 Task: For heading Use Italics Merriweather with brown colour & bold.  font size for heading24,  'Change the font style of data to'Nunito and font size to 16,  Change the alignment of both headline & data to Align center.  In the sheet  BudgetTrack templates
Action: Mouse moved to (268, 332)
Screenshot: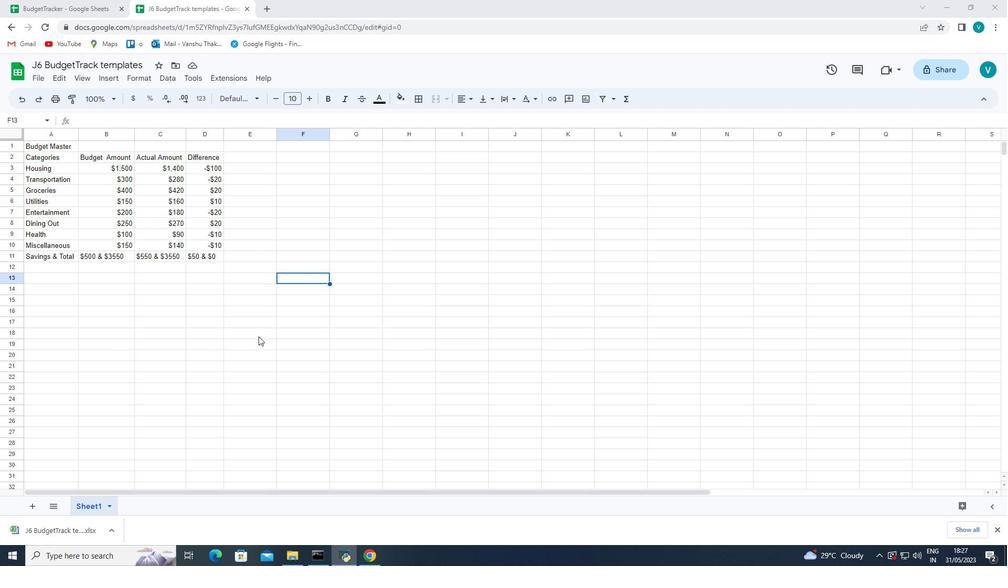 
Action: Mouse pressed left at (268, 332)
Screenshot: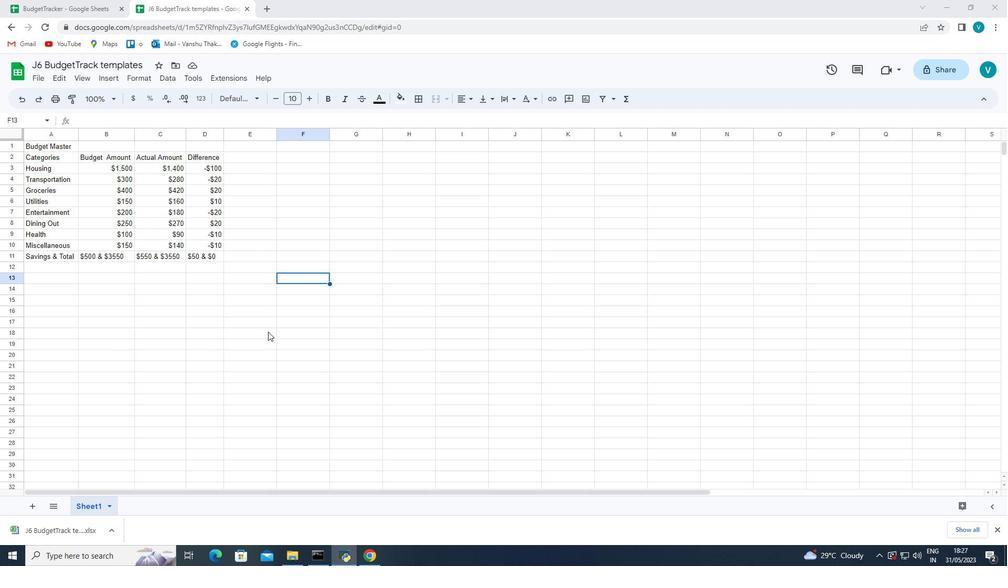 
Action: Mouse moved to (58, 146)
Screenshot: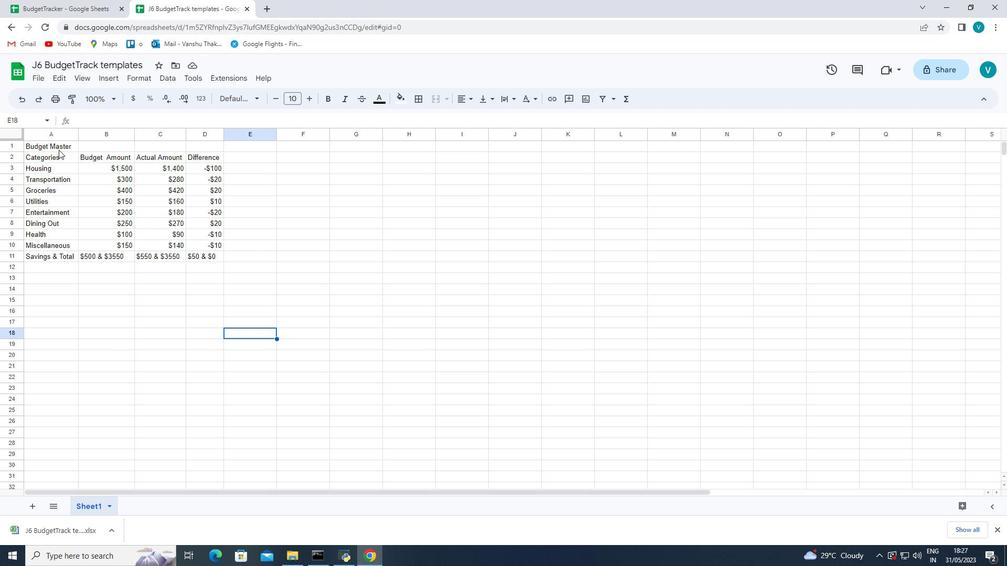 
Action: Mouse pressed left at (58, 146)
Screenshot: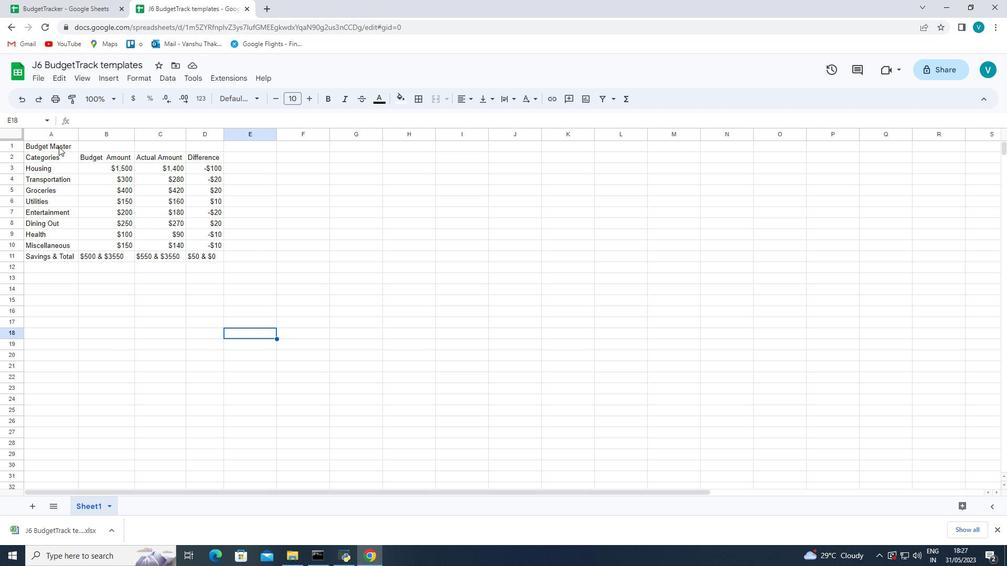 
Action: Mouse moved to (244, 100)
Screenshot: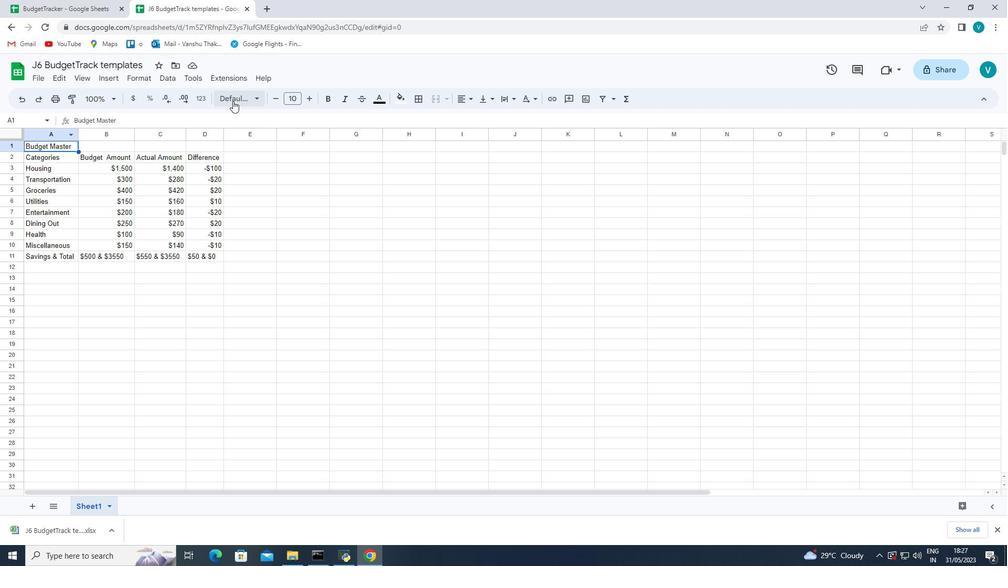 
Action: Mouse pressed left at (244, 100)
Screenshot: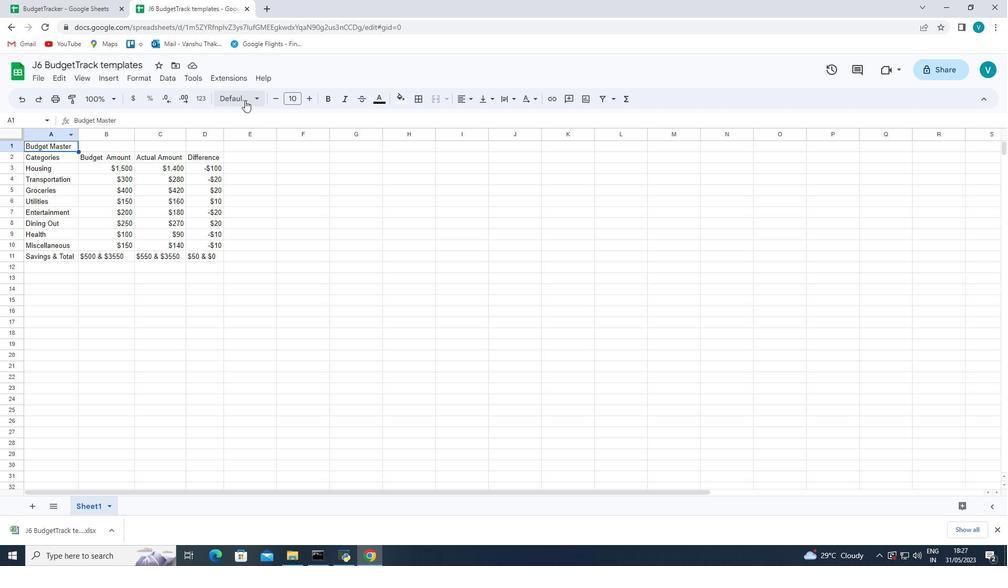 
Action: Mouse moved to (279, 221)
Screenshot: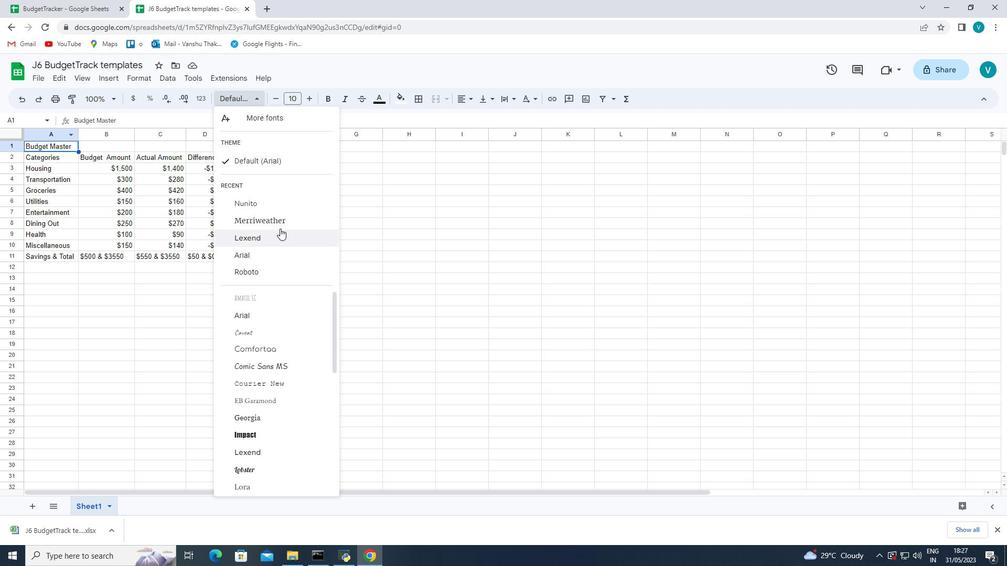 
Action: Mouse pressed left at (279, 221)
Screenshot: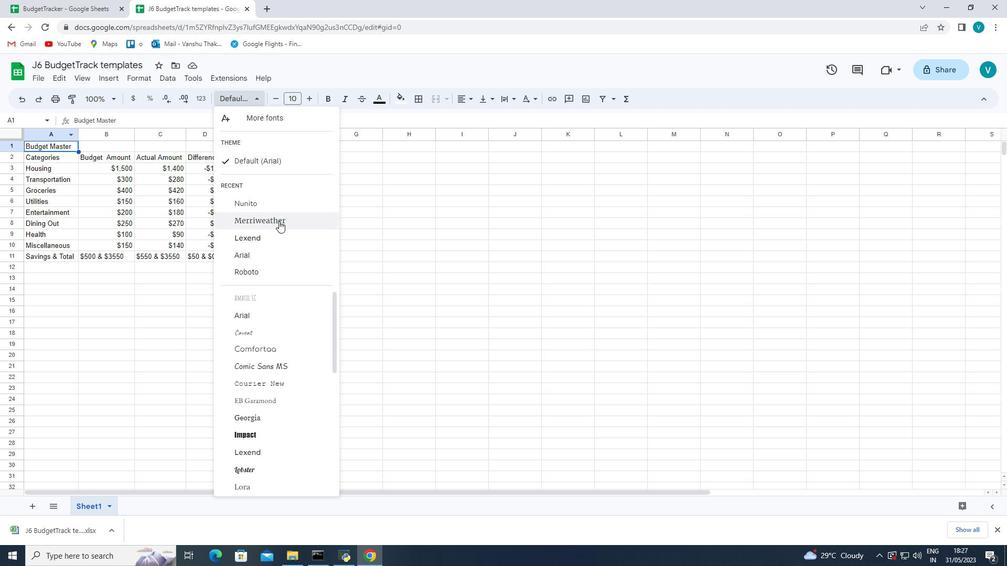 
Action: Mouse moved to (325, 98)
Screenshot: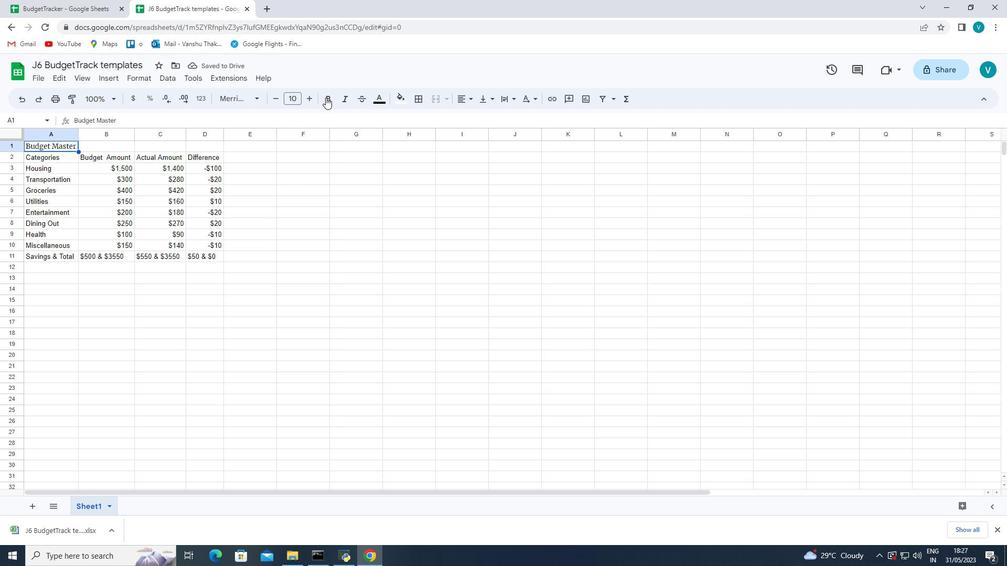 
Action: Mouse pressed left at (325, 98)
Screenshot: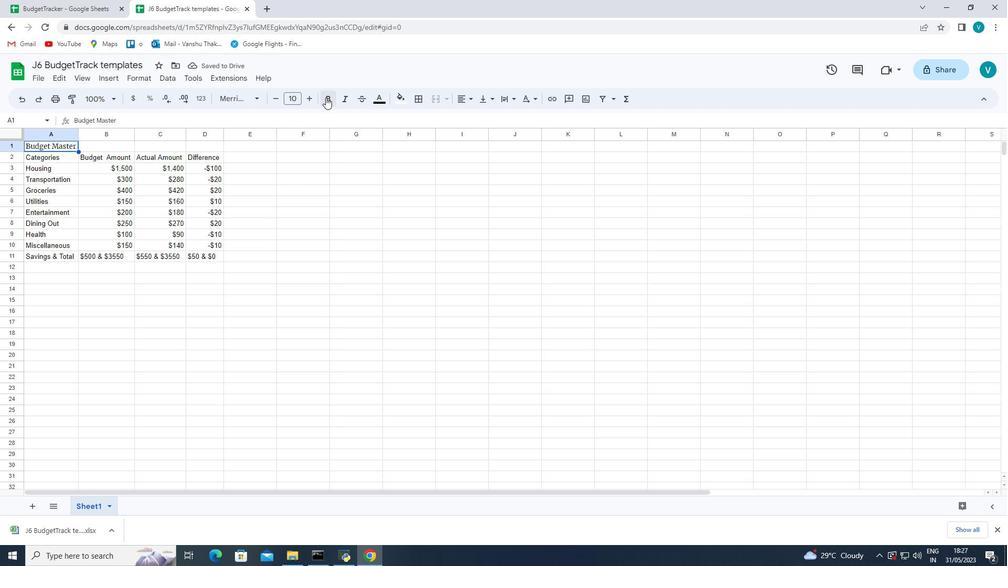 
Action: Mouse moved to (385, 102)
Screenshot: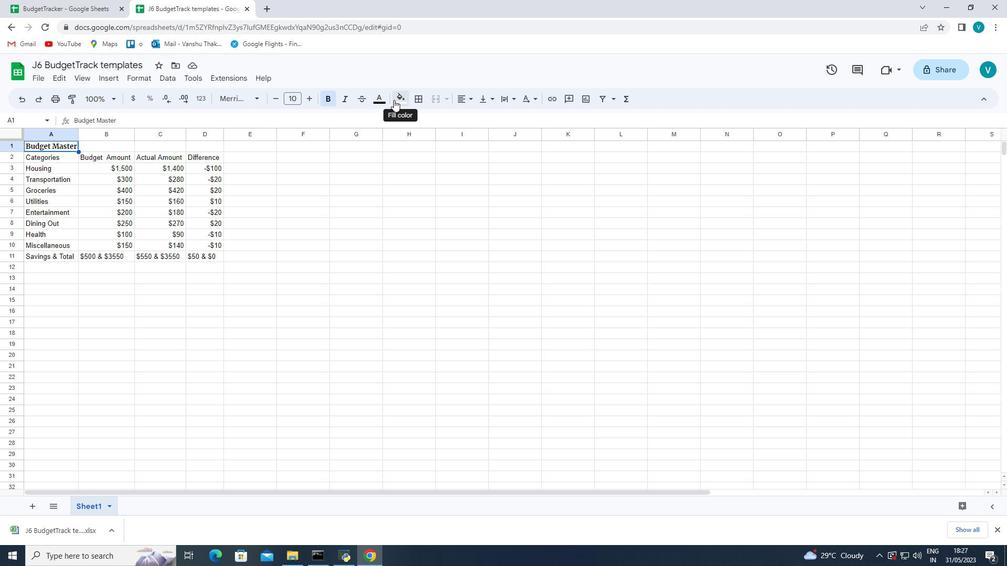 
Action: Mouse pressed left at (385, 102)
Screenshot: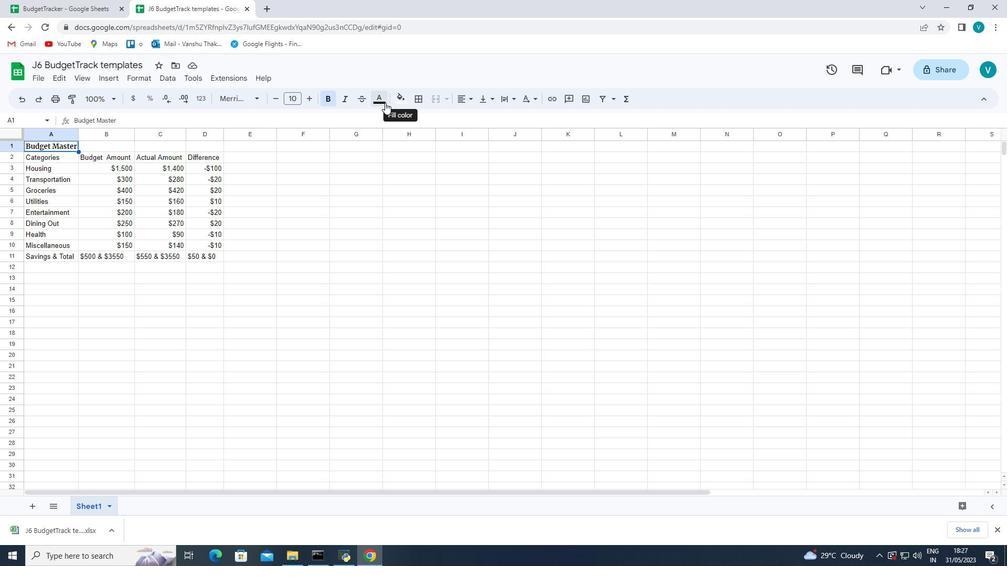 
Action: Mouse moved to (417, 224)
Screenshot: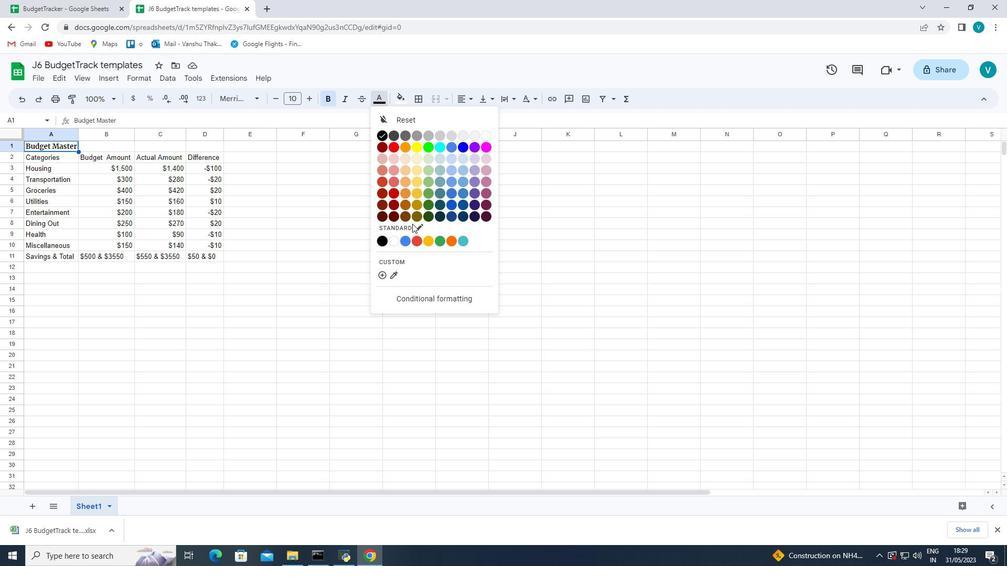
Action: Mouse pressed left at (417, 224)
Screenshot: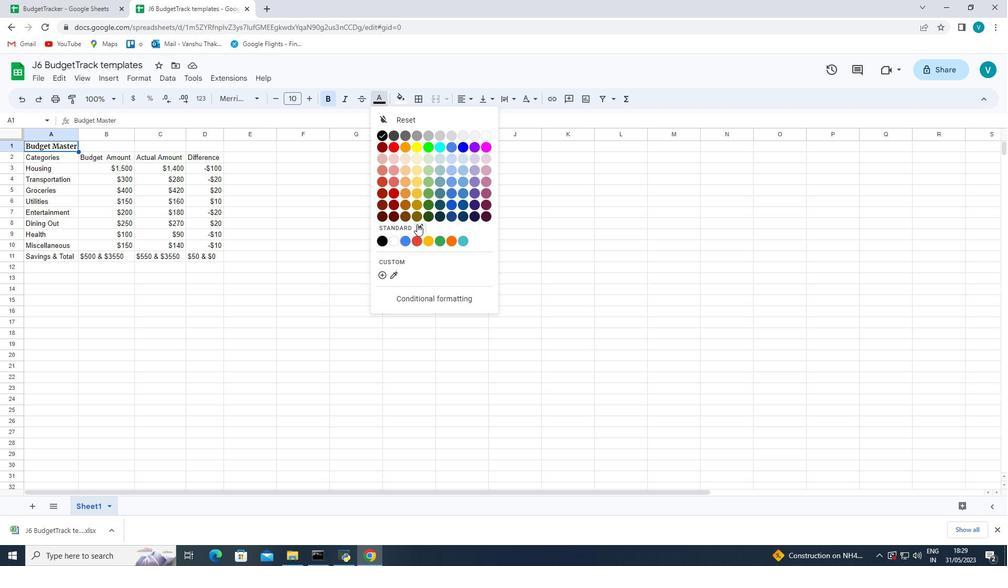 
Action: Mouse moved to (925, 322)
Screenshot: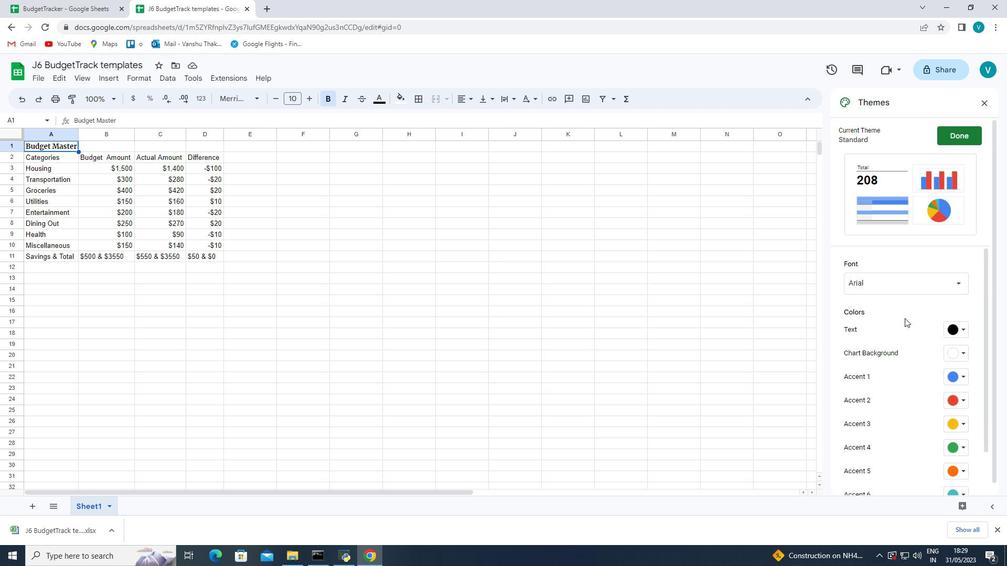 
Action: Mouse scrolled (925, 322) with delta (0, 0)
Screenshot: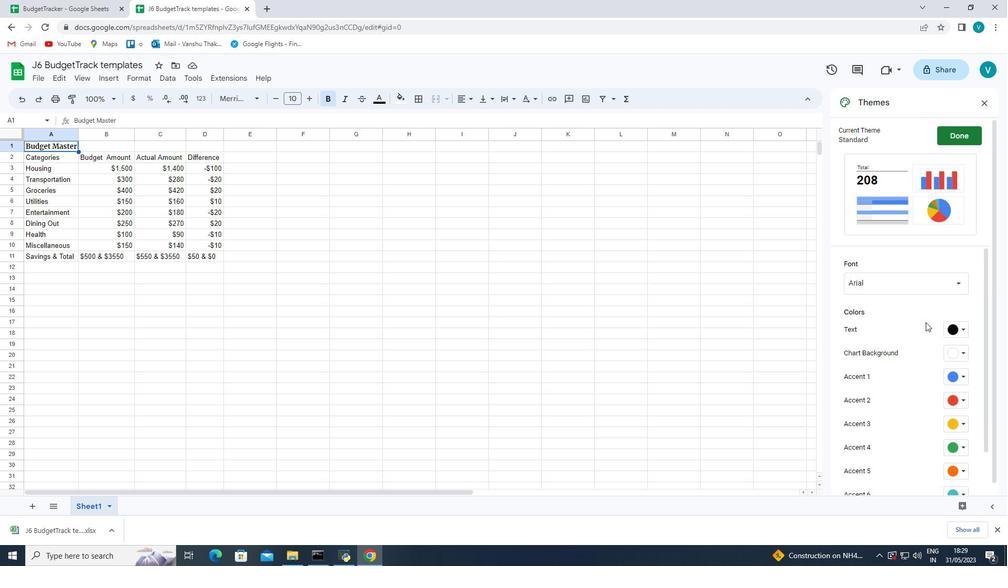 
Action: Mouse moved to (921, 354)
Screenshot: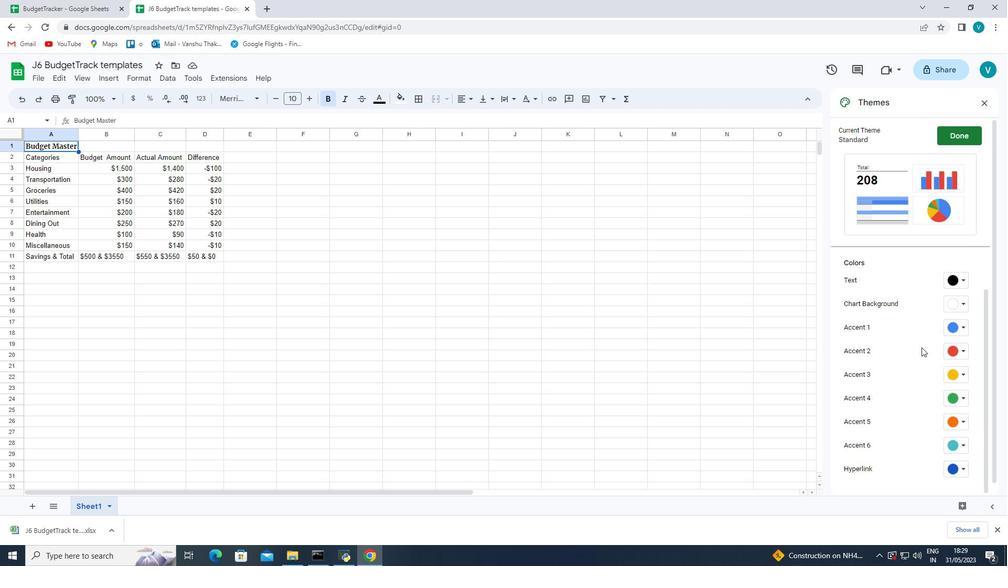 
Action: Mouse scrolled (921, 354) with delta (0, 0)
Screenshot: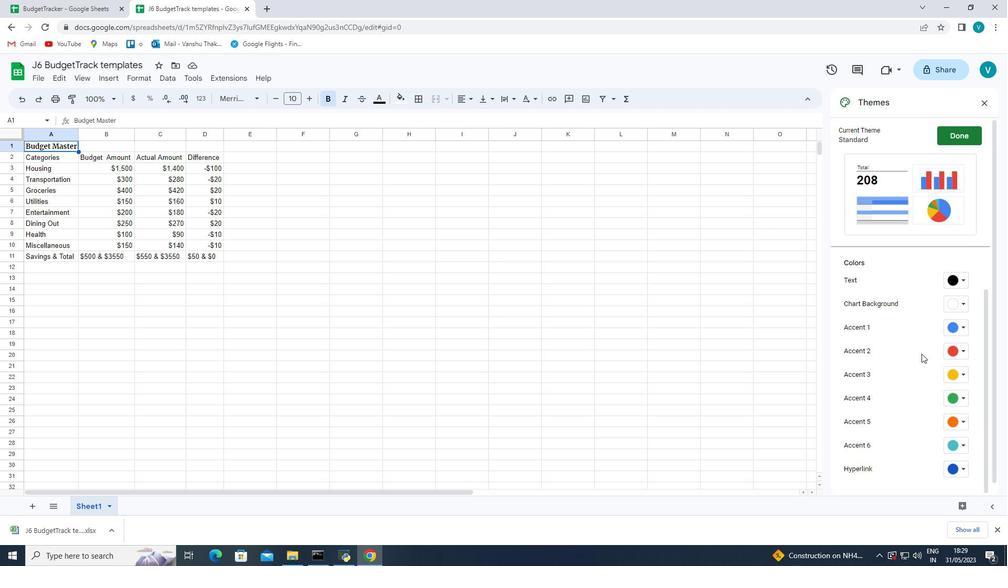 
Action: Mouse scrolled (921, 354) with delta (0, 0)
Screenshot: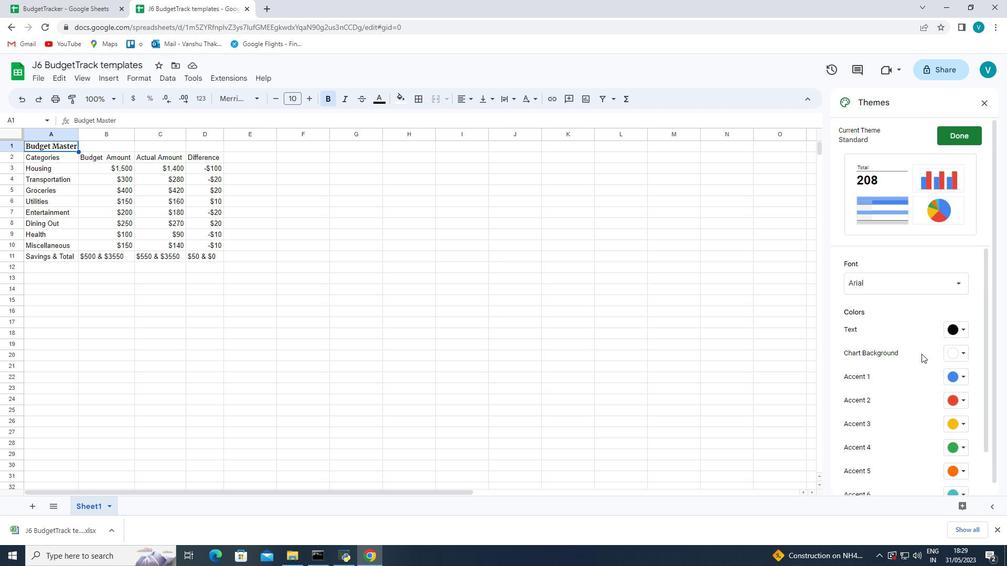 
Action: Mouse scrolled (921, 353) with delta (0, 0)
Screenshot: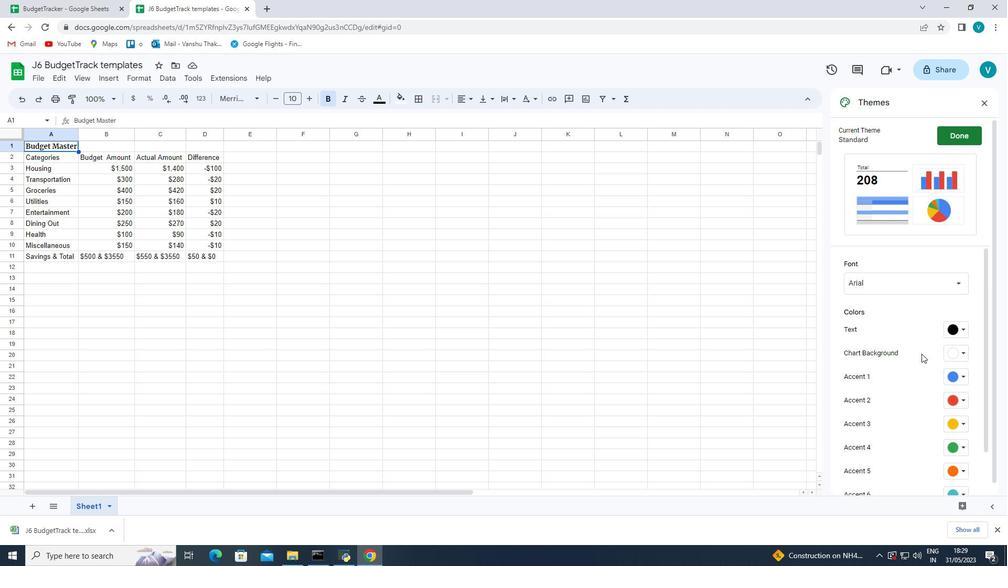 
Action: Mouse scrolled (921, 353) with delta (0, 0)
Screenshot: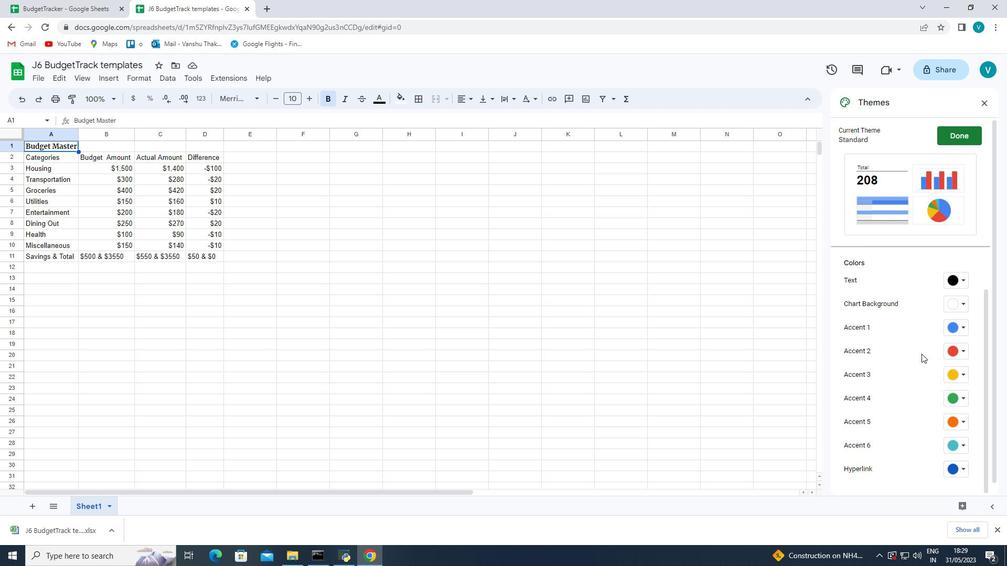 
Action: Mouse scrolled (921, 353) with delta (0, 0)
Screenshot: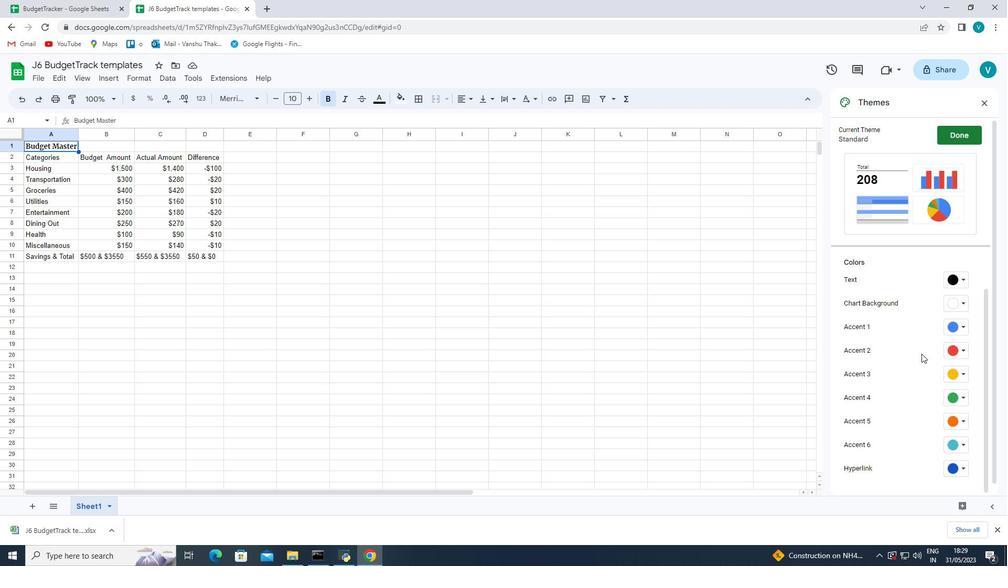 
Action: Mouse scrolled (921, 353) with delta (0, 0)
Screenshot: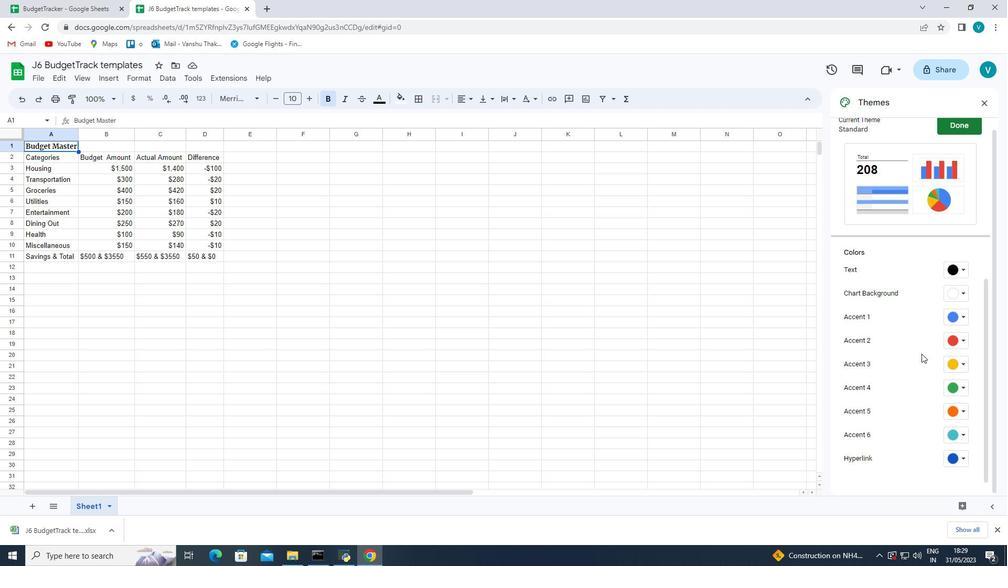
Action: Mouse moved to (902, 344)
Screenshot: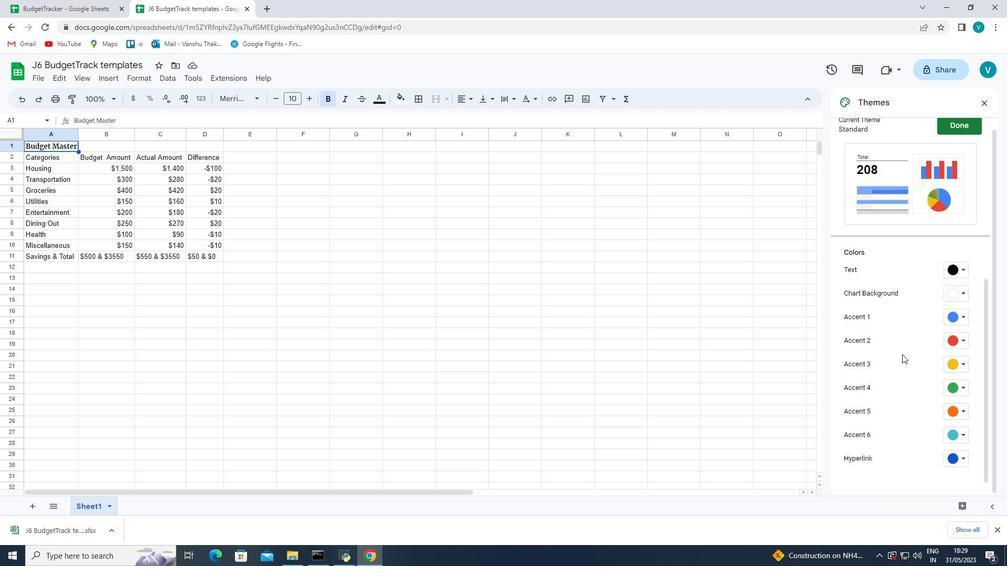 
Action: Mouse scrolled (902, 344) with delta (0, 0)
Screenshot: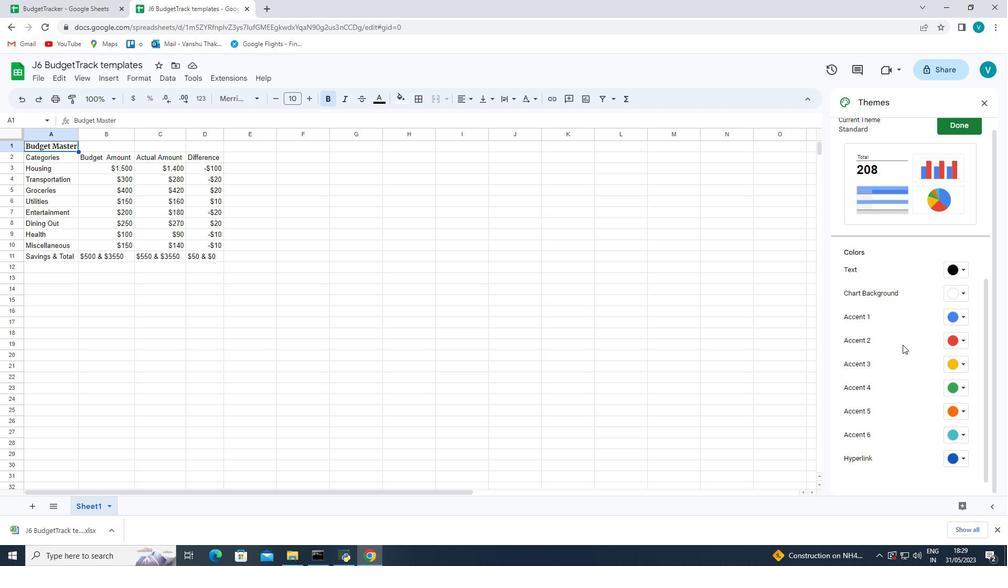 
Action: Mouse scrolled (902, 344) with delta (0, 0)
Screenshot: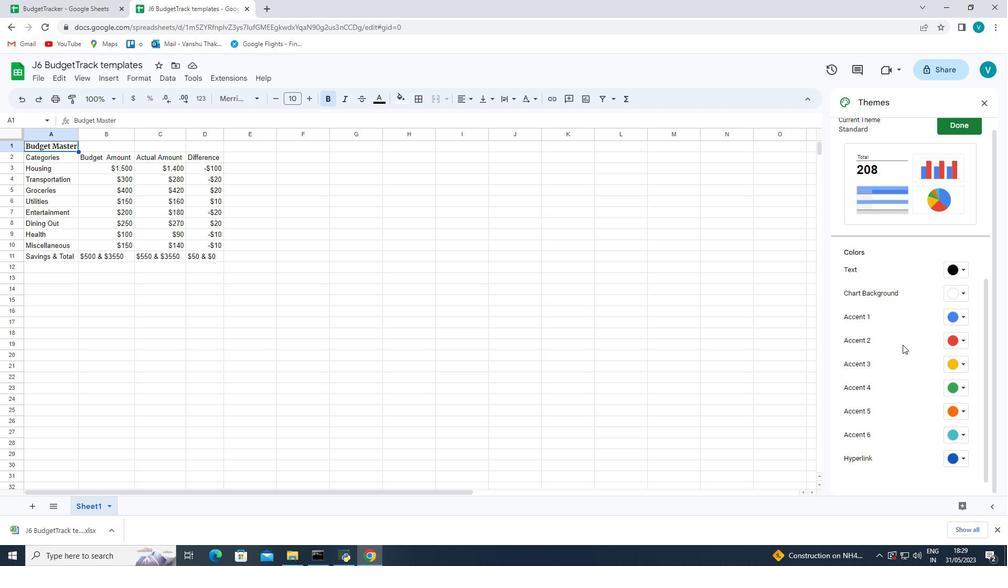 
Action: Mouse scrolled (902, 344) with delta (0, 0)
Screenshot: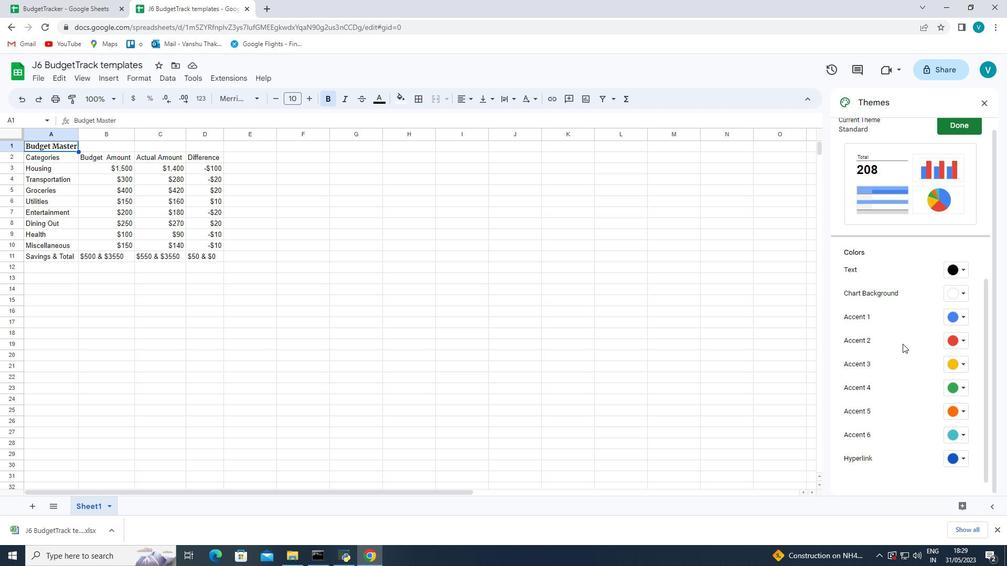 
Action: Mouse scrolled (902, 344) with delta (0, 0)
Screenshot: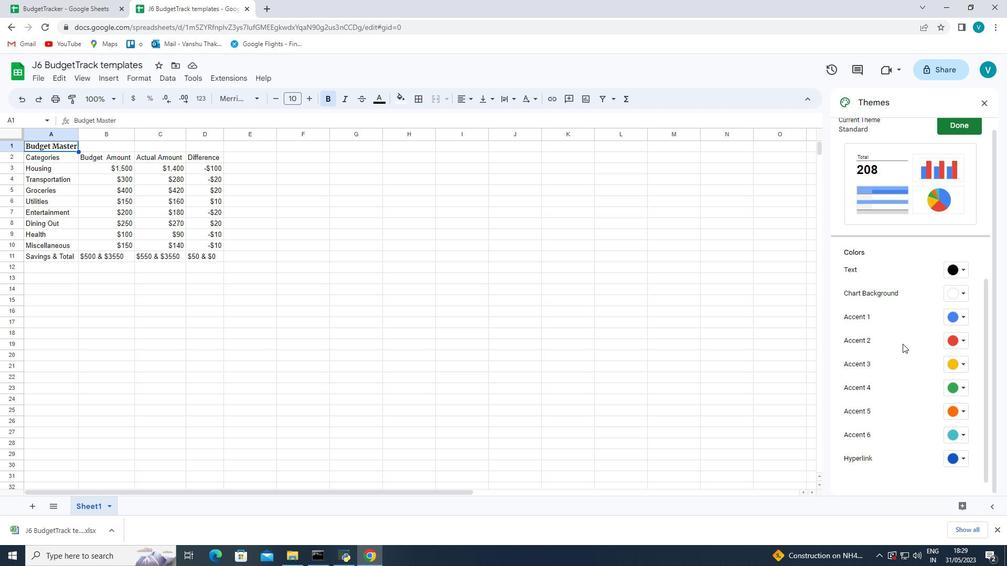 
Action: Mouse scrolled (902, 344) with delta (0, 0)
Screenshot: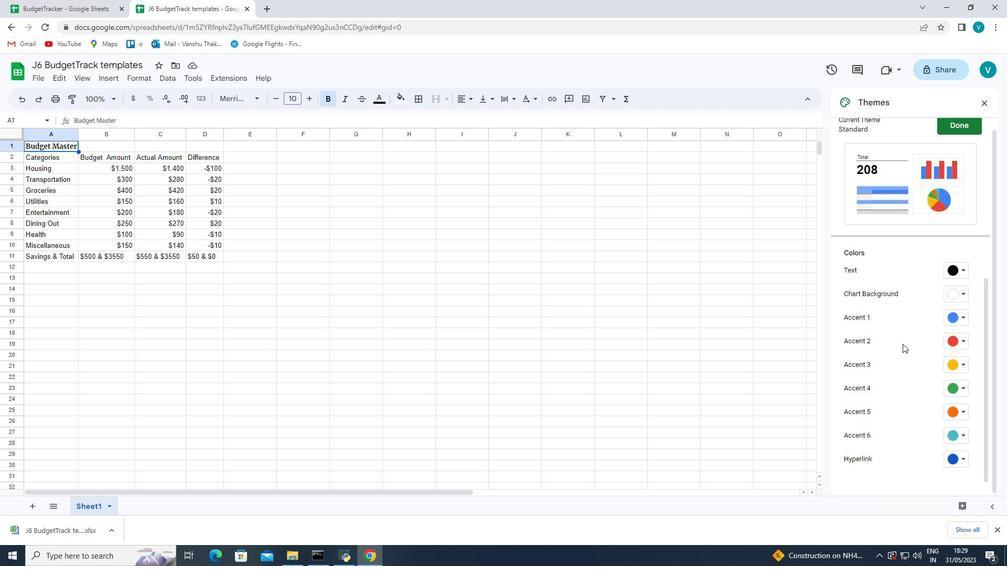 
Action: Mouse scrolled (902, 344) with delta (0, 0)
Screenshot: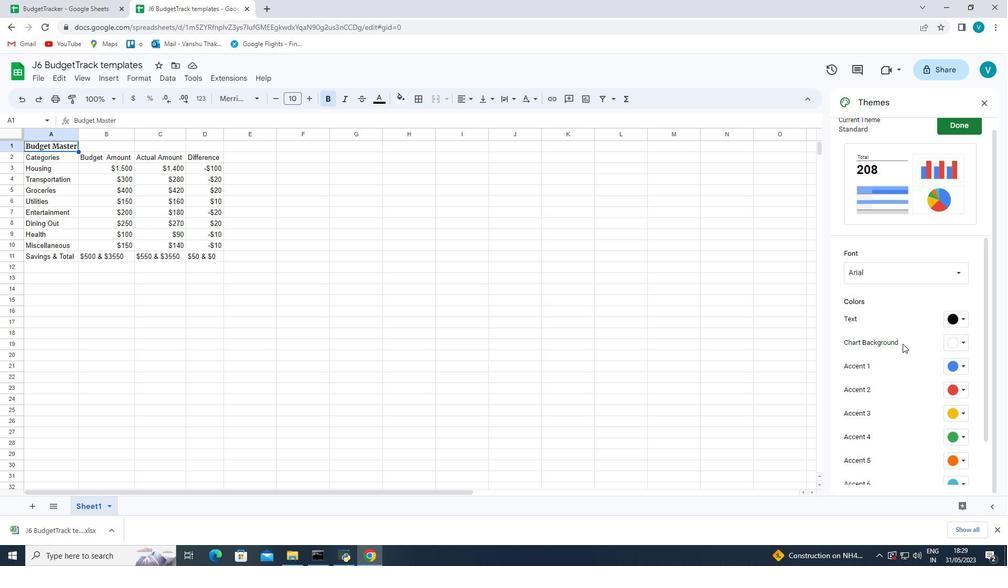 
Action: Mouse scrolled (902, 344) with delta (0, 0)
Screenshot: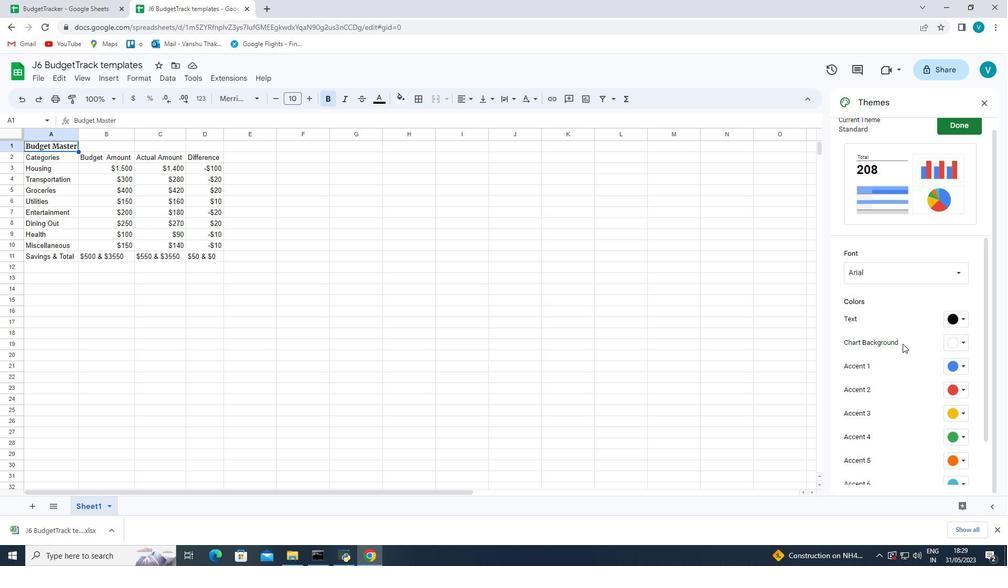 
Action: Mouse moved to (903, 342)
Screenshot: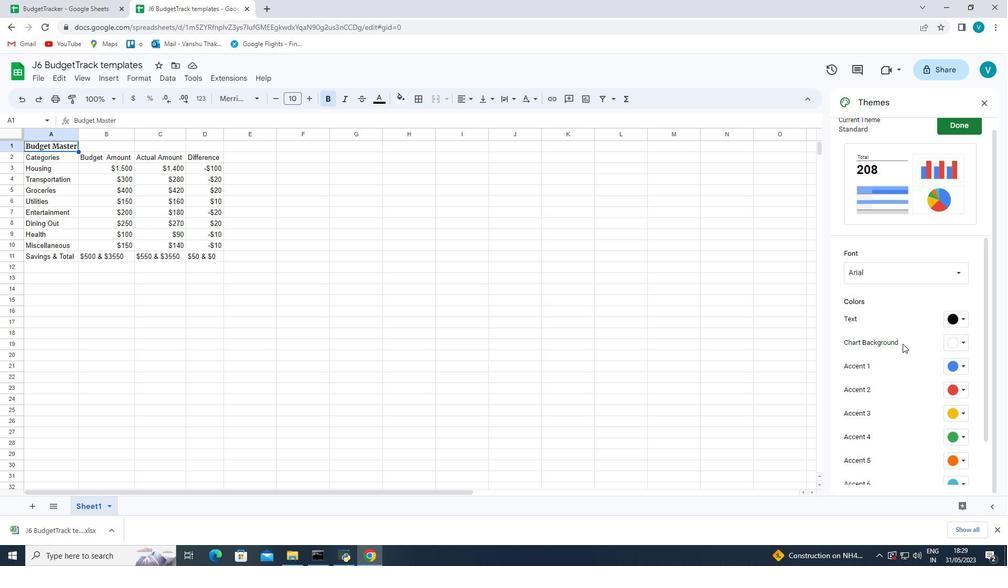 
Action: Mouse scrolled (903, 343) with delta (0, 0)
Screenshot: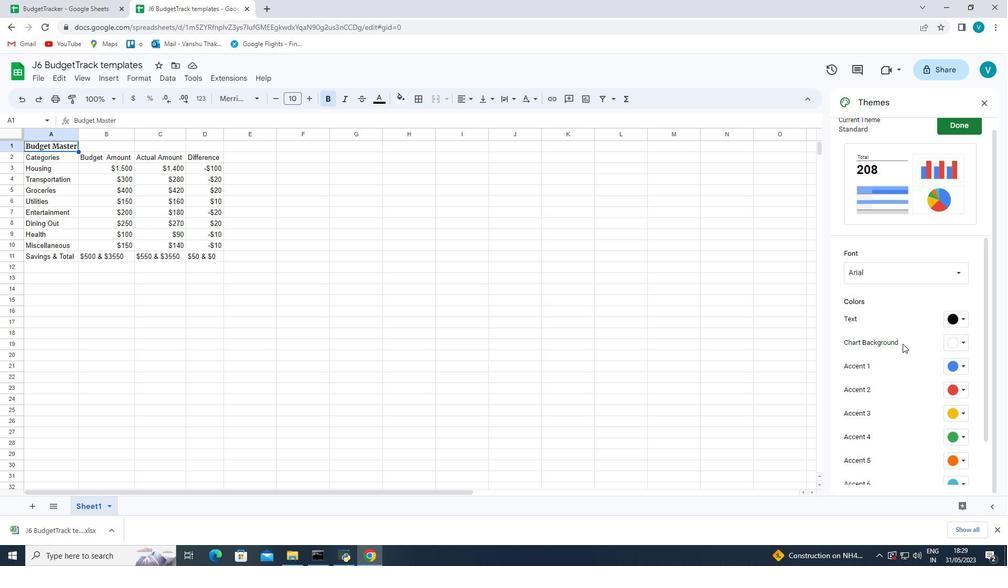 
Action: Mouse moved to (901, 89)
Screenshot: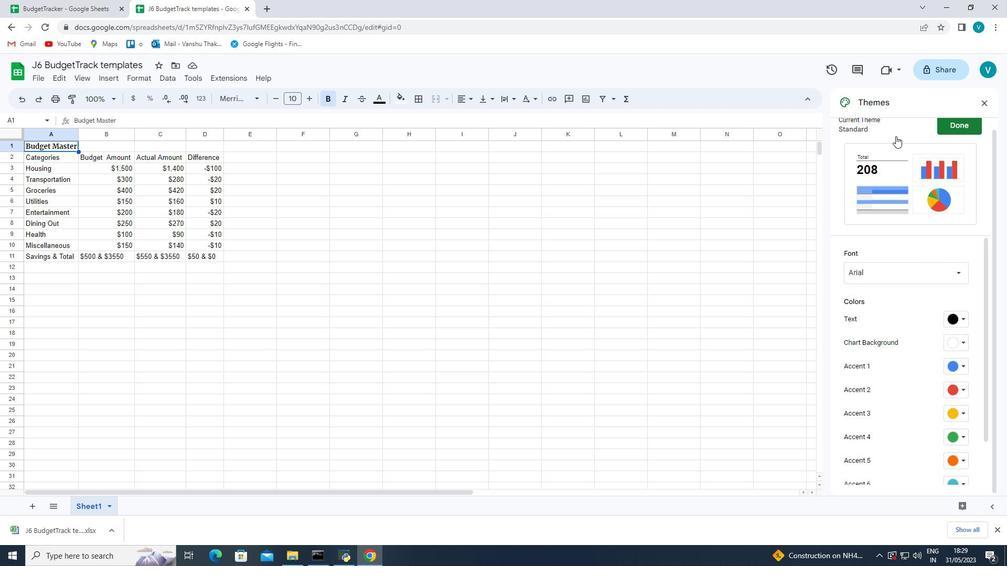 
Action: Mouse scrolled (895, 108) with delta (0, 0)
Screenshot: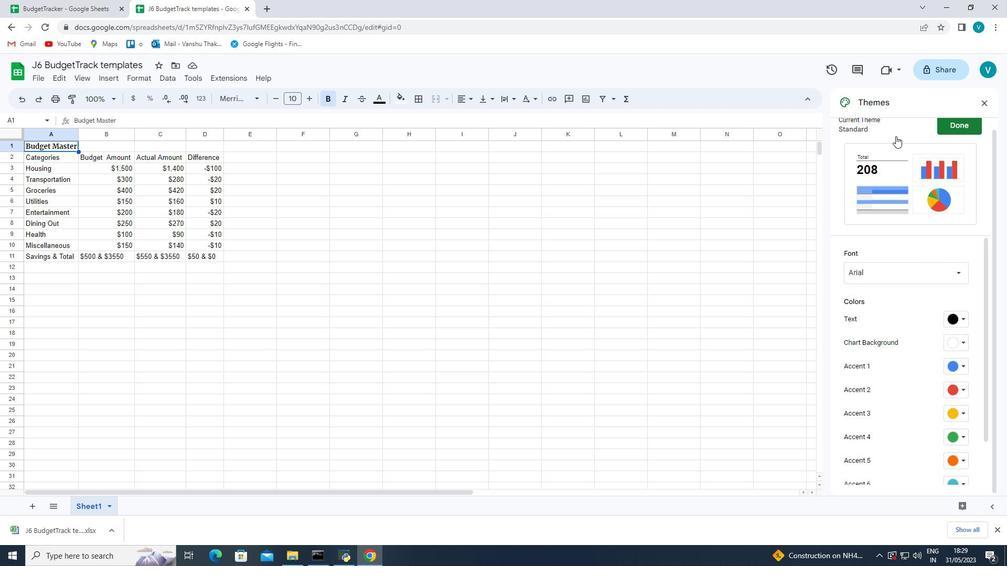 
Action: Mouse scrolled (900, 92) with delta (0, 0)
Screenshot: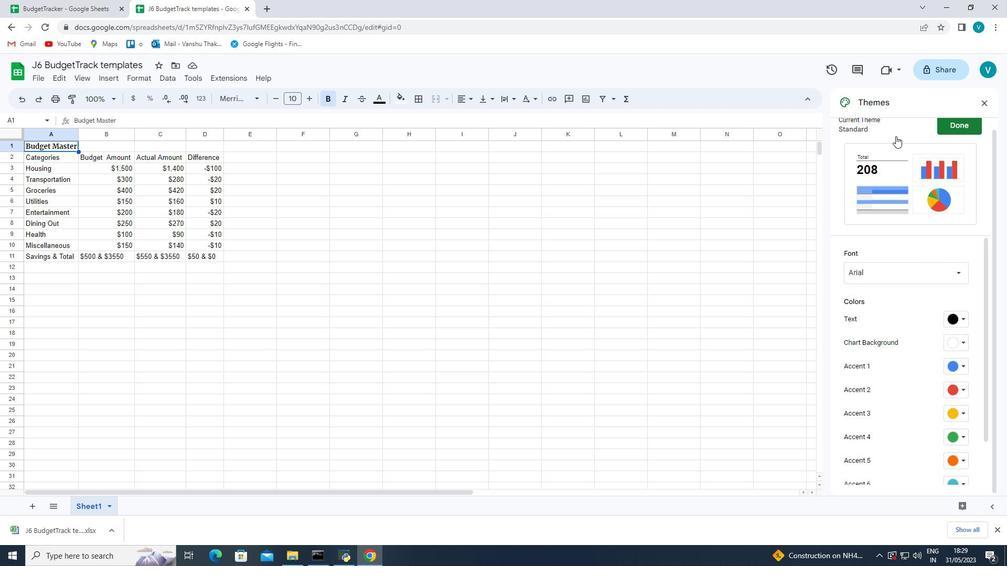 
Action: Mouse scrolled (901, 89) with delta (0, 0)
Screenshot: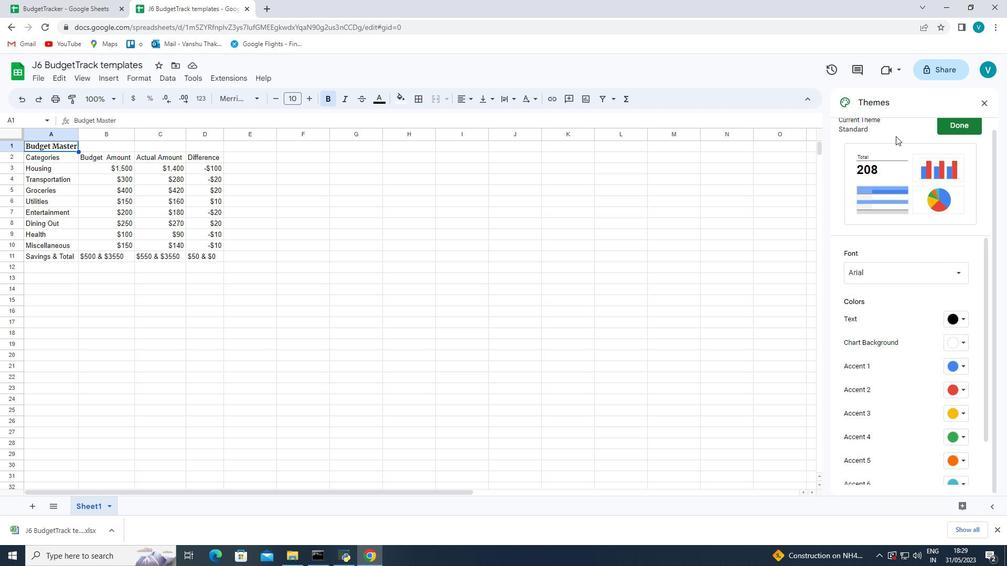 
Action: Mouse scrolled (901, 89) with delta (0, 0)
Screenshot: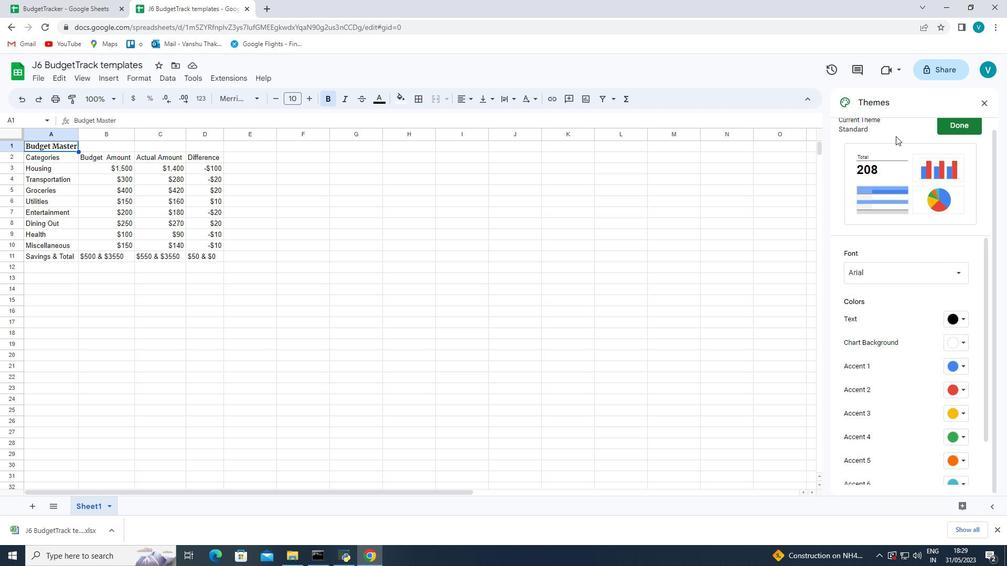 
Action: Mouse moved to (901, 89)
Screenshot: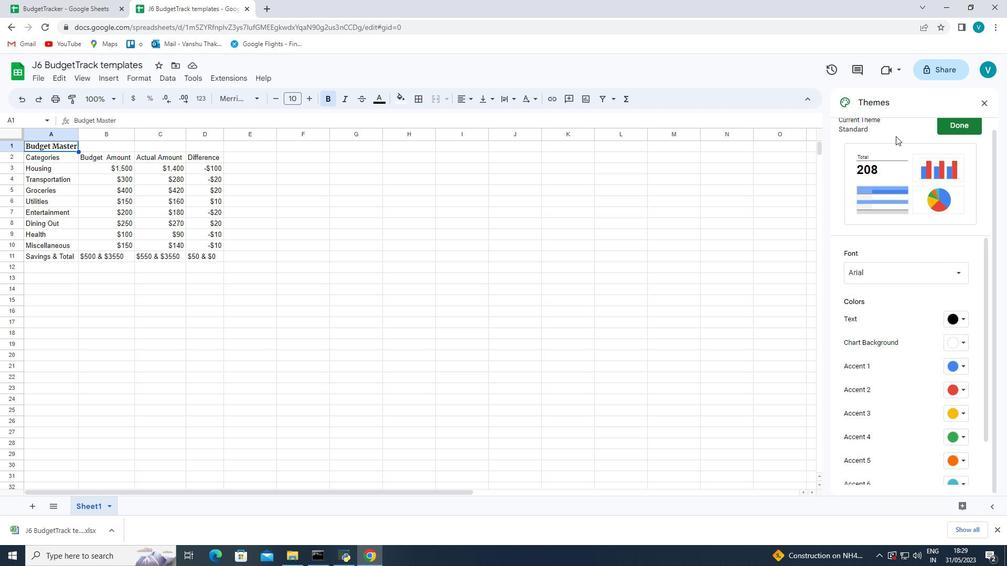 
Action: Mouse scrolled (901, 89) with delta (0, 0)
Screenshot: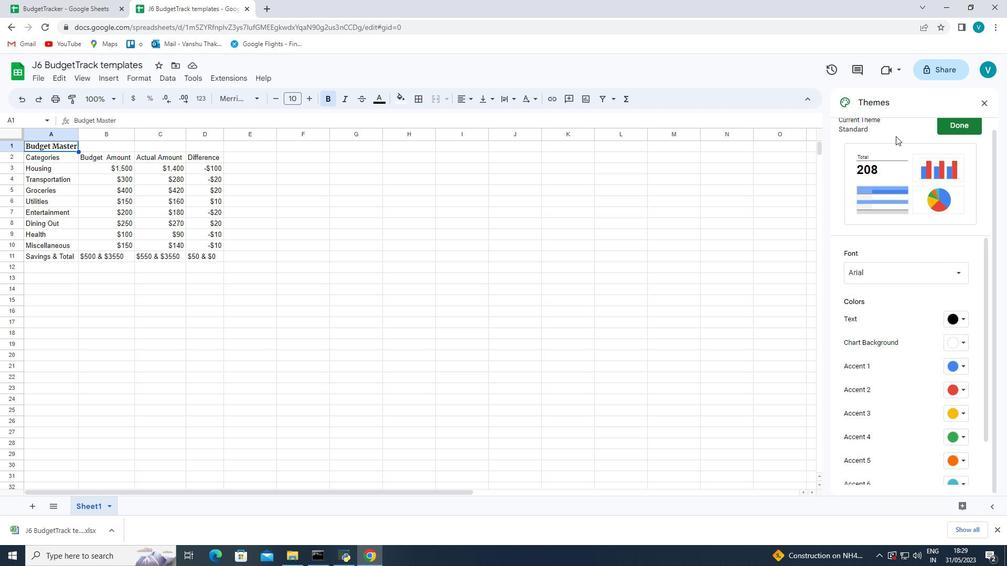
Action: Mouse moved to (915, 133)
Screenshot: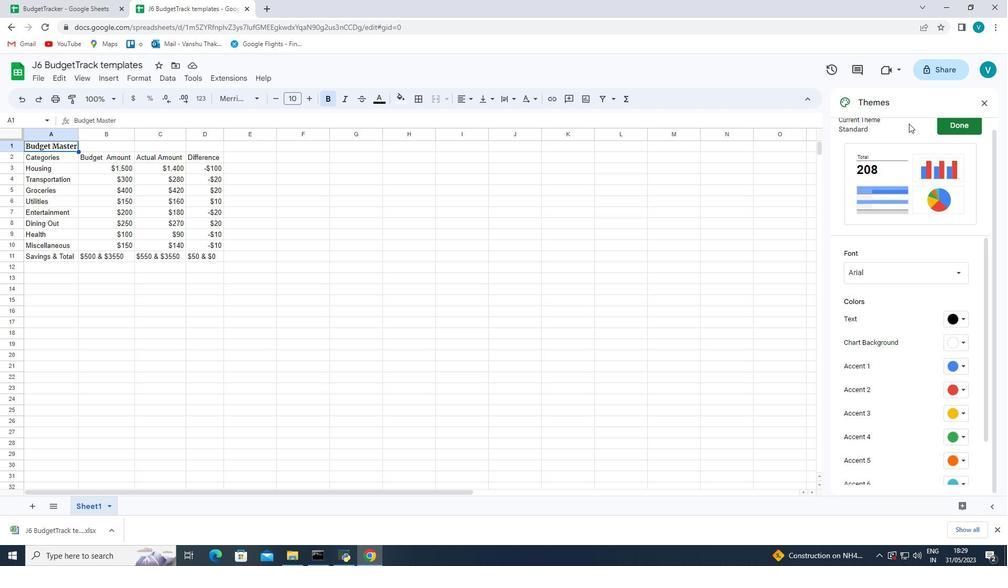 
Action: Mouse scrolled (915, 134) with delta (0, 0)
Screenshot: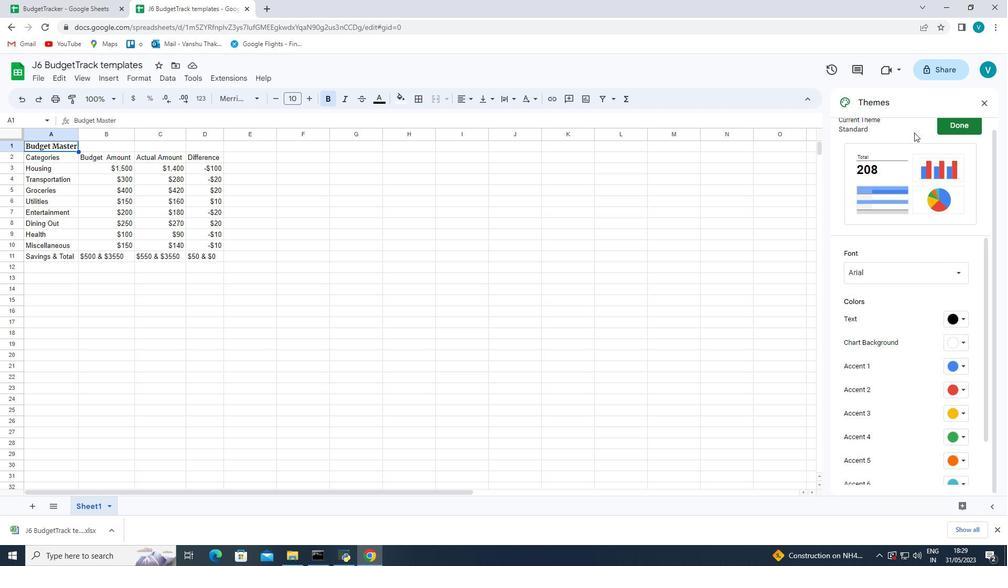 
Action: Mouse scrolled (915, 134) with delta (0, 0)
Screenshot: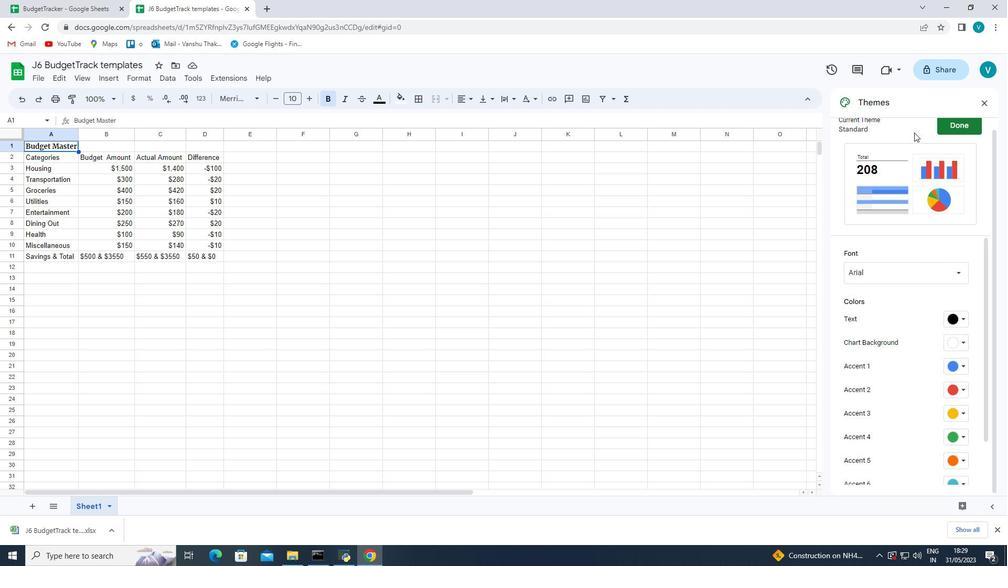 
Action: Mouse scrolled (915, 134) with delta (0, 0)
Screenshot: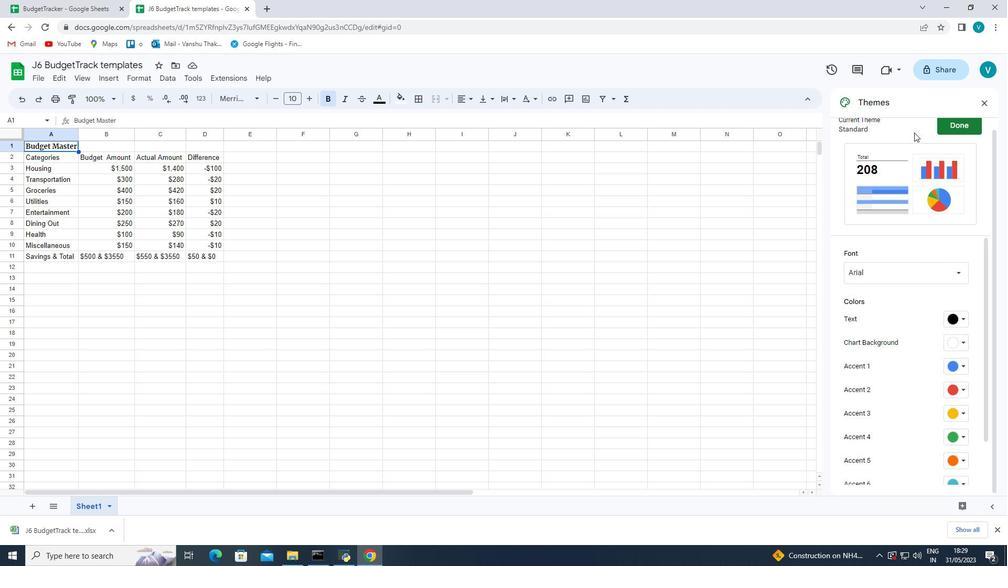 
Action: Mouse moved to (916, 134)
Screenshot: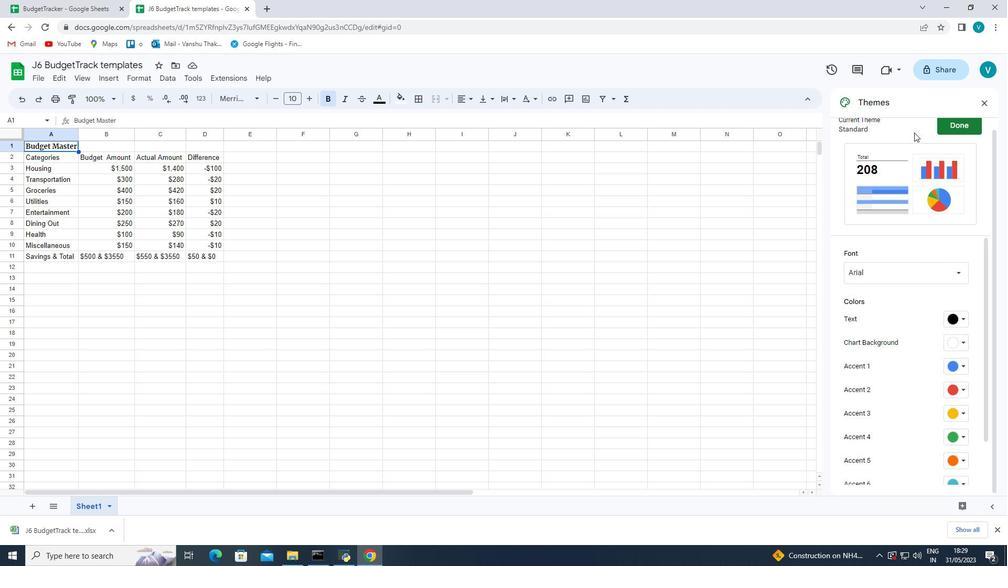 
Action: Mouse scrolled (916, 134) with delta (0, 0)
Screenshot: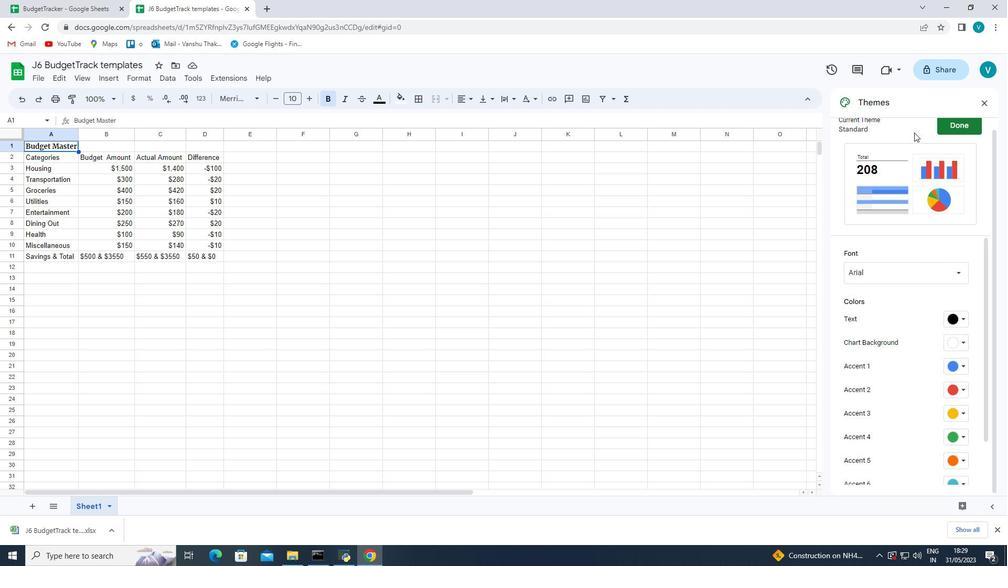 
Action: Mouse moved to (917, 134)
Screenshot: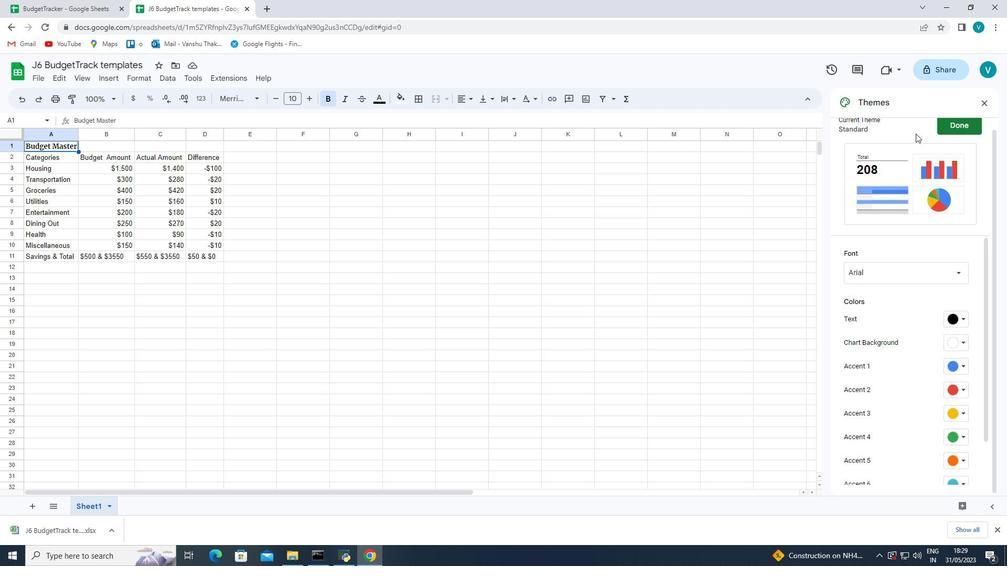 
Action: Mouse scrolled (917, 135) with delta (0, 0)
Screenshot: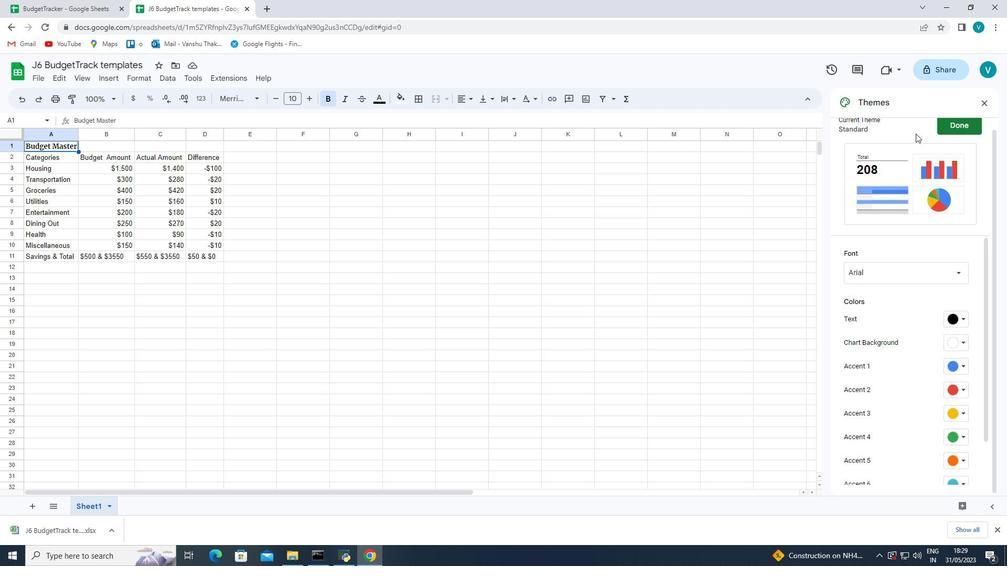 
Action: Mouse moved to (937, 164)
Screenshot: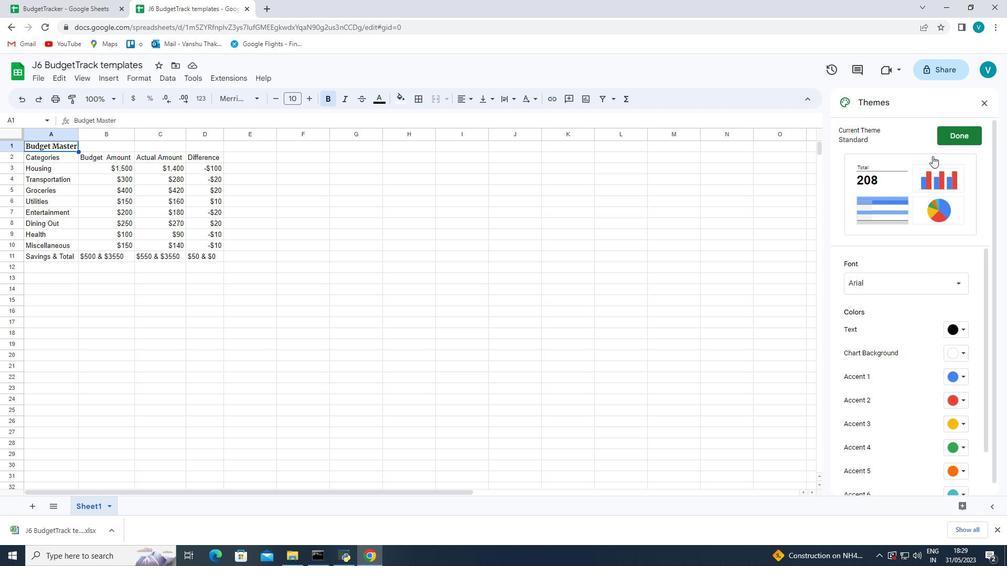 
Action: Mouse scrolled (937, 165) with delta (0, 0)
Screenshot: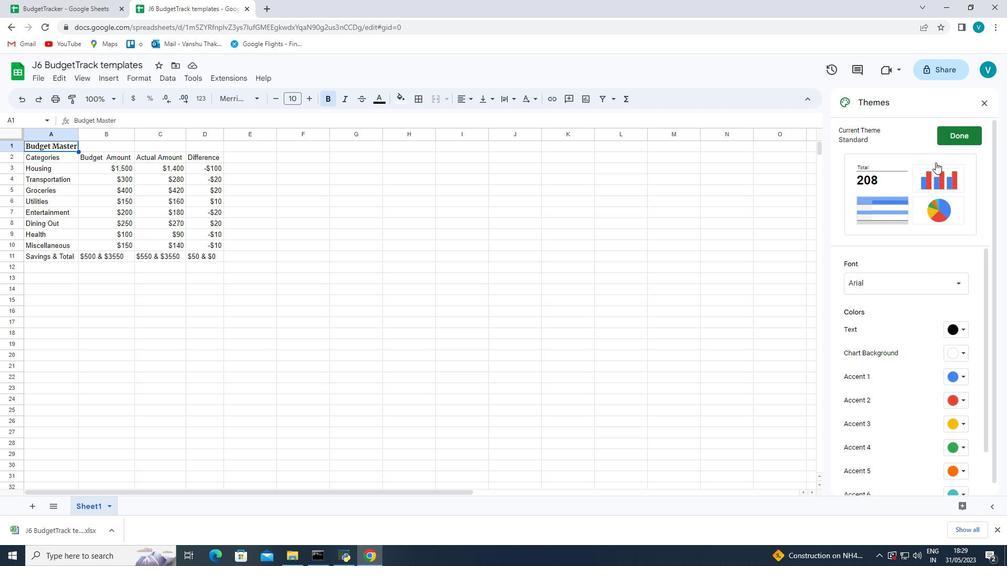
Action: Mouse scrolled (937, 165) with delta (0, 0)
Screenshot: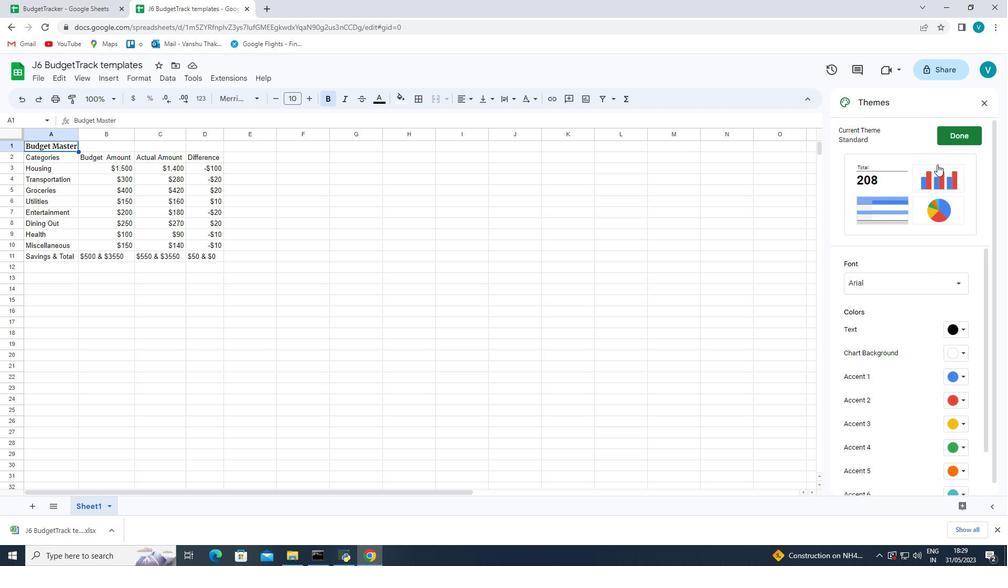 
Action: Mouse scrolled (937, 165) with delta (0, 0)
Screenshot: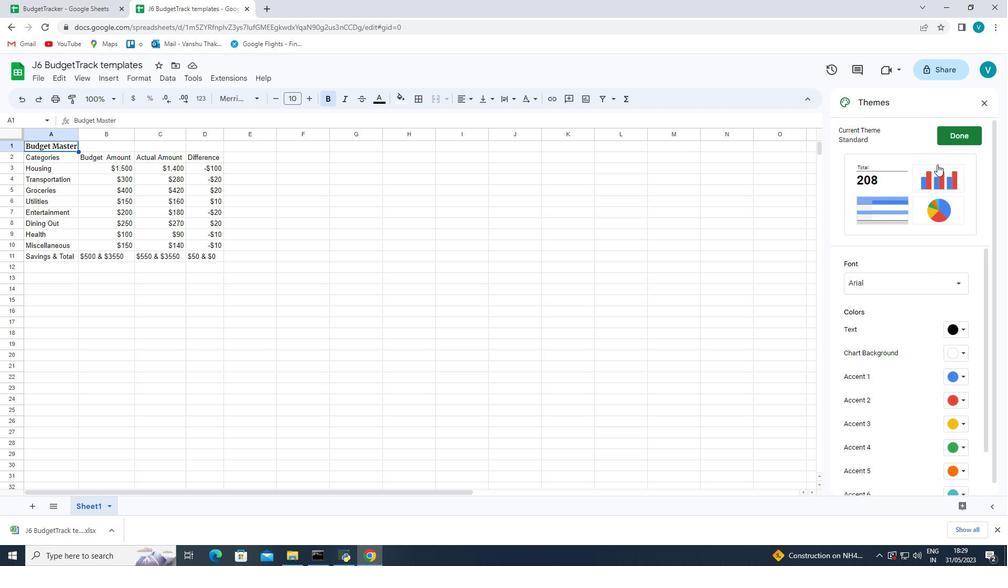 
Action: Mouse scrolled (937, 165) with delta (0, 0)
Screenshot: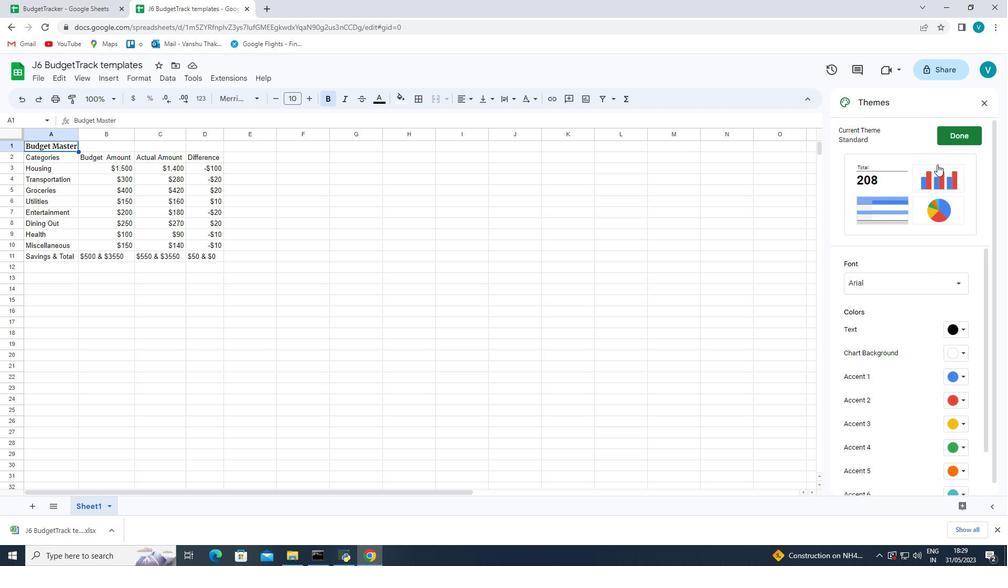 
Action: Mouse scrolled (937, 165) with delta (0, 0)
Screenshot: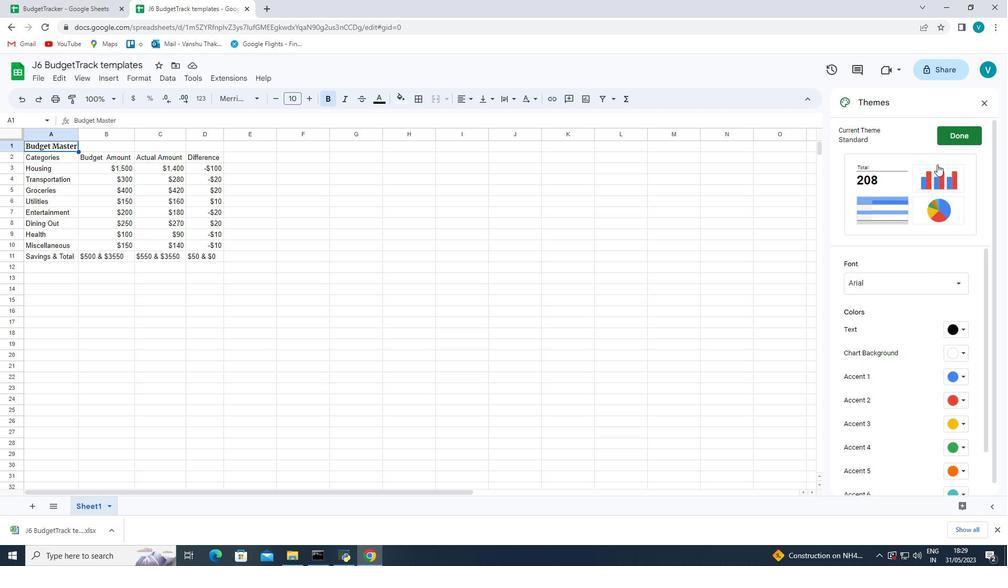 
Action: Mouse scrolled (937, 165) with delta (0, 0)
Screenshot: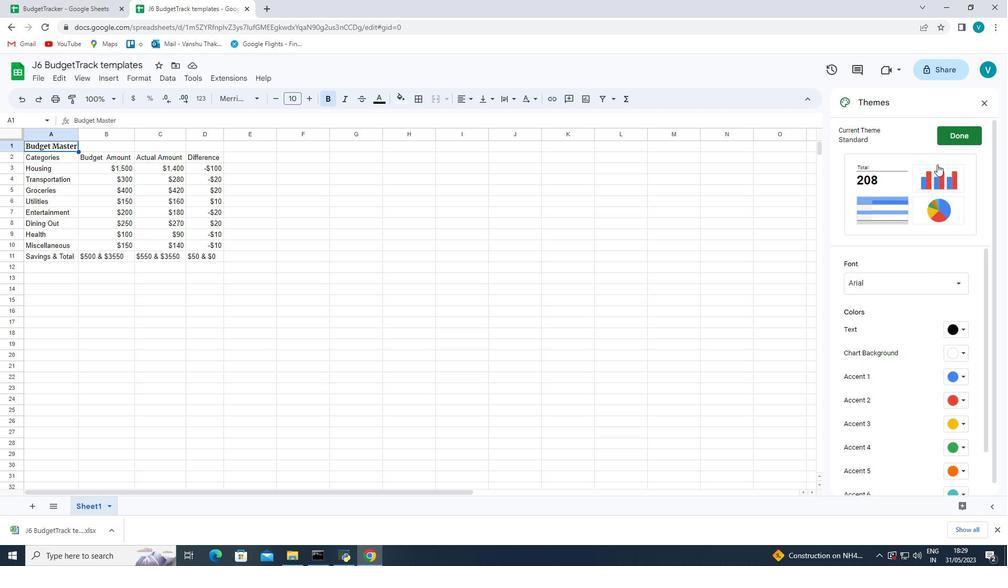
Action: Mouse moved to (381, 101)
Screenshot: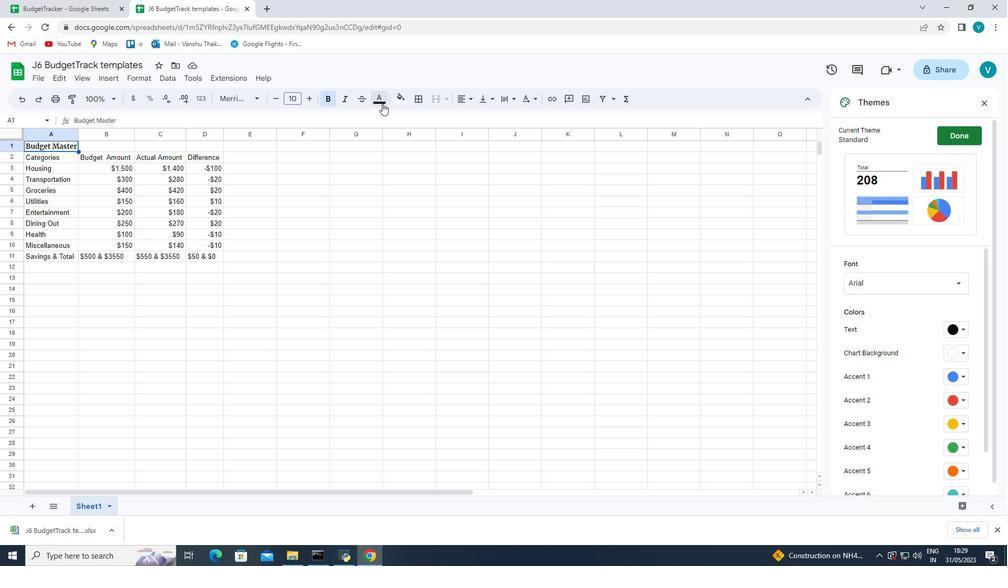 
Action: Mouse pressed left at (381, 101)
Screenshot: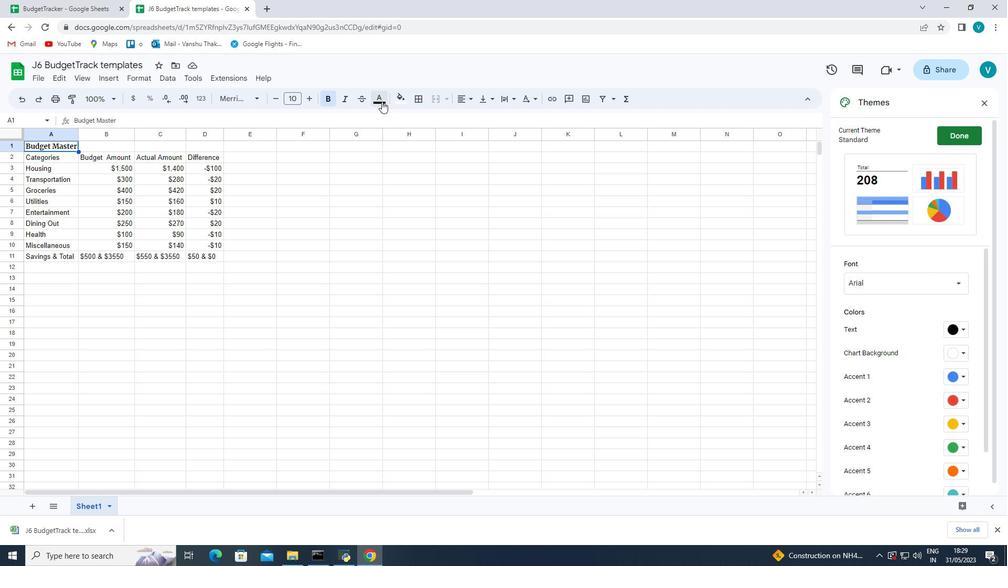 
Action: Mouse moved to (387, 258)
Screenshot: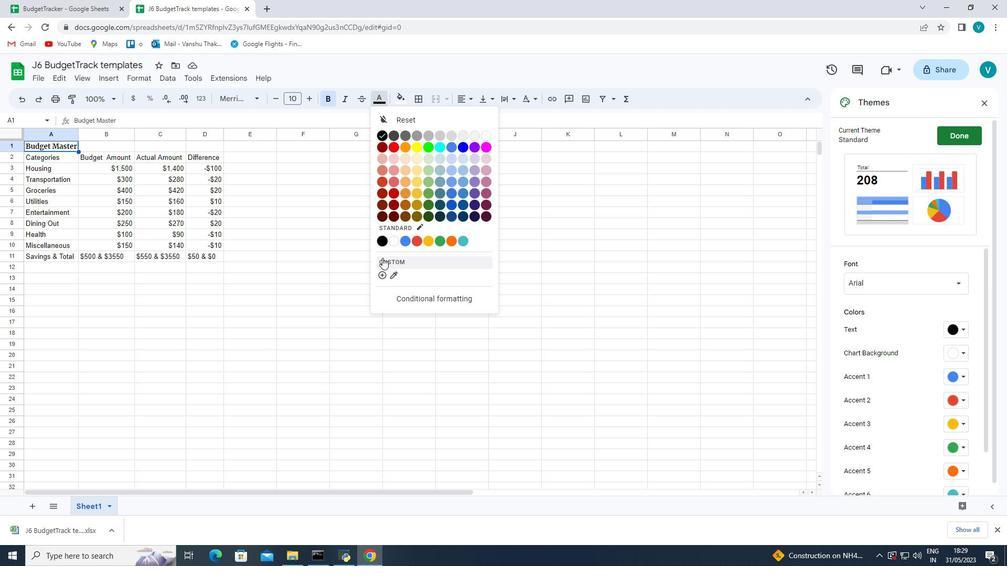 
Action: Mouse pressed left at (387, 258)
Screenshot: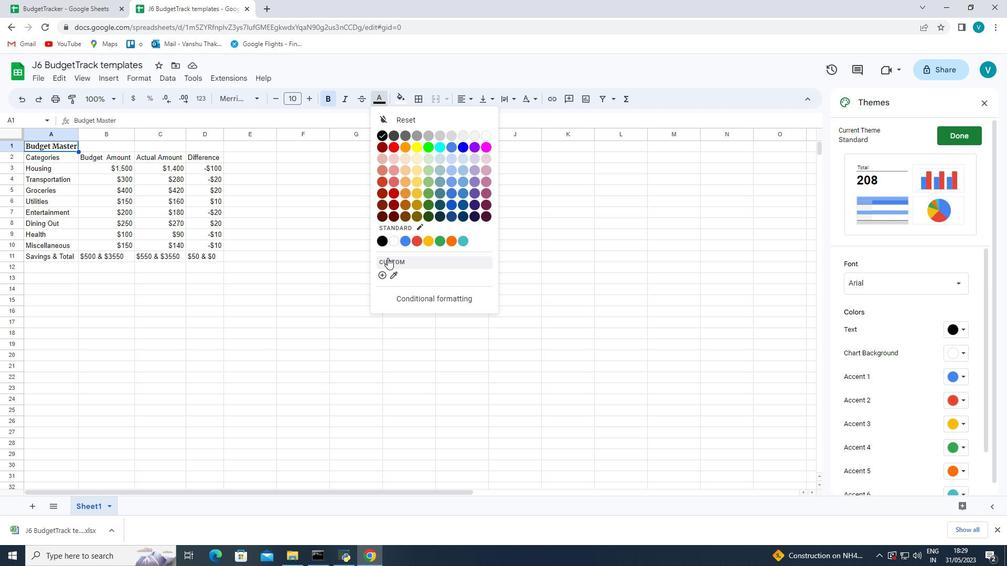 
Action: Mouse moved to (435, 295)
Screenshot: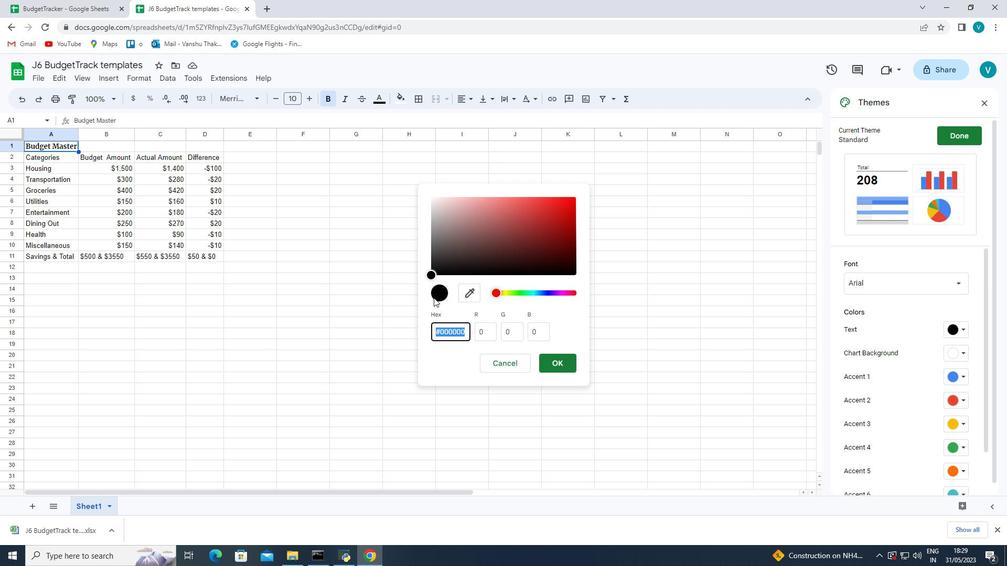 
Action: Mouse pressed left at (435, 295)
Screenshot: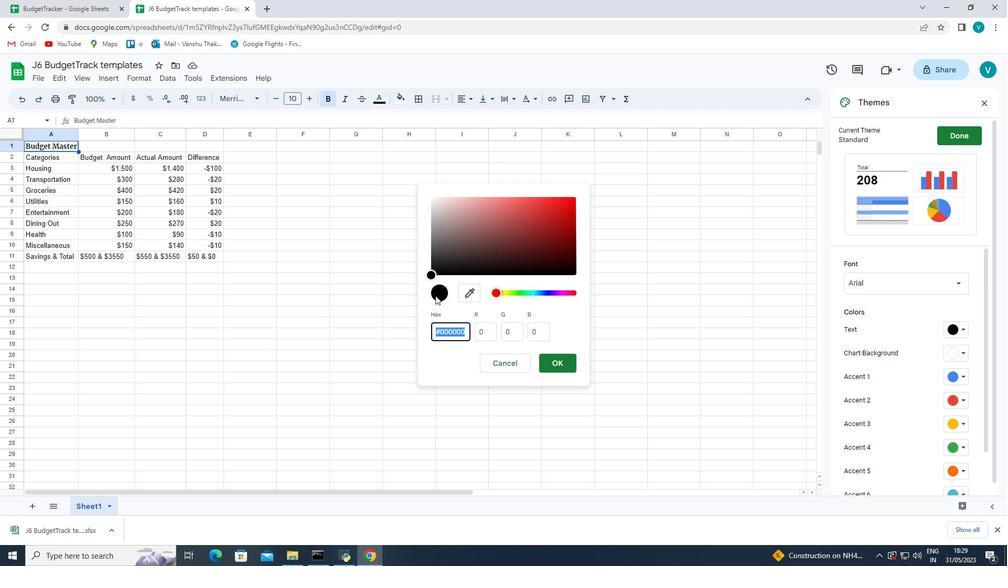 
Action: Mouse moved to (436, 295)
Screenshot: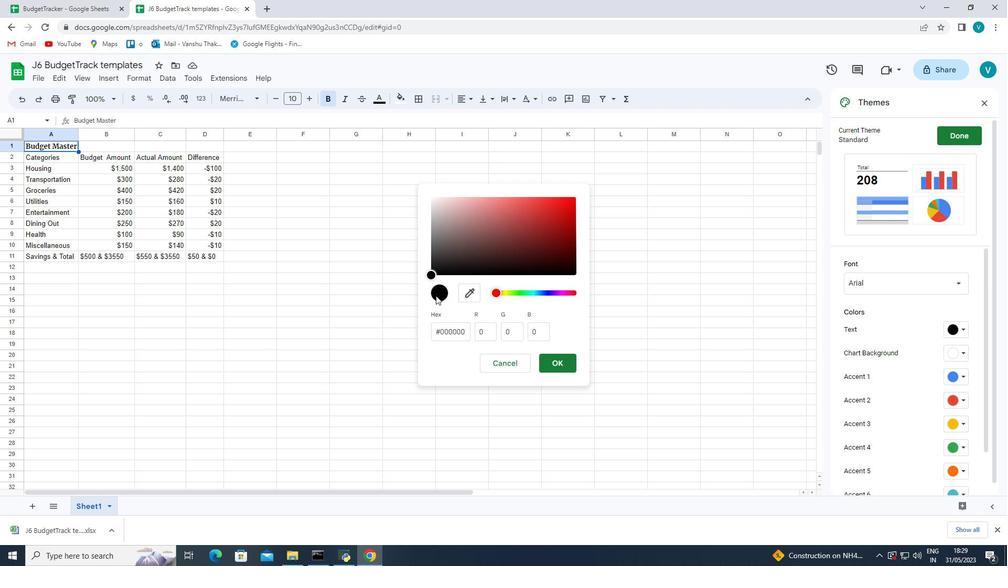 
Action: Mouse pressed left at (436, 295)
Screenshot: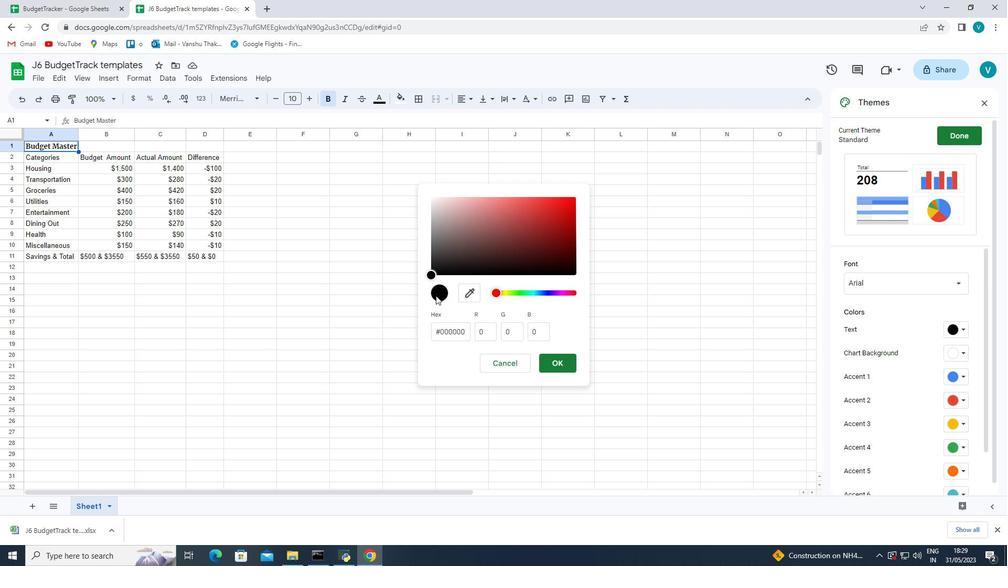
Action: Mouse moved to (484, 333)
Screenshot: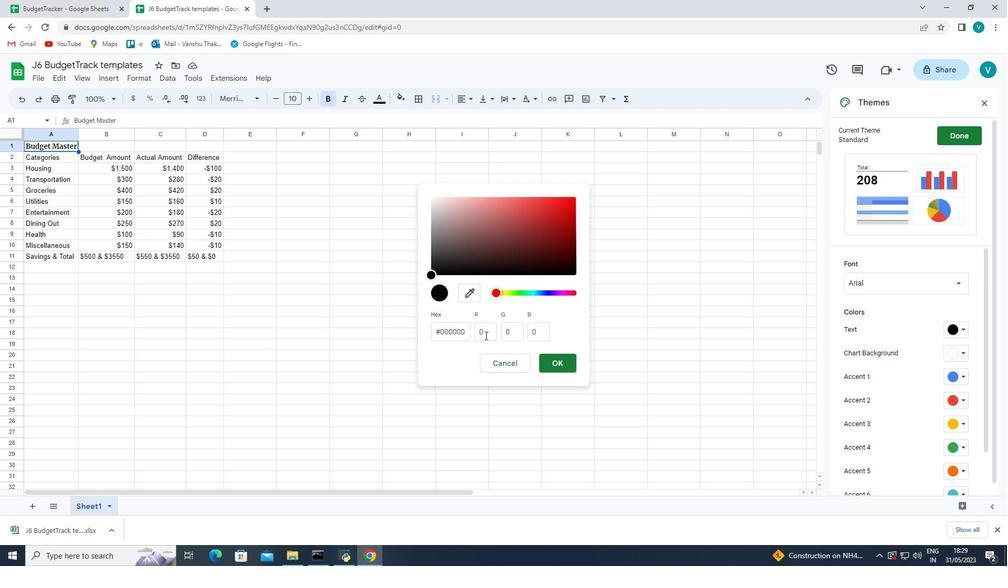 
Action: Mouse pressed left at (484, 333)
Screenshot: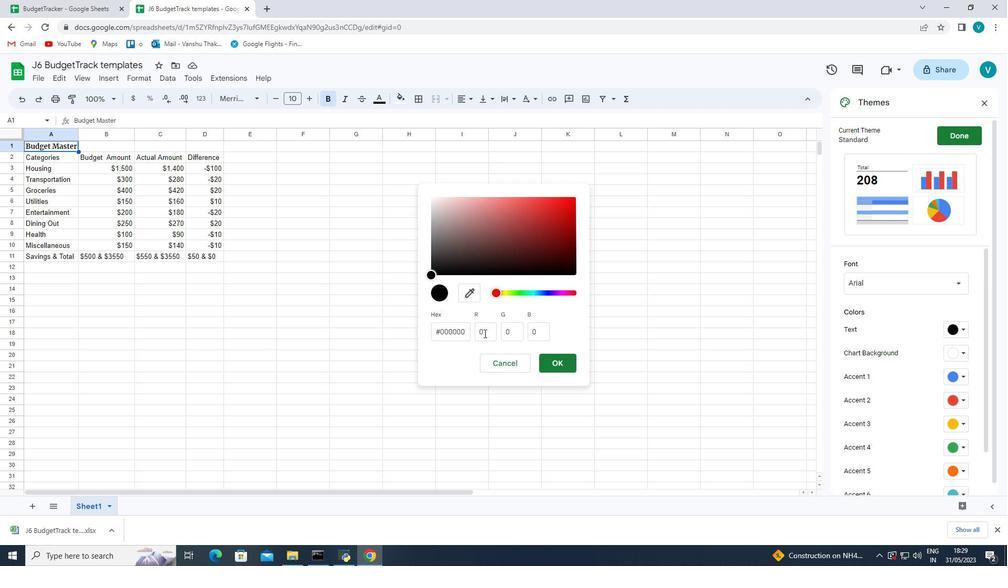 
Action: Mouse moved to (482, 333)
Screenshot: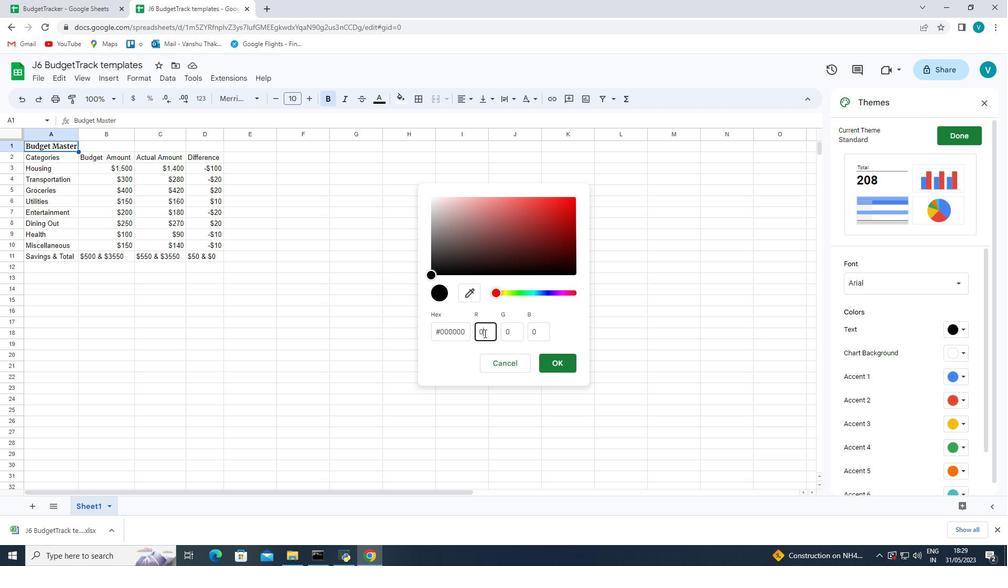 
Action: Mouse pressed left at (482, 333)
Screenshot: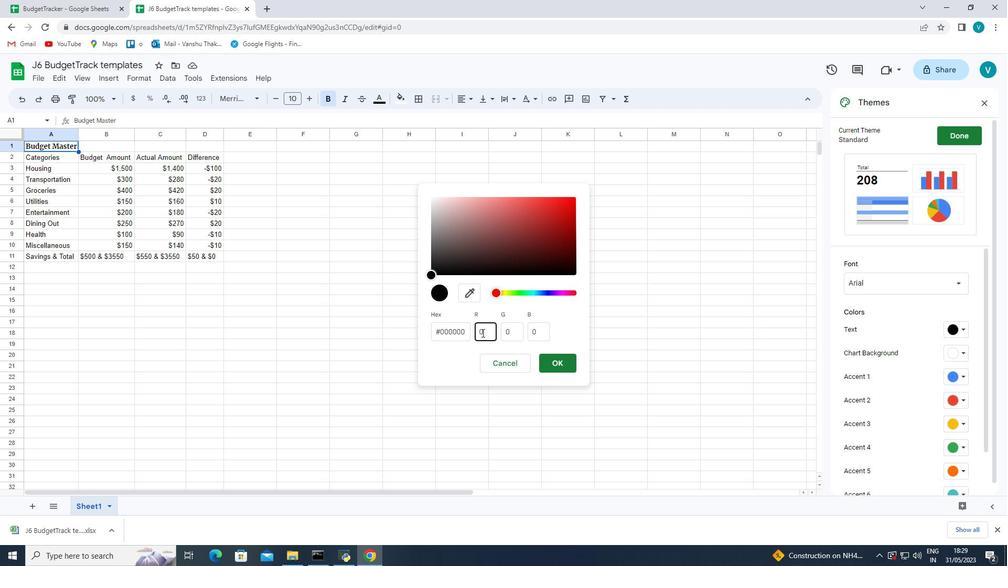 
Action: Mouse moved to (496, 293)
Screenshot: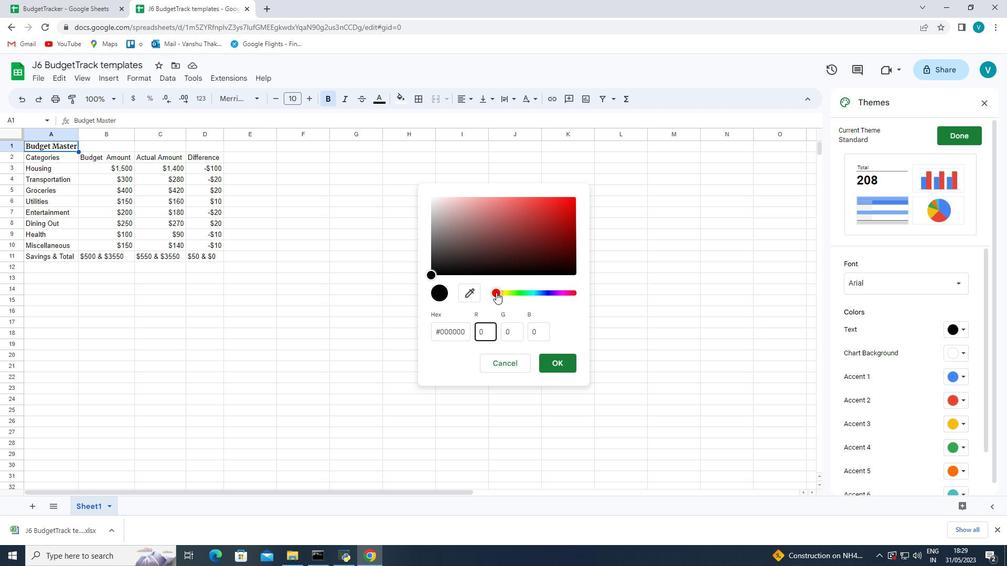 
Action: Mouse pressed left at (496, 293)
Screenshot: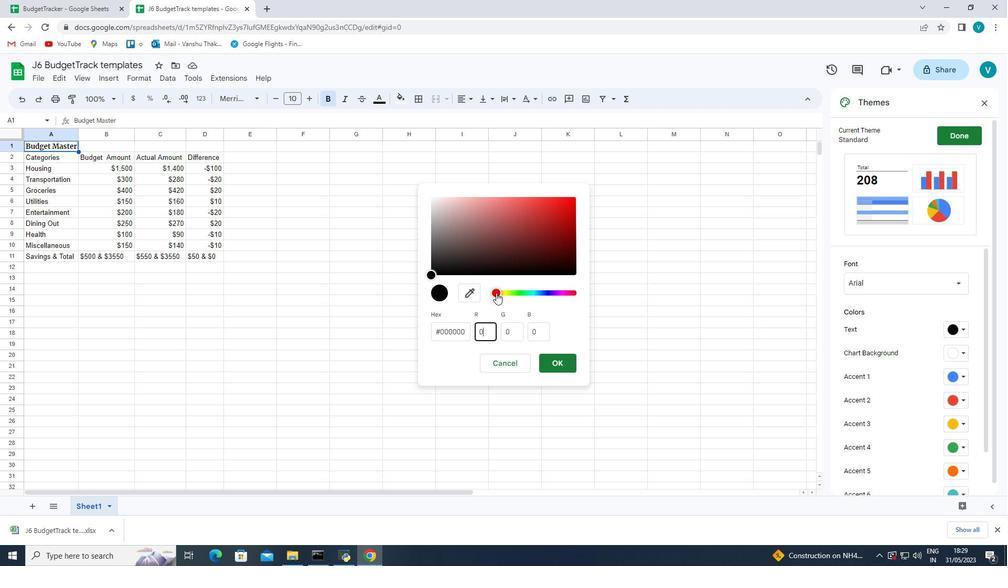 
Action: Mouse moved to (559, 368)
Screenshot: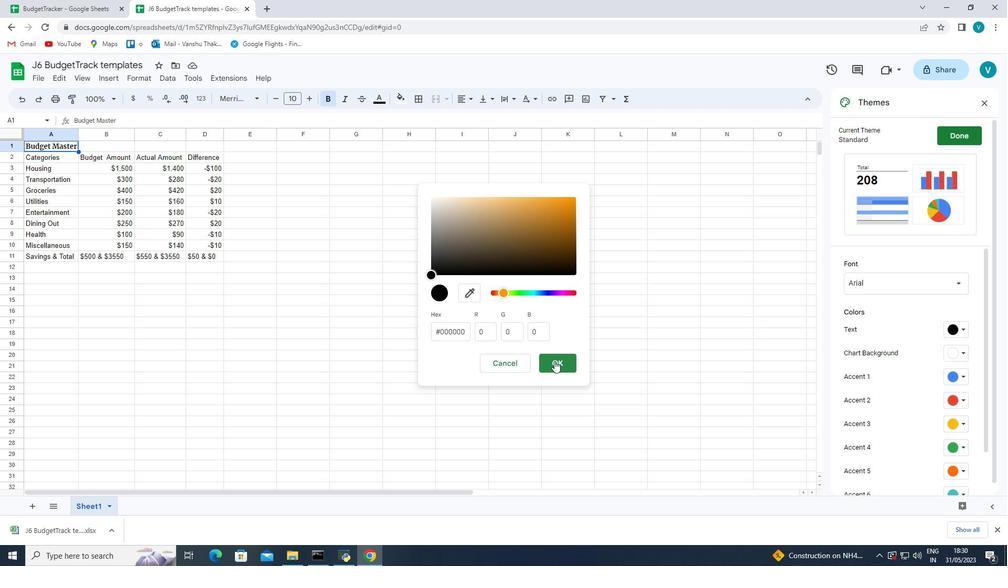 
Action: Mouse pressed left at (559, 368)
Screenshot: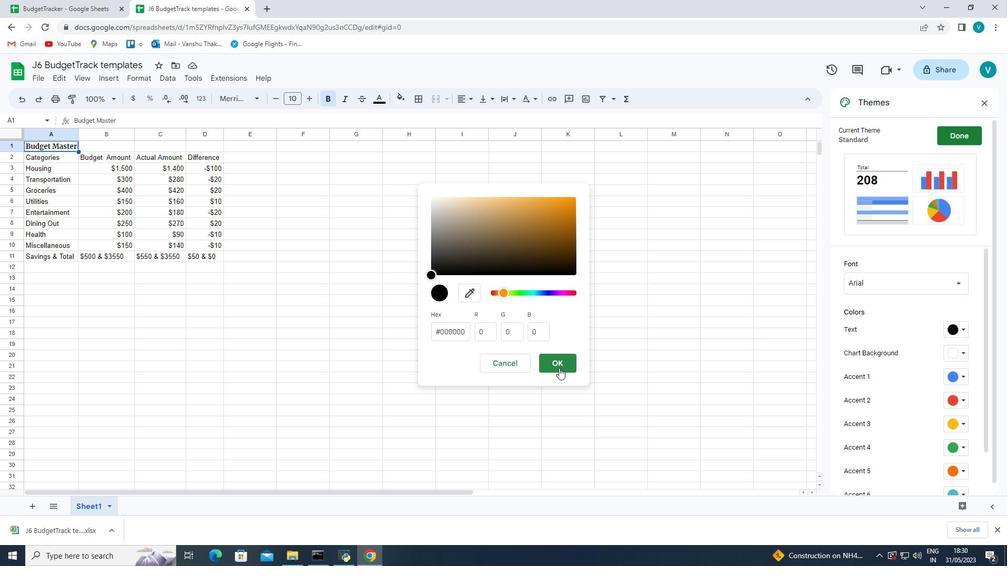 
Action: Mouse moved to (383, 103)
Screenshot: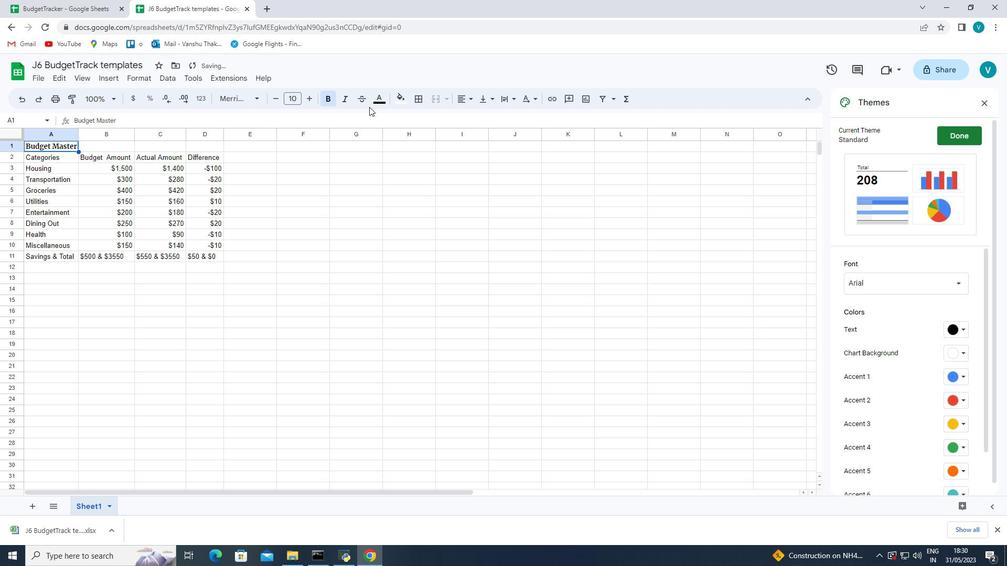 
Action: Mouse pressed left at (383, 103)
Screenshot: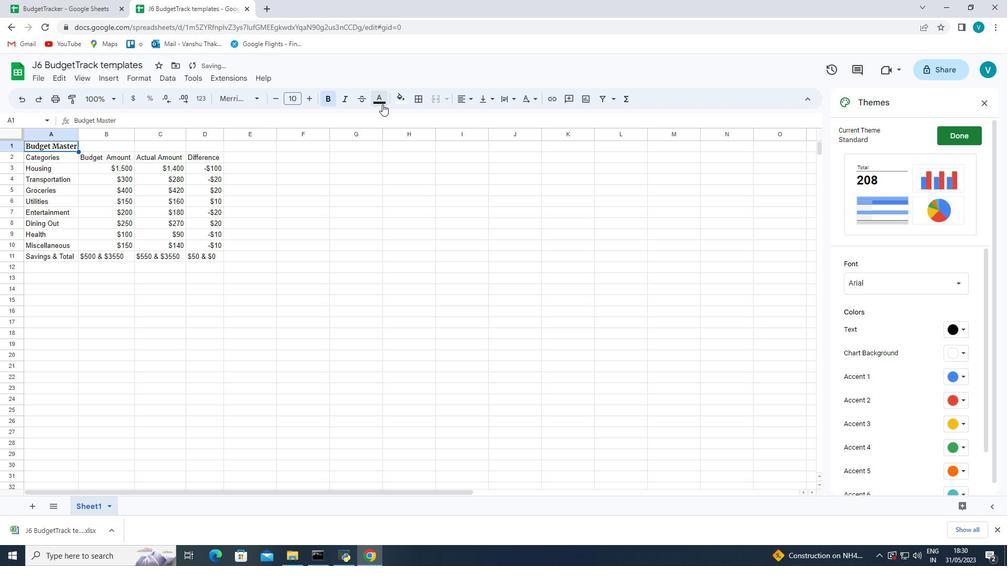 
Action: Mouse moved to (705, 287)
Screenshot: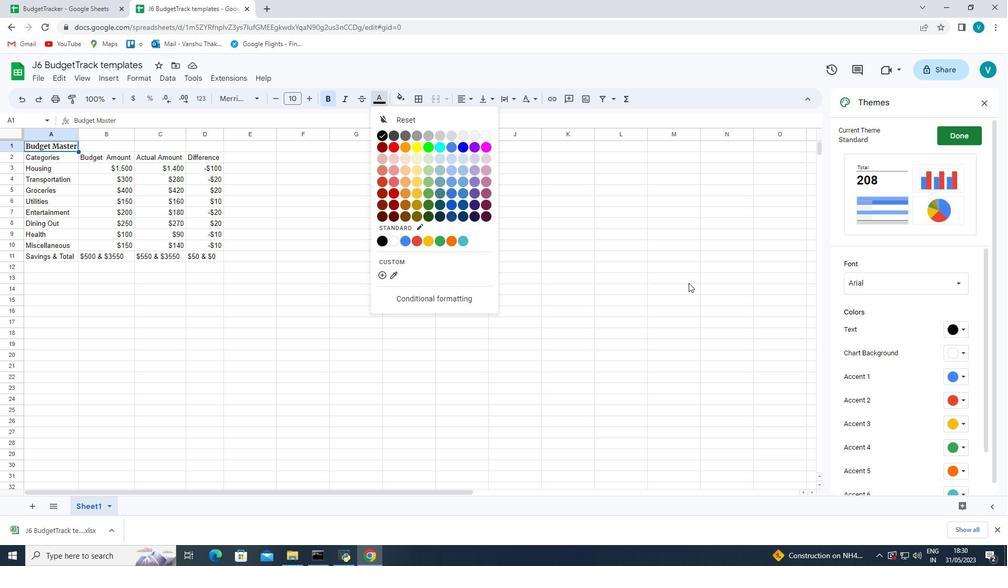 
Action: Mouse scrolled (705, 287) with delta (0, 0)
Screenshot: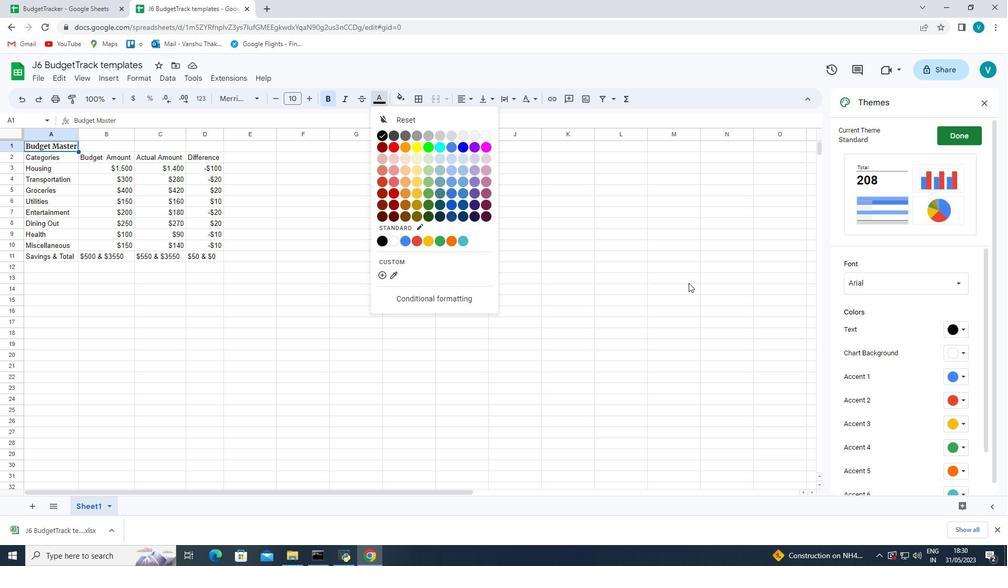 
Action: Mouse moved to (706, 287)
Screenshot: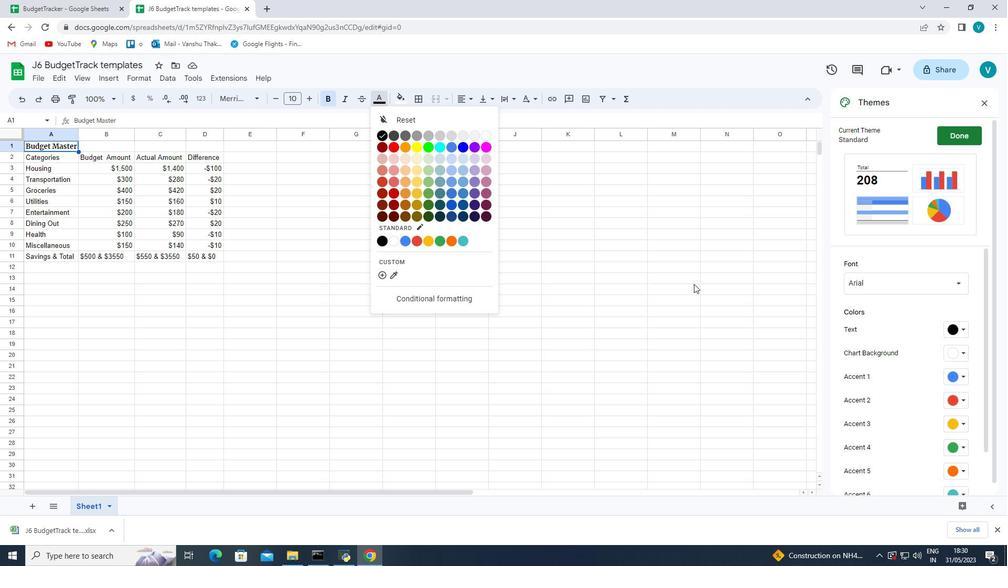 
Action: Mouse scrolled (706, 287) with delta (0, 0)
Screenshot: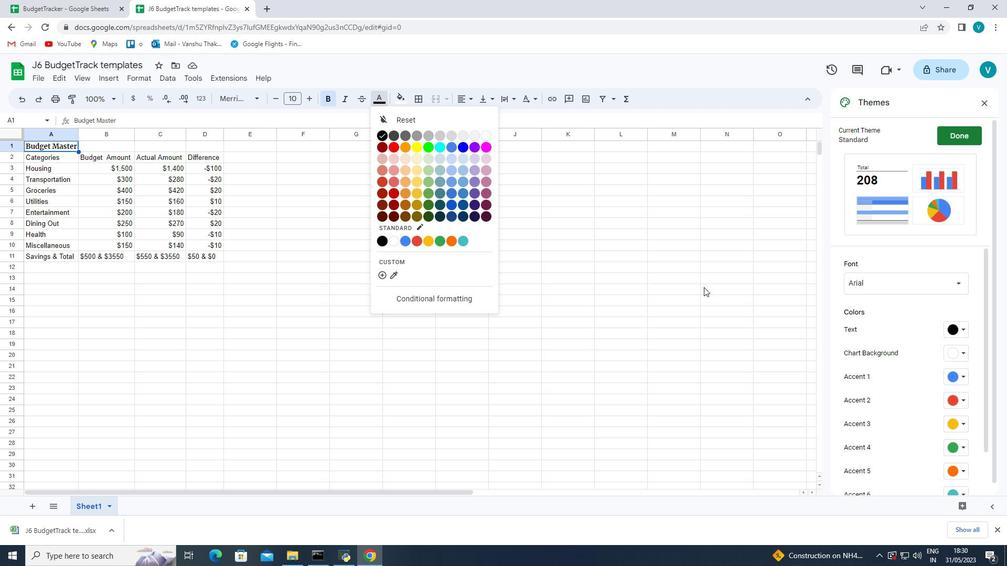 
Action: Mouse moved to (706, 287)
Screenshot: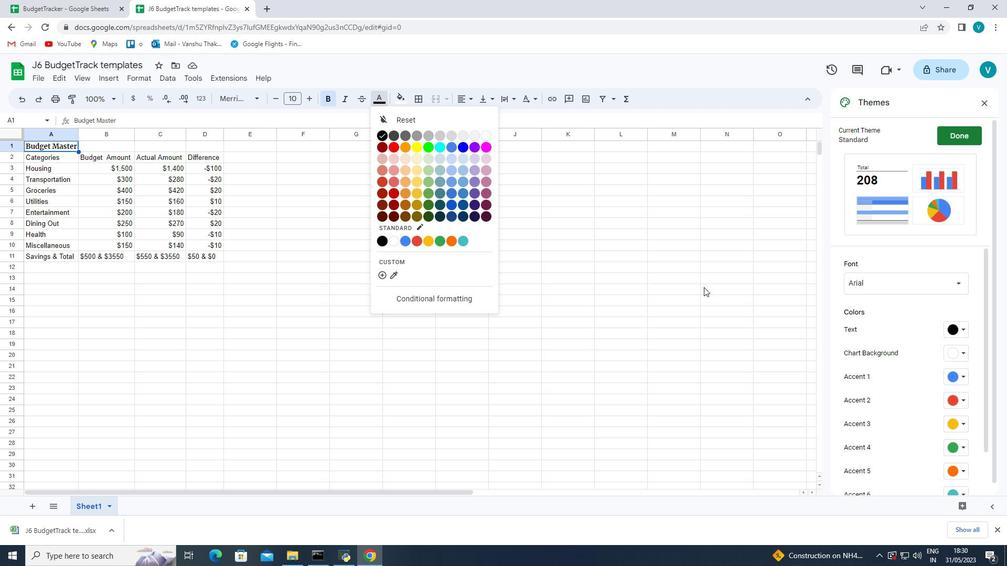 
Action: Mouse scrolled (706, 287) with delta (0, 0)
Screenshot: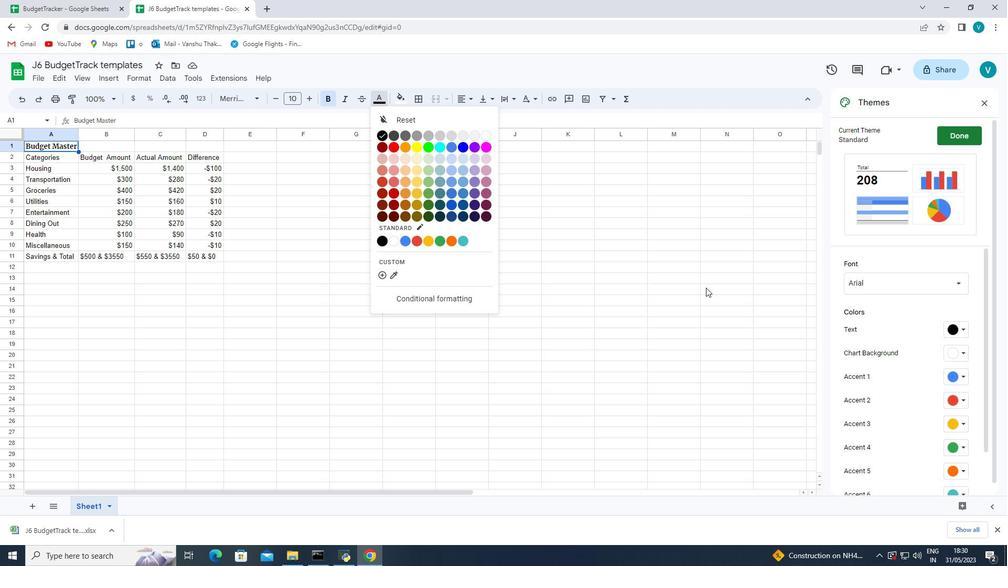 
Action: Mouse scrolled (706, 287) with delta (0, 0)
Screenshot: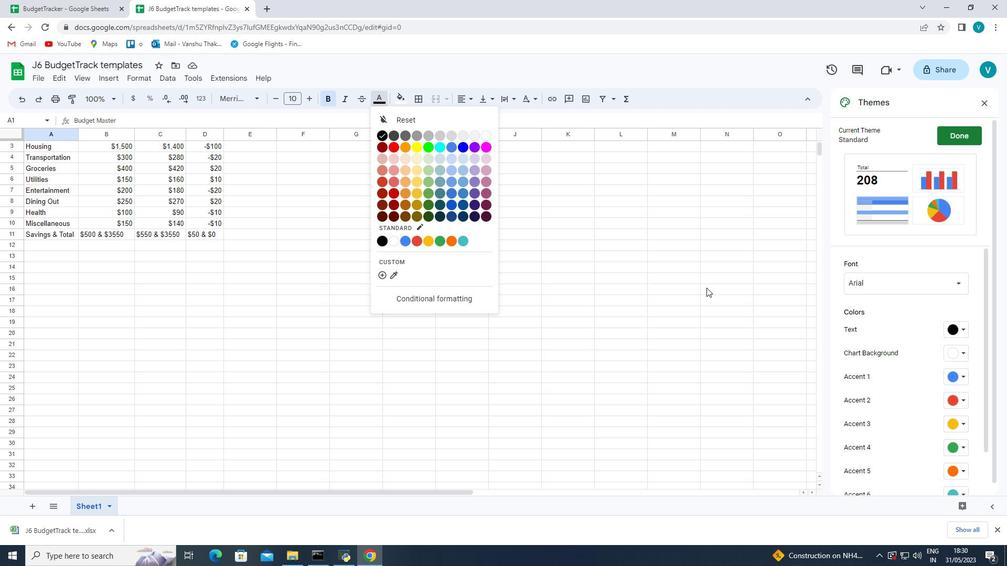 
Action: Mouse moved to (707, 288)
Screenshot: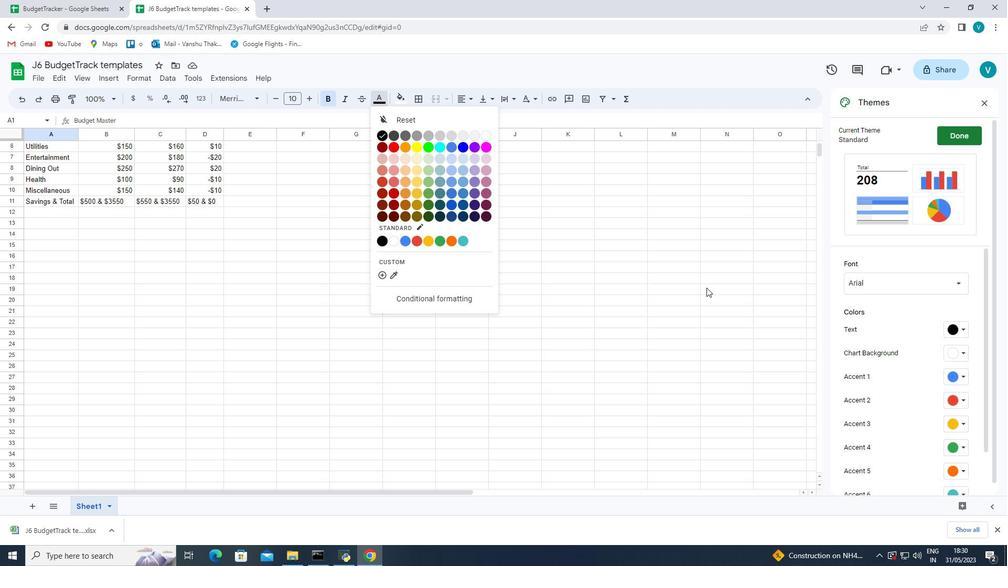 
Action: Mouse scrolled (707, 287) with delta (0, 0)
Screenshot: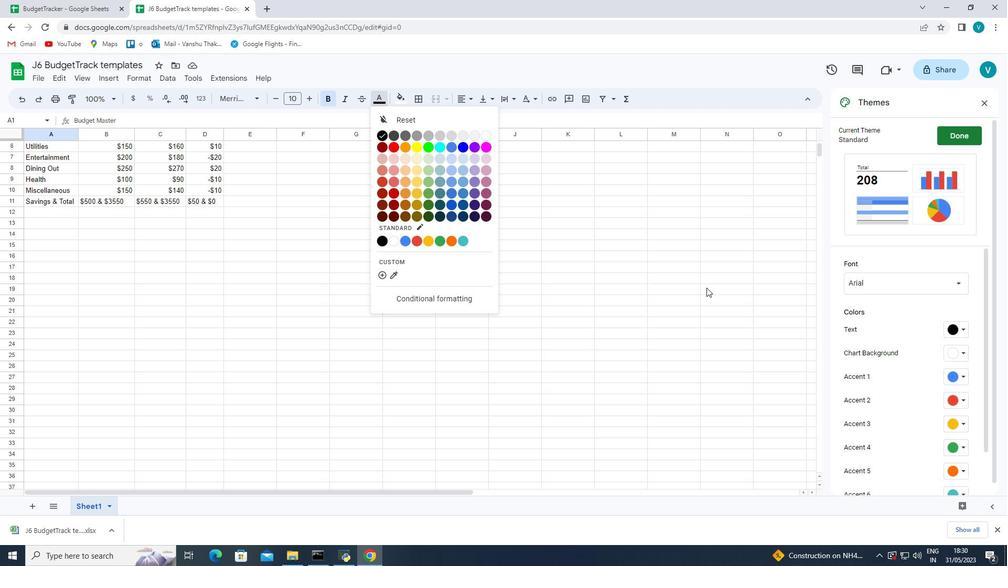 
Action: Mouse moved to (410, 217)
Screenshot: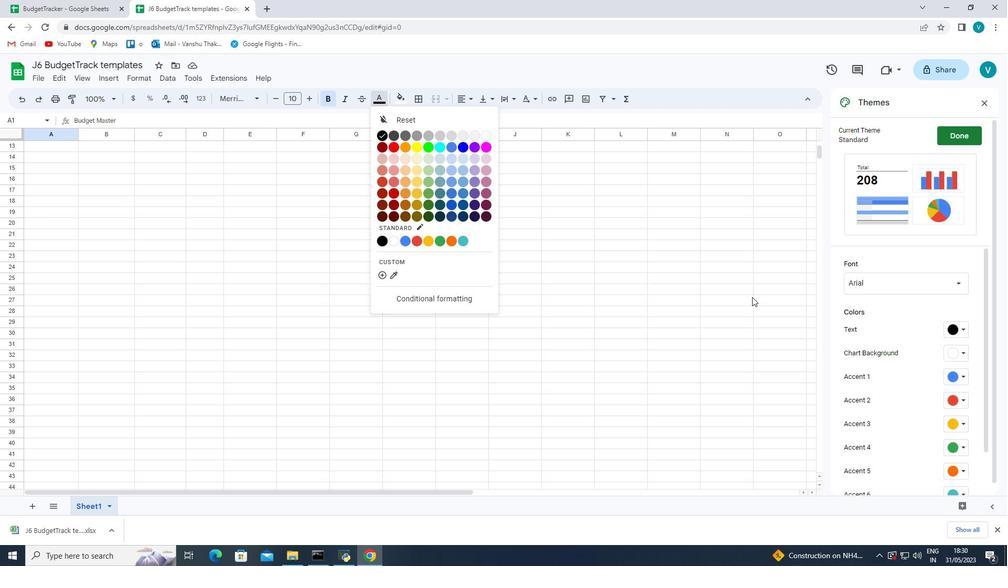 
Action: Mouse scrolled (410, 218) with delta (0, 0)
Screenshot: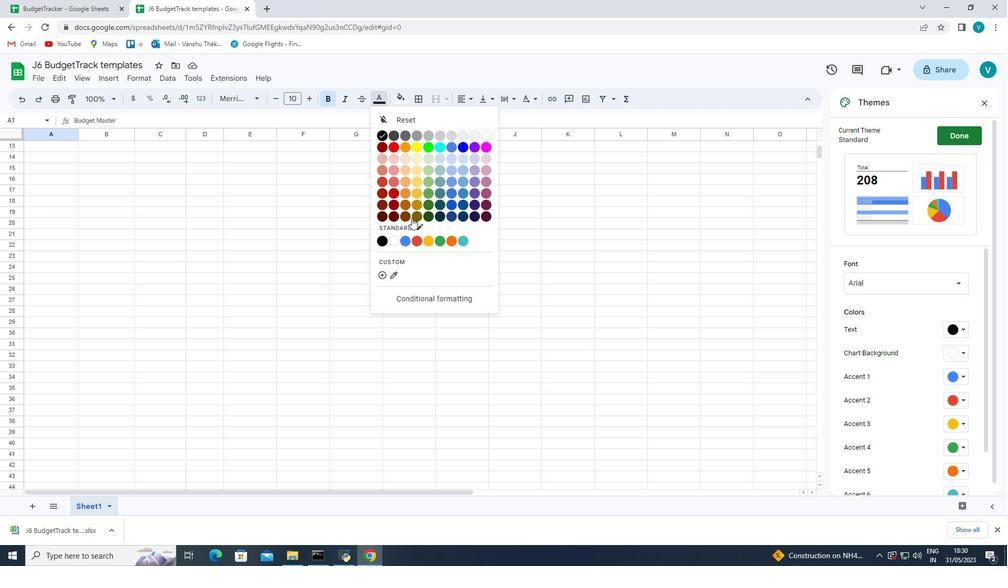 
Action: Mouse scrolled (410, 218) with delta (0, 0)
Screenshot: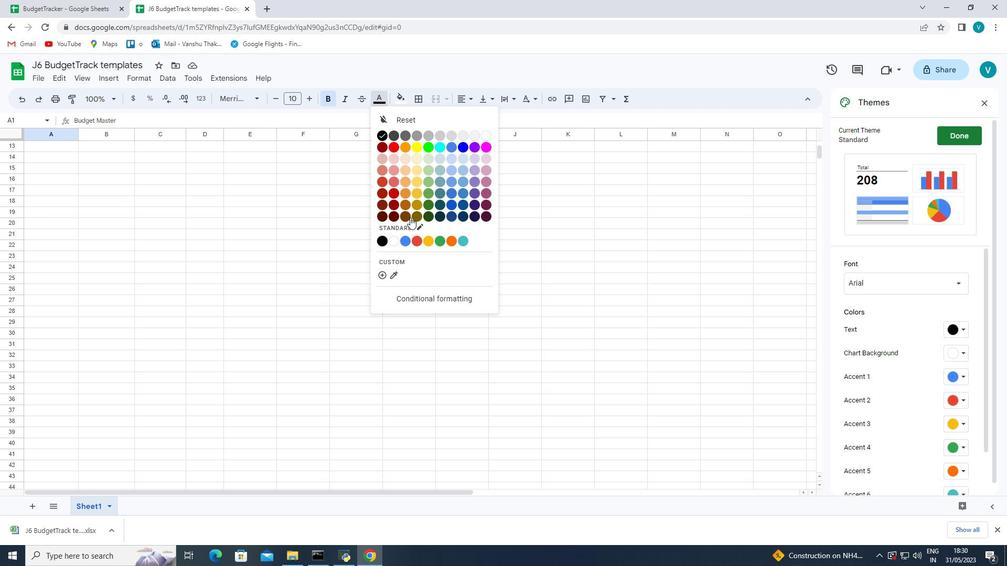 
Action: Mouse moved to (410, 217)
Screenshot: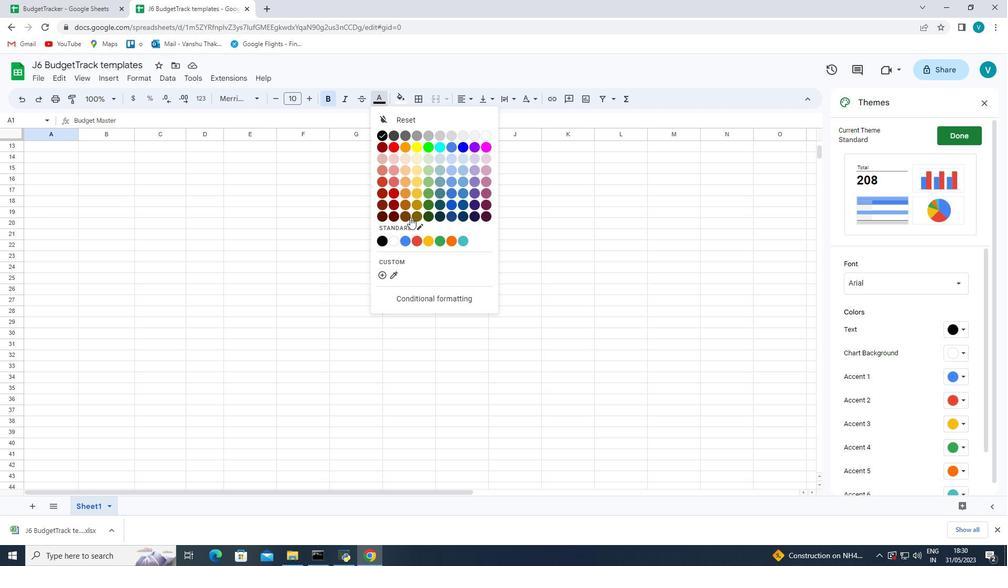 
Action: Mouse scrolled (410, 218) with delta (0, 0)
Screenshot: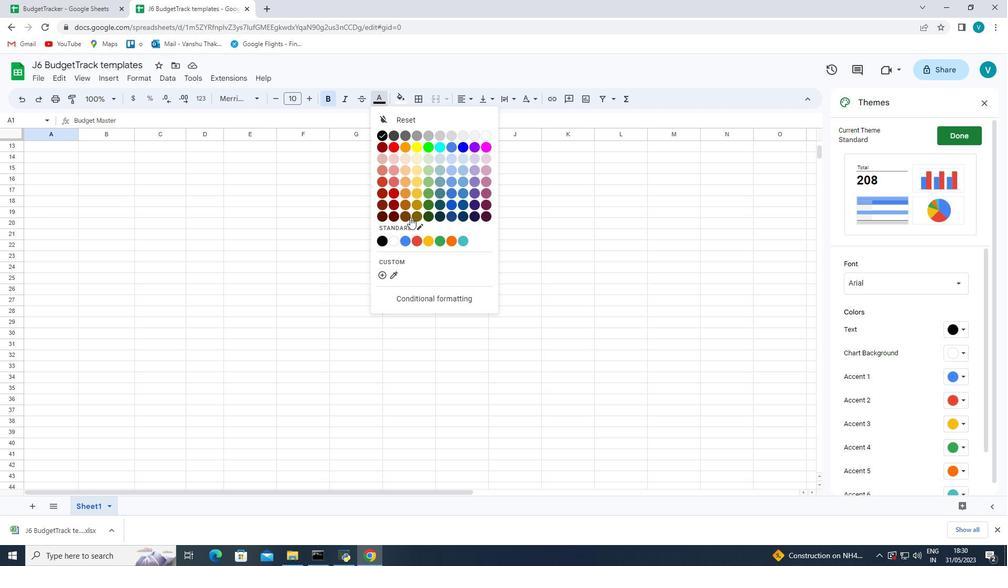 
Action: Mouse moved to (399, 216)
Screenshot: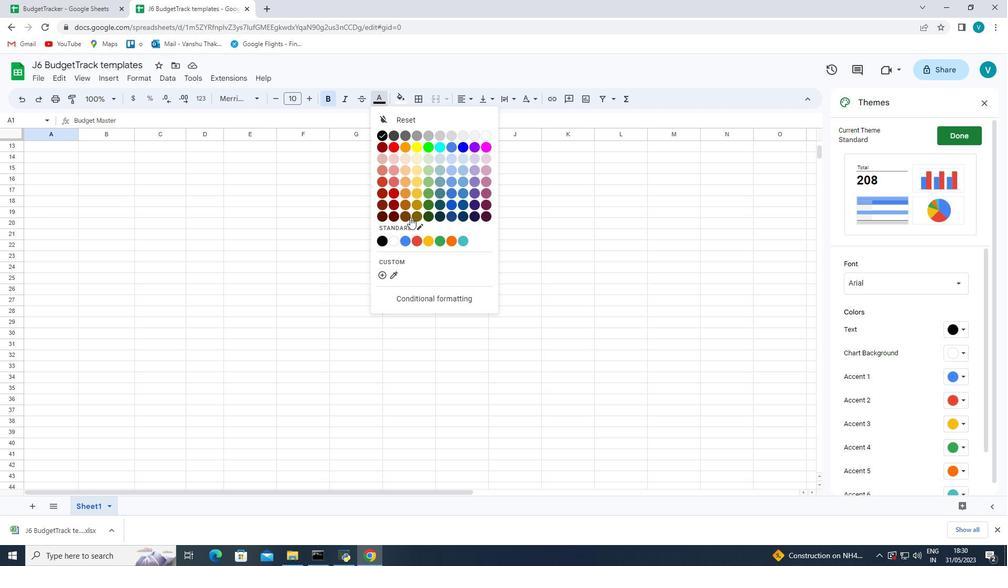 
Action: Mouse scrolled (399, 216) with delta (0, 0)
Screenshot: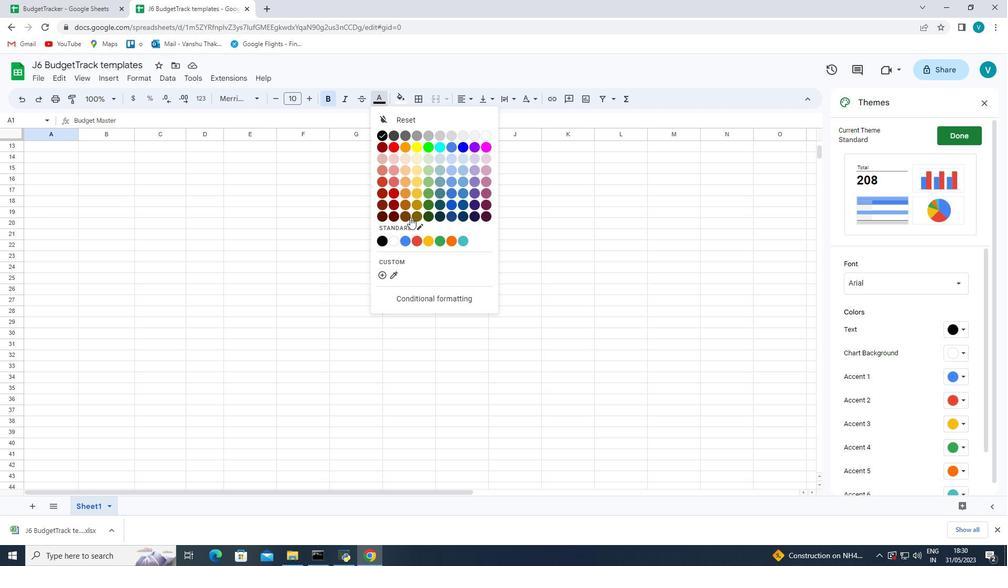 
Action: Mouse moved to (317, 203)
Screenshot: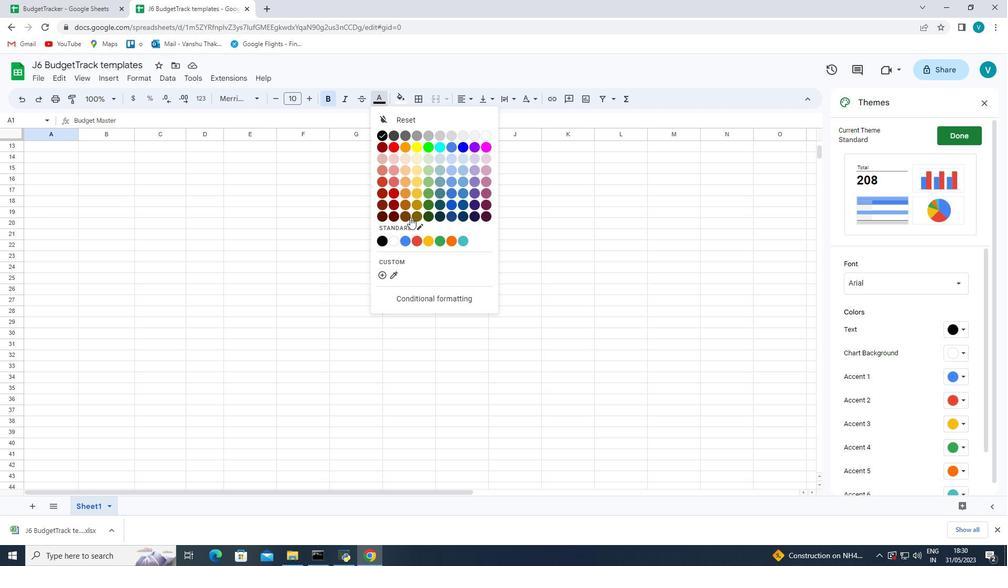 
Action: Mouse scrolled (317, 204) with delta (0, 0)
Screenshot: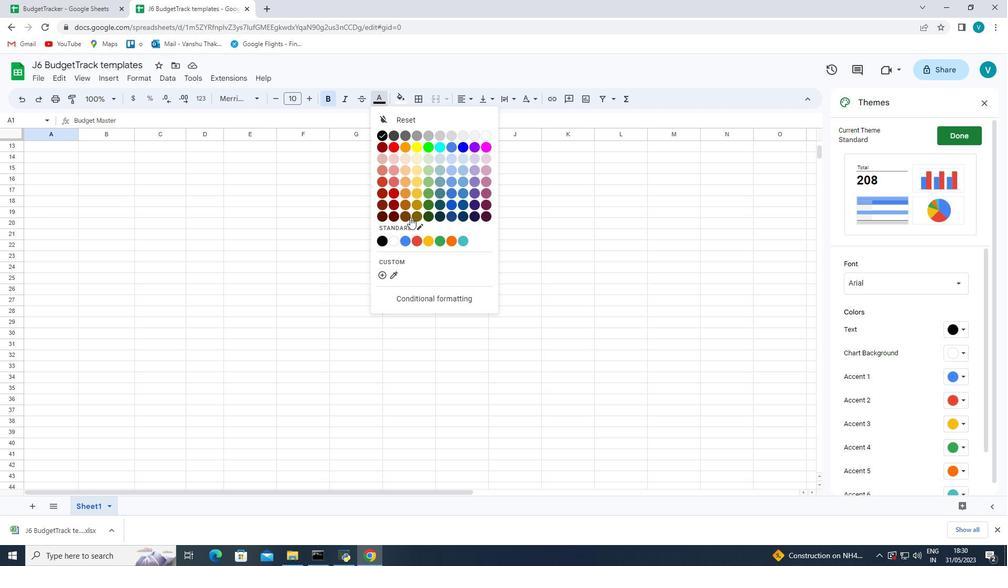 
Action: Mouse moved to (208, 201)
Screenshot: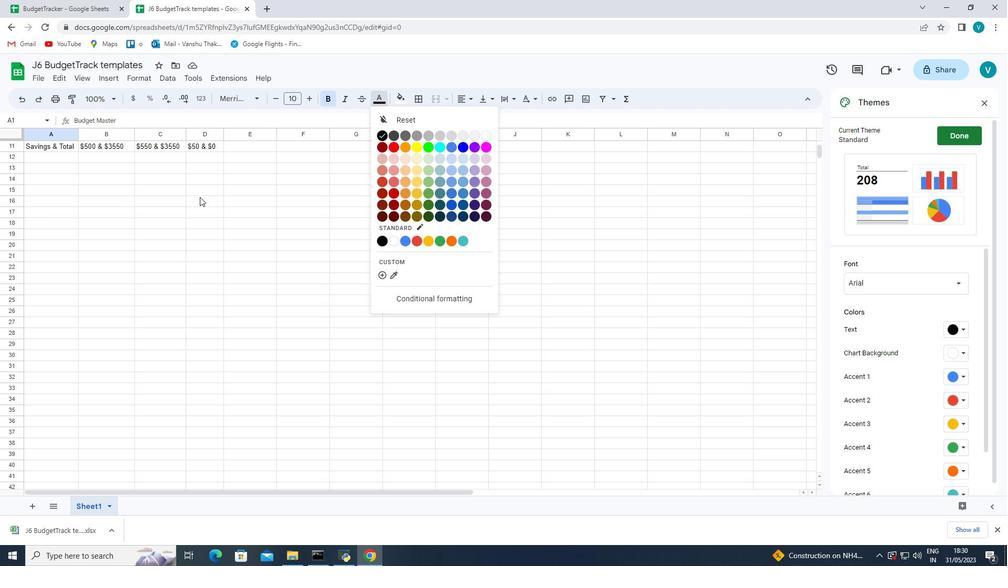 
Action: Mouse scrolled (208, 201) with delta (0, 0)
Screenshot: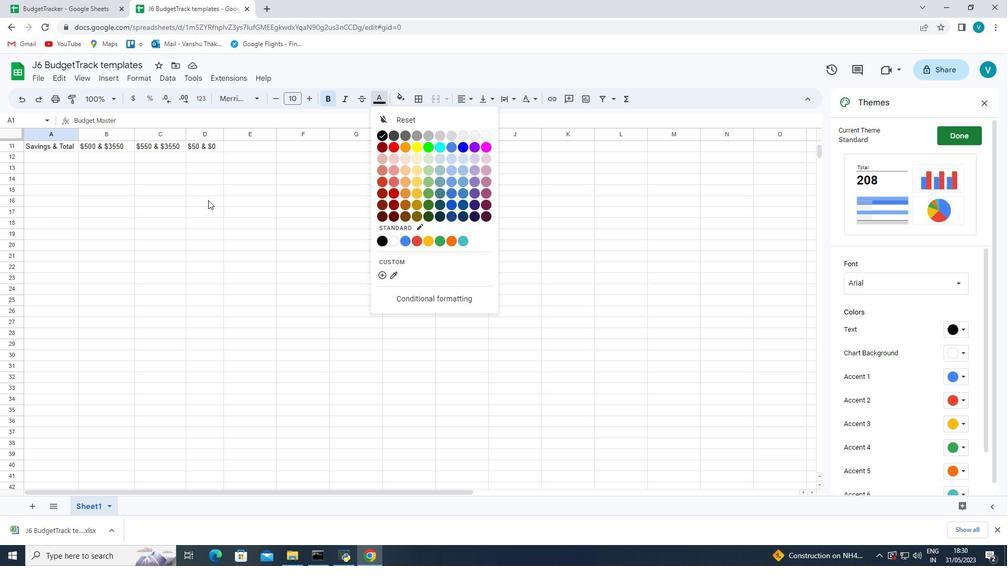 
Action: Mouse scrolled (208, 201) with delta (0, 0)
Screenshot: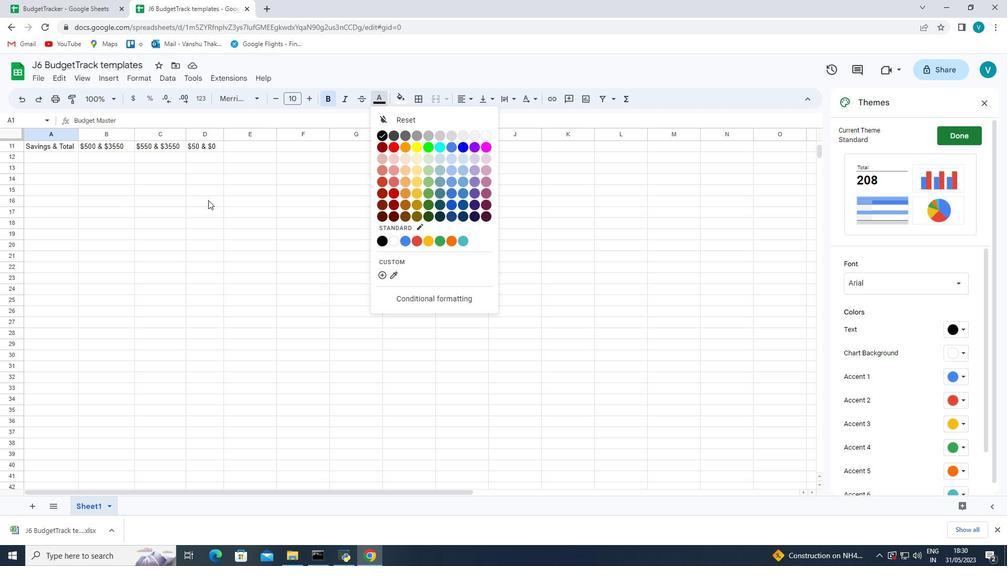 
Action: Mouse scrolled (208, 201) with delta (0, 0)
Screenshot: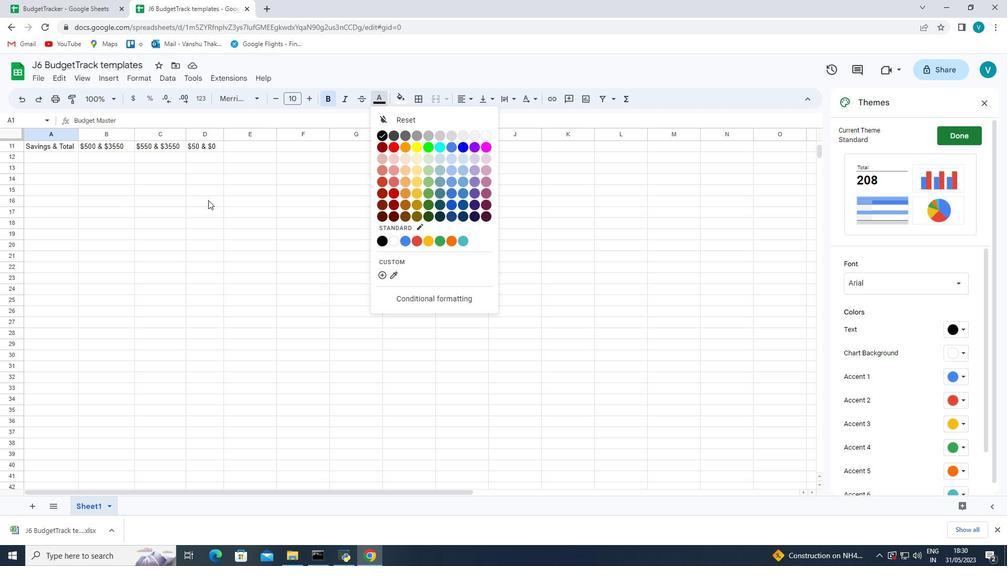 
Action: Mouse scrolled (208, 201) with delta (0, 0)
Screenshot: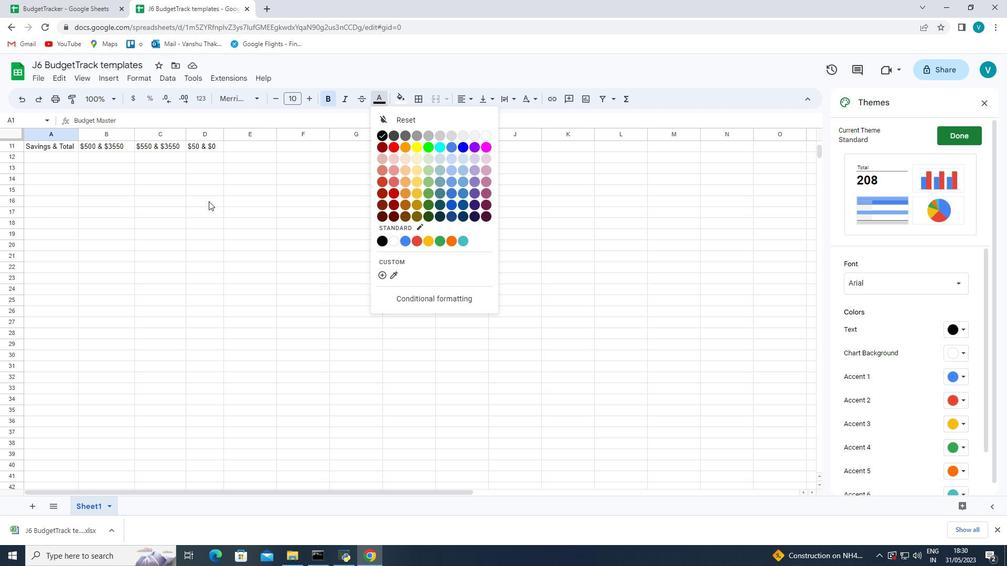
Action: Mouse scrolled (208, 201) with delta (0, 0)
Screenshot: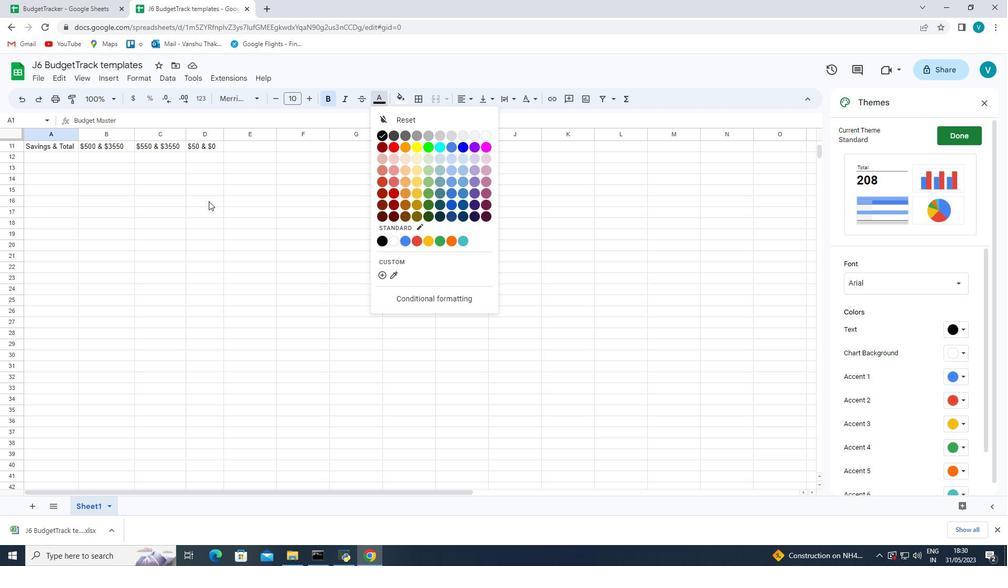 
Action: Mouse scrolled (208, 201) with delta (0, 0)
Screenshot: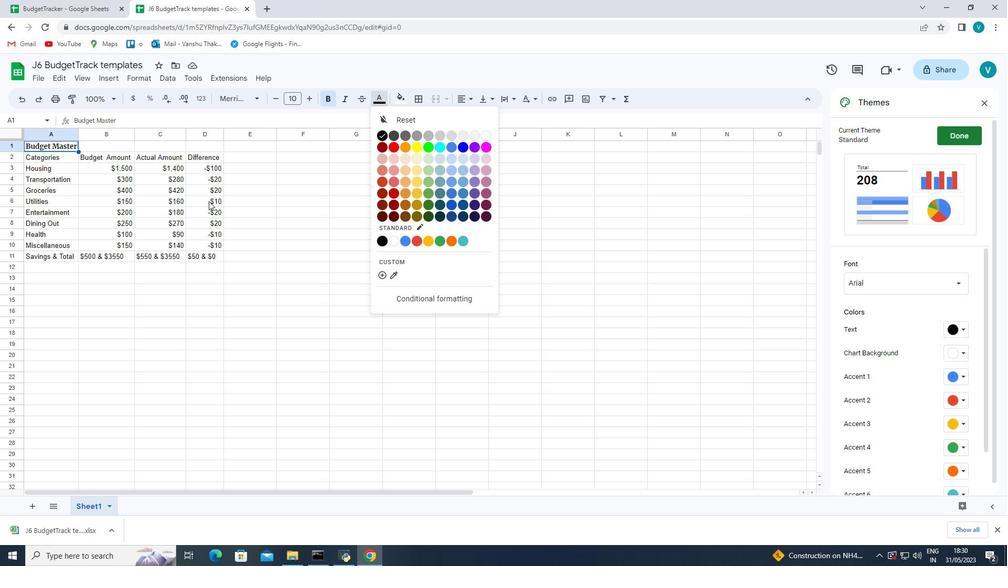 
Action: Mouse scrolled (208, 201) with delta (0, 0)
Screenshot: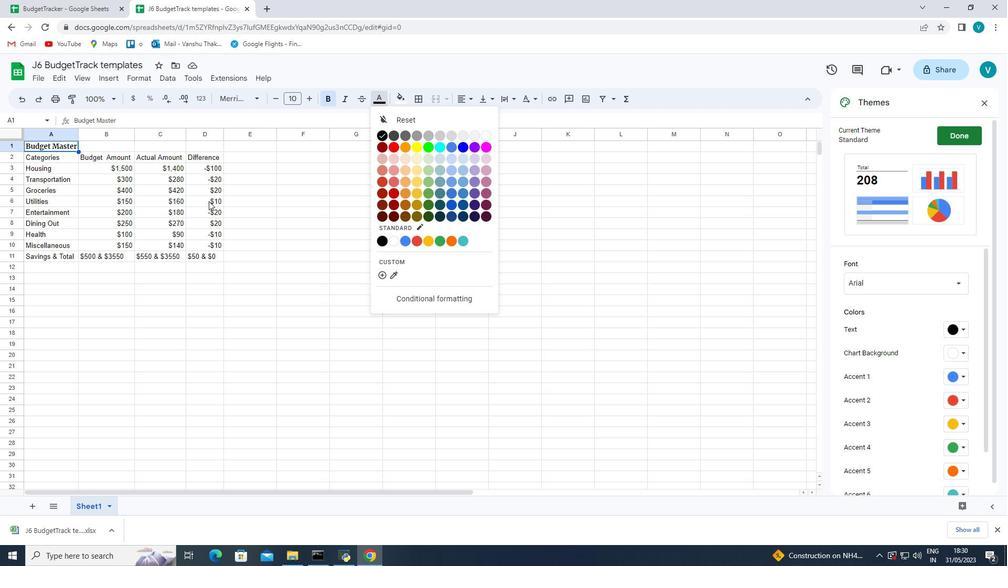 
Action: Mouse scrolled (208, 201) with delta (0, 0)
Screenshot: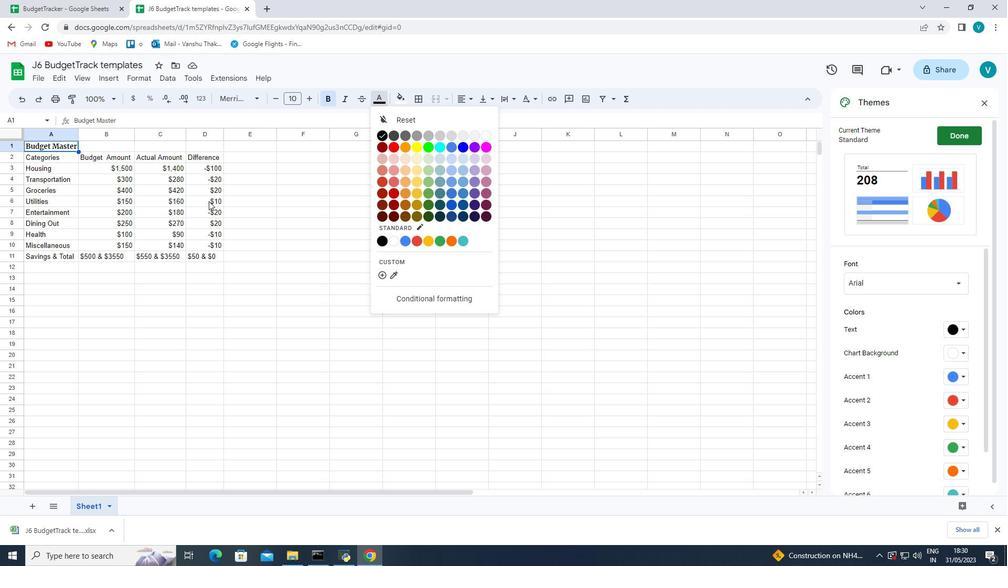 
Action: Mouse scrolled (208, 201) with delta (0, 0)
Screenshot: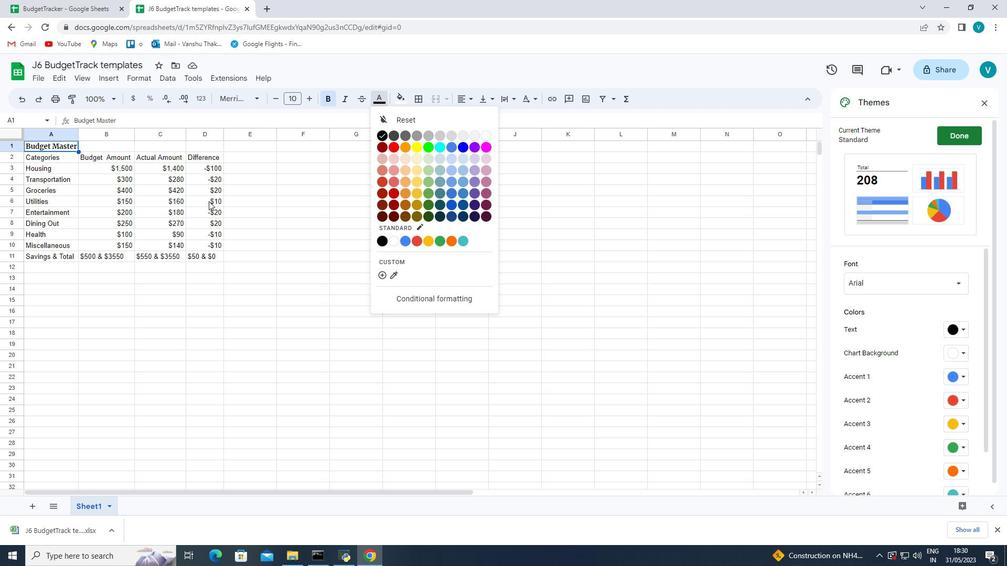 
Action: Mouse scrolled (208, 201) with delta (0, 0)
Screenshot: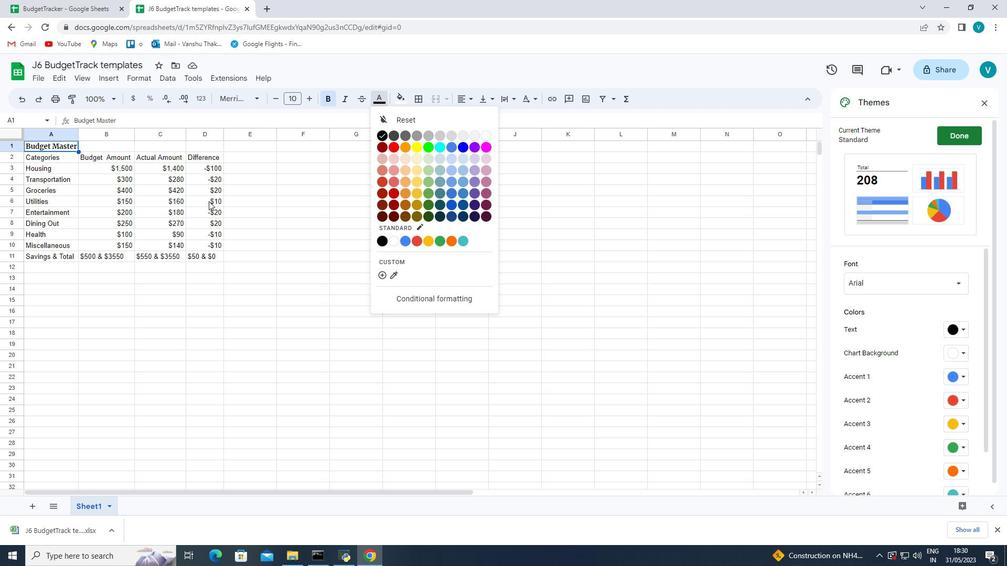 
Action: Mouse moved to (112, 167)
Screenshot: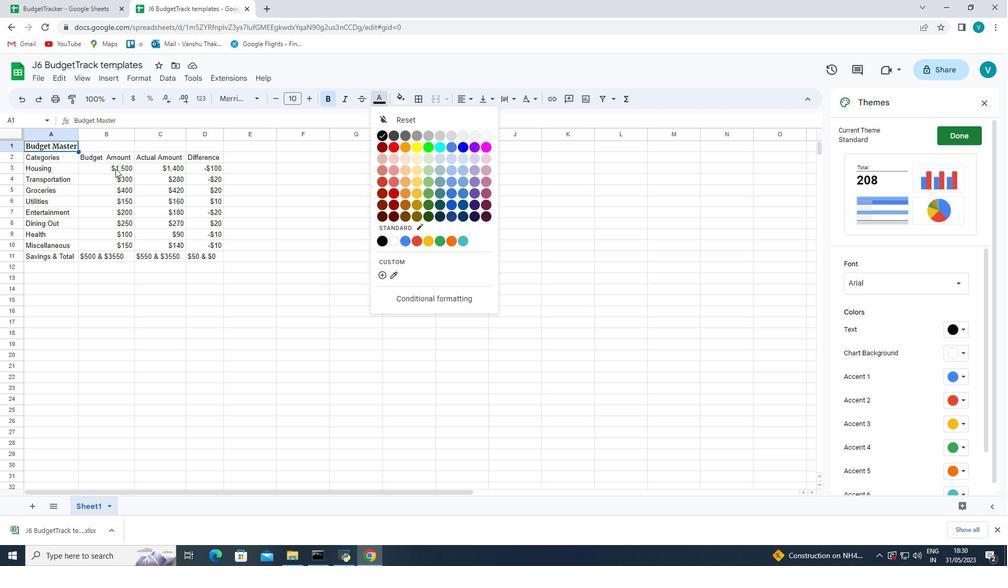 
Action: Mouse pressed left at (112, 167)
Screenshot: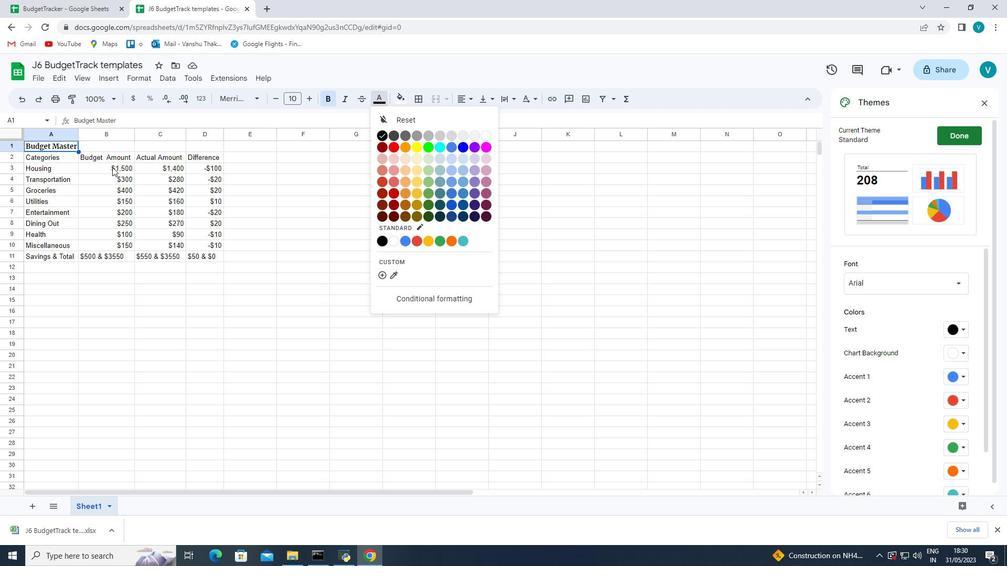 
Action: Mouse moved to (65, 146)
Screenshot: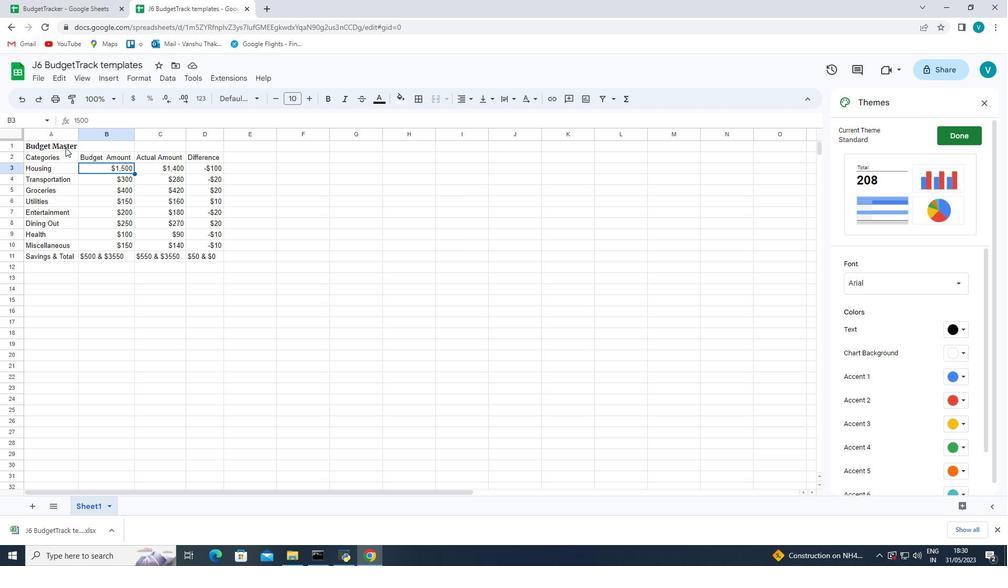 
Action: Mouse pressed left at (65, 146)
Screenshot: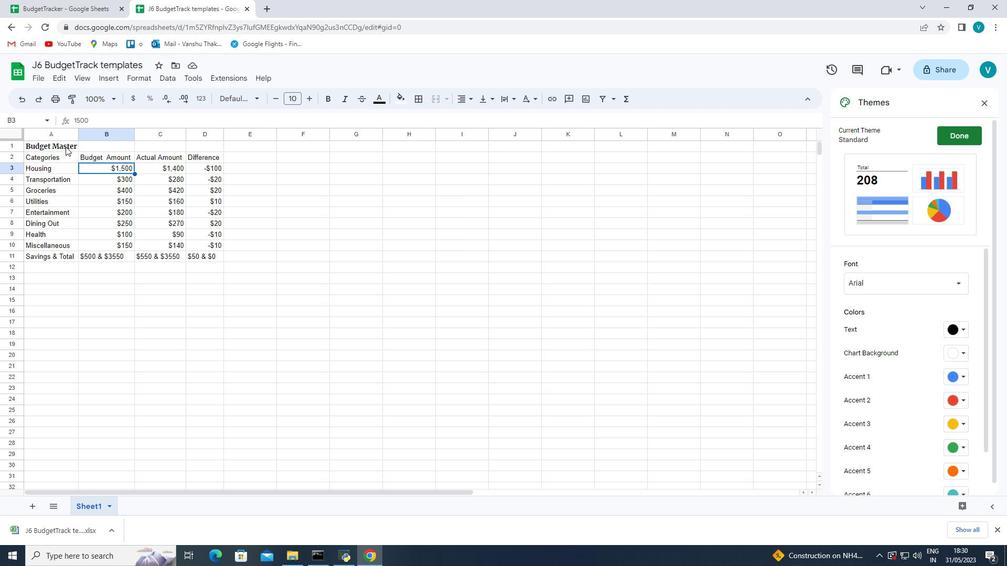 
Action: Mouse moved to (372, 99)
Screenshot: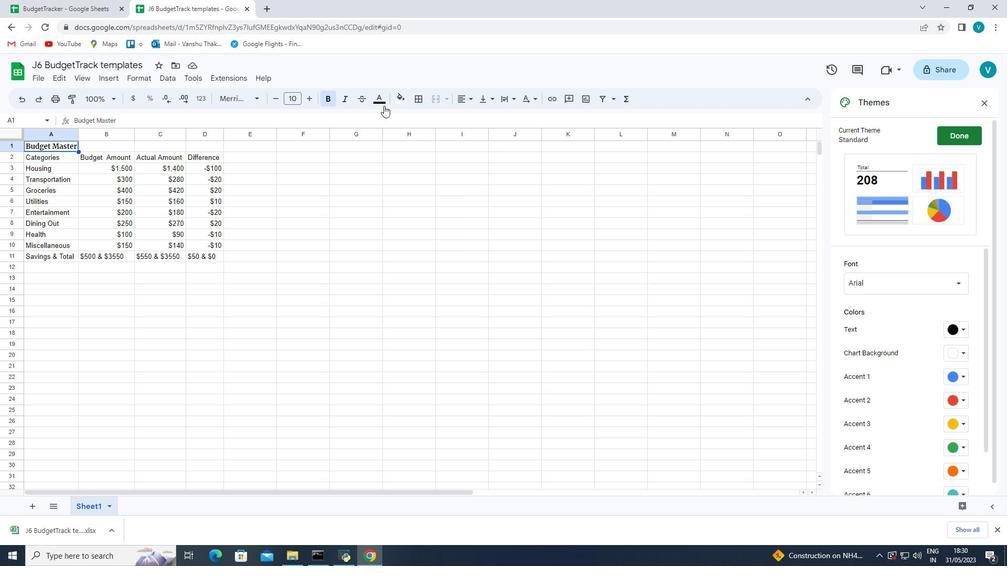 
Action: Mouse pressed left at (372, 99)
Screenshot: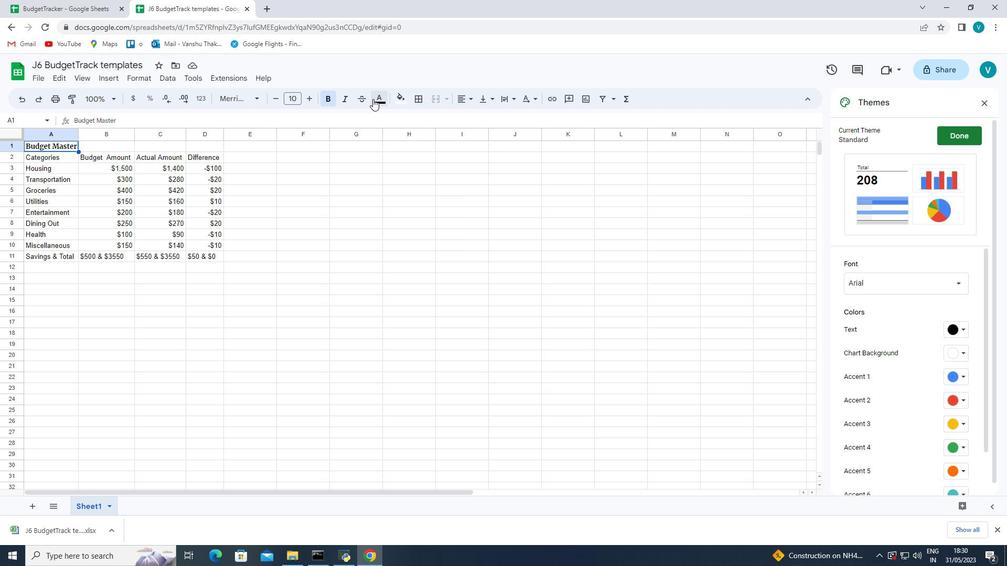 
Action: Mouse moved to (392, 273)
Screenshot: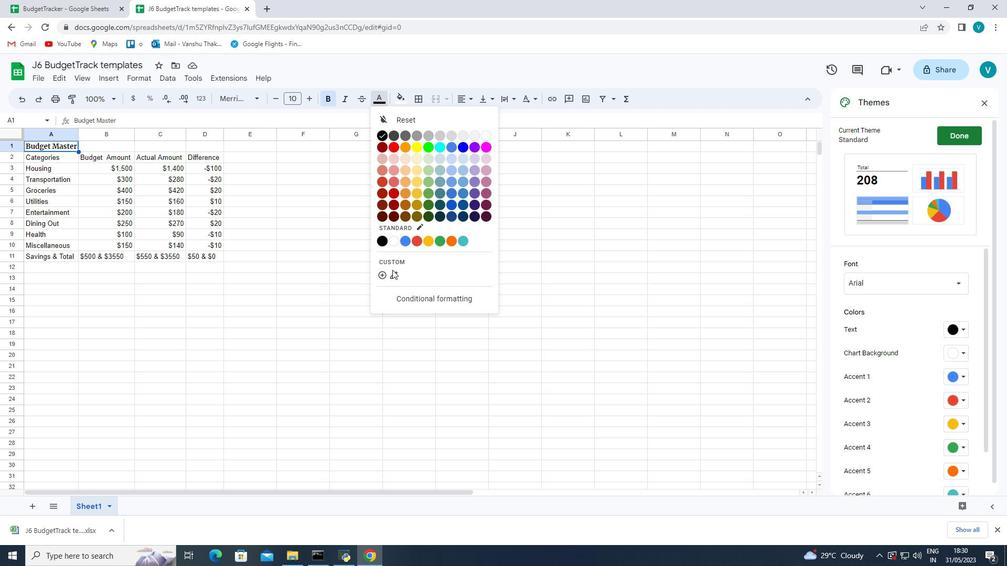 
Action: Mouse pressed left at (392, 273)
Screenshot: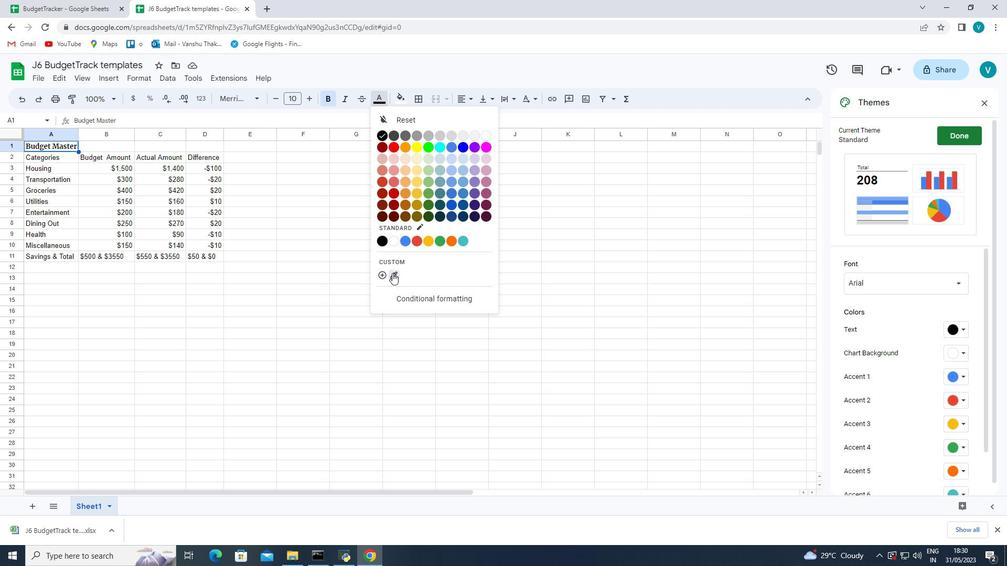 
Action: Mouse moved to (448, 195)
Screenshot: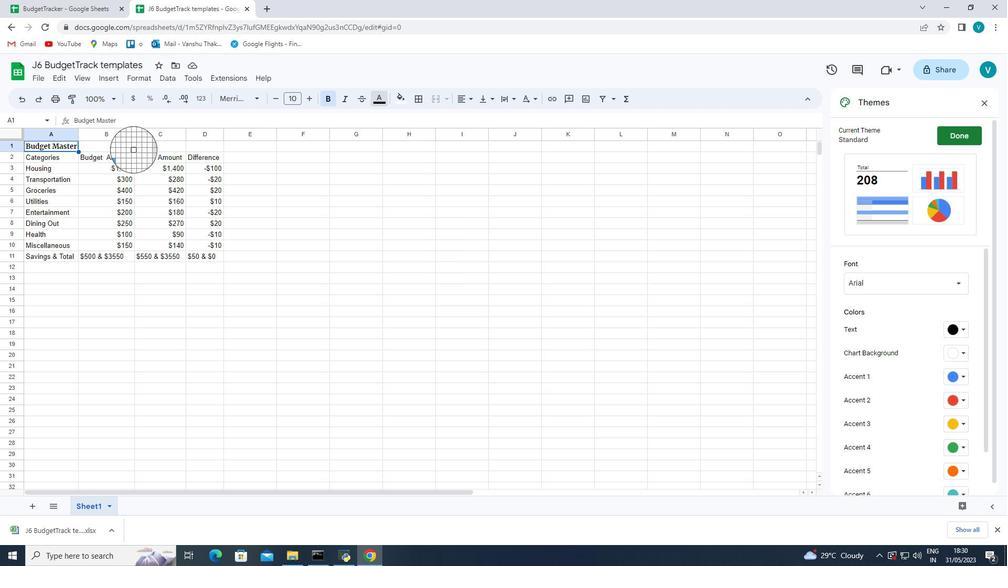
Action: Mouse pressed left at (448, 195)
Screenshot: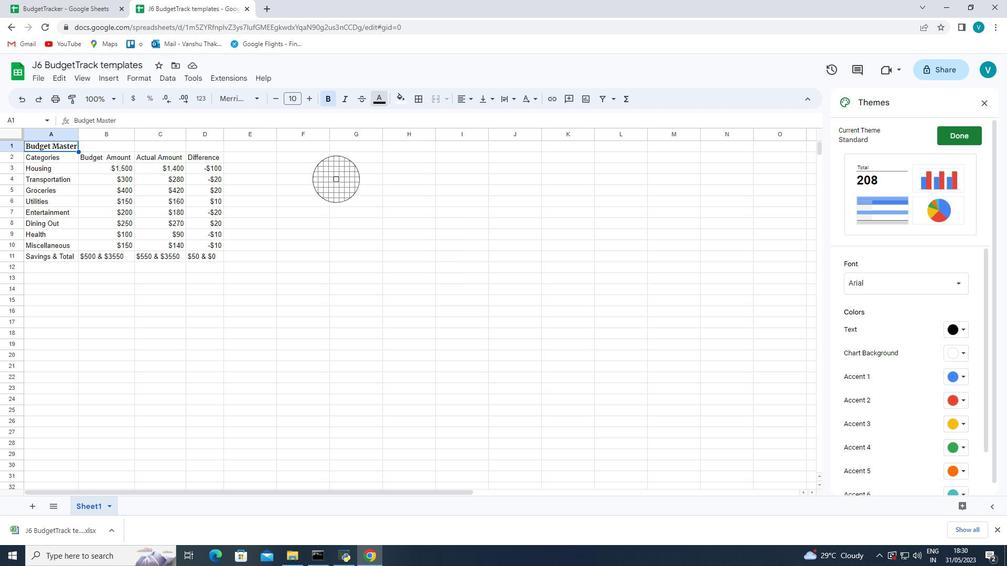 
Action: Mouse moved to (394, 446)
Screenshot: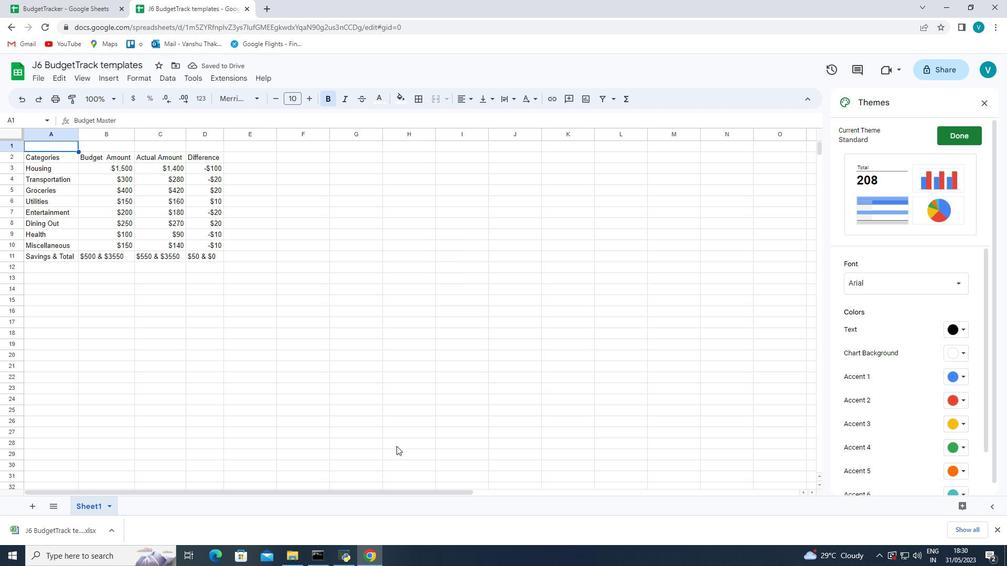 
Action: Key pressed ctrl+Z
Screenshot: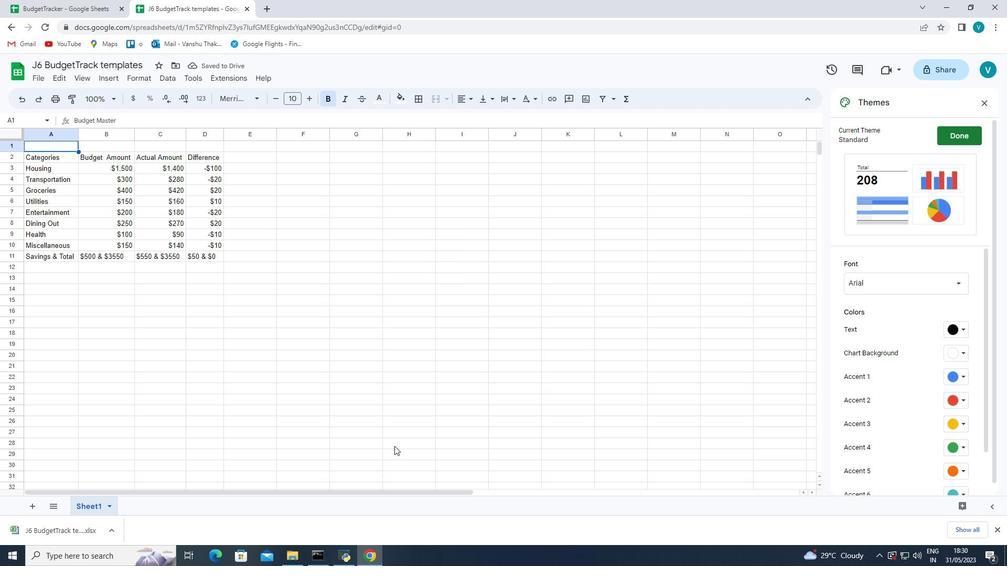 
Action: Mouse moved to (378, 101)
Screenshot: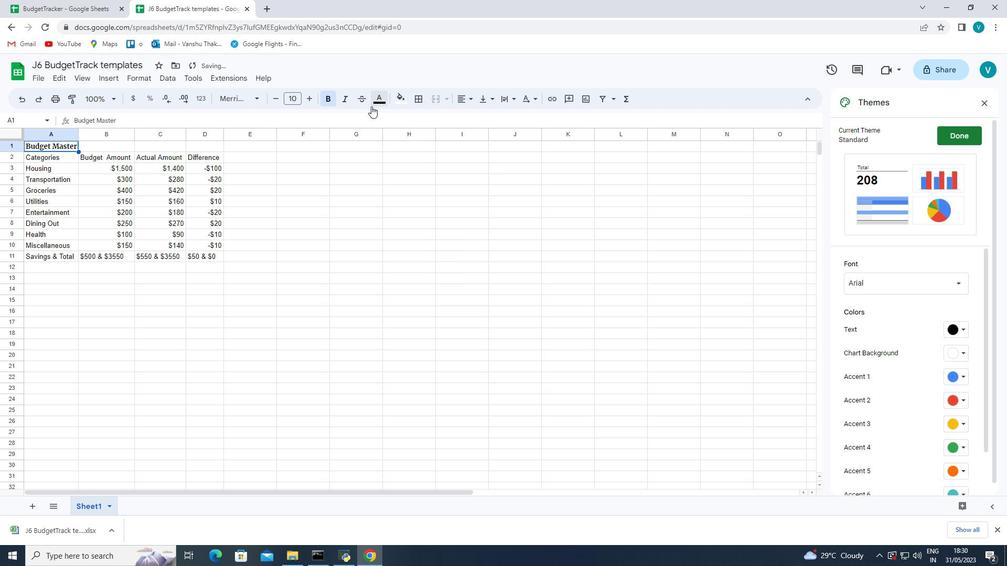 
Action: Mouse pressed left at (378, 101)
Screenshot: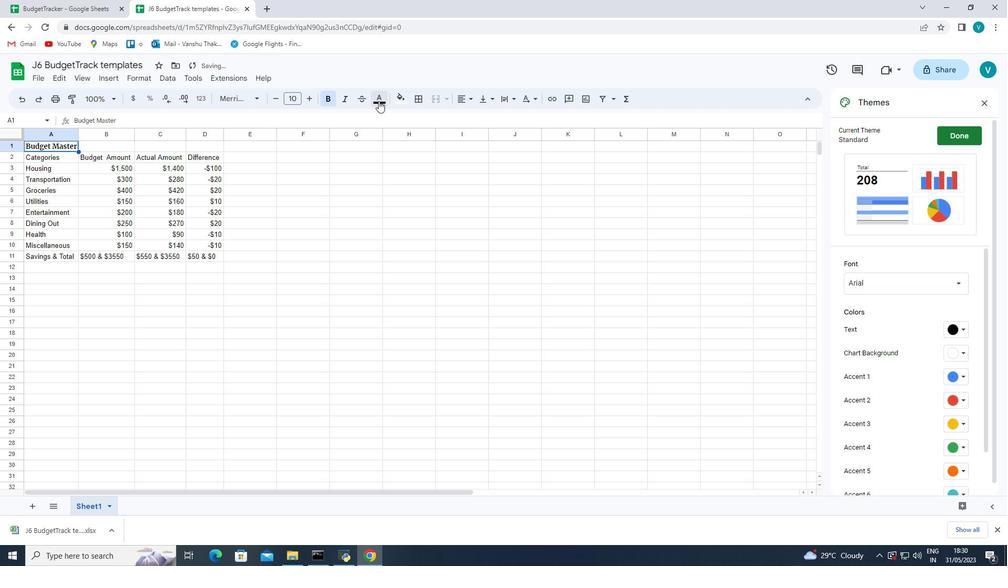 
Action: Mouse moved to (382, 180)
Screenshot: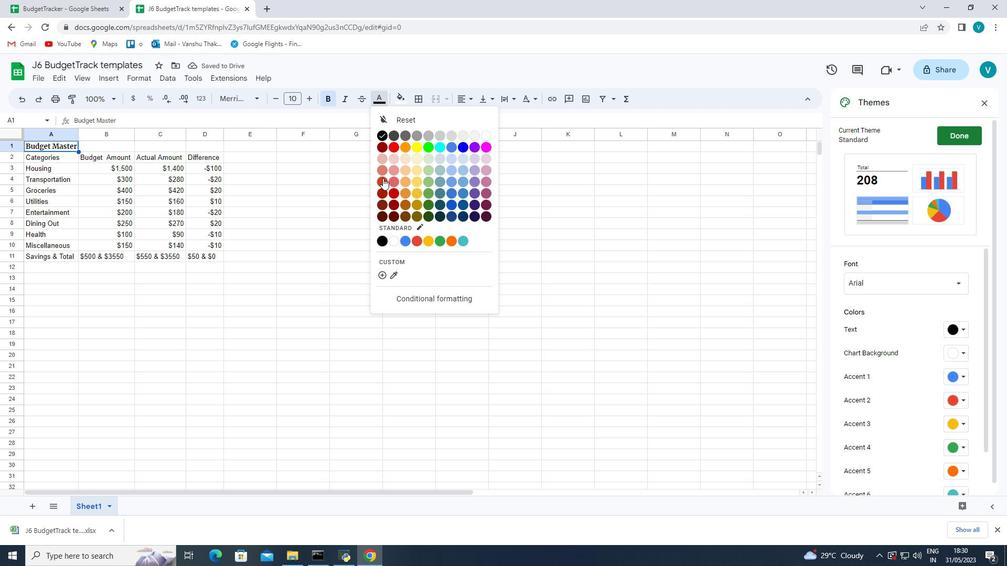 
Action: Mouse pressed left at (382, 180)
Screenshot: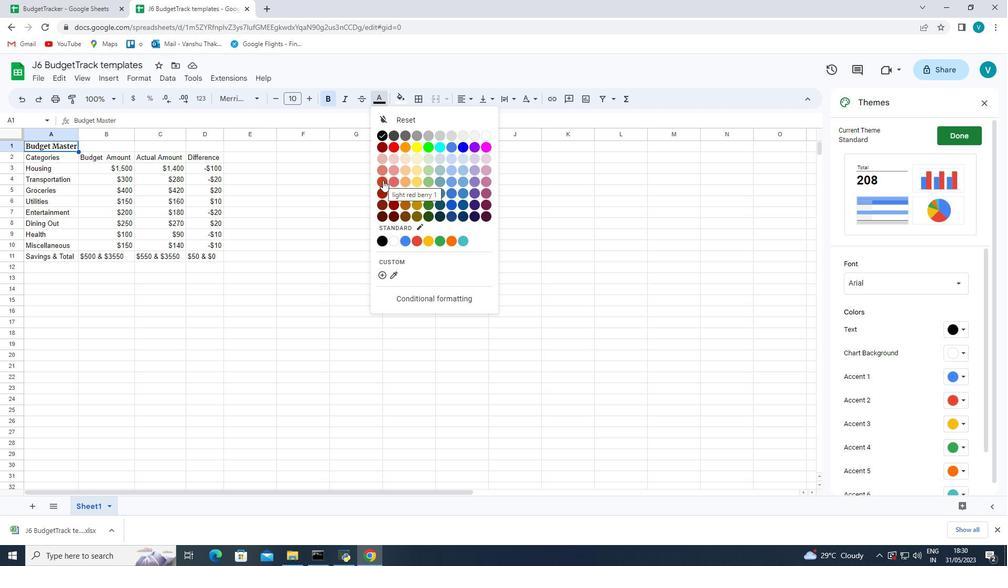 
Action: Mouse moved to (380, 182)
Screenshot: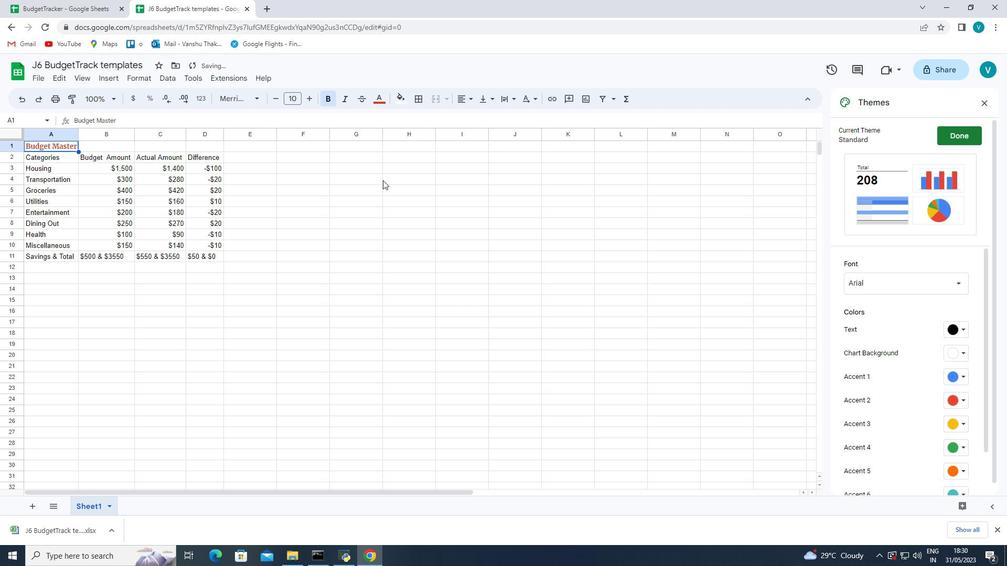 
Action: Mouse pressed left at (380, 182)
Screenshot: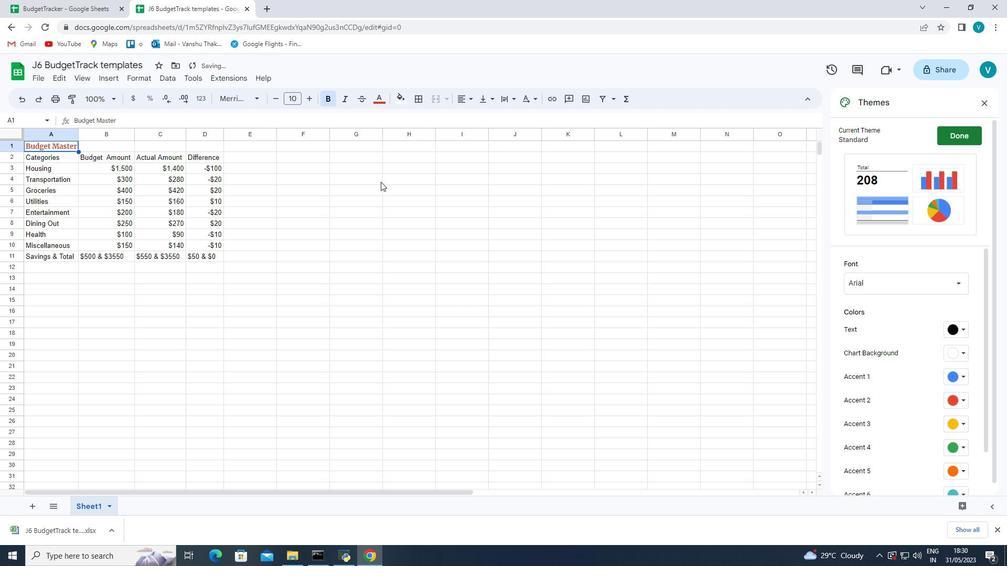 
Action: Mouse moved to (69, 142)
Screenshot: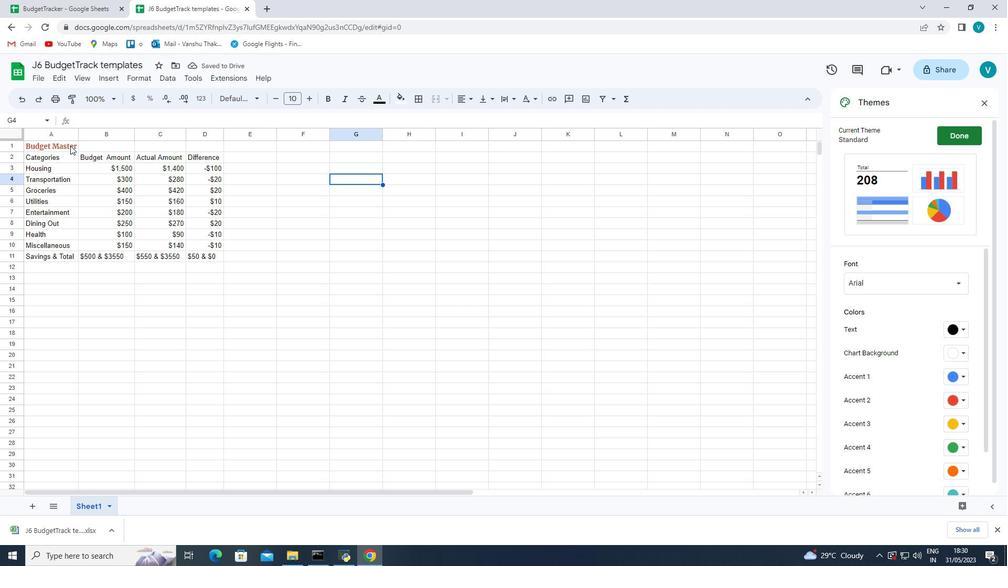 
Action: Mouse pressed left at (69, 142)
Screenshot: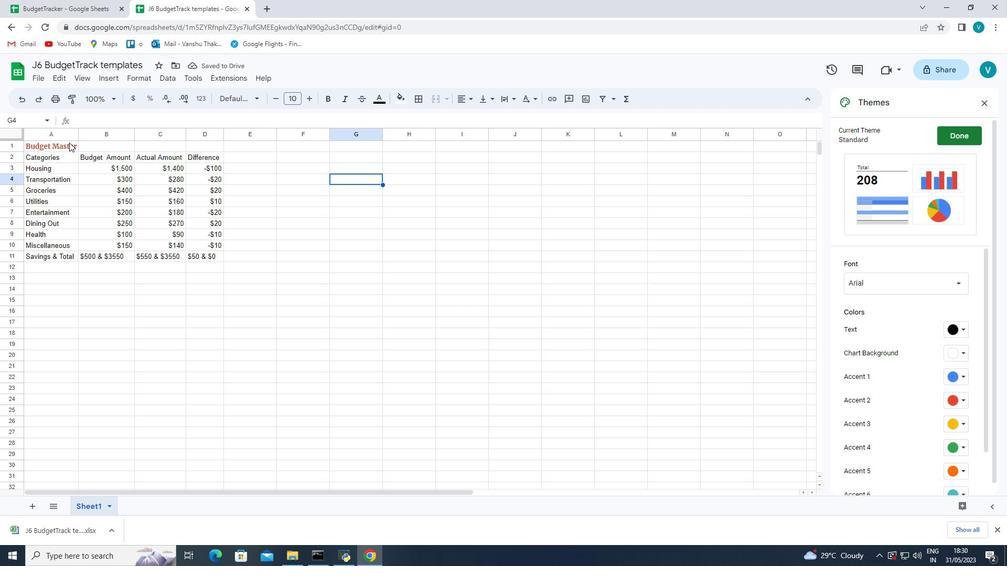 
Action: Mouse moved to (314, 100)
Screenshot: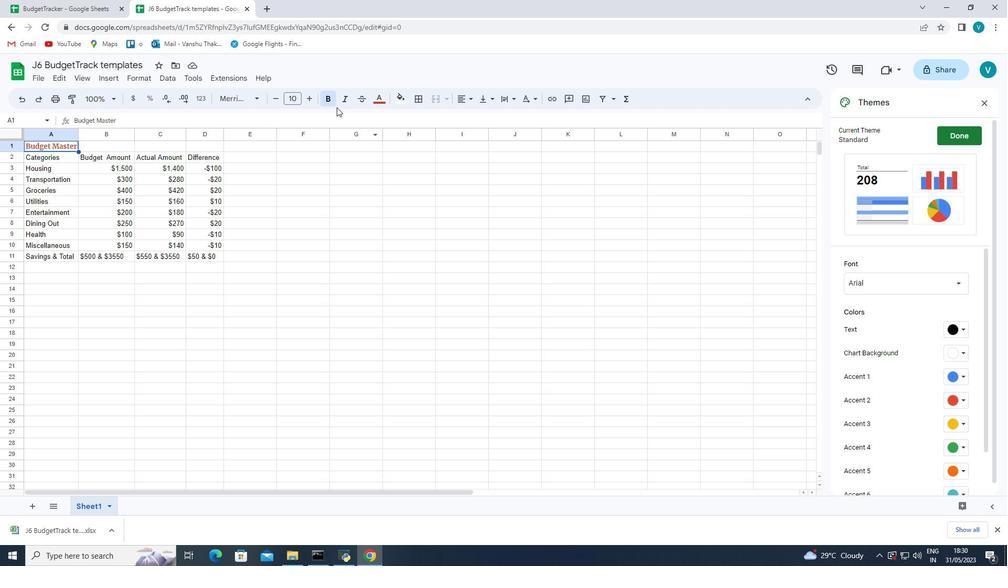 
Action: Mouse pressed left at (314, 100)
Screenshot: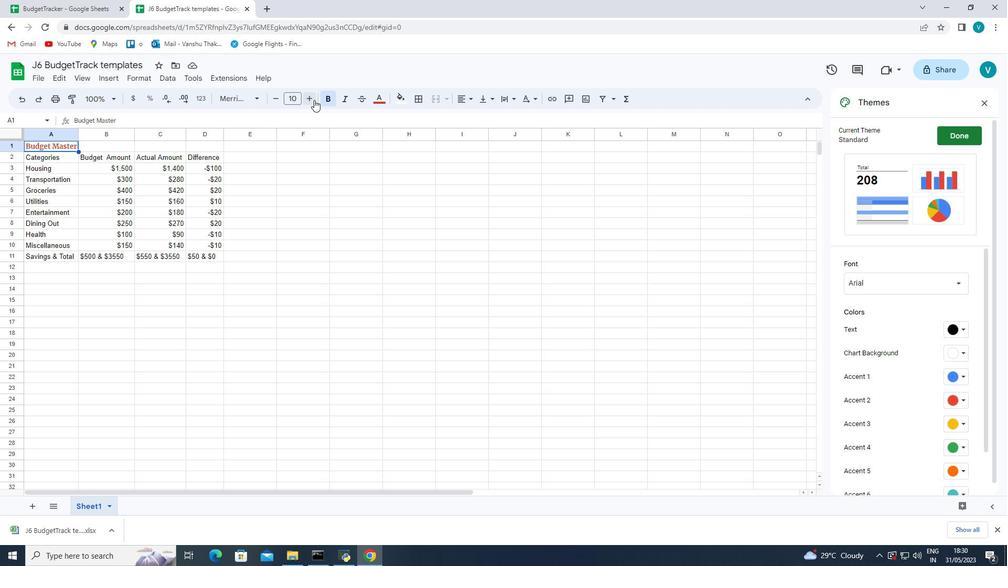 
Action: Mouse pressed left at (314, 100)
Screenshot: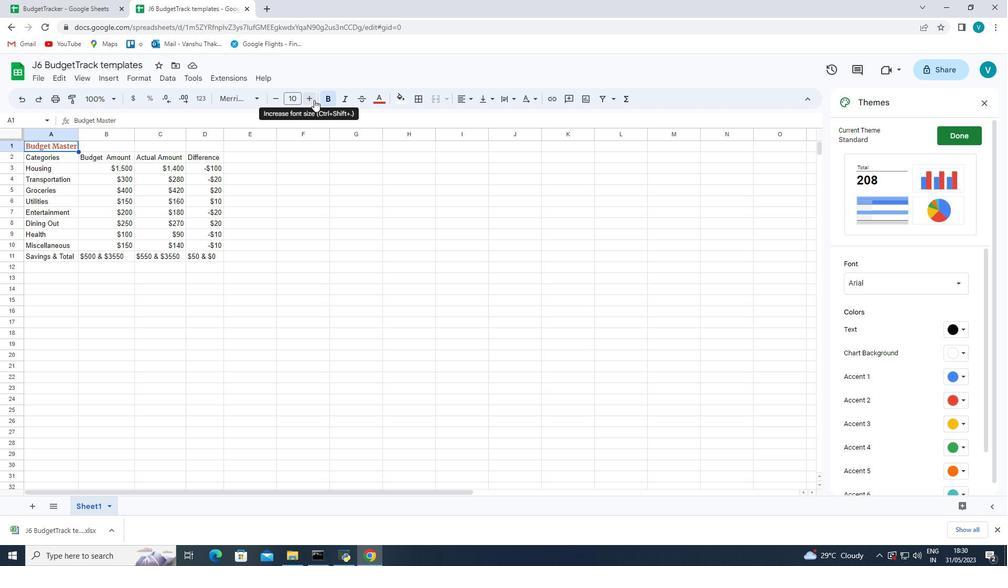 
Action: Mouse pressed left at (314, 100)
Screenshot: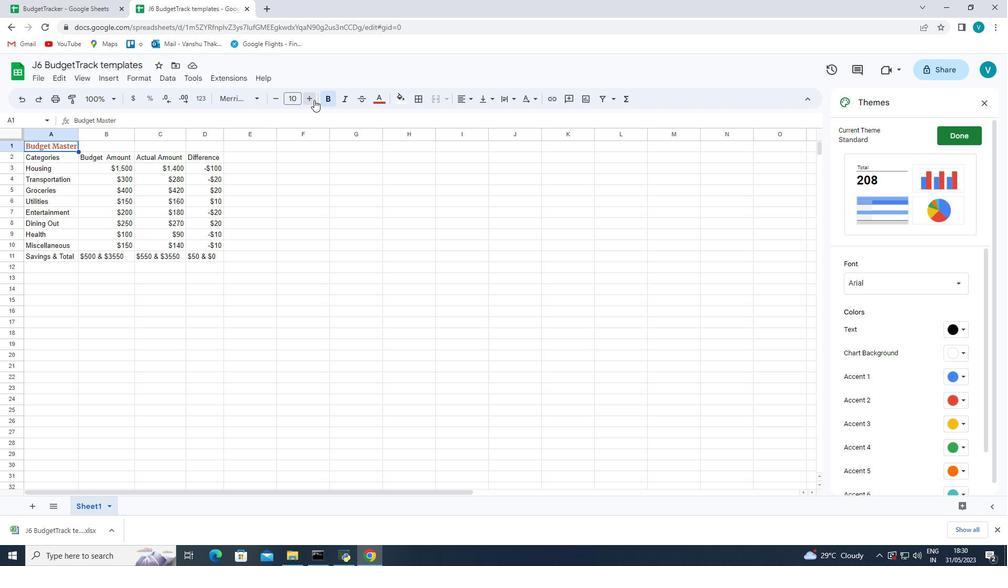 
Action: Mouse pressed left at (314, 100)
Screenshot: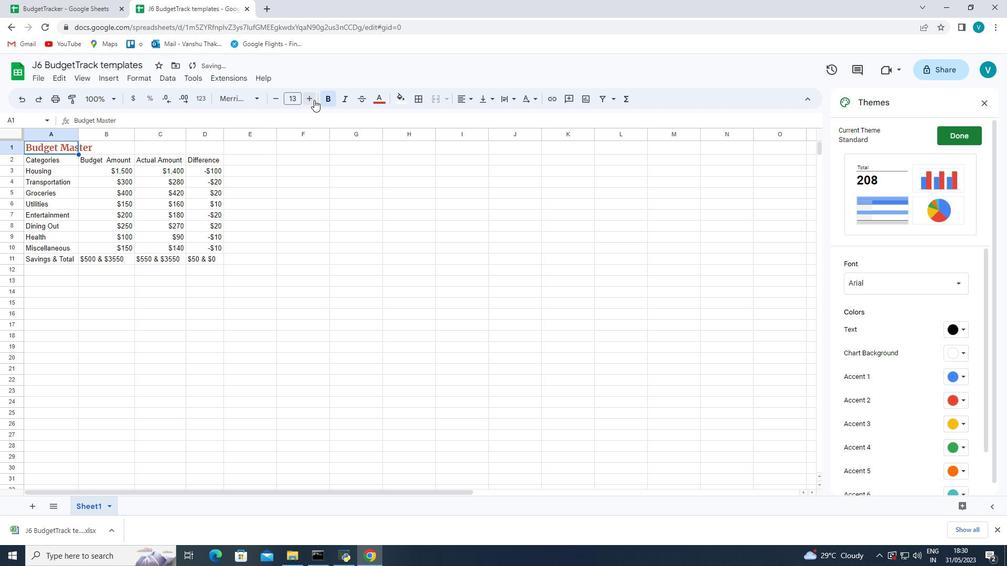 
Action: Mouse pressed left at (314, 100)
Screenshot: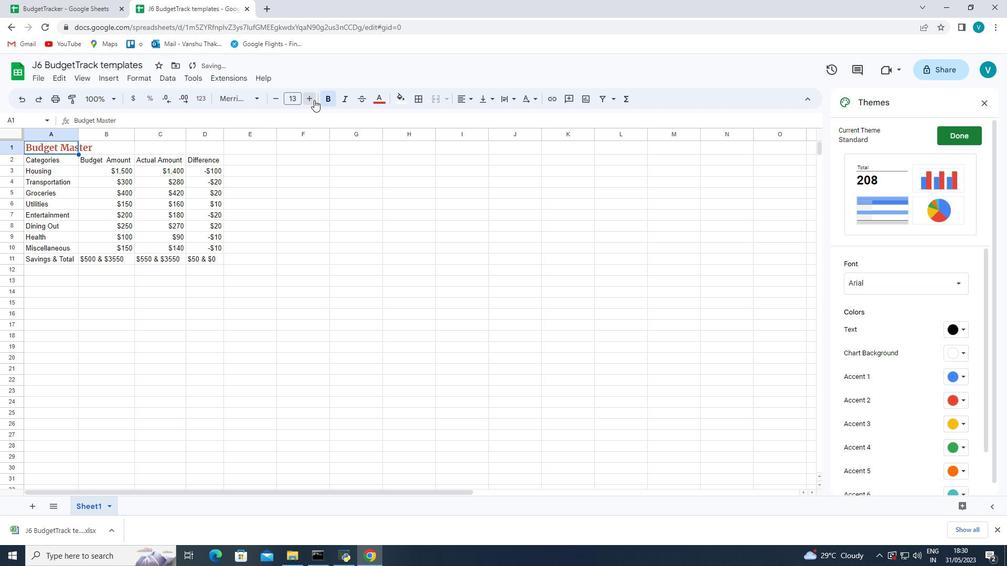 
Action: Mouse pressed left at (314, 100)
Screenshot: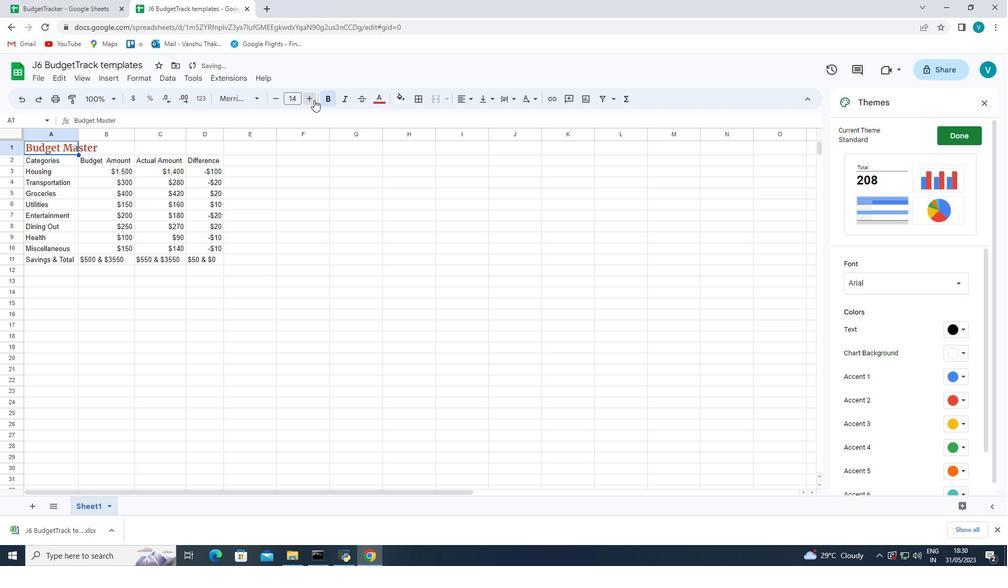 
Action: Mouse pressed left at (314, 100)
Screenshot: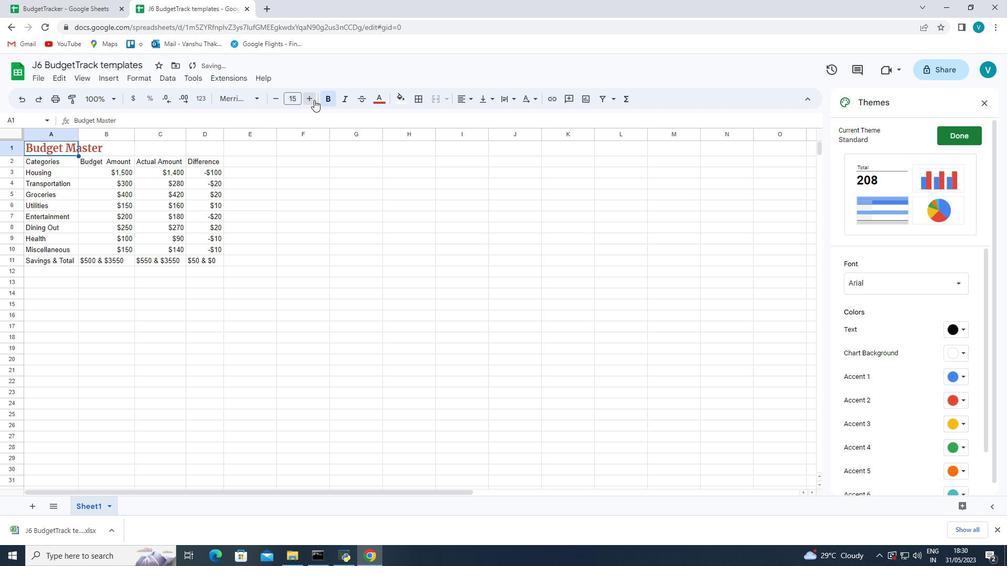 
Action: Mouse pressed left at (314, 100)
Screenshot: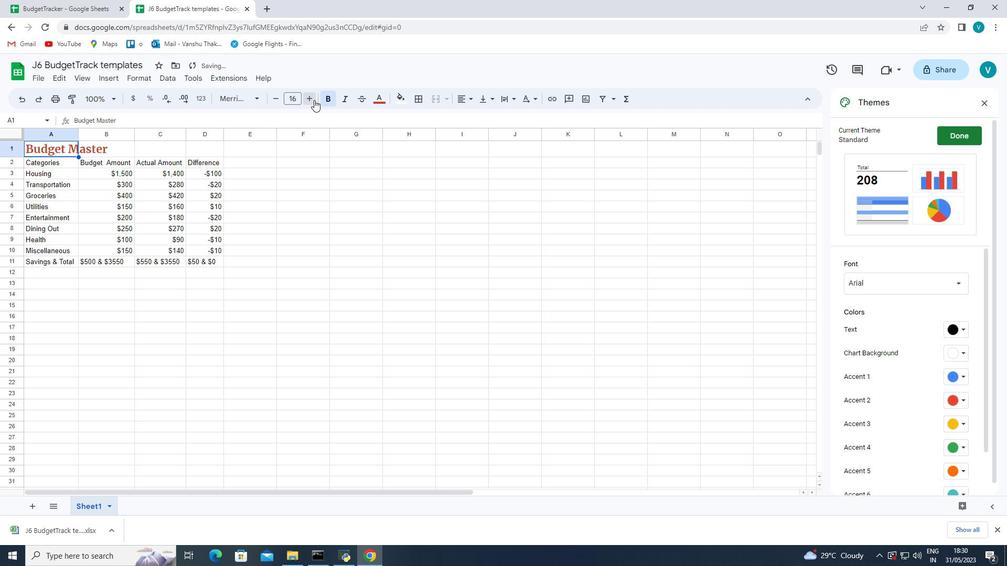 
Action: Mouse pressed left at (314, 100)
Screenshot: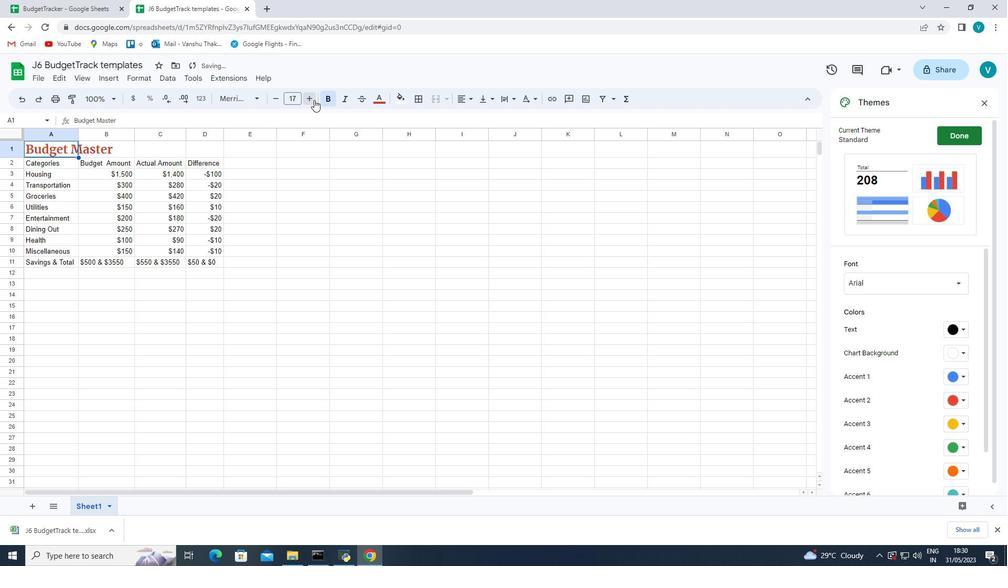 
Action: Mouse pressed left at (314, 100)
Screenshot: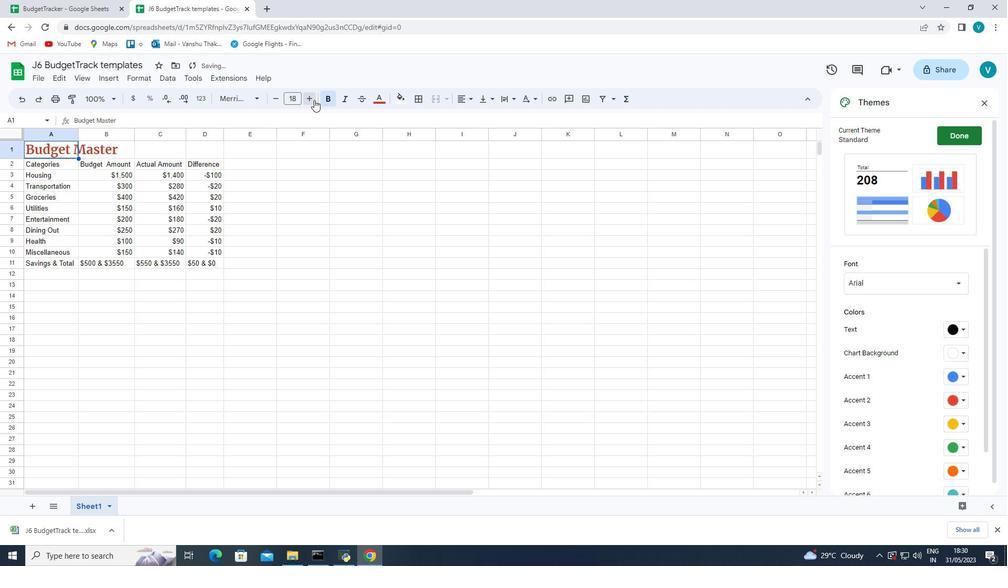 
Action: Mouse pressed left at (314, 100)
Screenshot: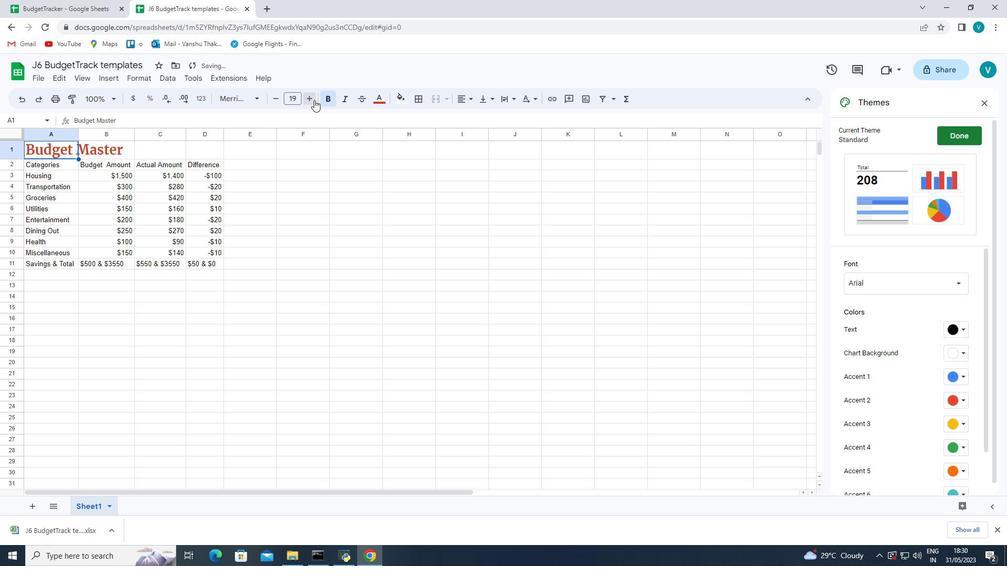 
Action: Mouse pressed left at (314, 100)
Screenshot: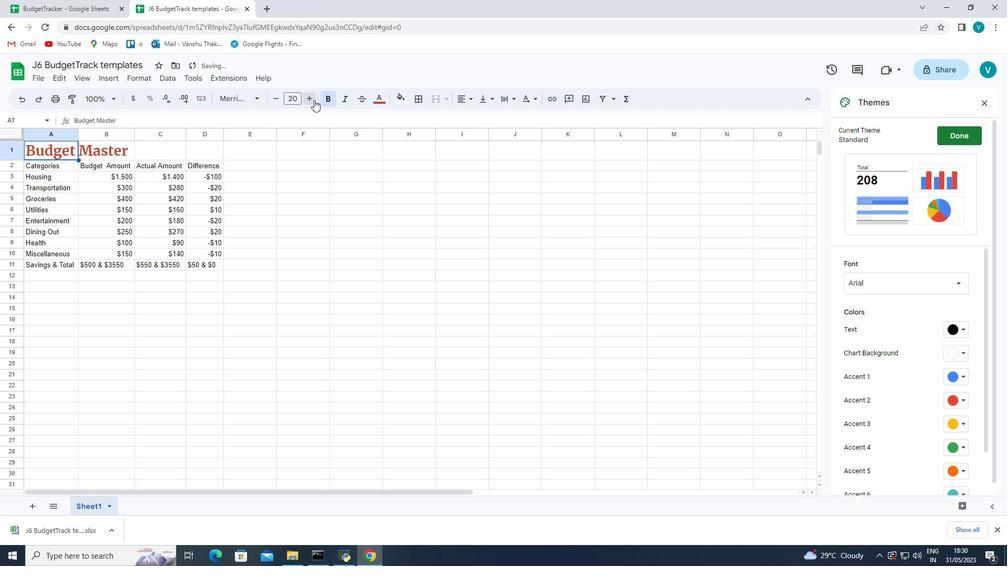
Action: Mouse pressed left at (314, 100)
Screenshot: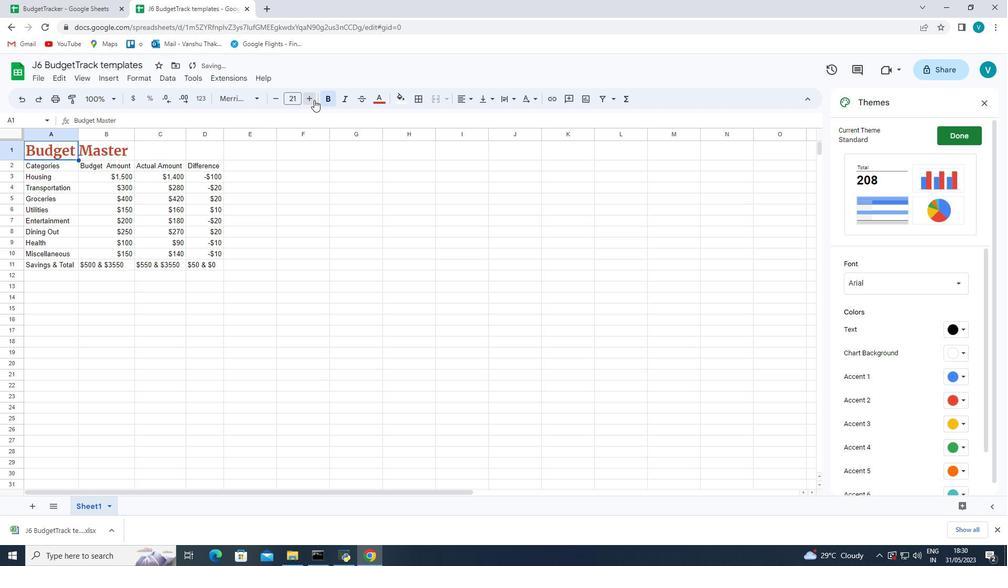 
Action: Mouse pressed left at (314, 100)
Screenshot: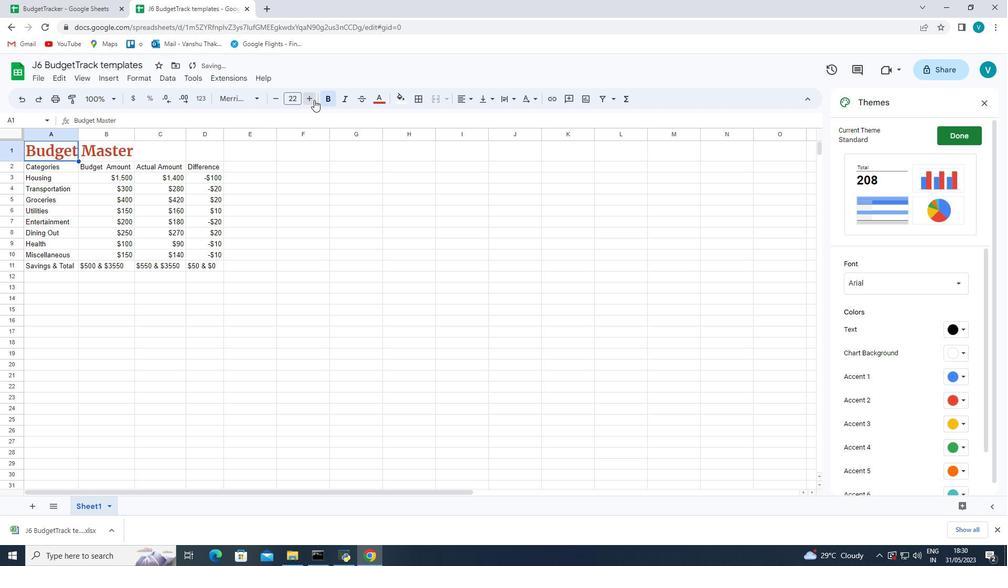 
Action: Mouse pressed left at (314, 100)
Screenshot: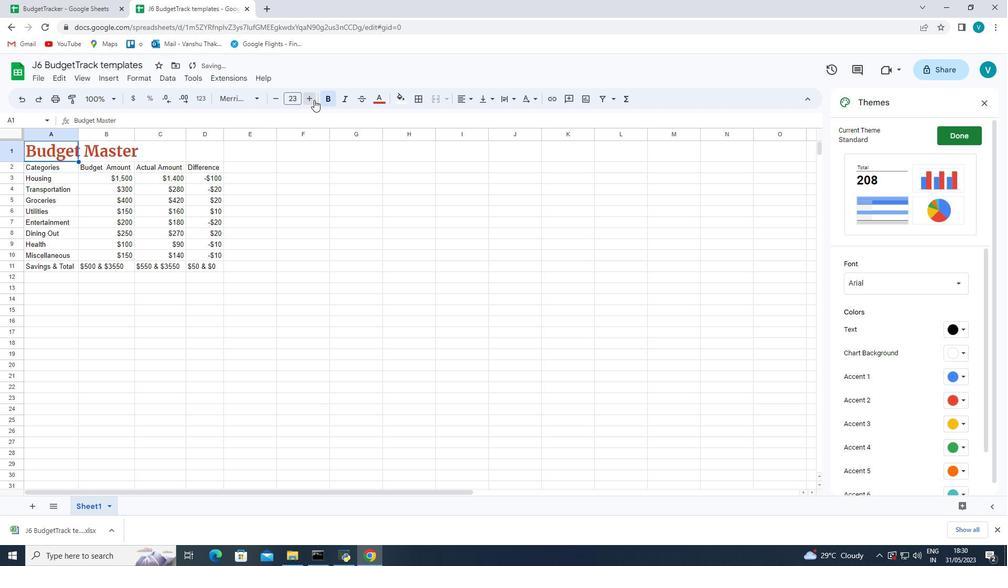 
Action: Mouse moved to (278, 99)
Screenshot: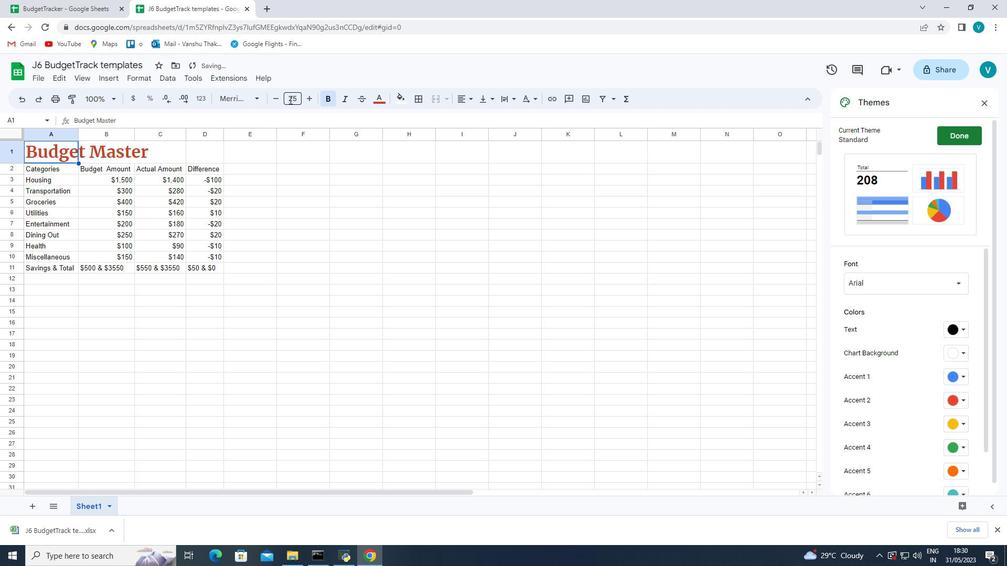 
Action: Mouse pressed left at (278, 99)
Screenshot: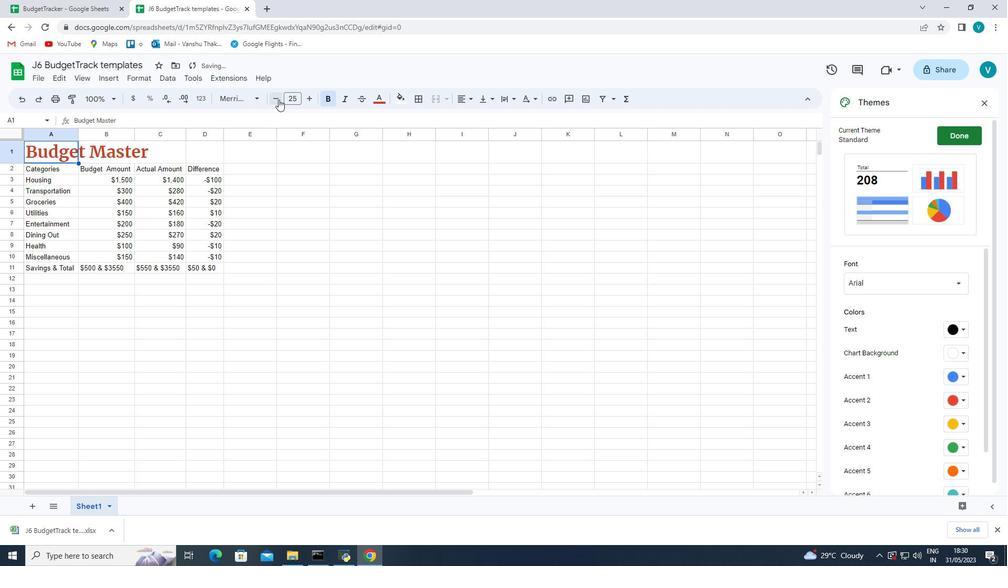 
Action: Mouse moved to (317, 161)
Screenshot: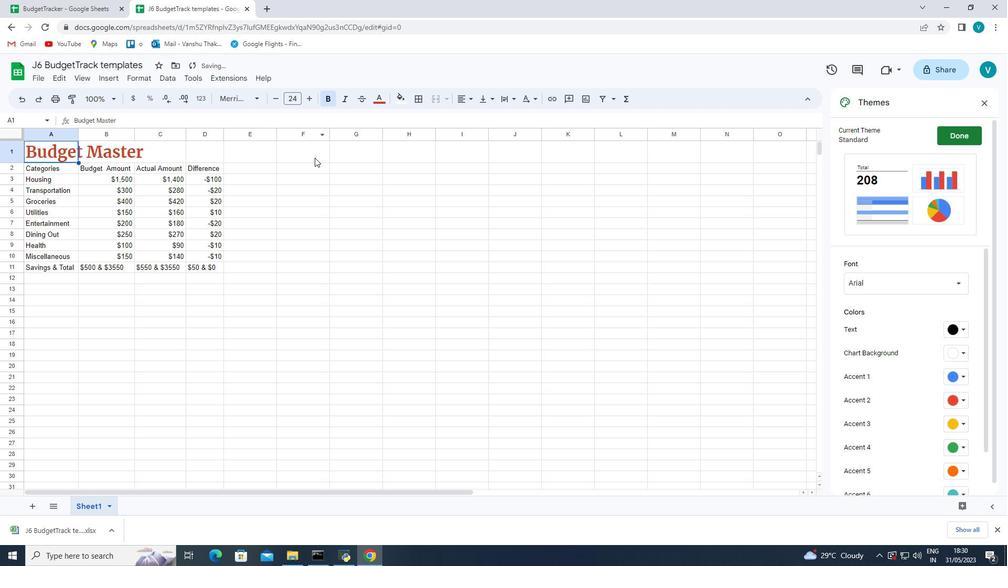 
Action: Mouse pressed left at (317, 161)
Screenshot: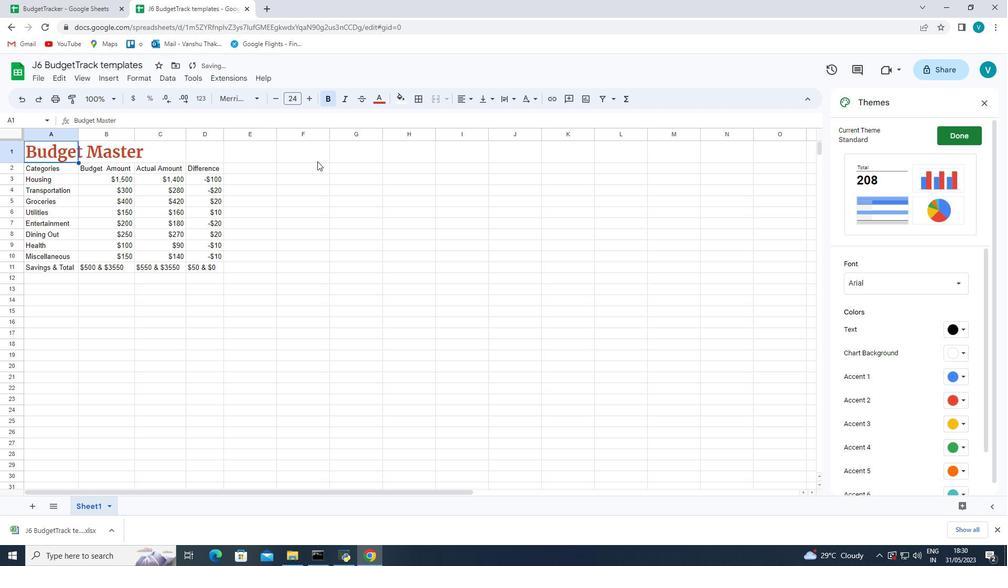 
Action: Mouse moved to (379, 100)
Screenshot: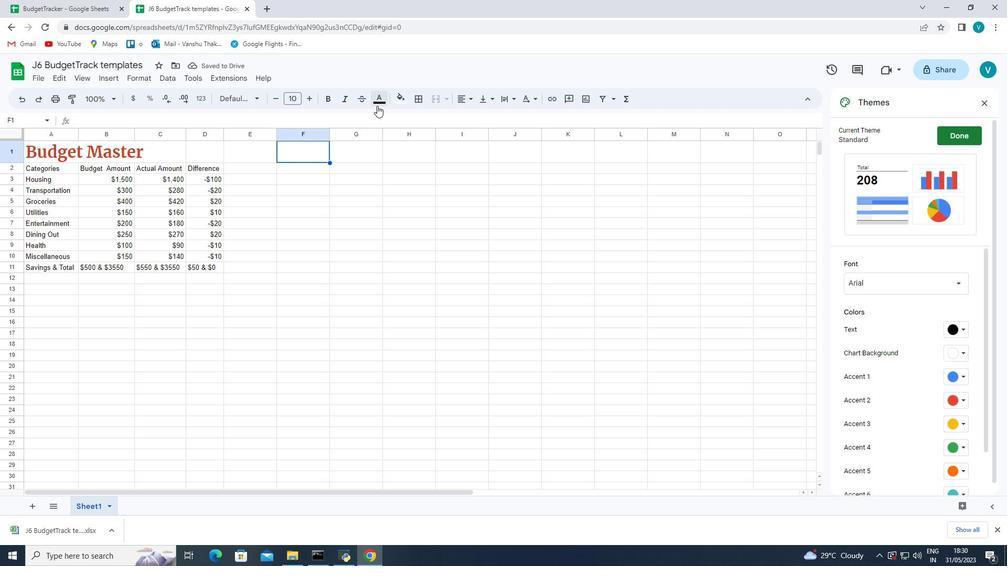
Action: Mouse pressed left at (379, 100)
Screenshot: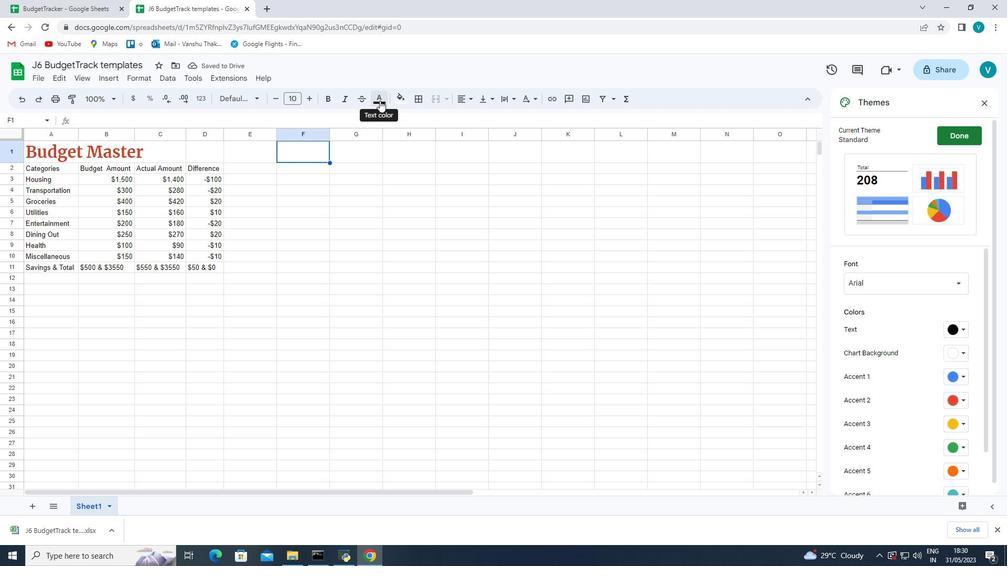 
Action: Mouse moved to (407, 301)
Screenshot: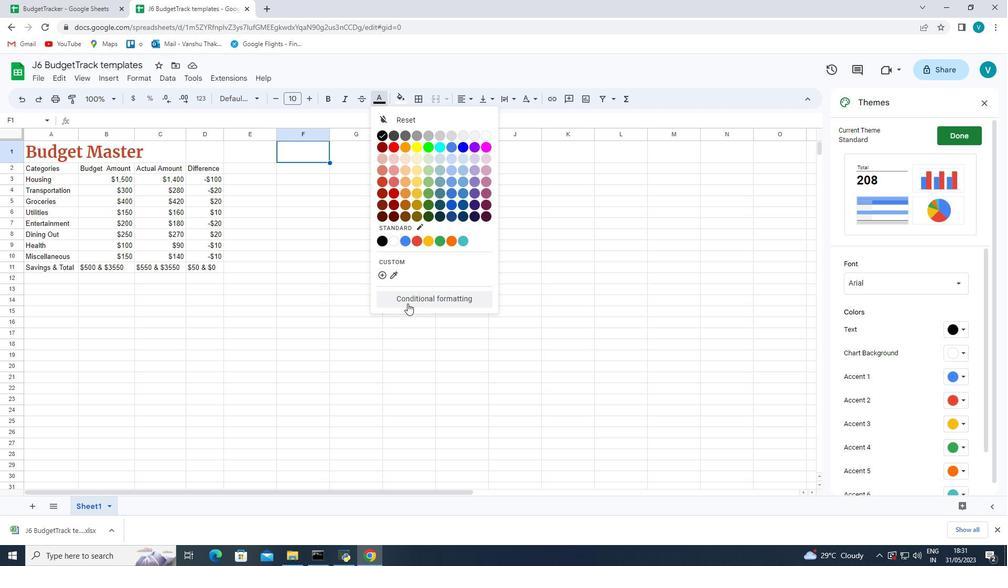 
Action: Mouse pressed left at (407, 301)
Screenshot: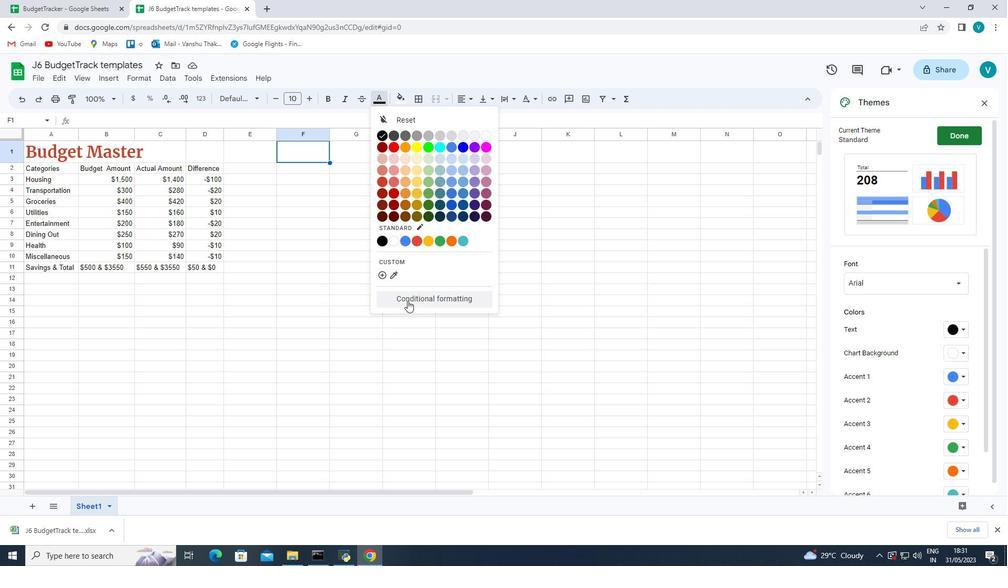 
Action: Mouse moved to (979, 291)
Screenshot: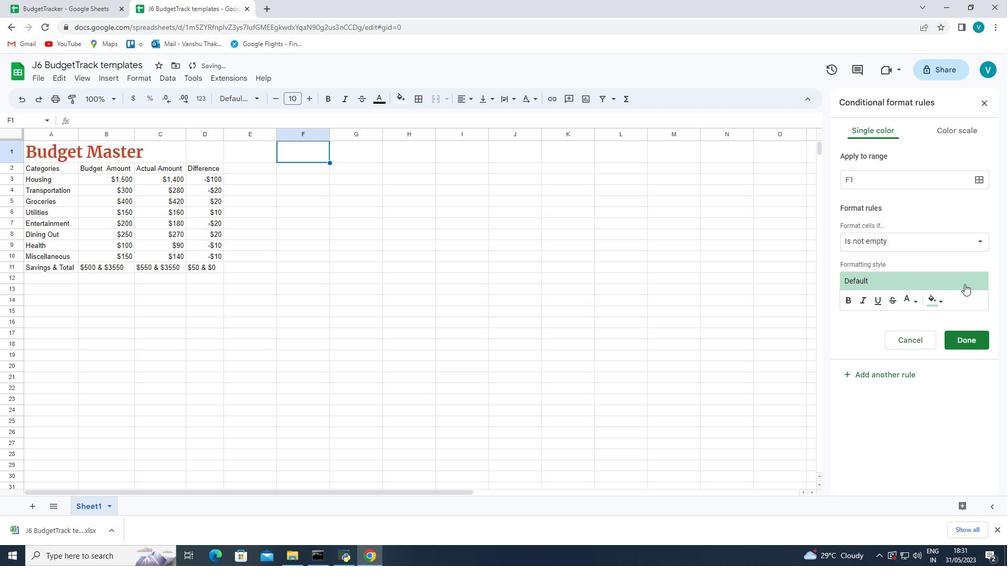 
Action: Mouse scrolled (979, 291) with delta (0, 0)
Screenshot: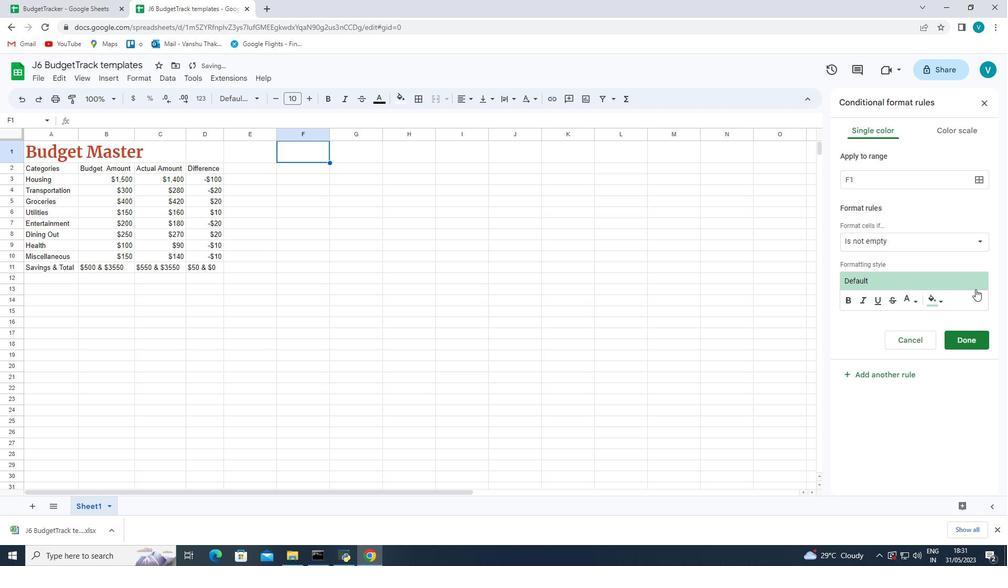 
Action: Mouse scrolled (979, 291) with delta (0, 0)
Screenshot: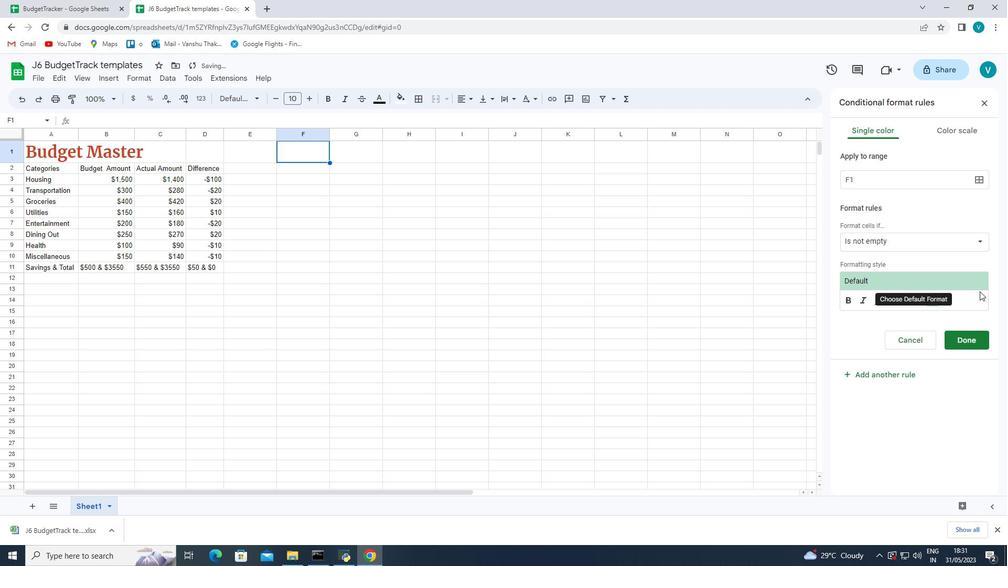 
Action: Mouse moved to (982, 291)
Screenshot: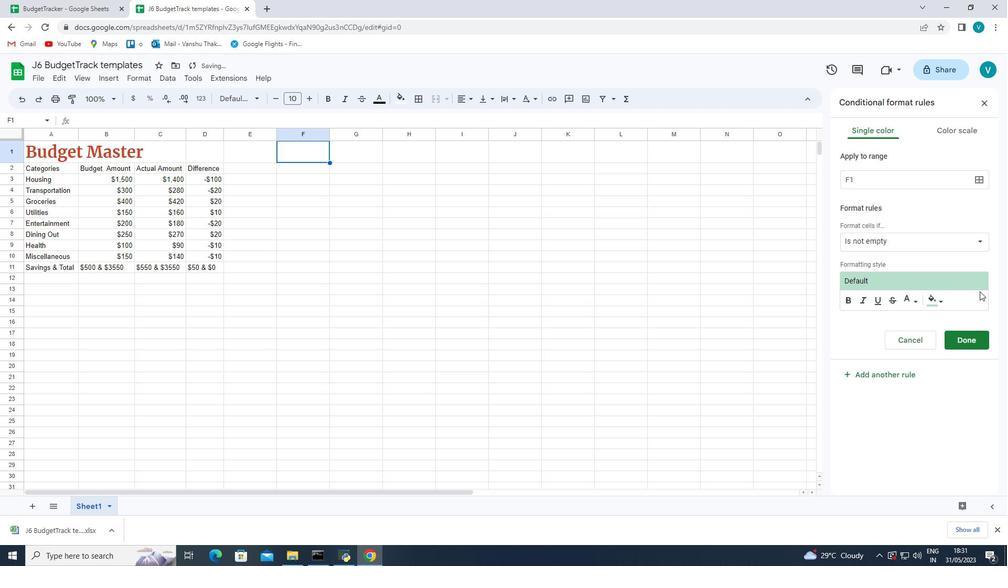 
Action: Mouse scrolled (982, 292) with delta (0, 0)
Screenshot: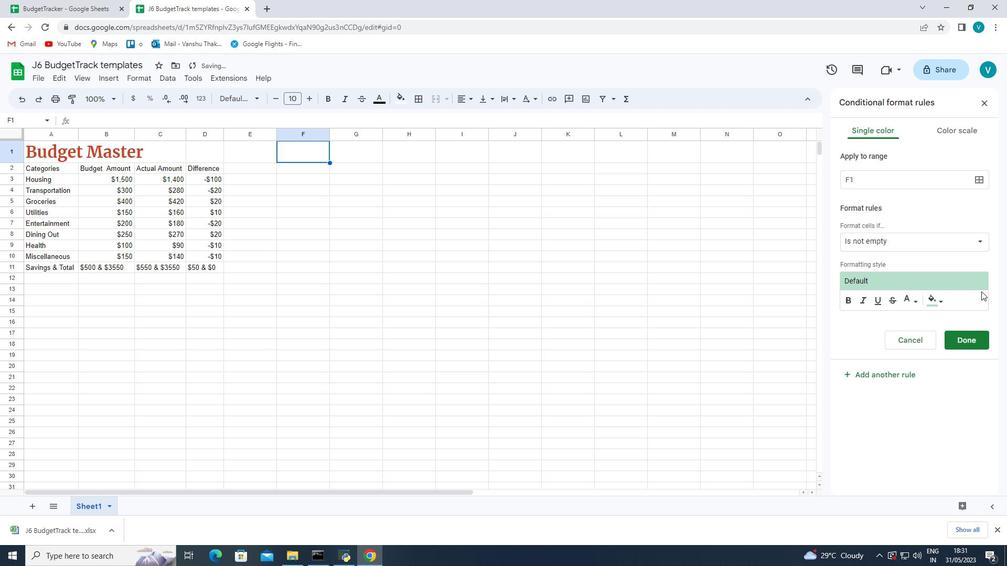 
Action: Mouse scrolled (982, 292) with delta (0, 0)
Screenshot: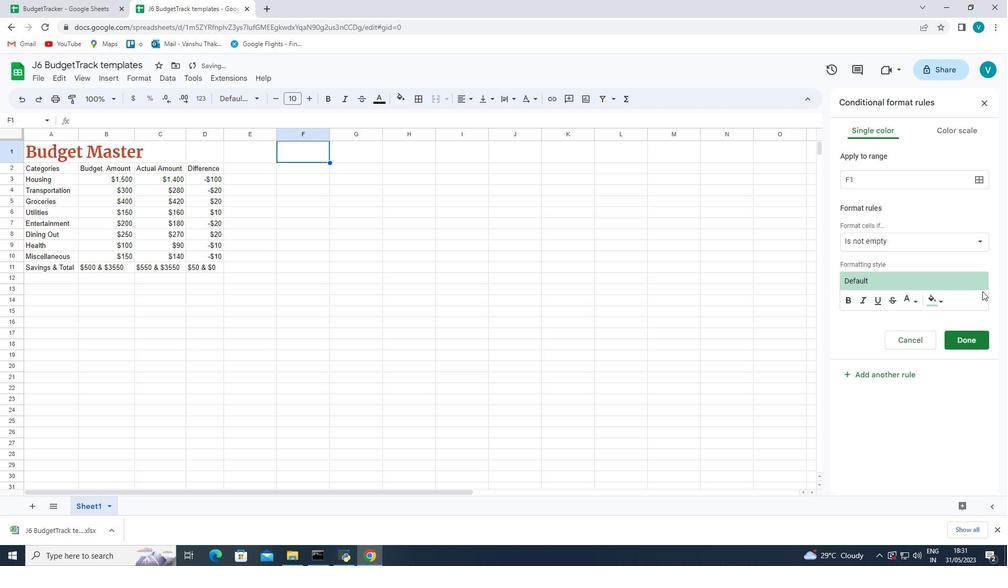 
Action: Mouse moved to (908, 304)
Screenshot: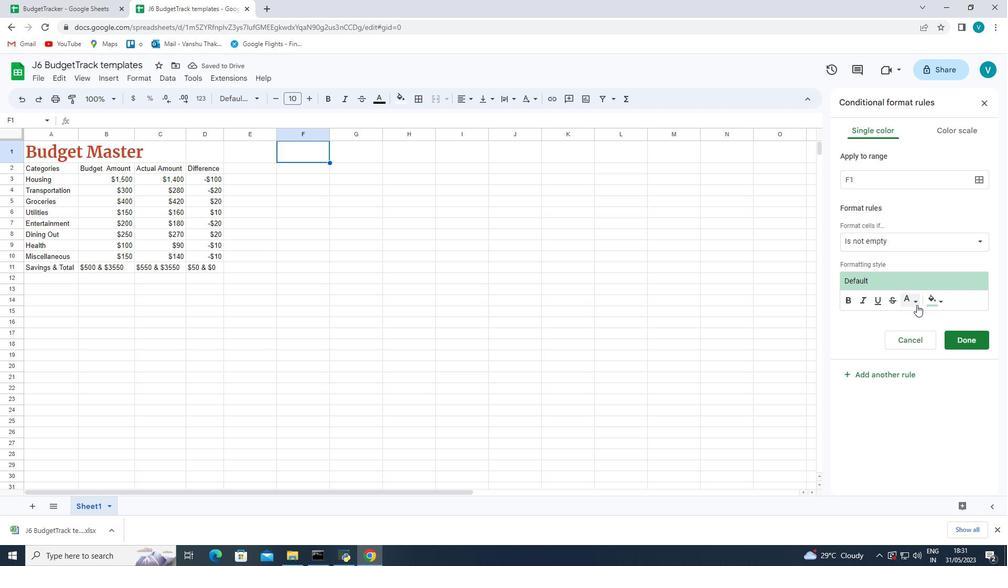 
Action: Mouse pressed left at (908, 304)
Screenshot: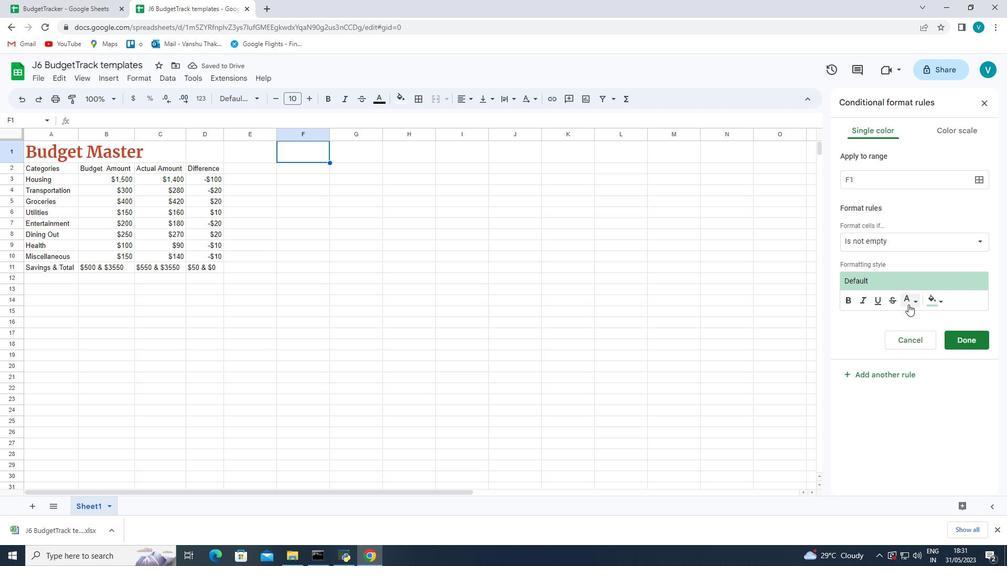 
Action: Mouse moved to (856, 439)
Screenshot: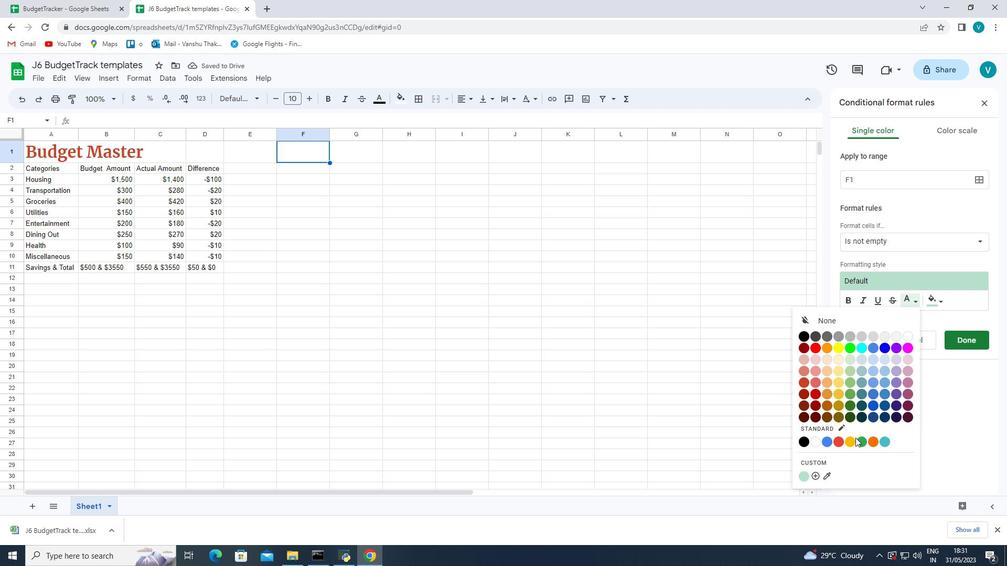 
Action: Mouse scrolled (856, 438) with delta (0, 0)
Screenshot: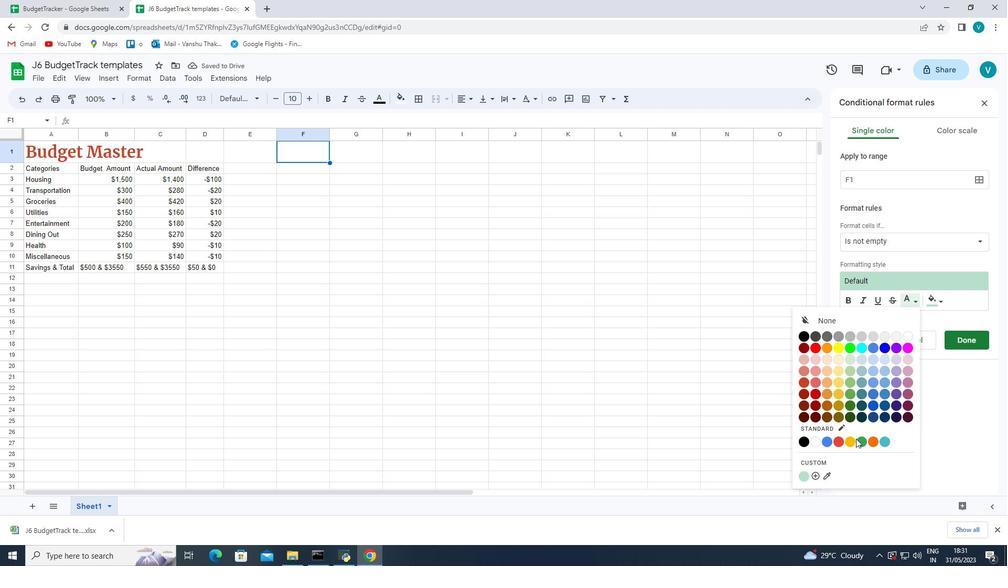 
Action: Mouse moved to (857, 442)
Screenshot: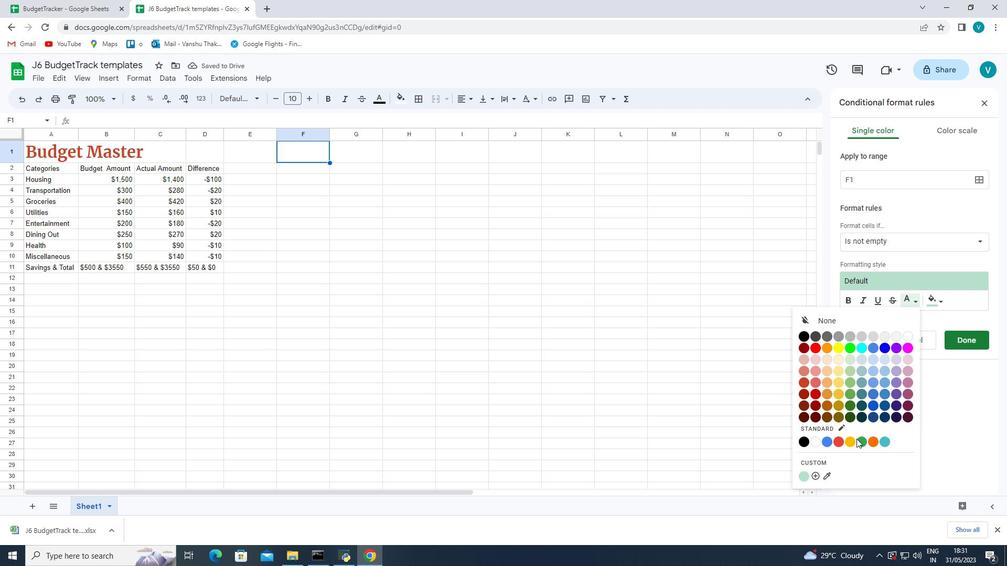 
Action: Mouse scrolled (857, 441) with delta (0, 0)
Screenshot: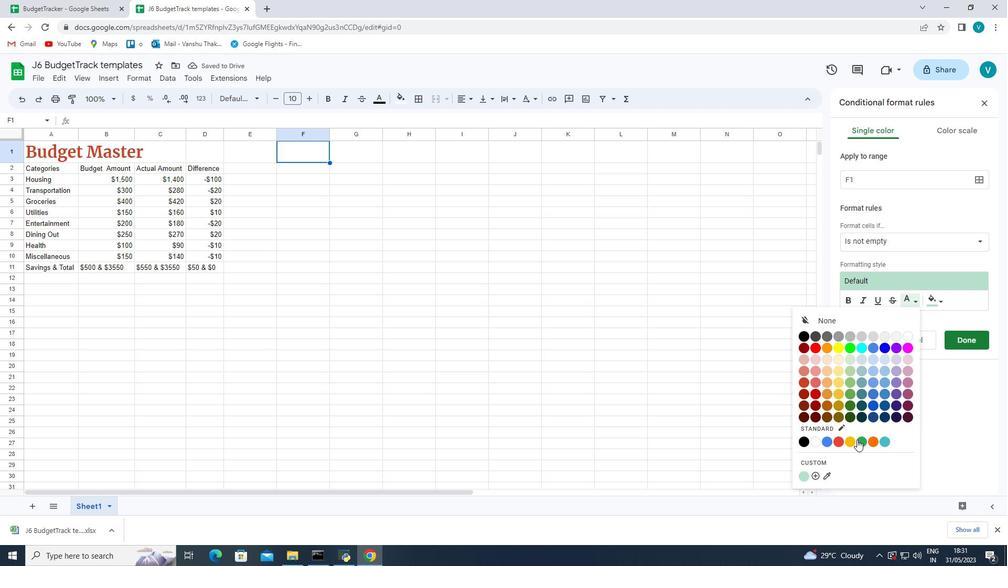 
Action: Mouse moved to (957, 407)
Screenshot: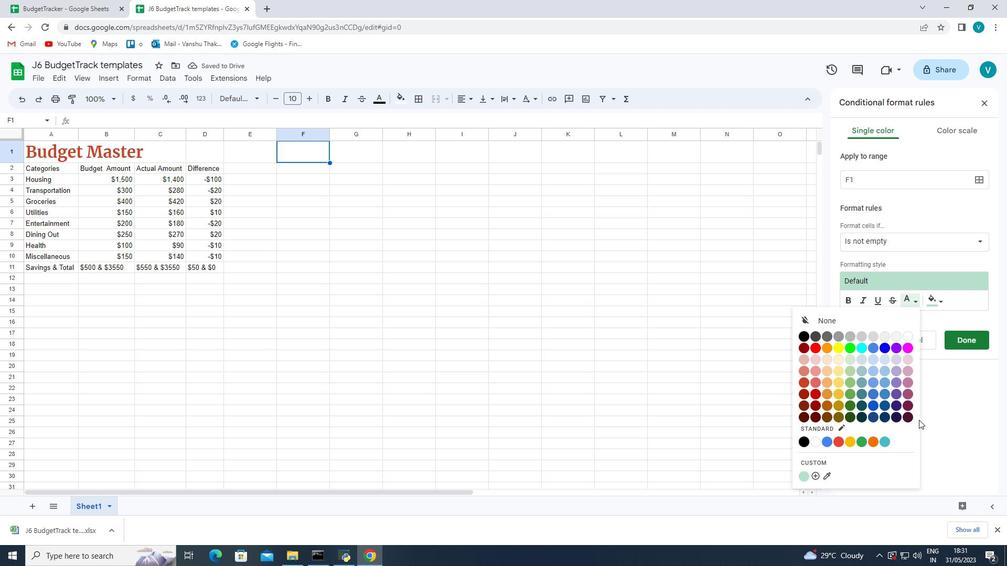 
Action: Mouse pressed left at (957, 407)
Screenshot: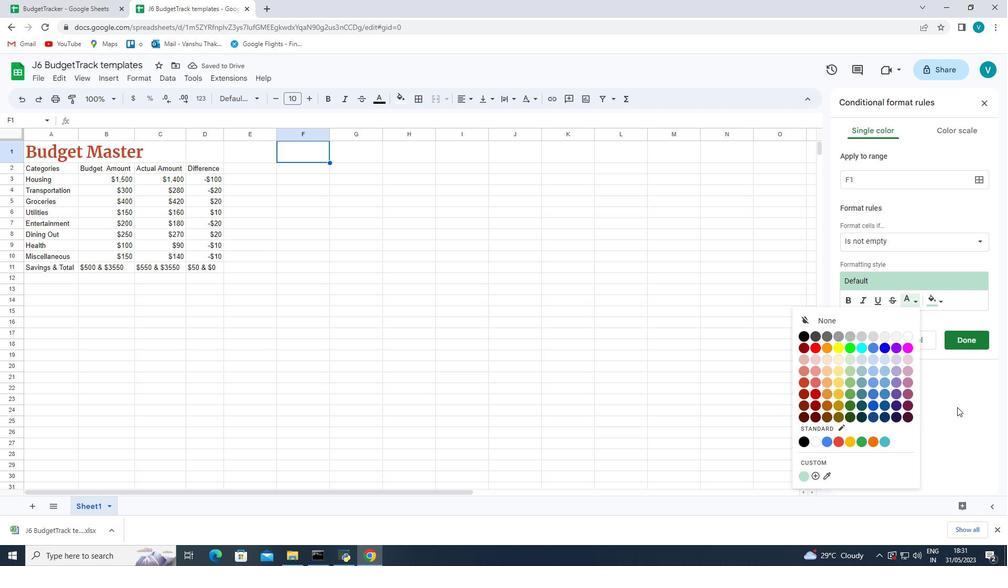 
Action: Mouse moved to (965, 130)
Screenshot: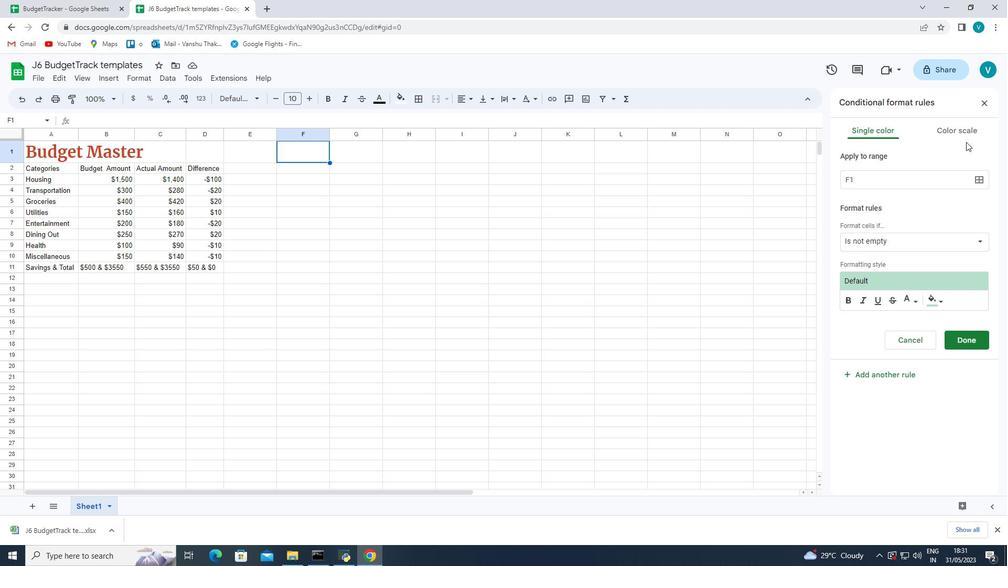 
Action: Mouse pressed left at (965, 130)
Screenshot: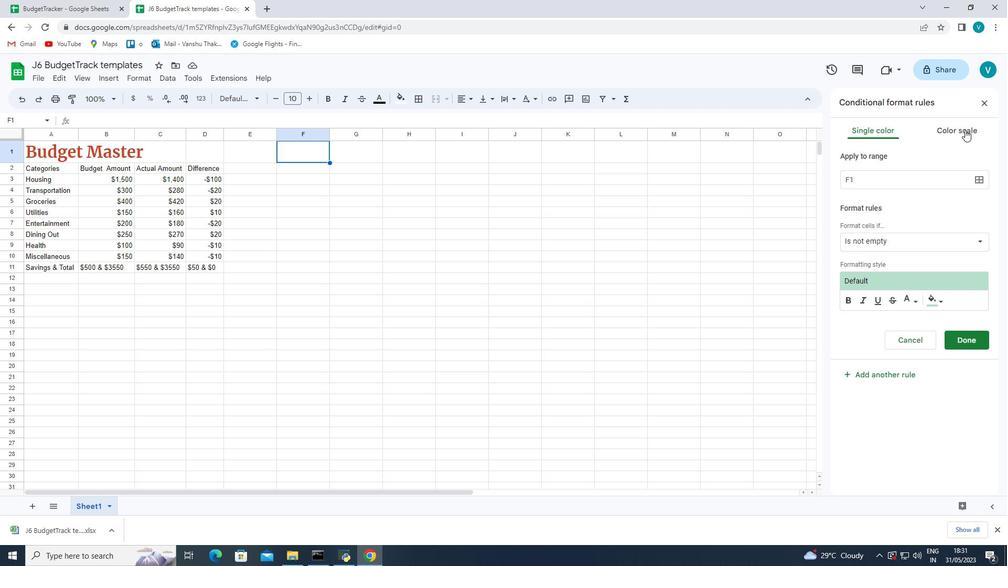 
Action: Mouse moved to (848, 313)
Screenshot: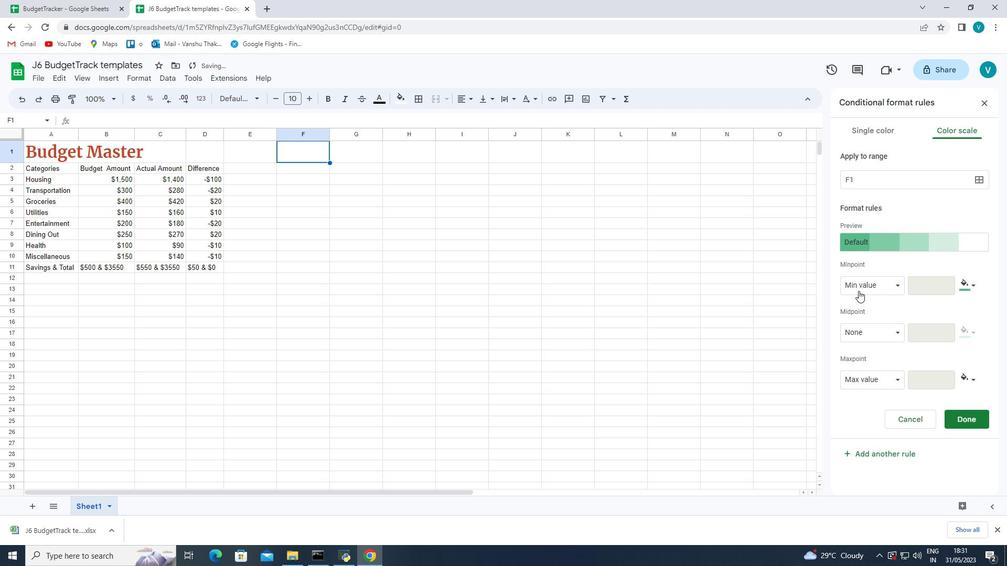
Action: Mouse scrolled (848, 313) with delta (0, 0)
Screenshot: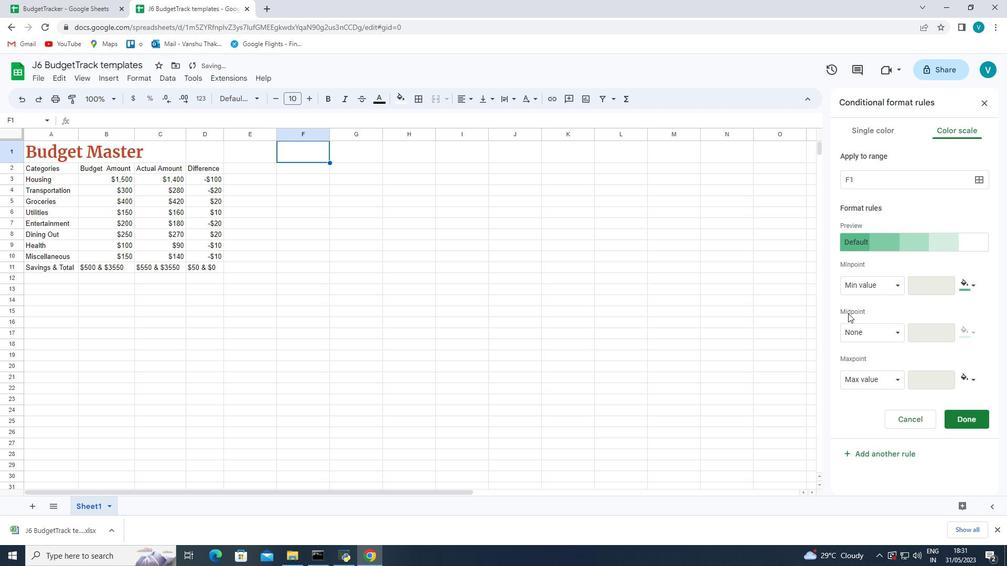 
Action: Mouse scrolled (848, 313) with delta (0, 0)
Screenshot: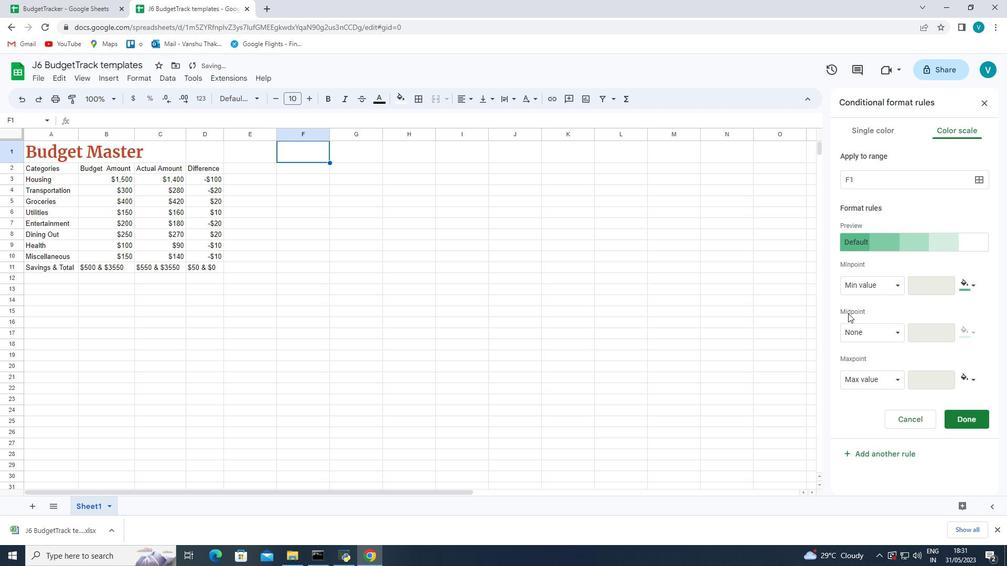 
Action: Mouse moved to (943, 287)
Screenshot: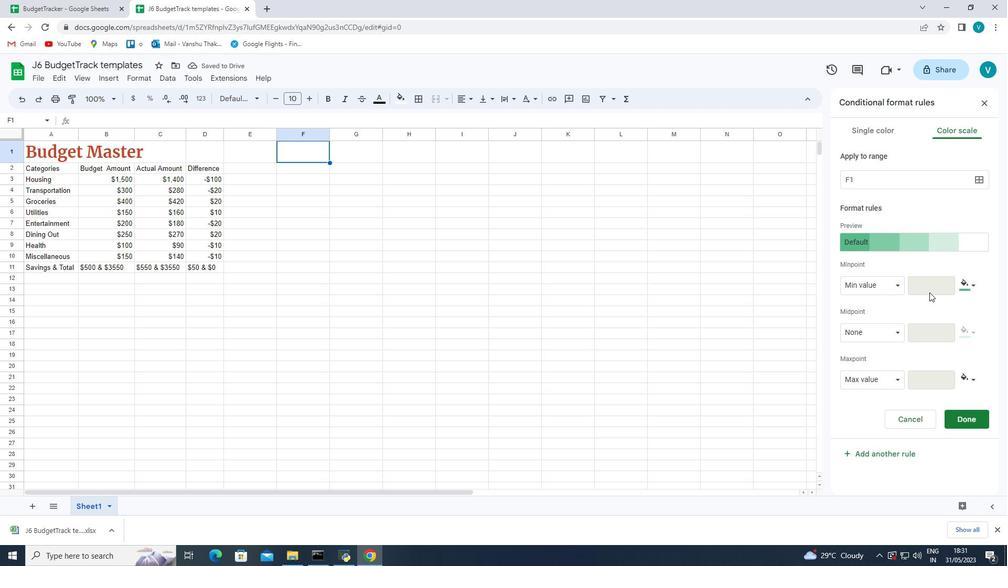 
Action: Mouse pressed left at (943, 287)
Screenshot: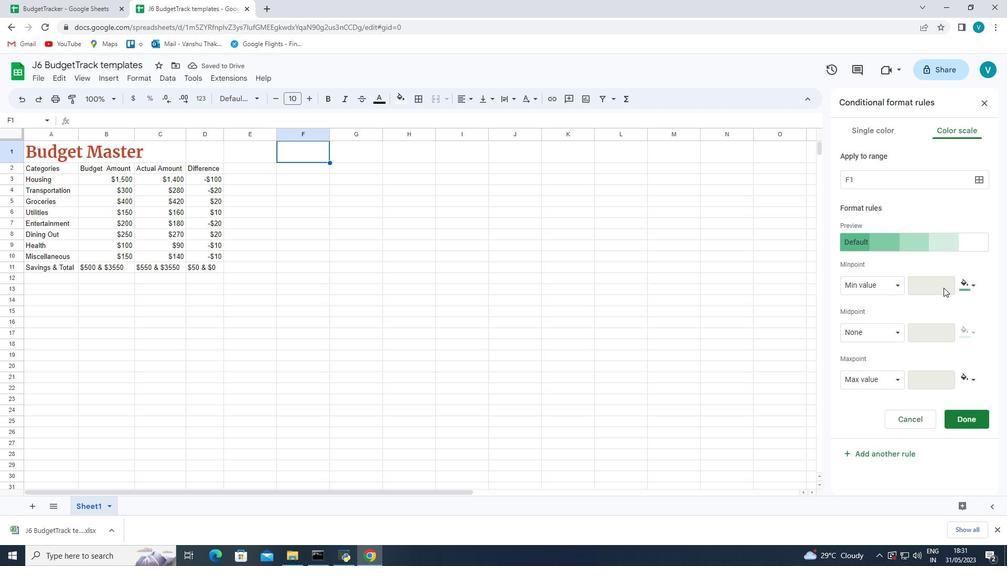 
Action: Mouse moved to (952, 328)
Screenshot: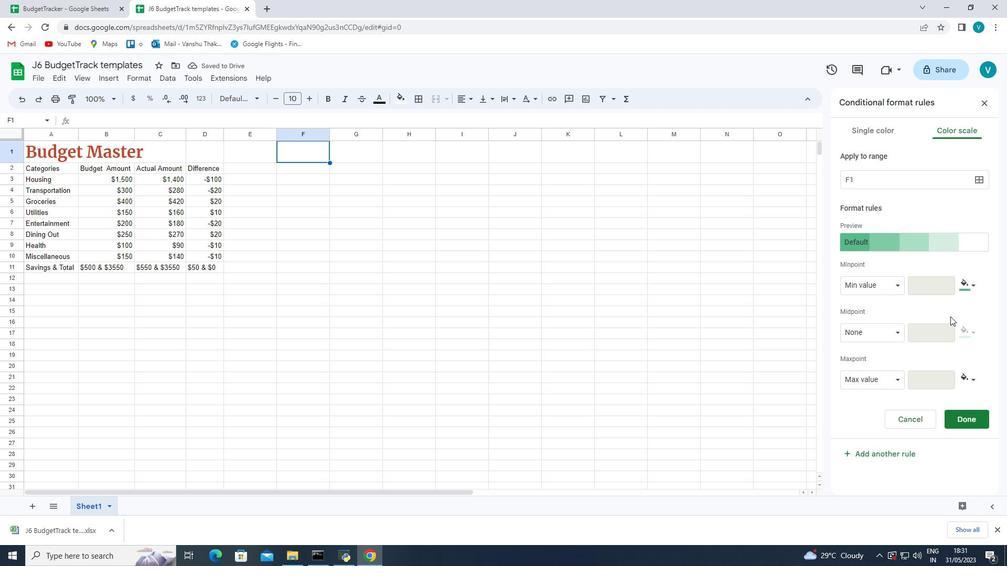 
Action: Mouse pressed left at (952, 328)
Screenshot: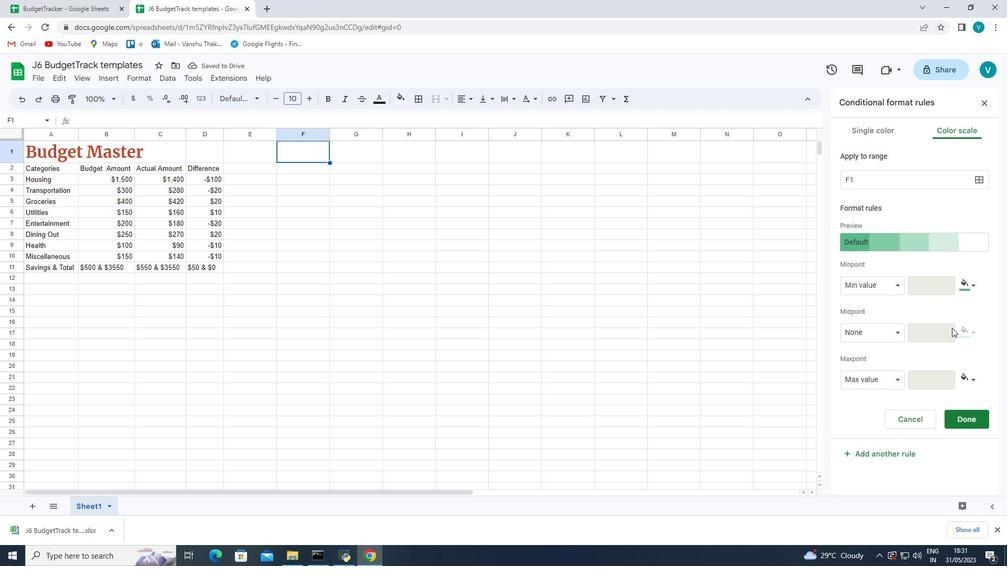 
Action: Mouse moved to (949, 365)
Screenshot: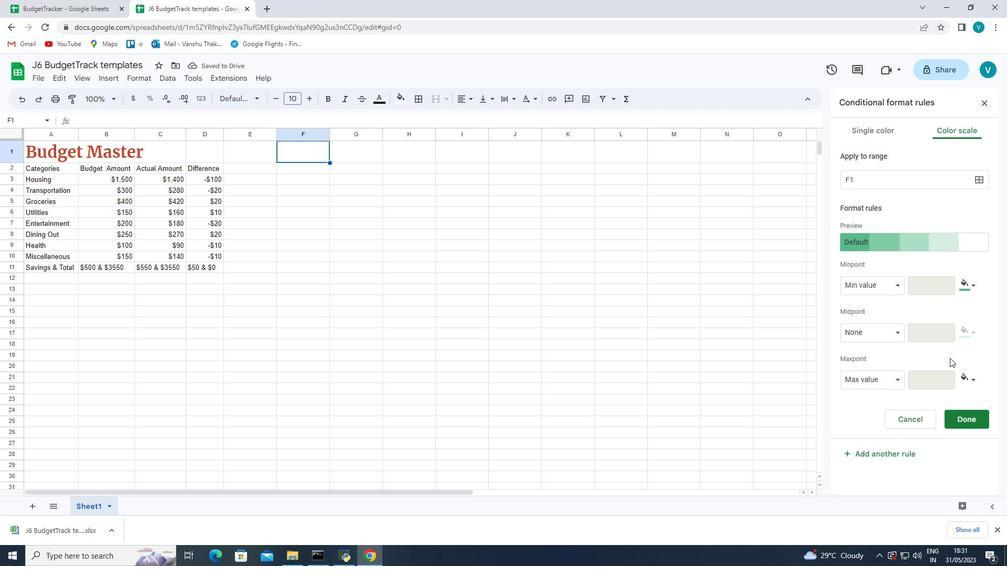 
Action: Mouse pressed left at (949, 365)
Screenshot: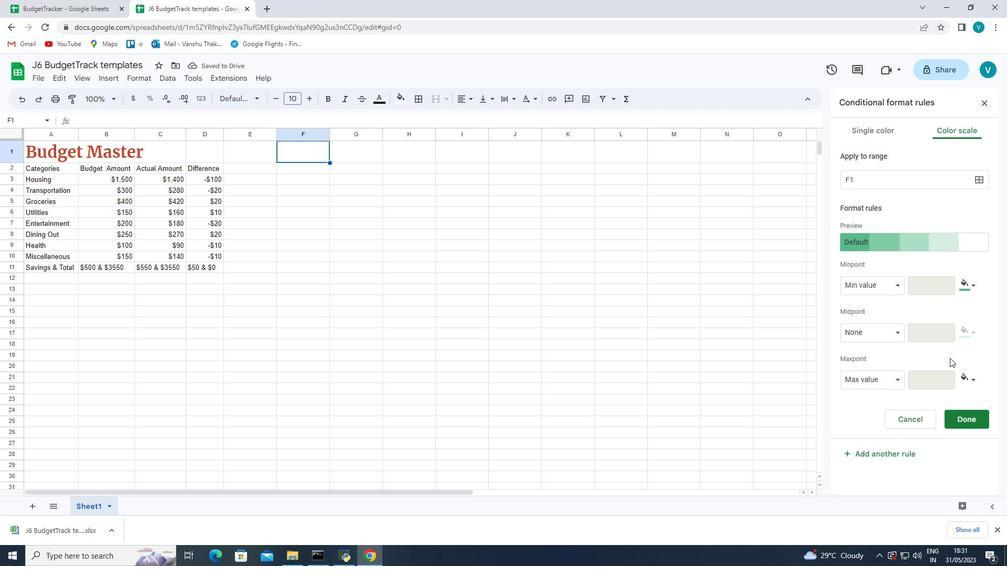 
Action: Mouse moved to (714, 345)
Screenshot: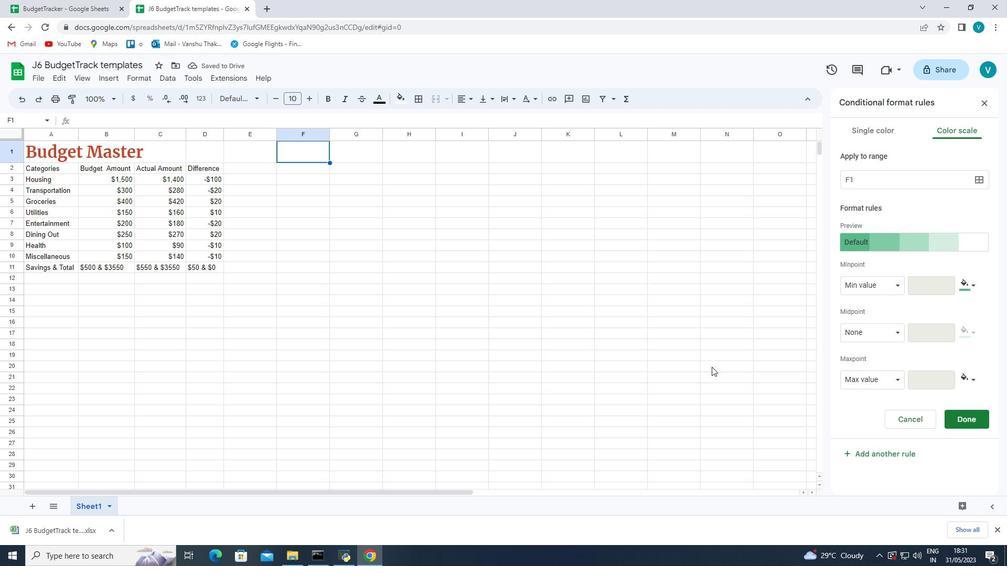 
Action: Mouse scrolled (714, 345) with delta (0, 0)
Screenshot: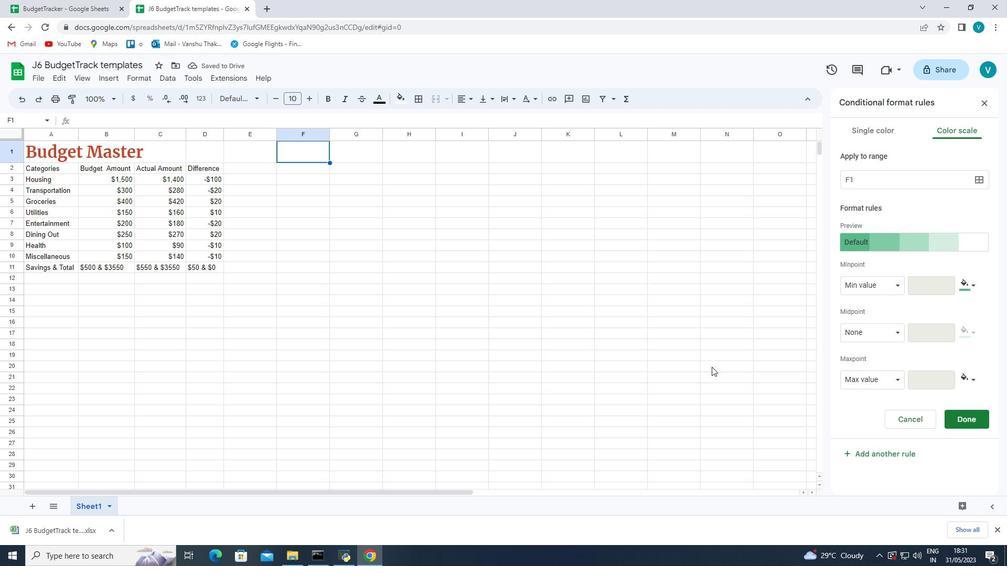 
Action: Mouse moved to (722, 311)
Screenshot: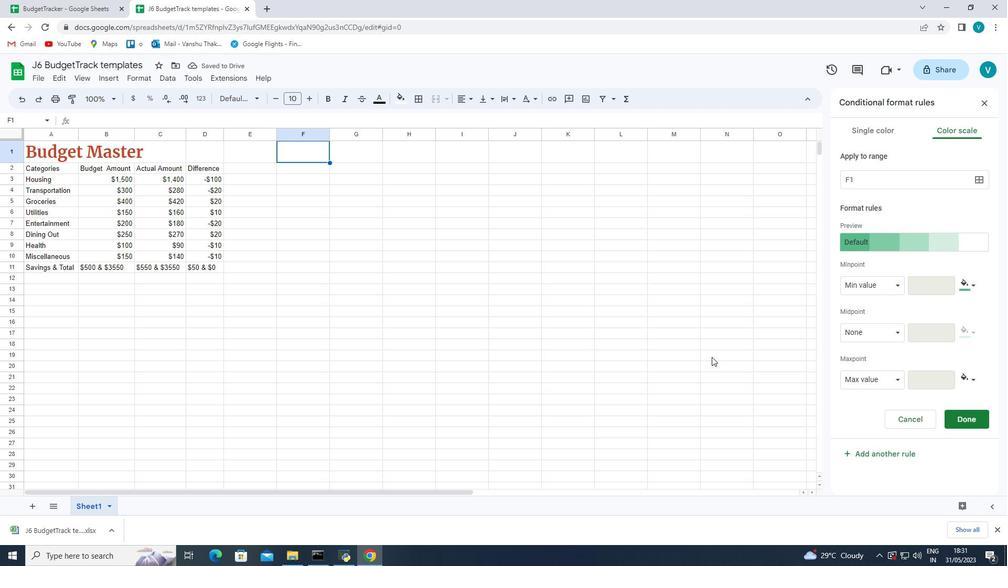 
Action: Mouse scrolled (722, 311) with delta (0, 0)
Screenshot: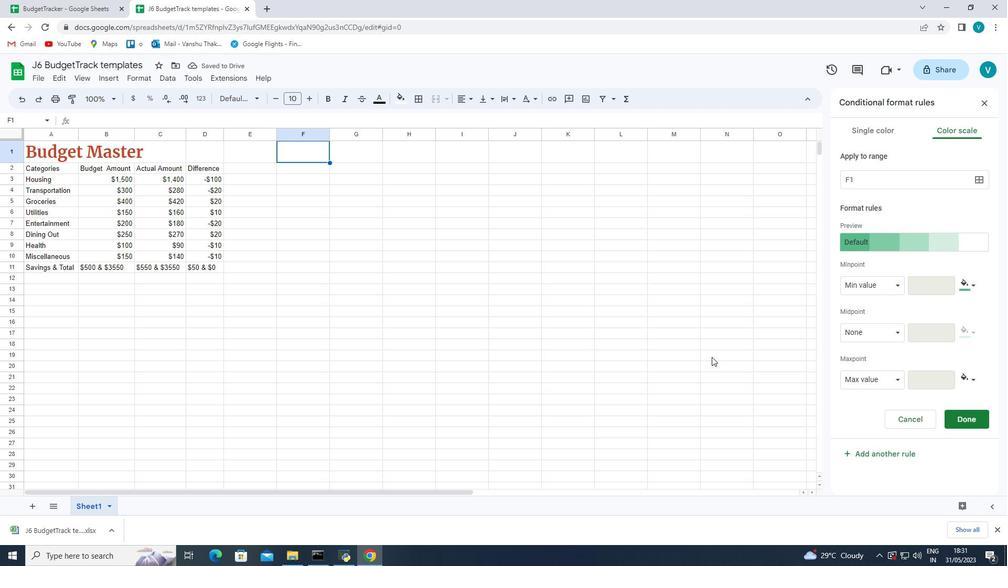 
Action: Mouse moved to (178, 209)
Screenshot: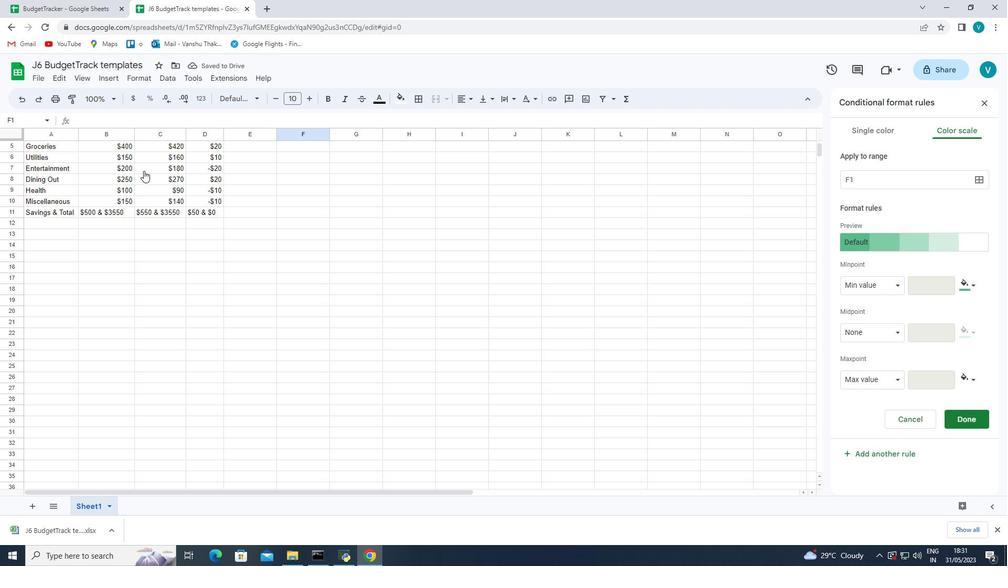 
Action: Mouse scrolled (178, 210) with delta (0, 0)
Screenshot: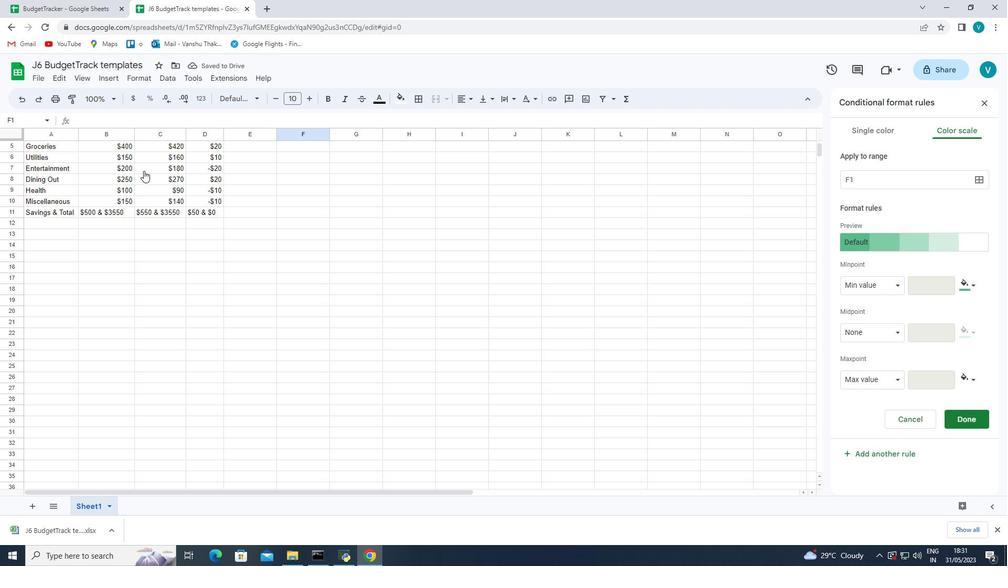 
Action: Mouse moved to (185, 209)
Screenshot: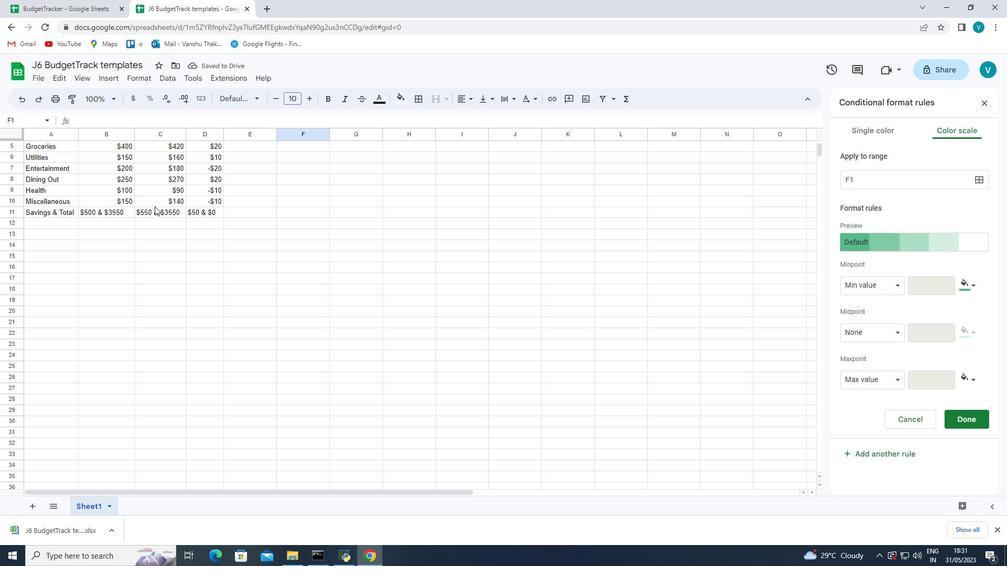 
Action: Mouse scrolled (185, 210) with delta (0, 0)
Screenshot: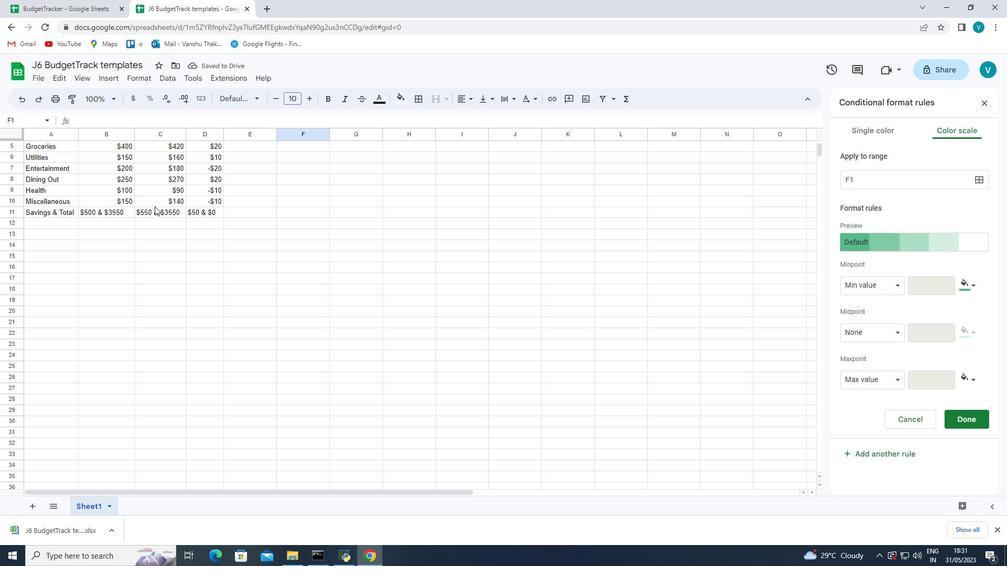 
Action: Mouse moved to (194, 209)
Screenshot: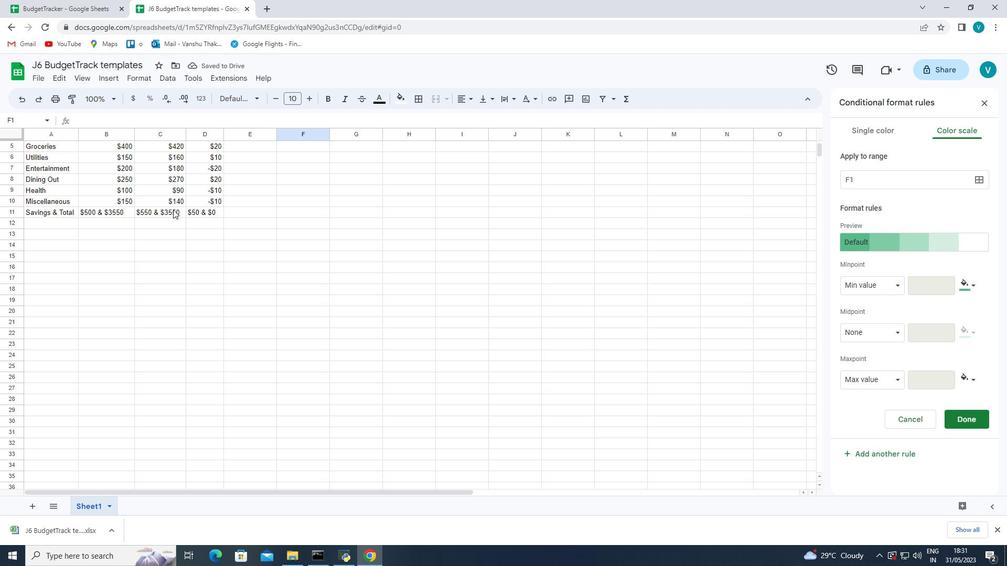 
Action: Mouse scrolled (194, 210) with delta (0, 0)
Screenshot: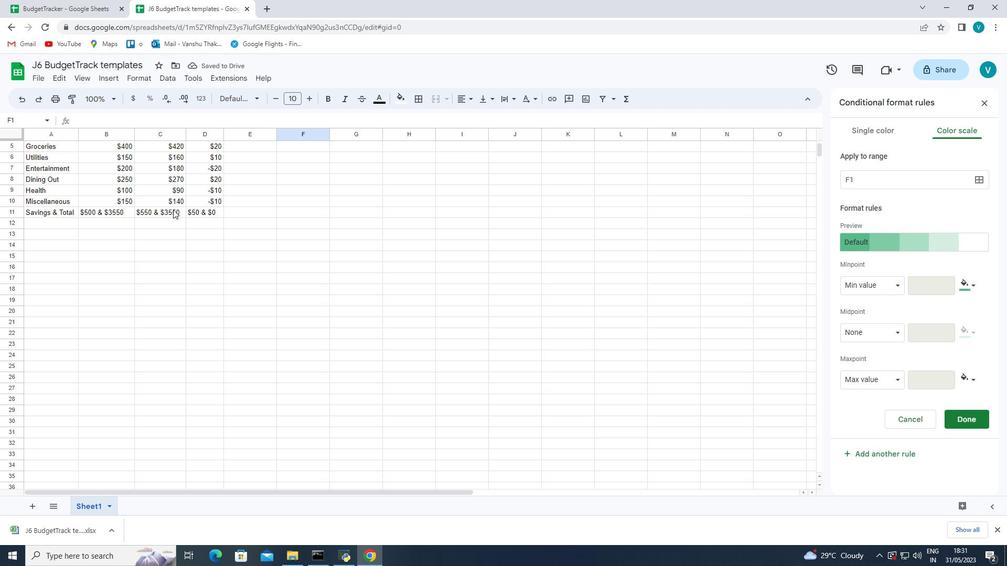 
Action: Mouse moved to (204, 210)
Screenshot: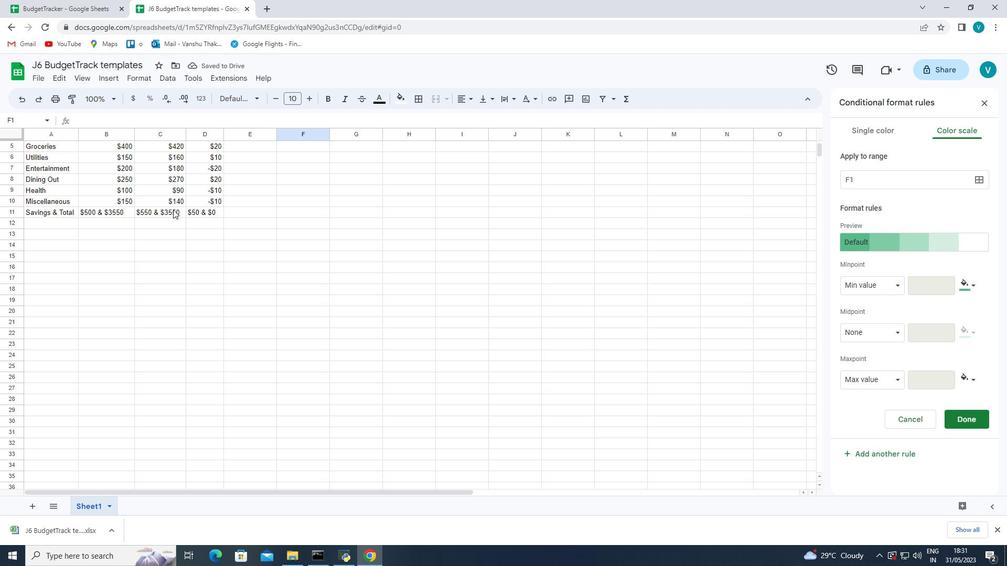 
Action: Mouse scrolled (204, 210) with delta (0, 0)
Screenshot: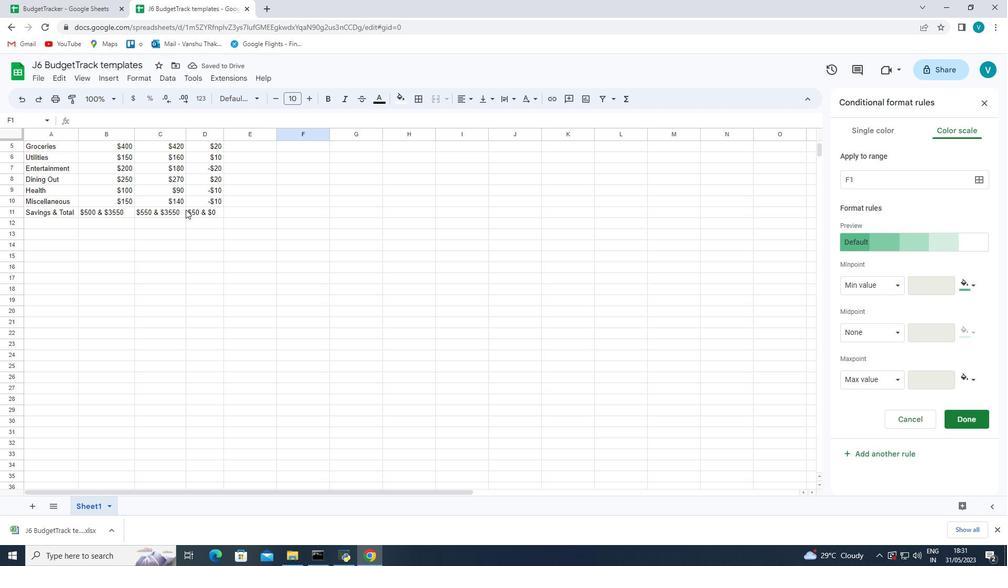 
Action: Mouse moved to (208, 211)
Screenshot: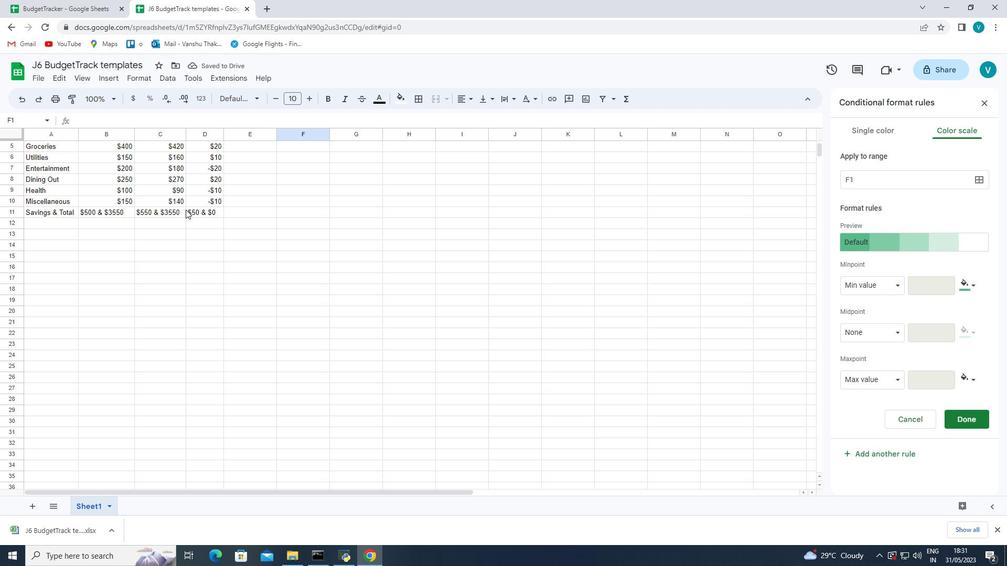 
Action: Mouse scrolled (208, 211) with delta (0, 0)
Screenshot: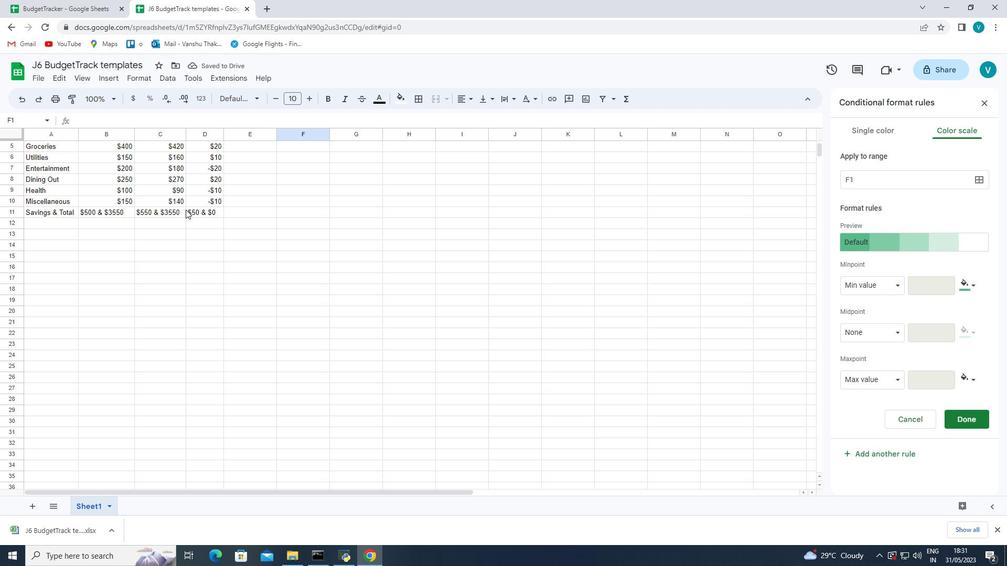 
Action: Mouse moved to (209, 211)
Screenshot: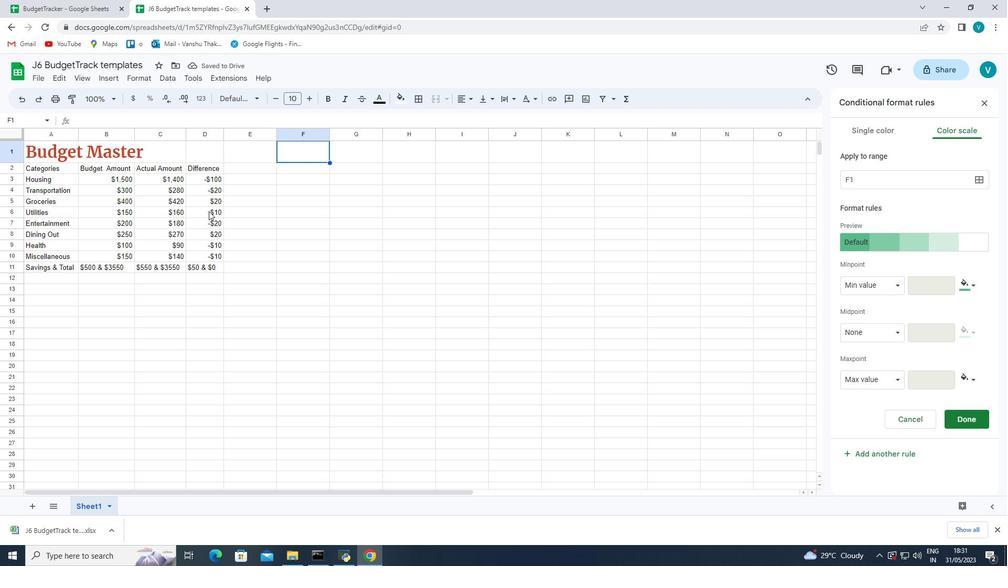 
Action: Mouse scrolled (209, 212) with delta (0, 0)
Screenshot: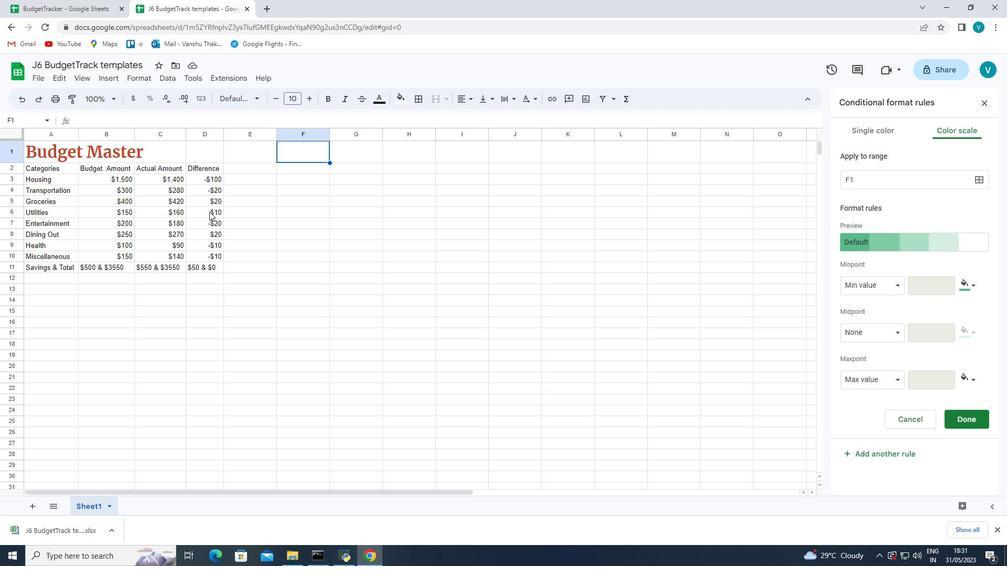 
Action: Mouse scrolled (209, 212) with delta (0, 0)
Screenshot: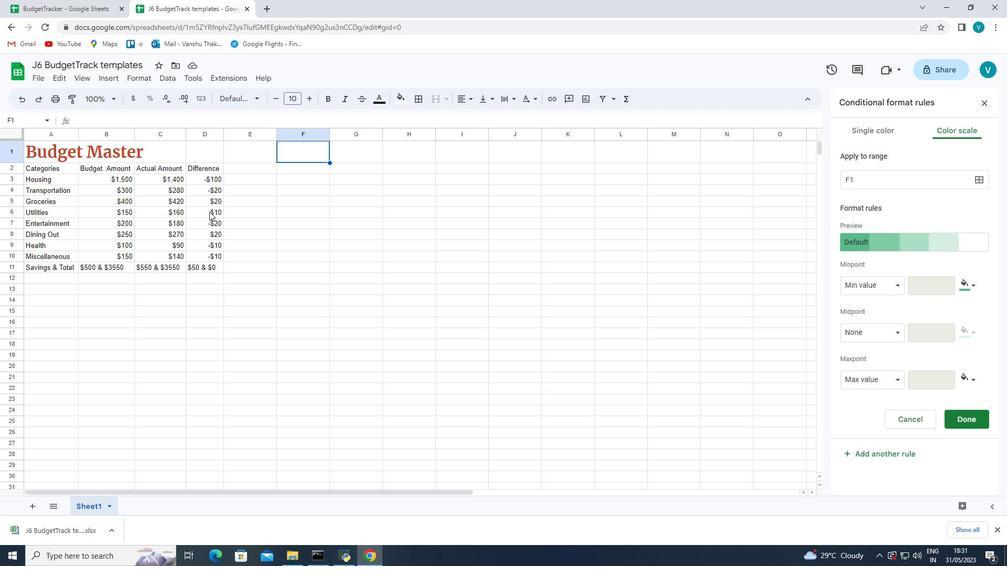 
Action: Mouse scrolled (209, 212) with delta (0, 0)
Screenshot: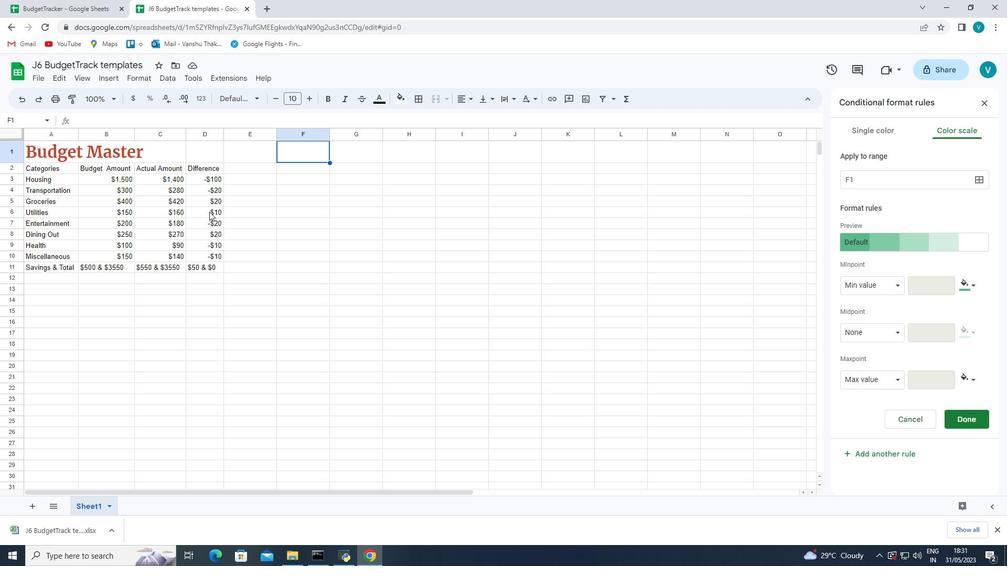 
Action: Mouse moved to (209, 211)
Screenshot: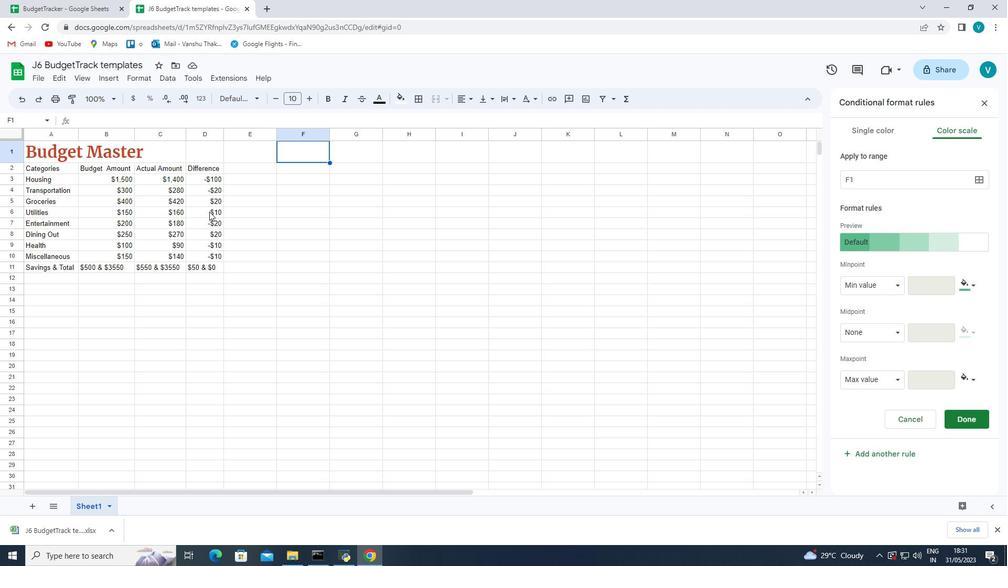 
Action: Mouse scrolled (209, 212) with delta (0, 0)
Screenshot: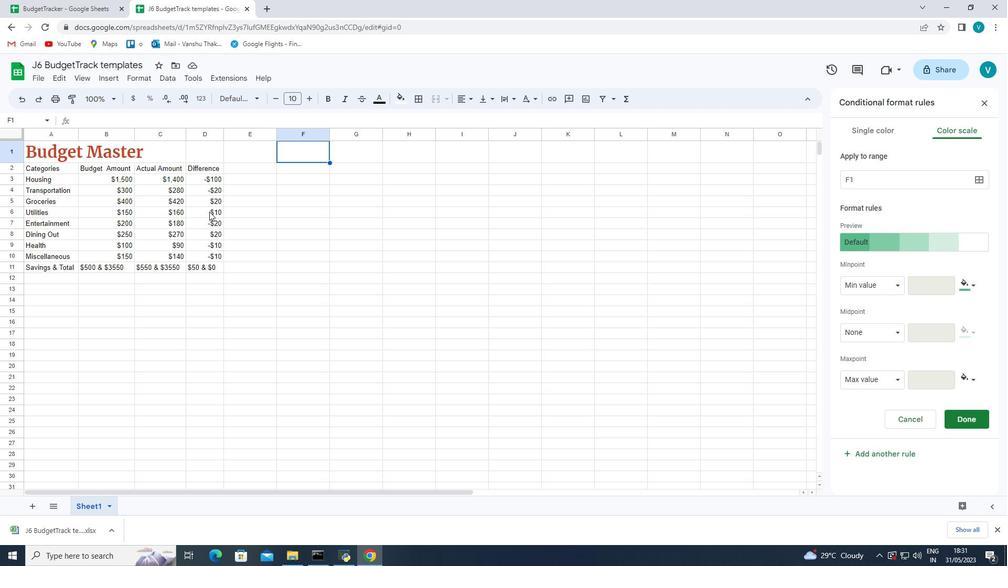 
Action: Mouse moved to (216, 211)
Screenshot: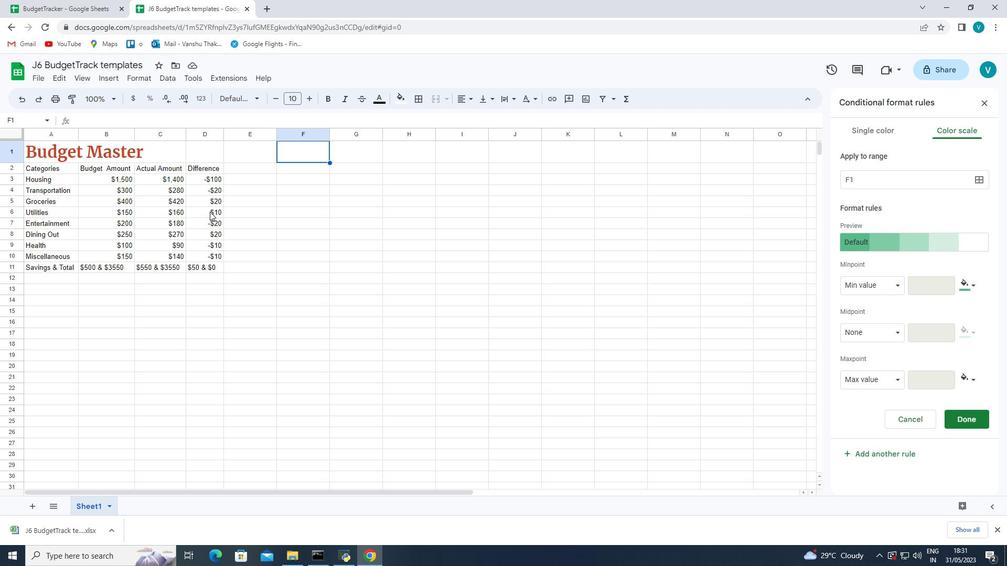 
Action: Mouse scrolled (216, 212) with delta (0, 0)
Screenshot: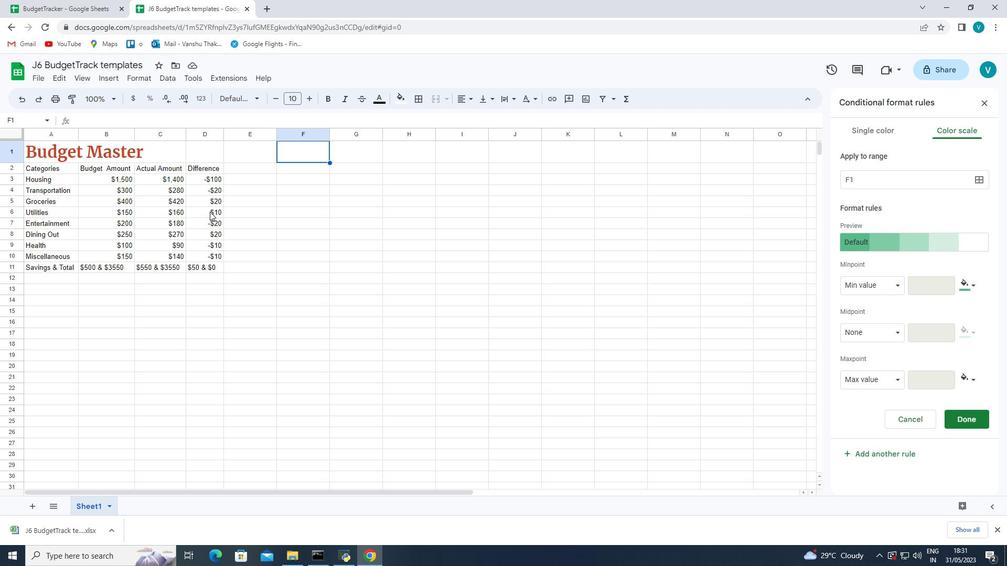 
Action: Mouse moved to (311, 214)
Screenshot: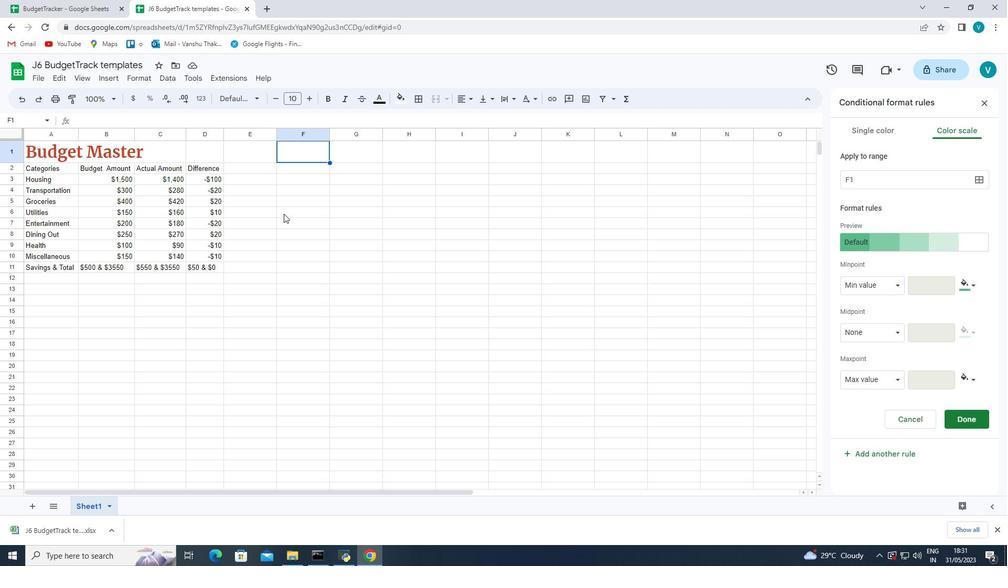 
Action: Mouse pressed left at (311, 214)
Screenshot: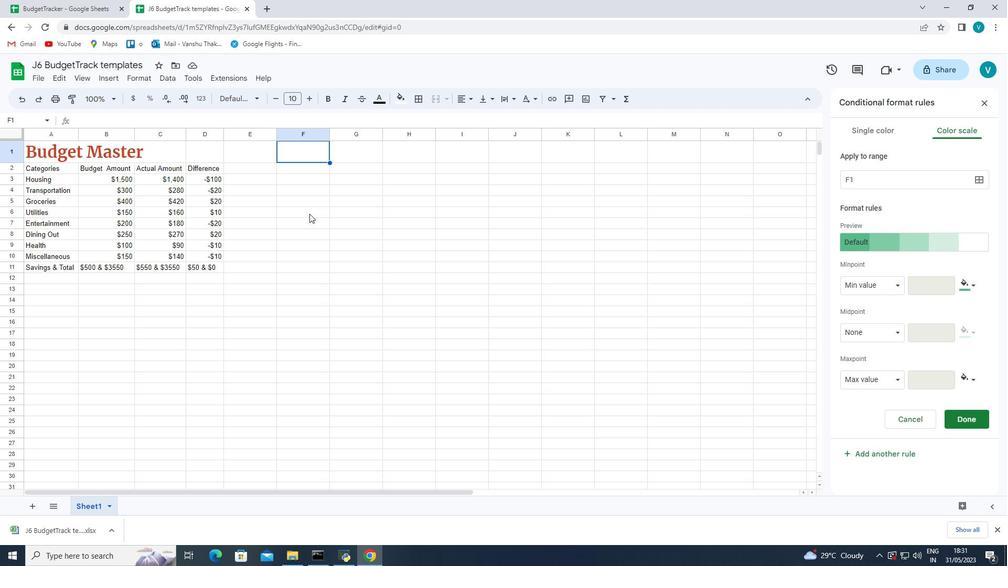 
Action: Mouse moved to (220, 232)
Screenshot: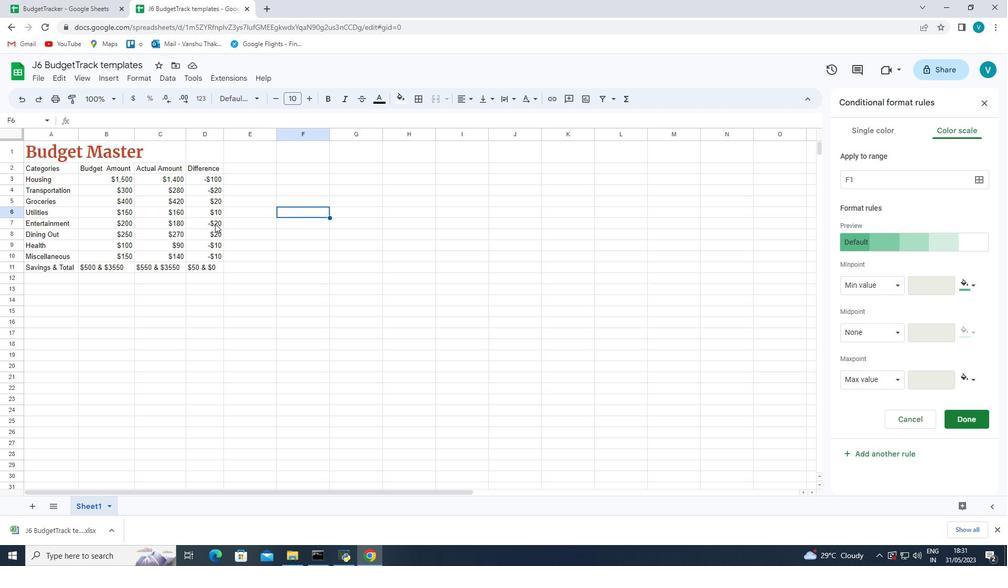 
Action: Mouse pressed left at (220, 232)
Screenshot: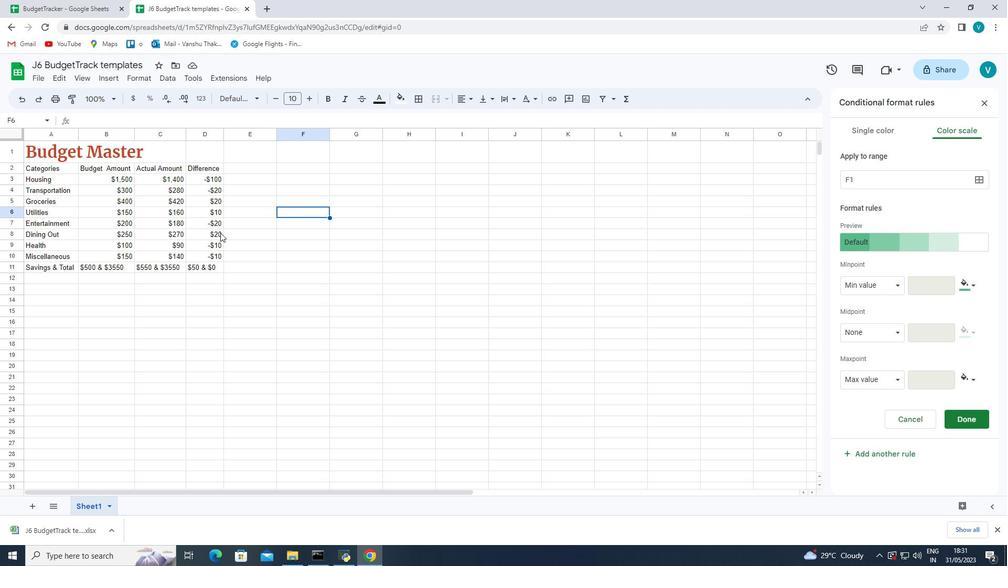 
Action: Mouse moved to (56, 167)
Screenshot: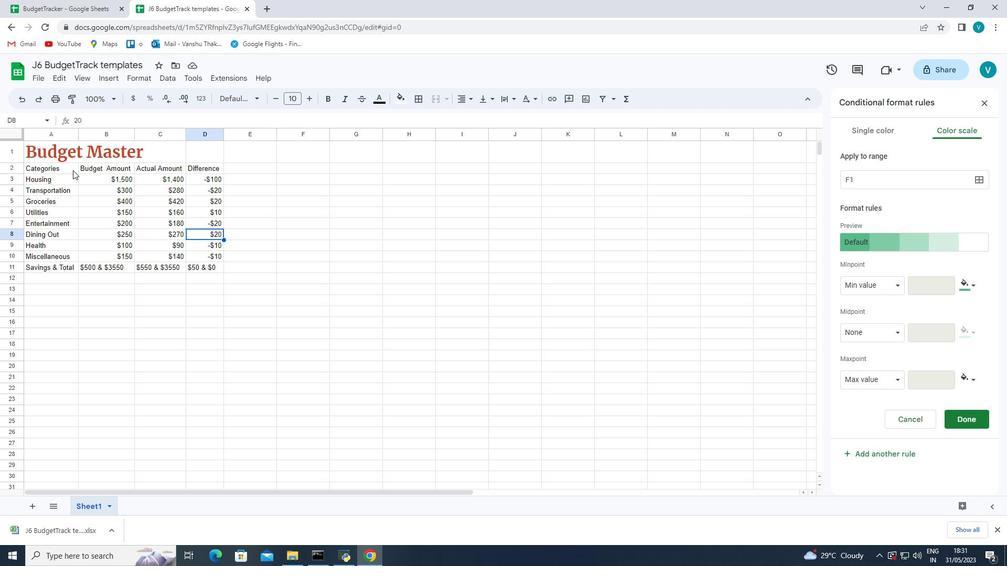
Action: Mouse pressed left at (56, 167)
Screenshot: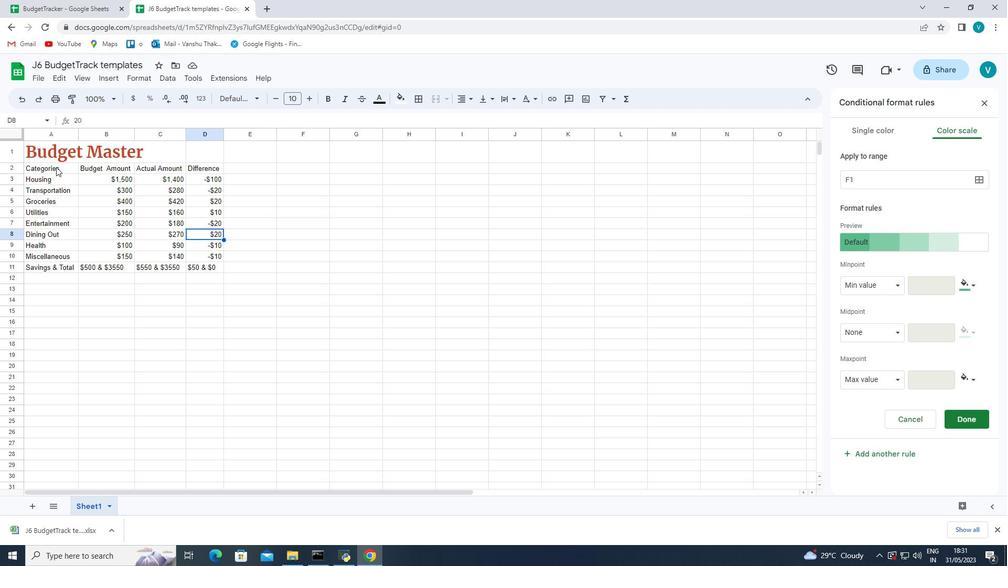 
Action: Mouse moved to (259, 98)
Screenshot: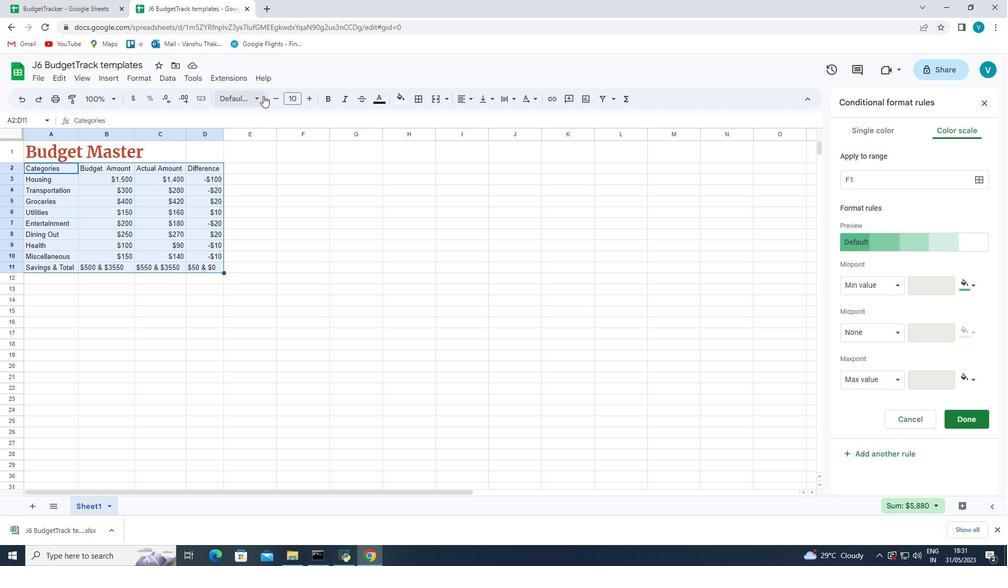 
Action: Mouse pressed left at (259, 98)
Screenshot: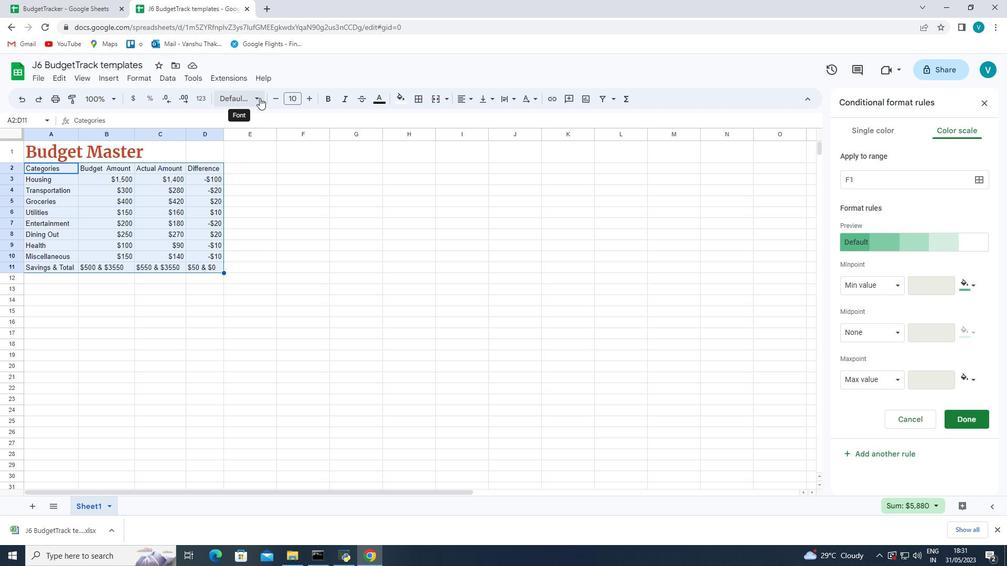 
Action: Mouse moved to (254, 353)
Screenshot: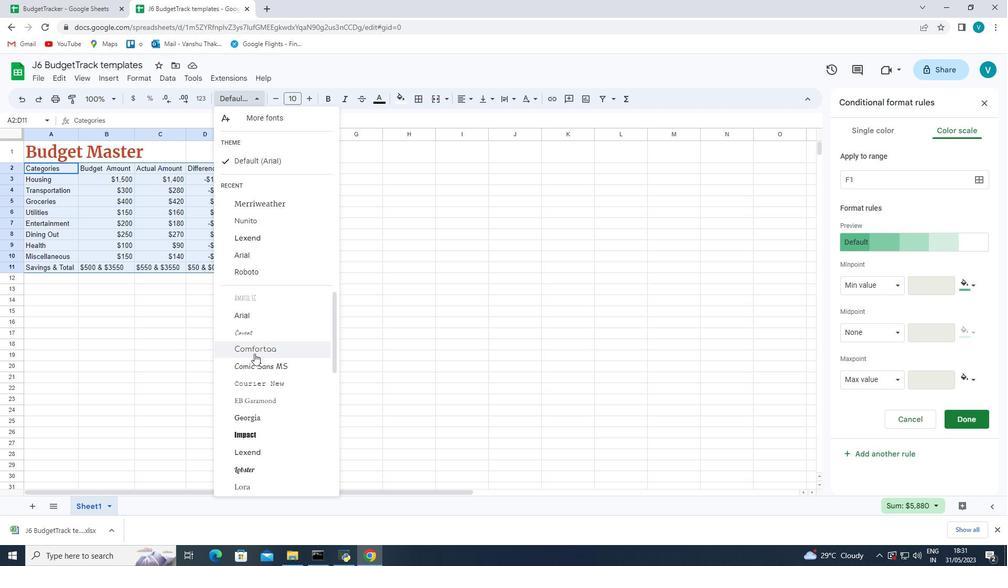 
Action: Mouse scrolled (254, 353) with delta (0, 0)
Screenshot: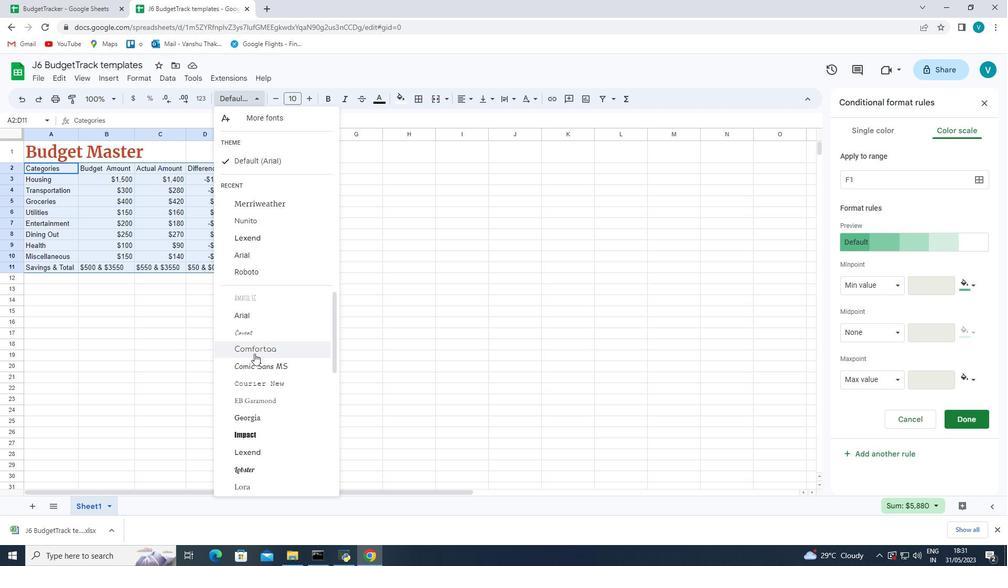 
Action: Mouse scrolled (254, 353) with delta (0, 0)
Screenshot: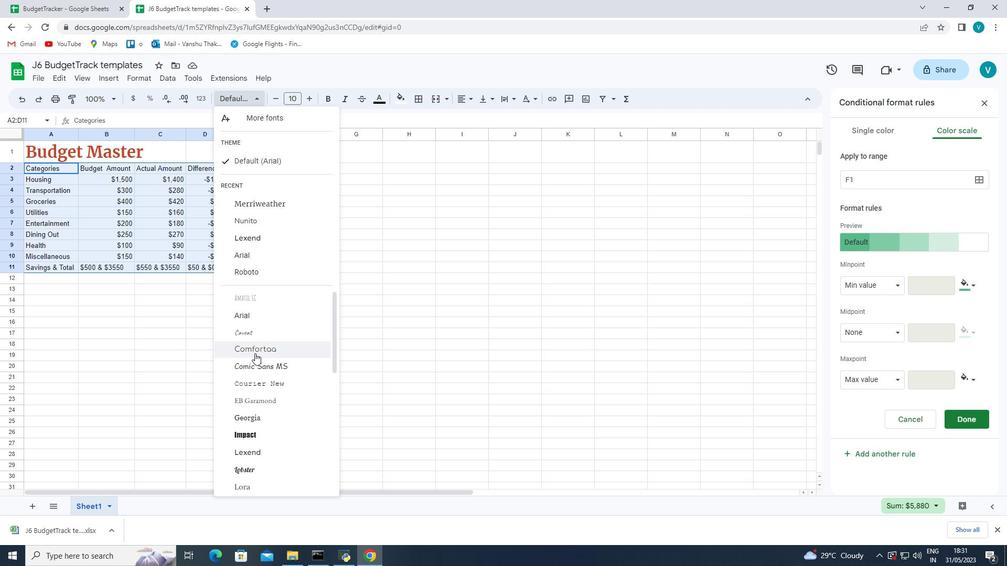 
Action: Mouse scrolled (254, 354) with delta (0, 0)
Screenshot: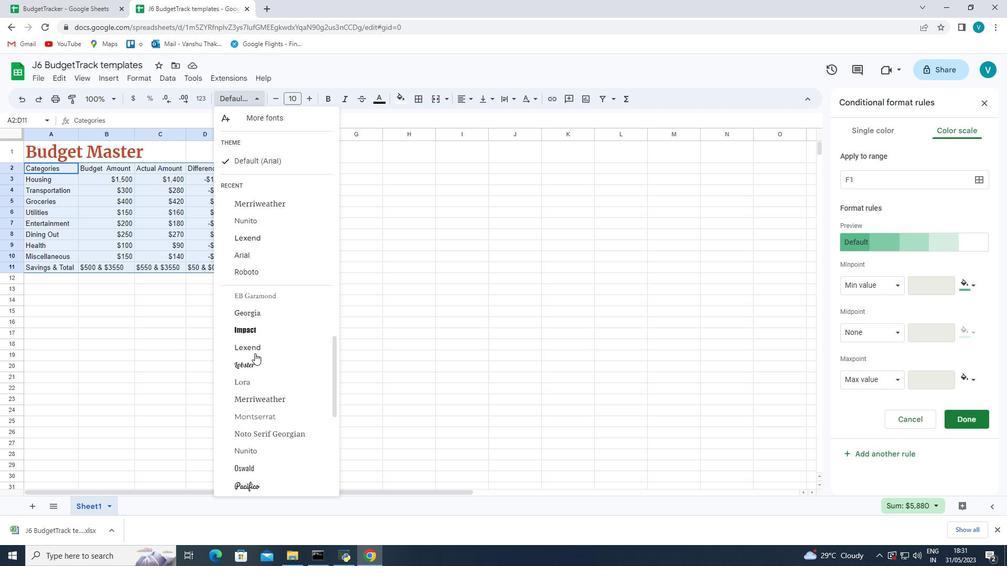 
Action: Mouse moved to (255, 353)
Screenshot: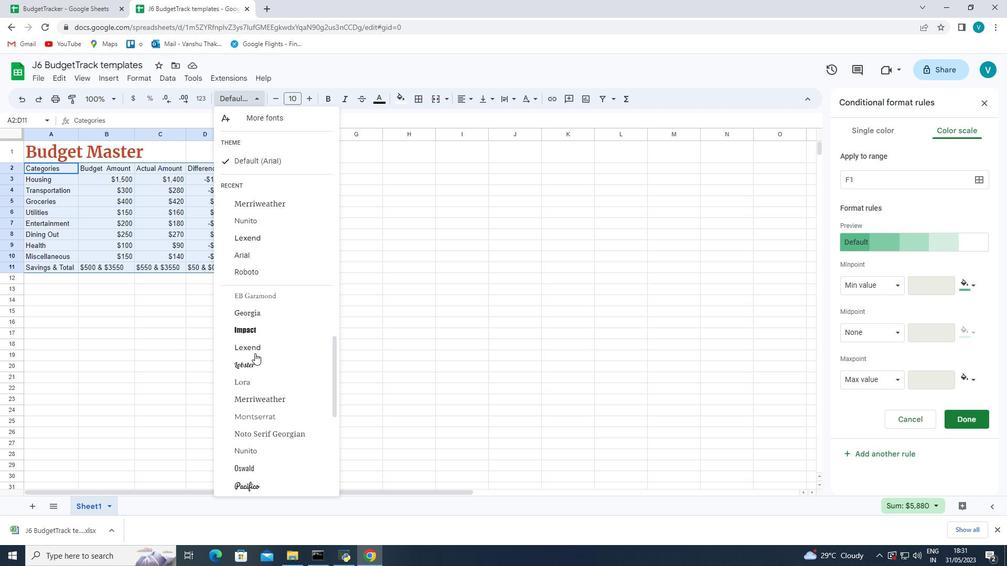 
Action: Mouse scrolled (255, 354) with delta (0, 0)
Screenshot: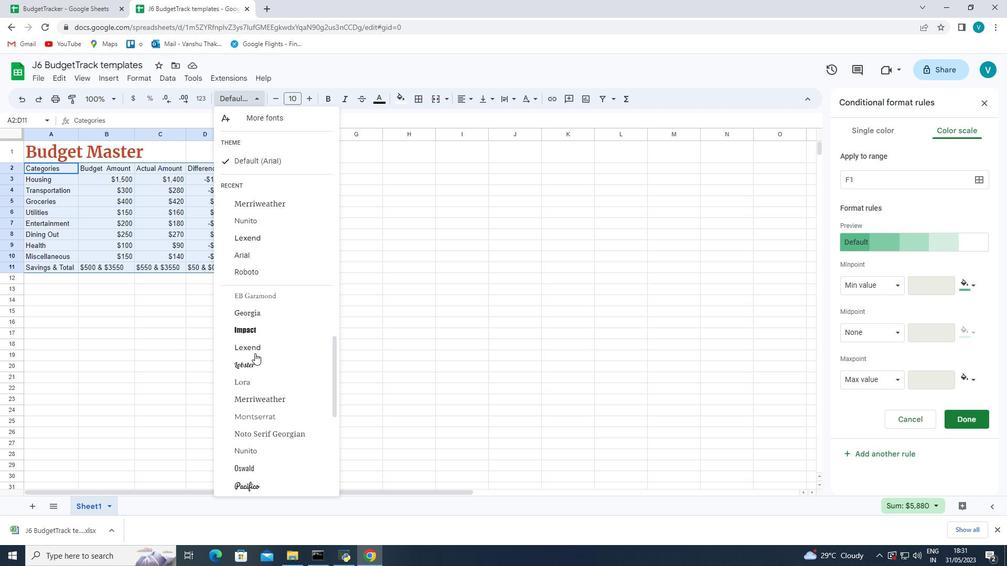 
Action: Mouse moved to (273, 398)
Screenshot: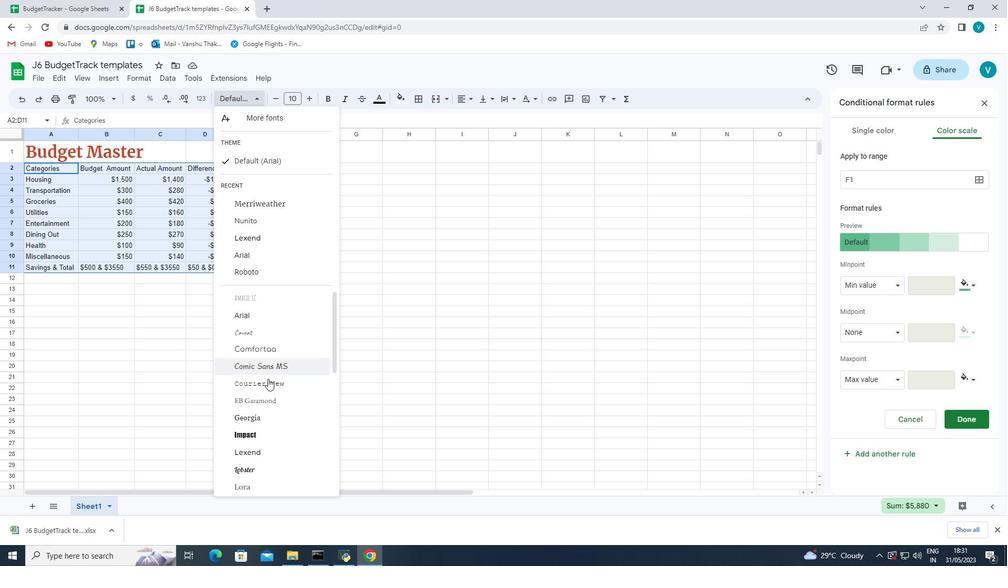 
Action: Mouse scrolled (273, 397) with delta (0, 0)
Screenshot: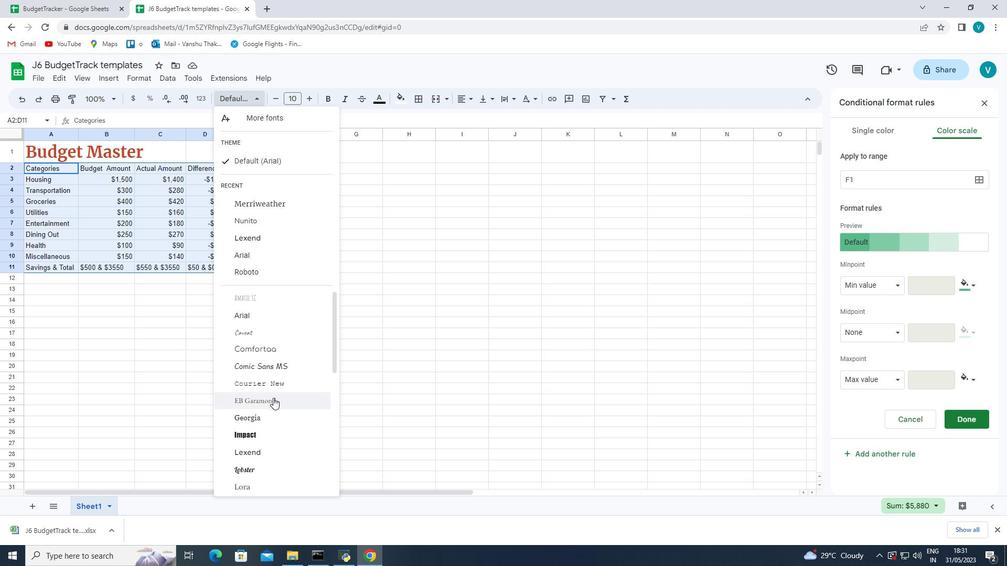 
Action: Mouse scrolled (273, 397) with delta (0, 0)
Screenshot: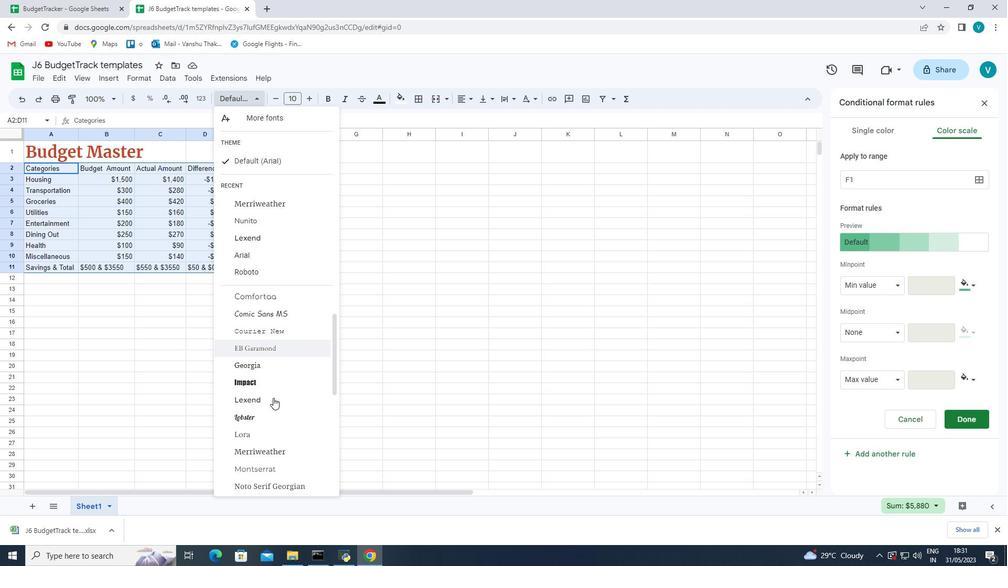 
Action: Mouse scrolled (273, 397) with delta (0, 0)
Screenshot: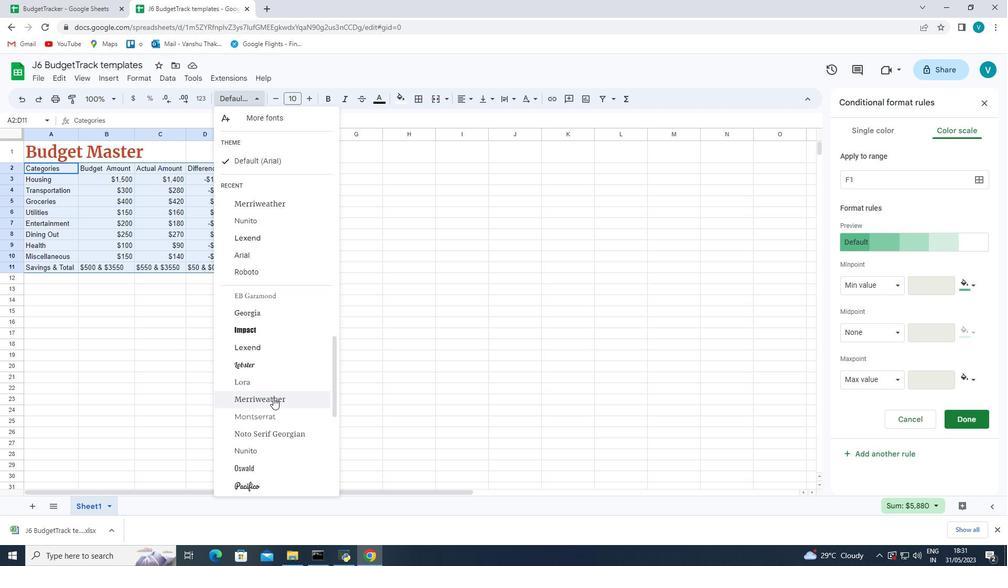 
Action: Mouse scrolled (273, 397) with delta (0, 0)
Screenshot: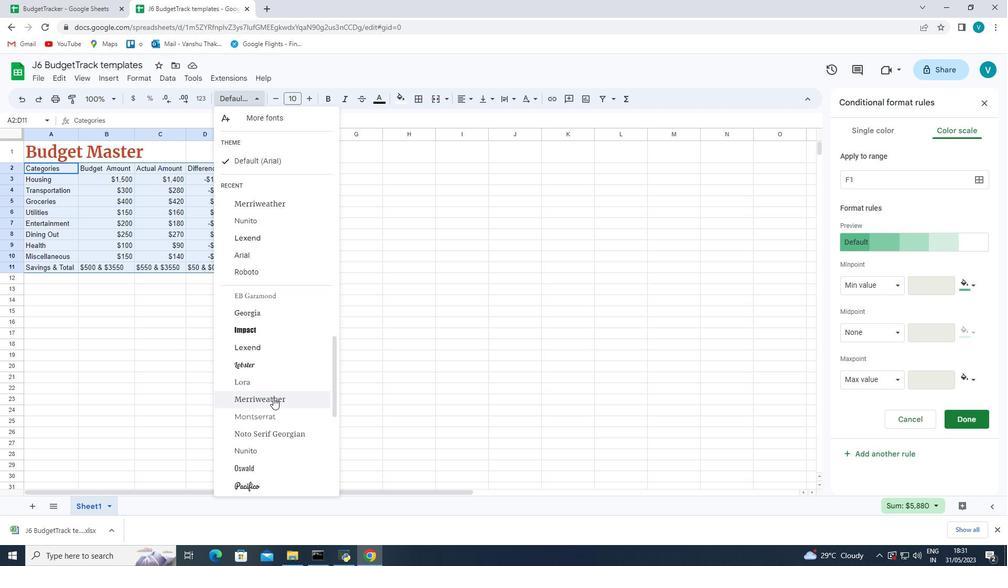 
Action: Mouse moved to (258, 349)
Screenshot: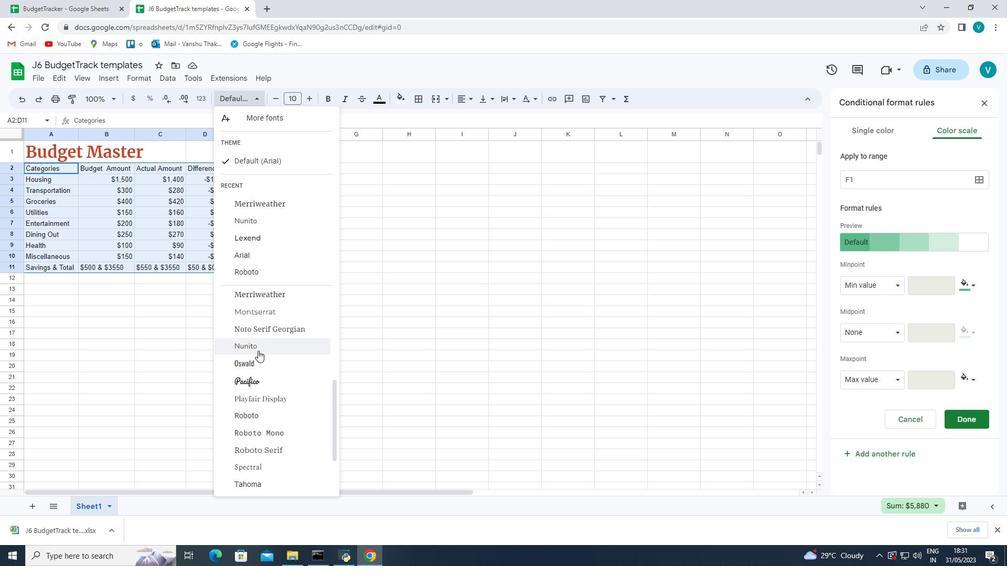 
Action: Mouse pressed left at (258, 349)
Screenshot: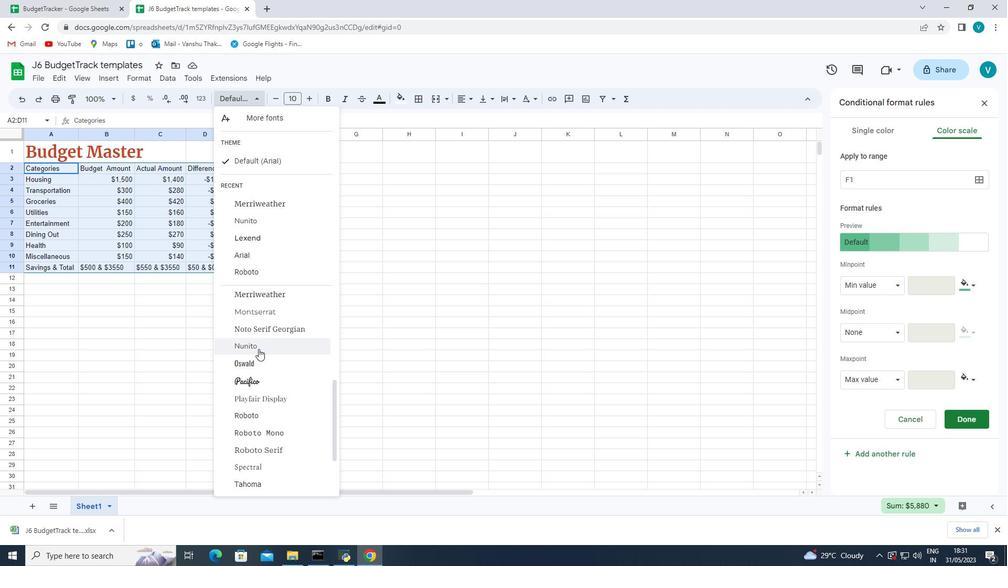 
Action: Mouse moved to (311, 98)
Screenshot: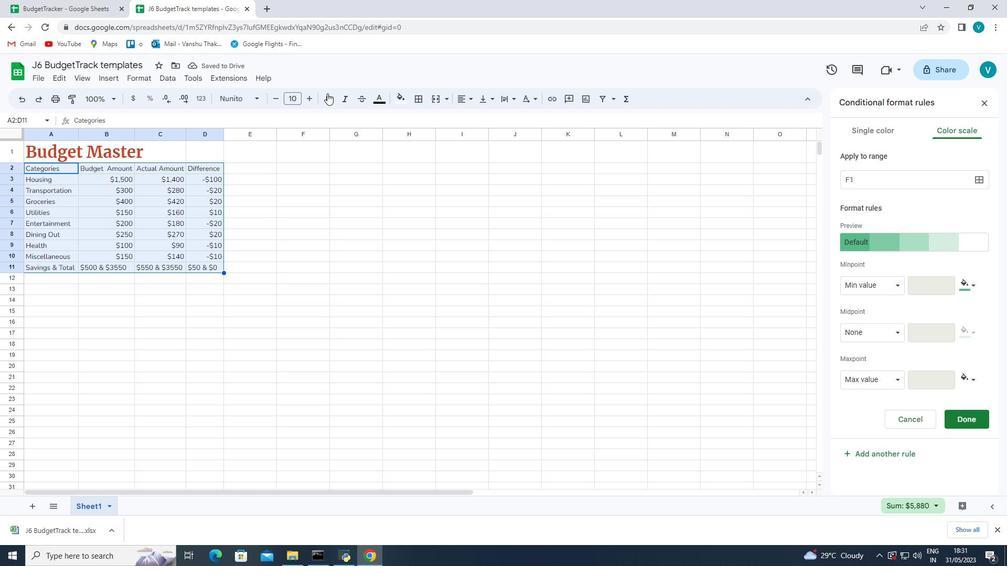 
Action: Mouse pressed left at (311, 98)
Screenshot: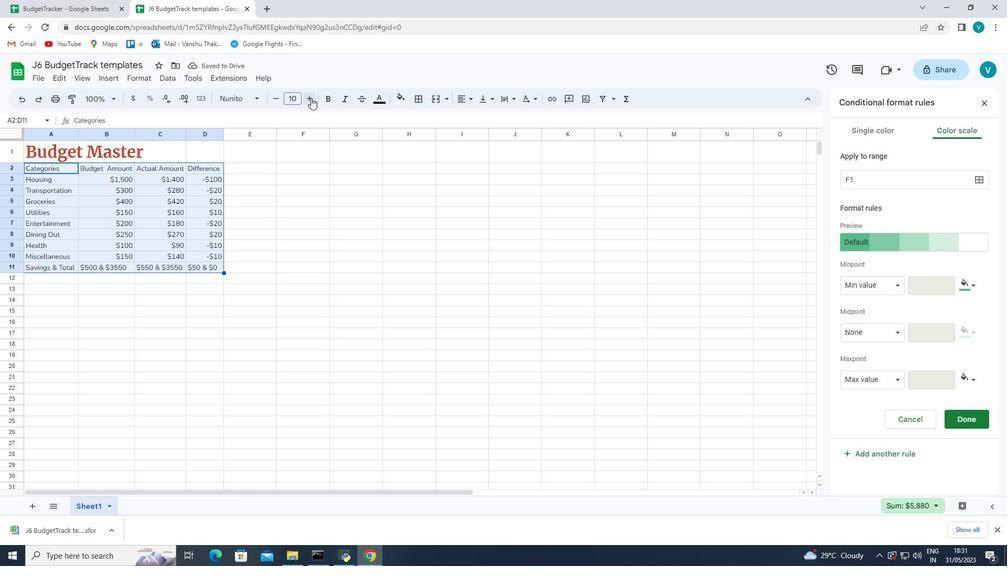 
Action: Mouse pressed left at (311, 98)
Screenshot: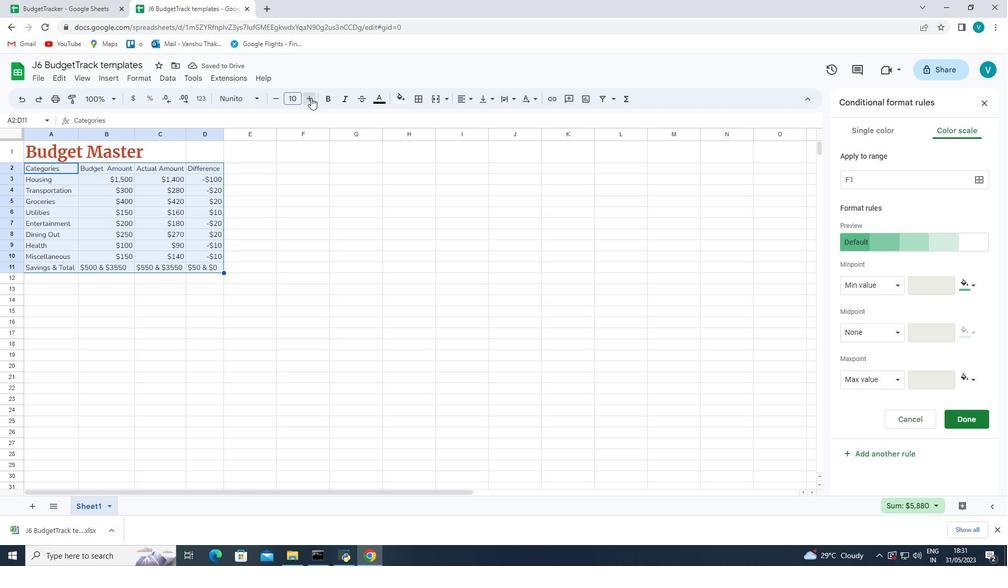 
Action: Mouse pressed left at (311, 98)
Screenshot: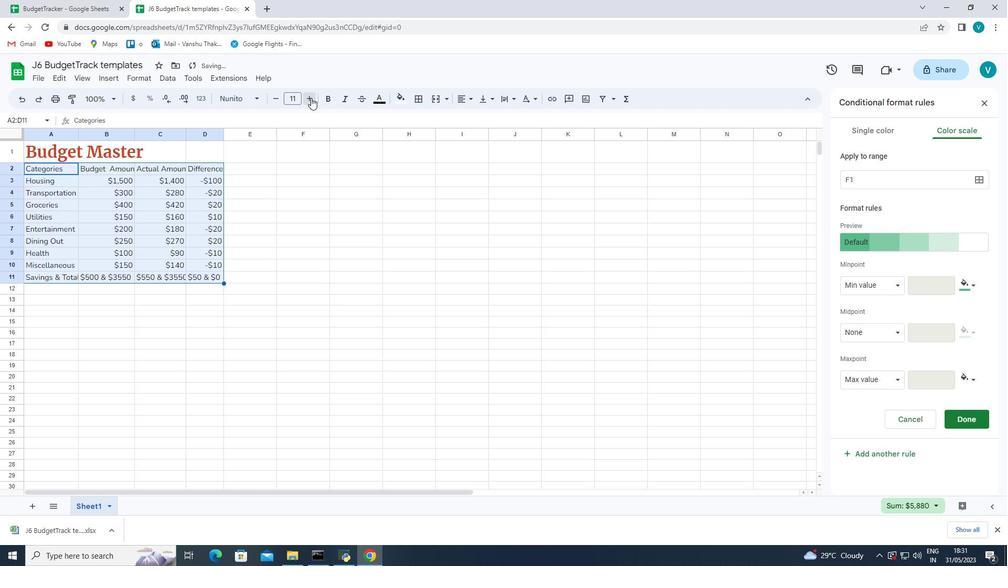 
Action: Mouse pressed left at (311, 98)
Screenshot: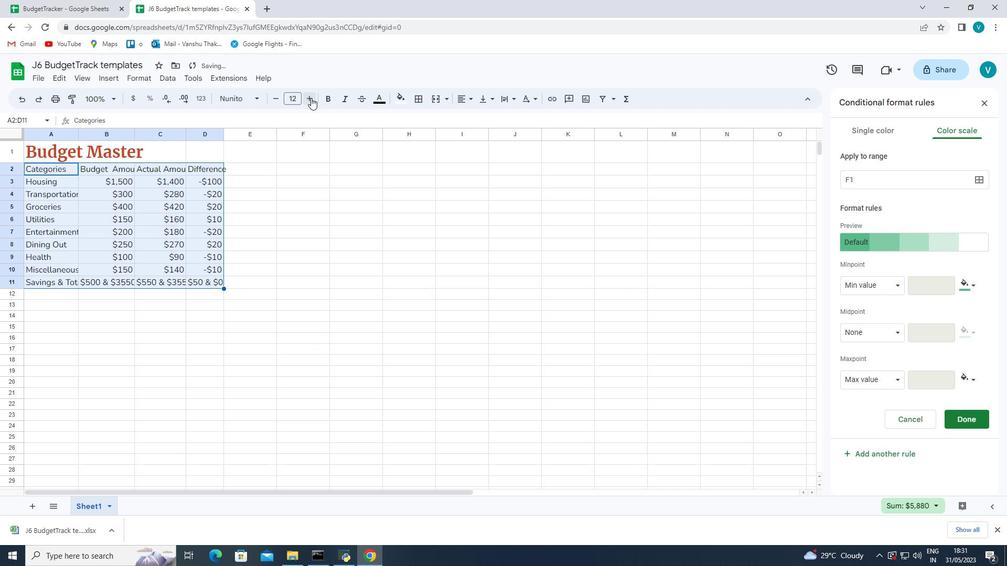 
Action: Mouse pressed left at (311, 98)
Screenshot: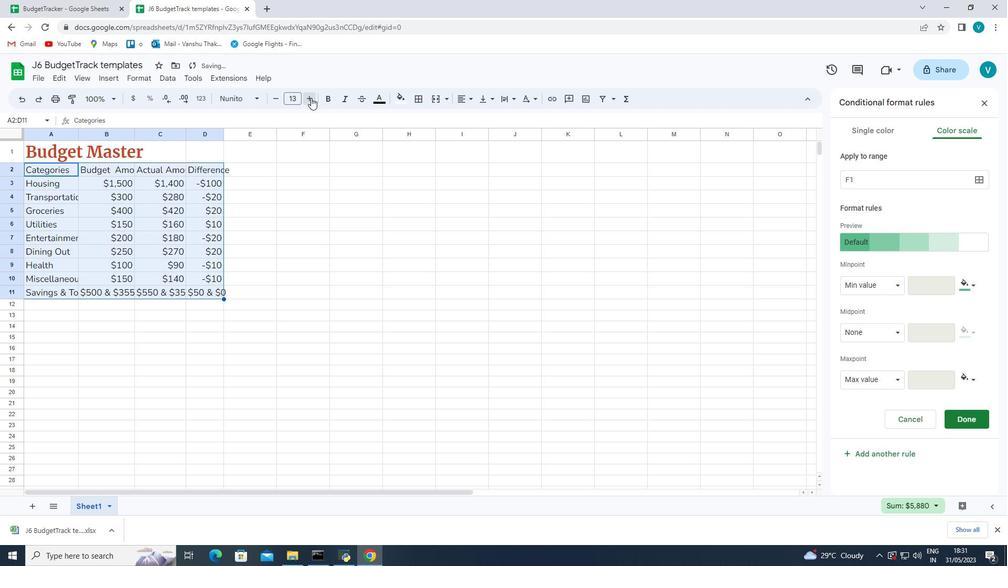 
Action: Mouse pressed left at (311, 98)
Screenshot: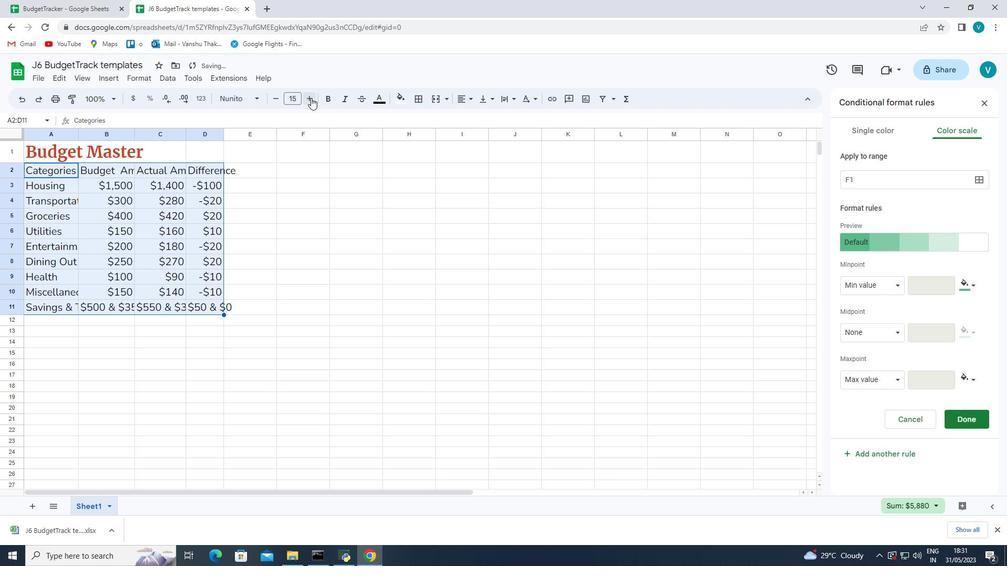 
Action: Mouse moved to (420, 180)
Screenshot: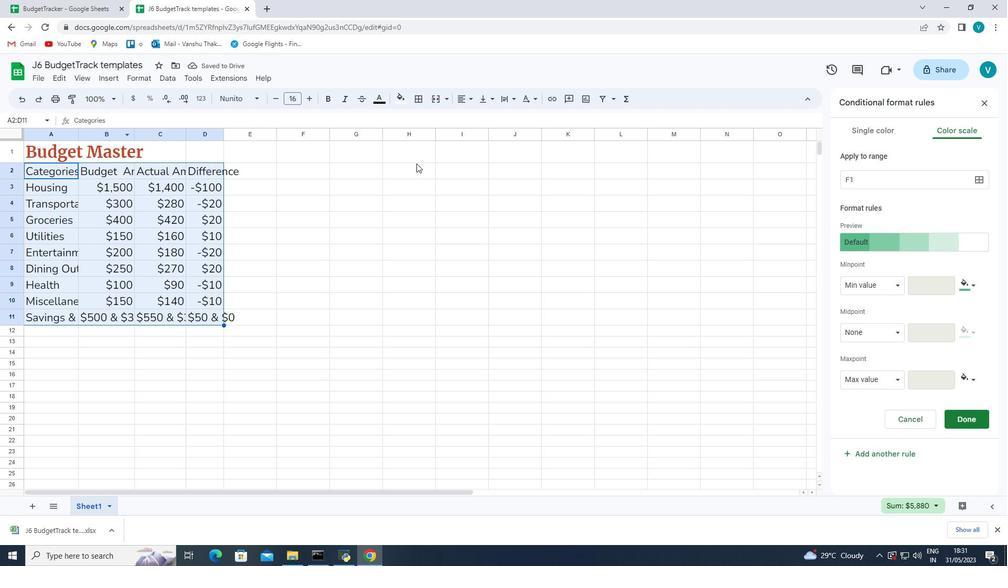 
Action: Mouse pressed left at (420, 180)
Screenshot: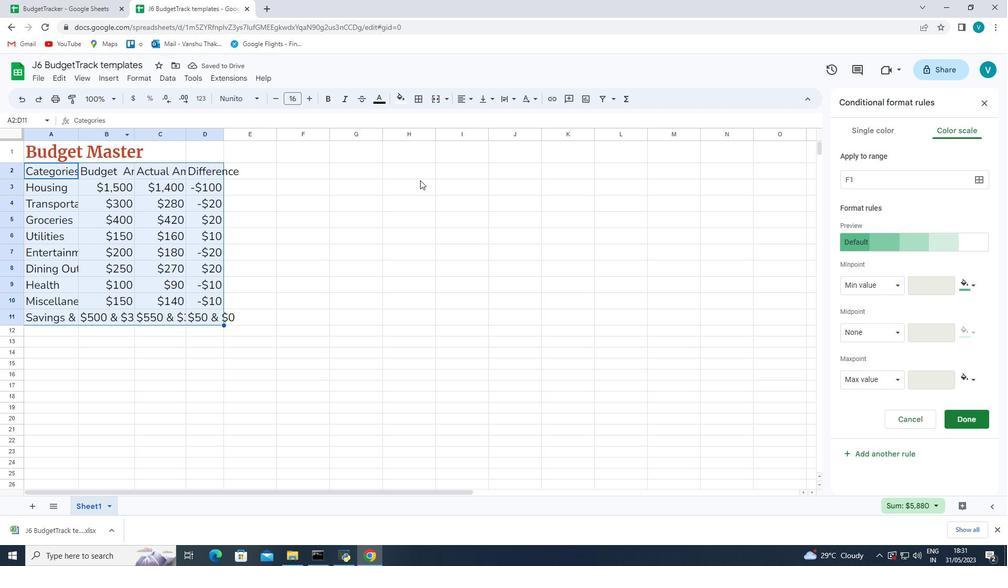 
Action: Mouse moved to (54, 150)
Screenshot: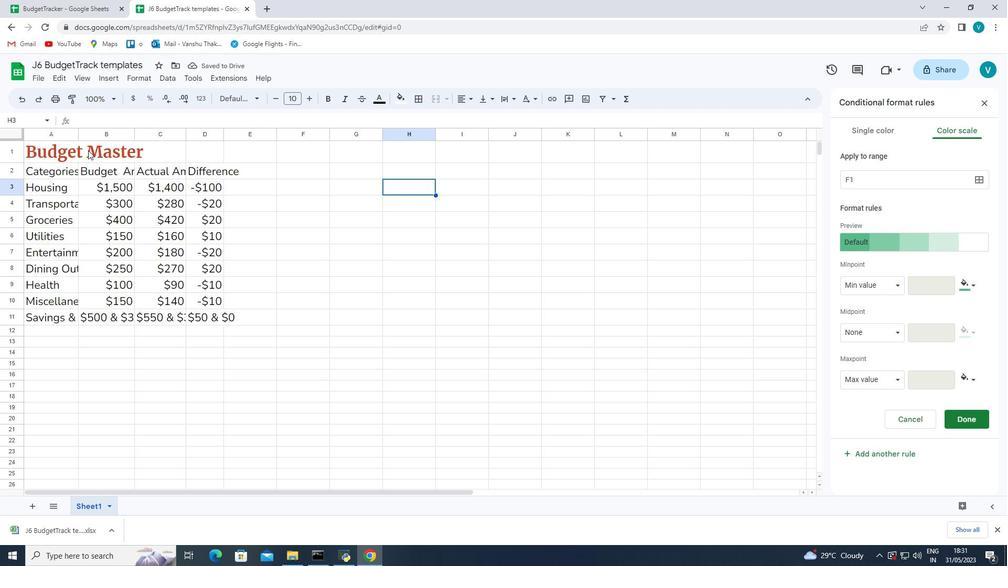 
Action: Mouse pressed left at (54, 150)
Screenshot: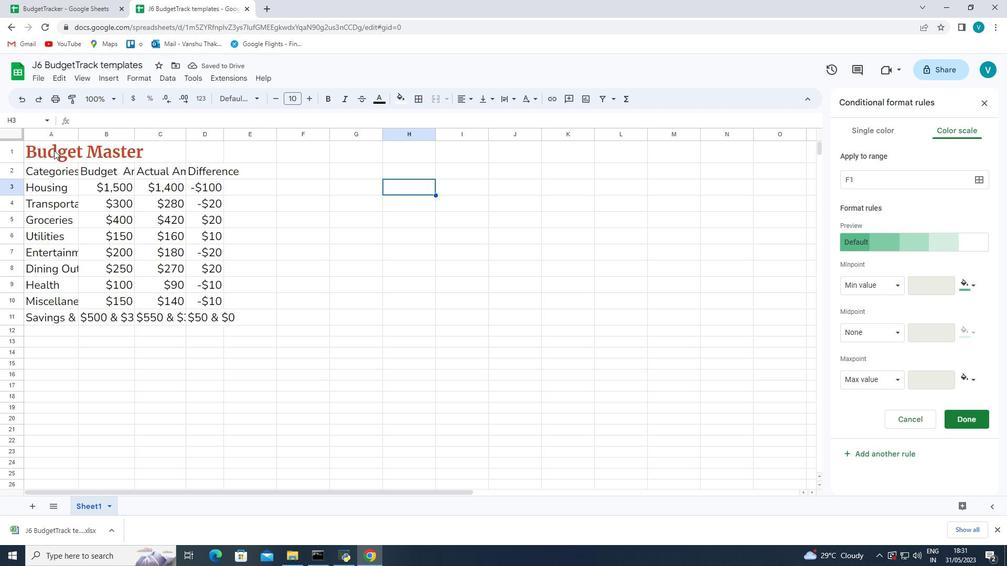 
Action: Mouse moved to (466, 100)
Screenshot: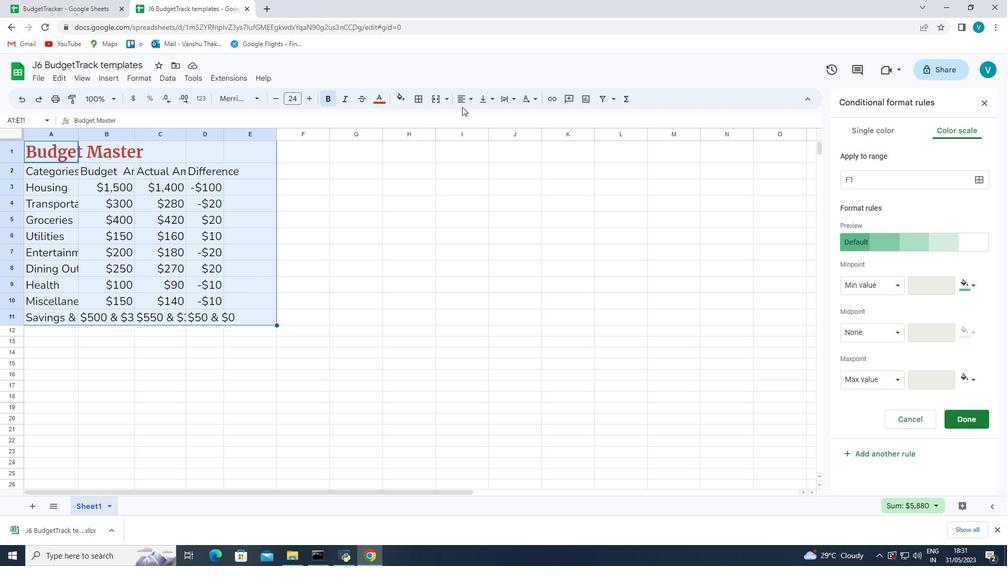 
Action: Mouse pressed left at (466, 100)
Screenshot: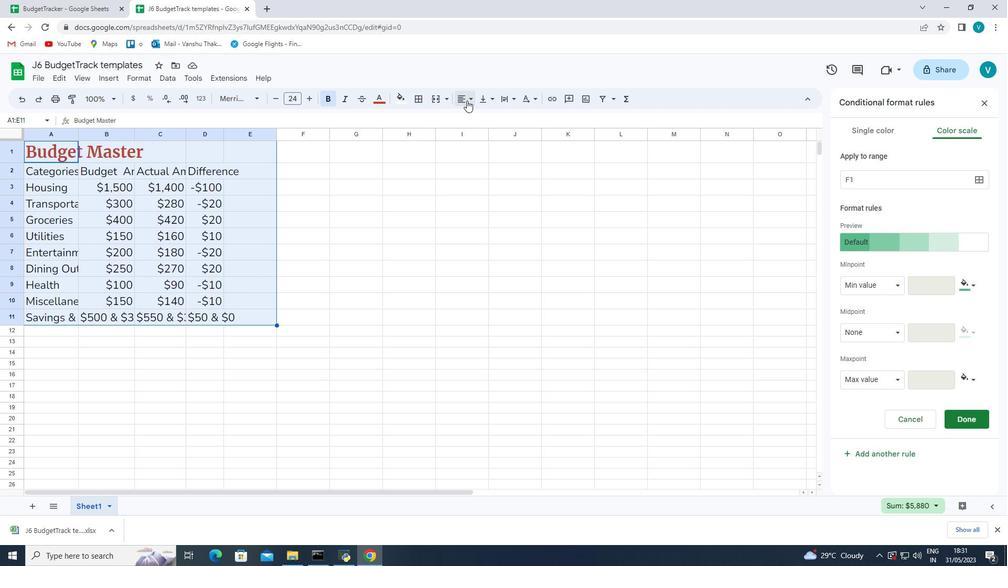 
Action: Mouse moved to (485, 117)
Screenshot: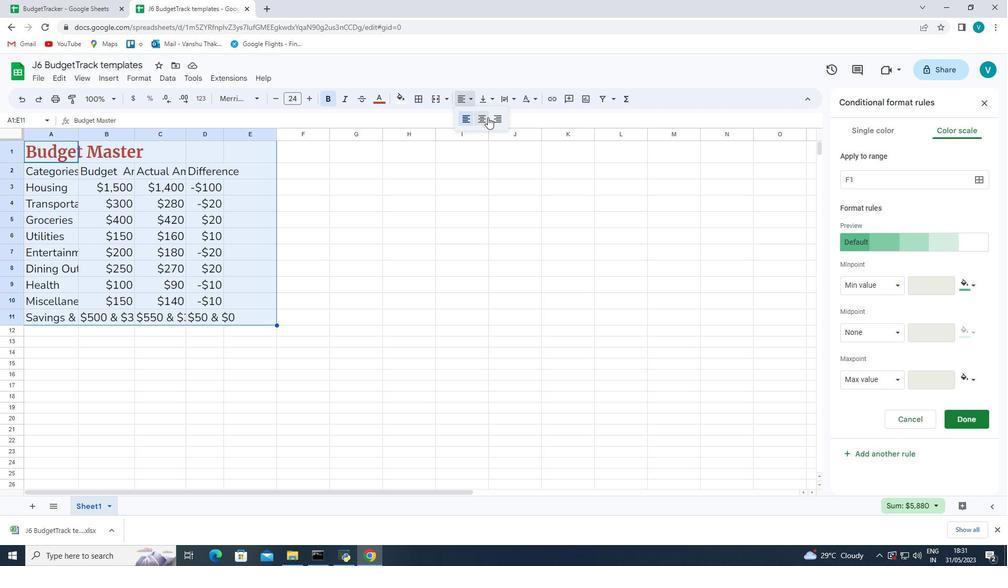 
Action: Mouse pressed left at (485, 117)
Screenshot: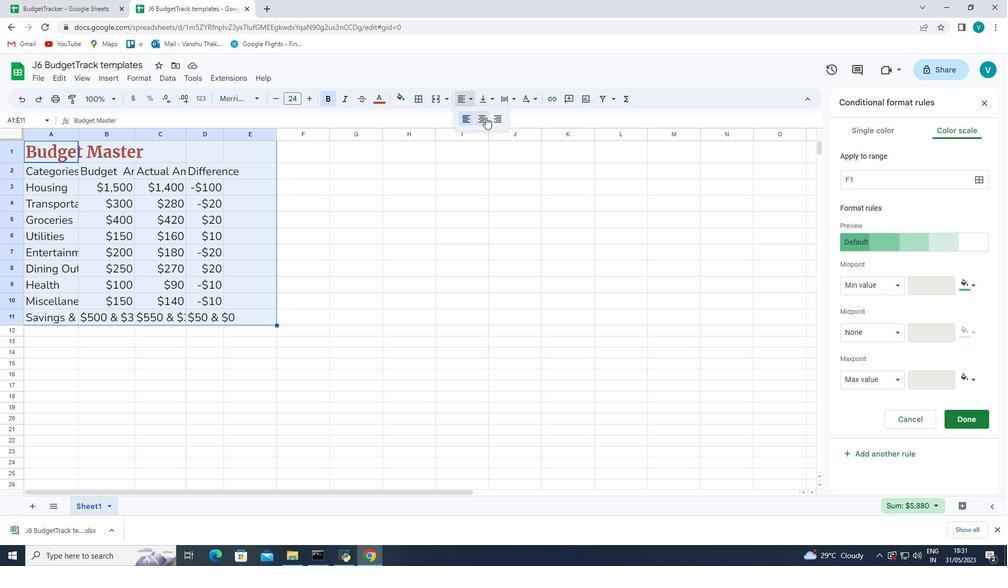 
Action: Mouse moved to (402, 262)
Screenshot: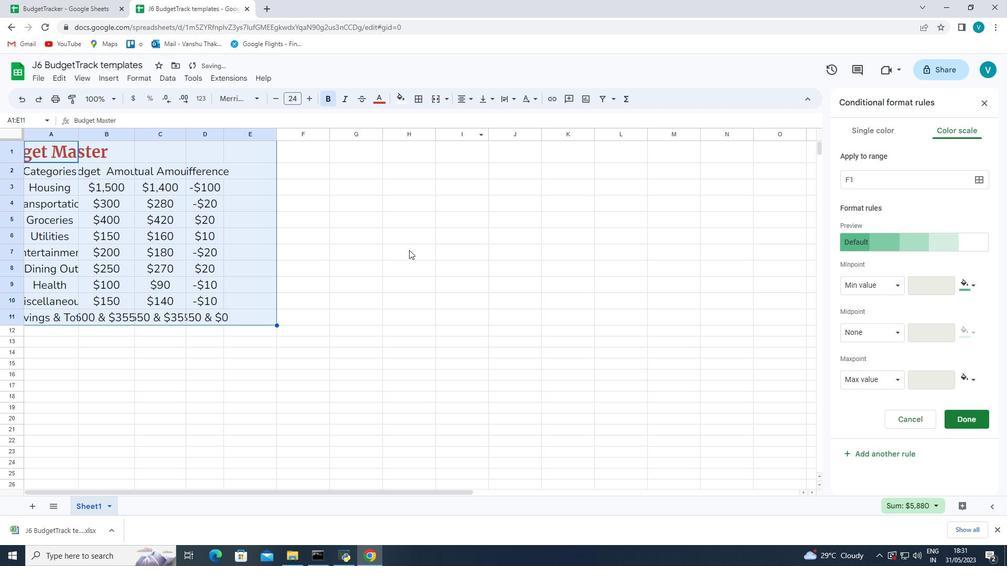 
Action: Mouse pressed left at (402, 262)
Screenshot: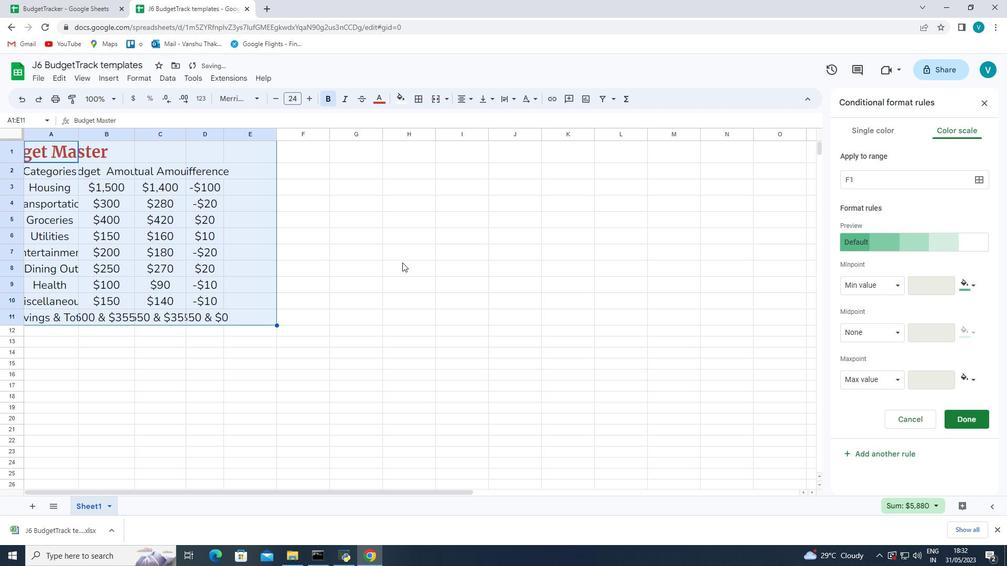 
Action: Mouse moved to (77, 131)
Screenshot: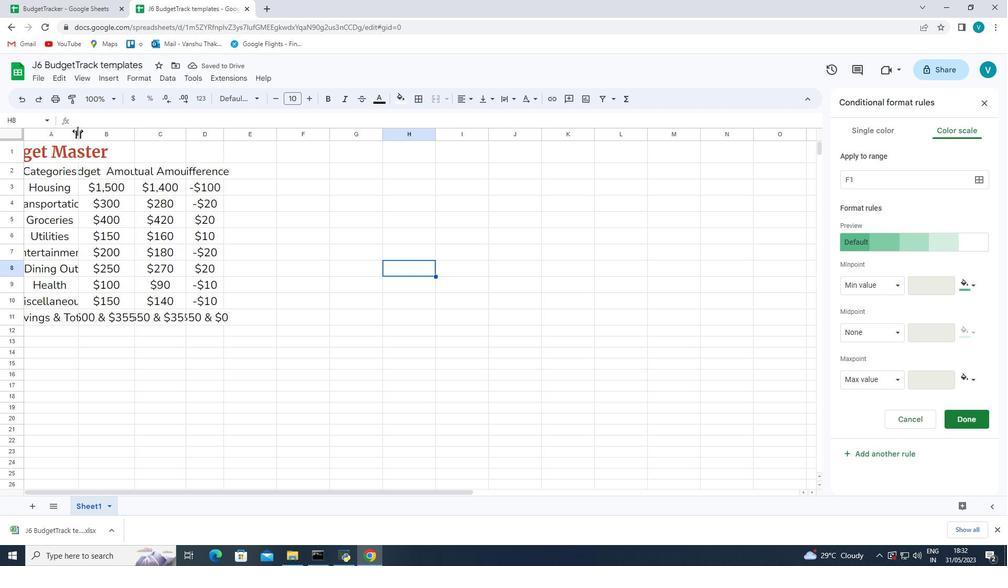 
Action: Mouse pressed left at (77, 131)
Screenshot: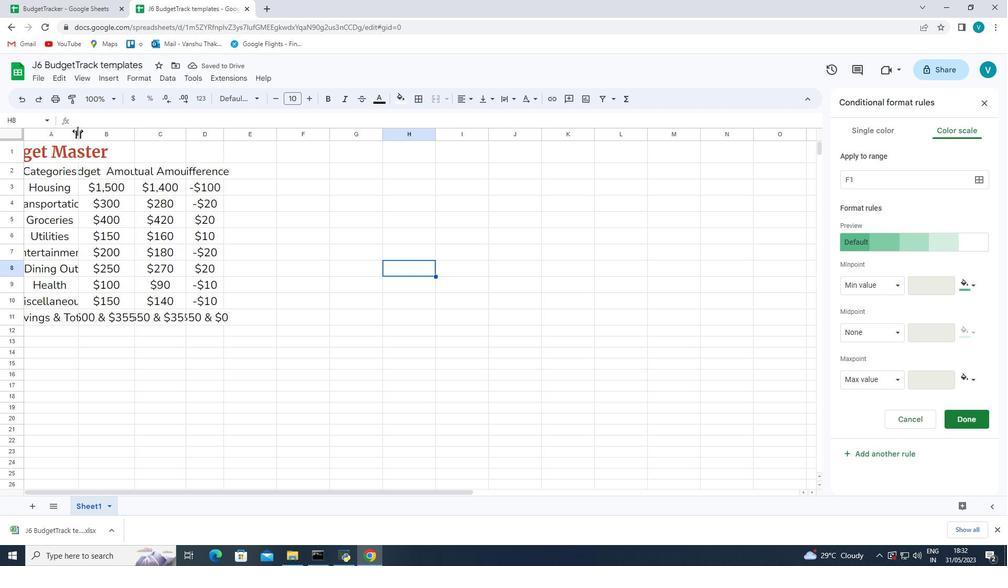 
Action: Mouse pressed left at (77, 131)
Screenshot: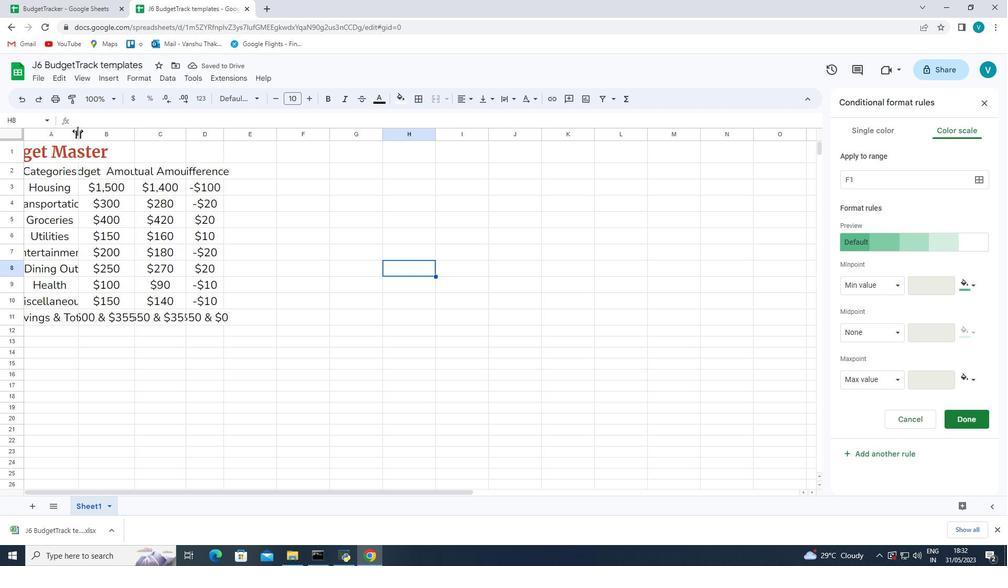 
Action: Mouse moved to (150, 131)
Screenshot: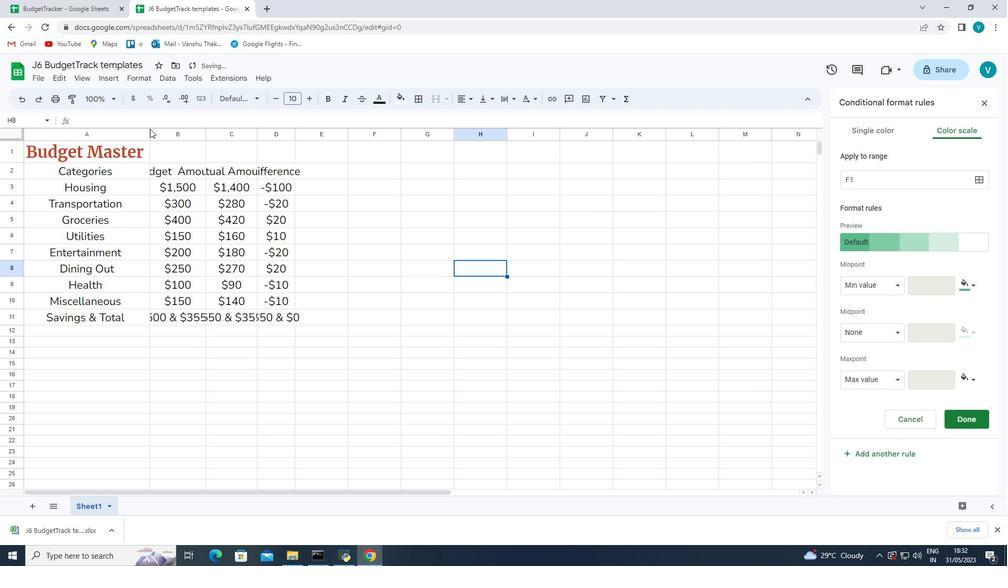 
Action: Mouse pressed left at (150, 131)
Screenshot: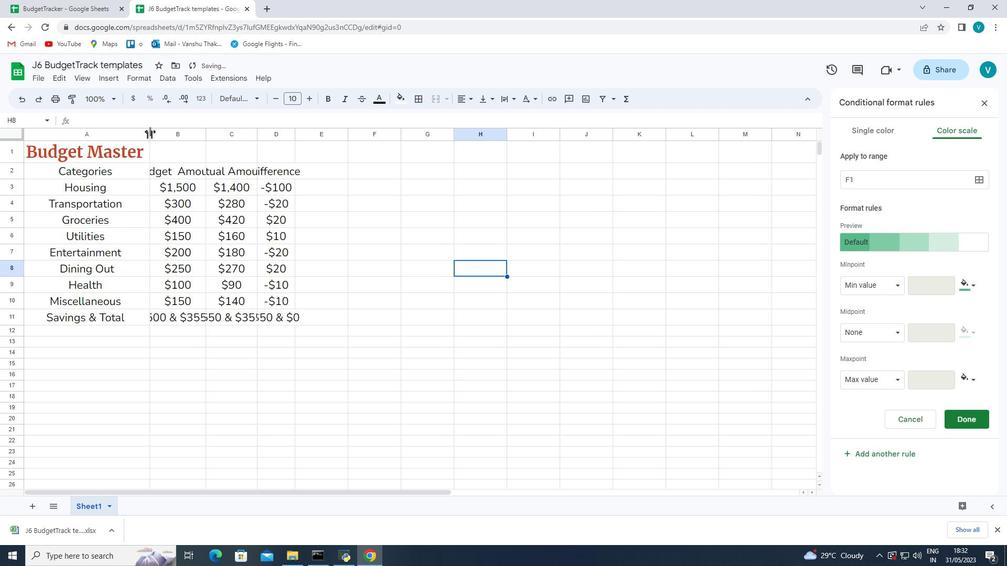 
Action: Mouse pressed left at (150, 131)
Screenshot: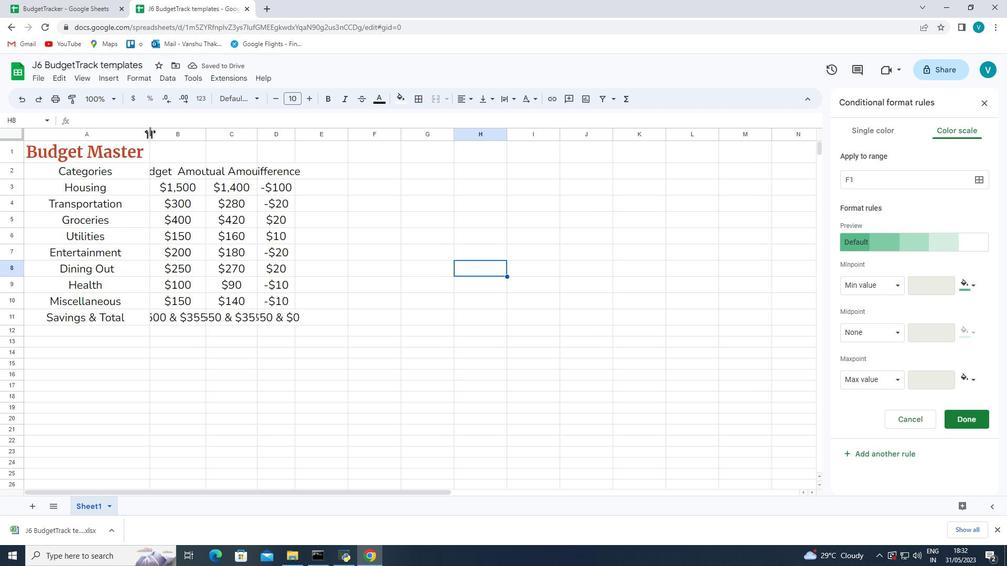 
Action: Mouse moved to (205, 133)
Screenshot: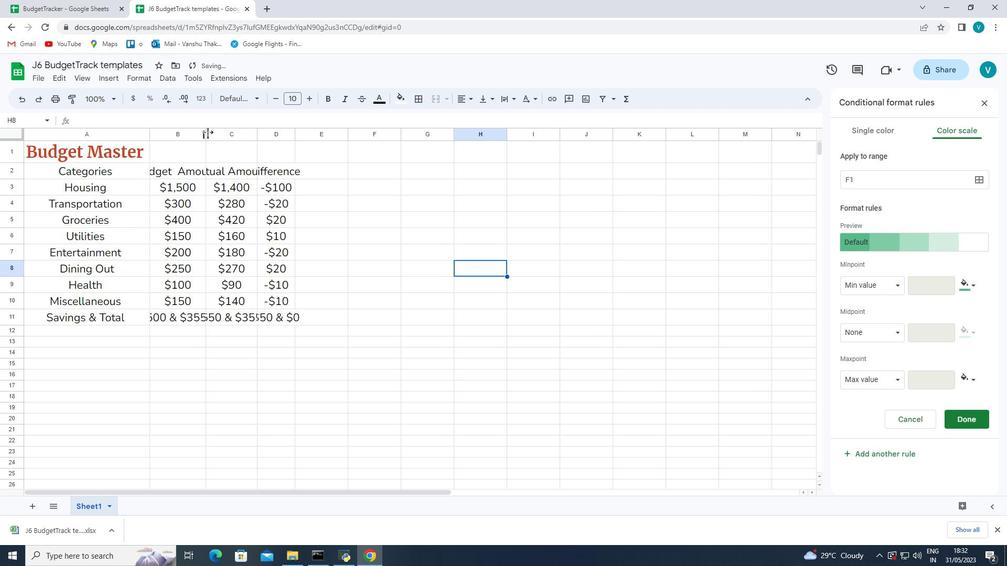 
Action: Mouse pressed left at (205, 133)
Screenshot: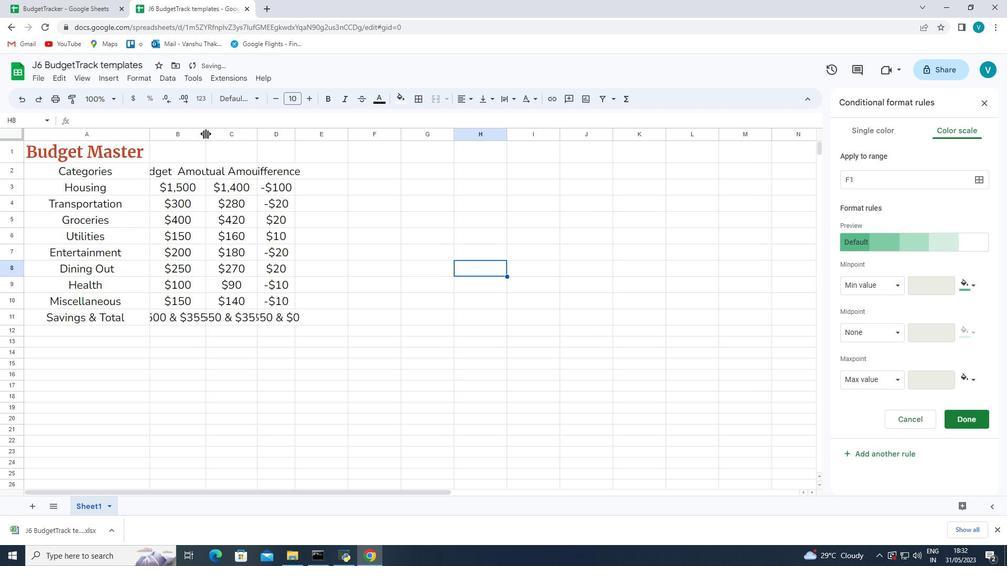 
Action: Mouse pressed left at (205, 133)
Screenshot: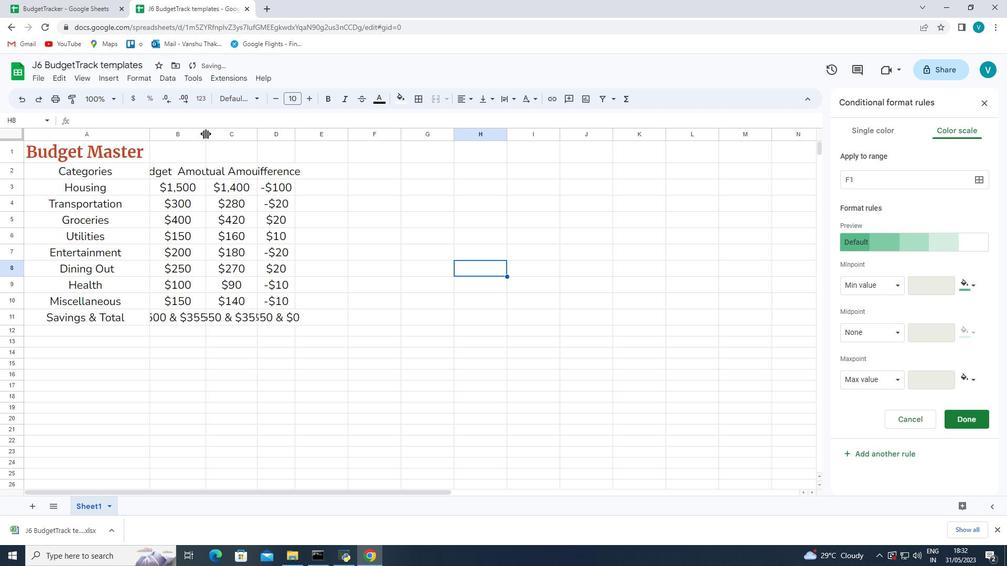 
Action: Mouse moved to (293, 132)
Screenshot: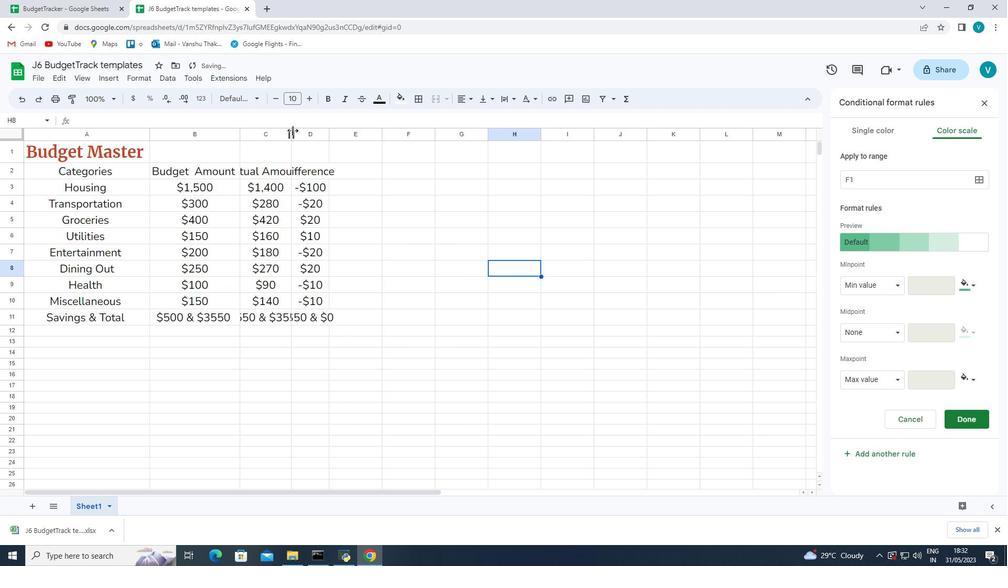 
Action: Mouse pressed left at (293, 132)
Screenshot: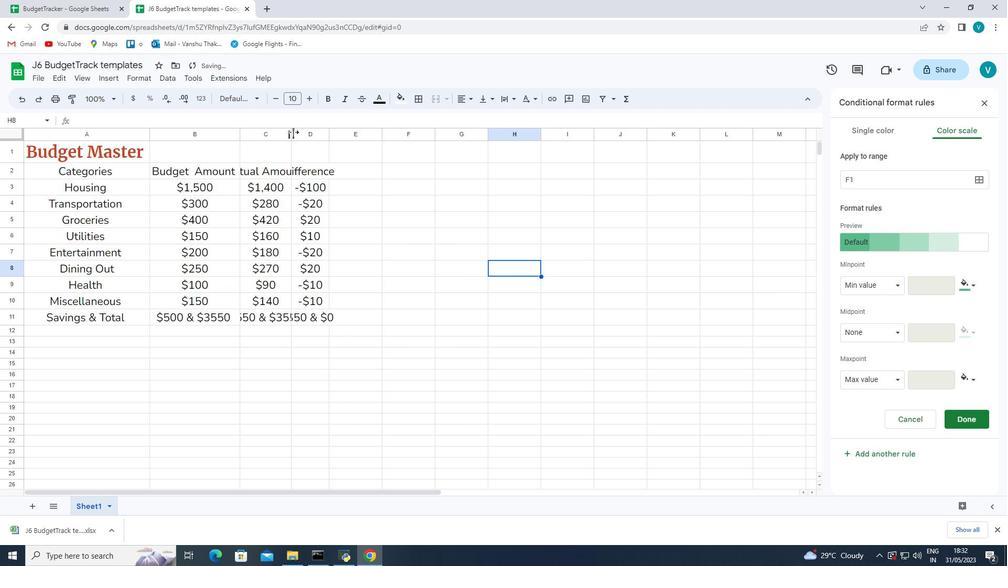 
Action: Mouse pressed left at (293, 132)
Screenshot: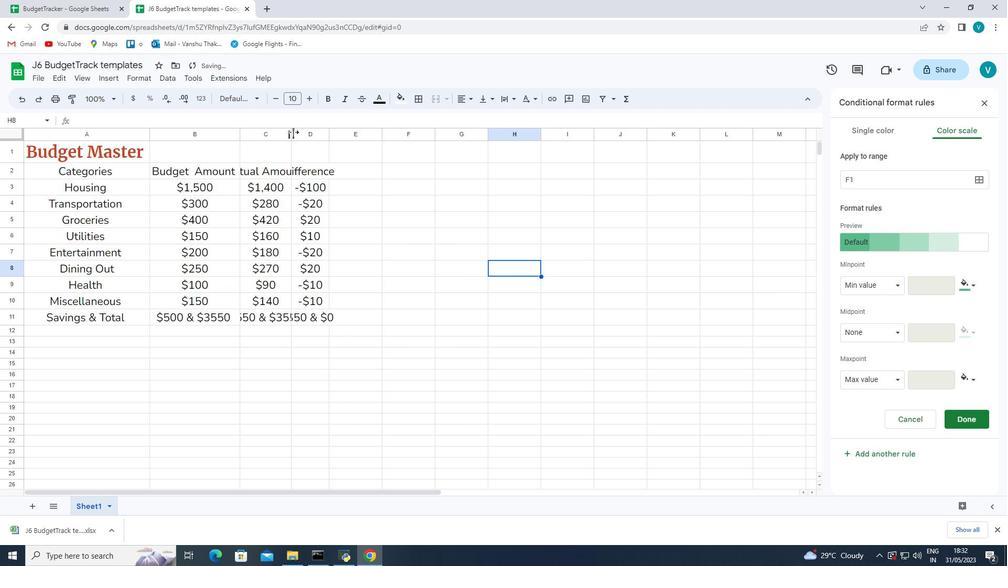 
Action: Mouse moved to (362, 132)
Screenshot: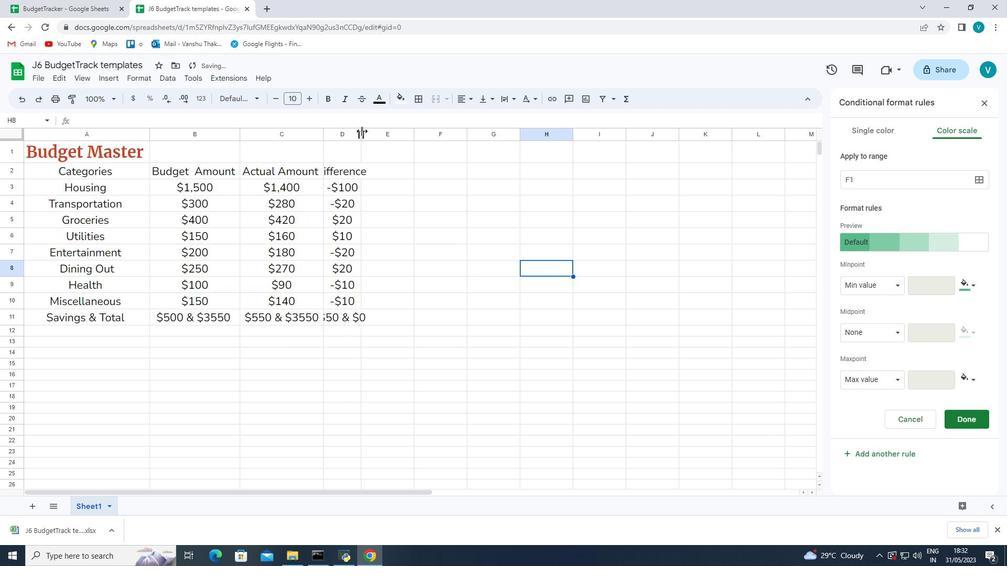 
Action: Mouse pressed left at (362, 132)
Screenshot: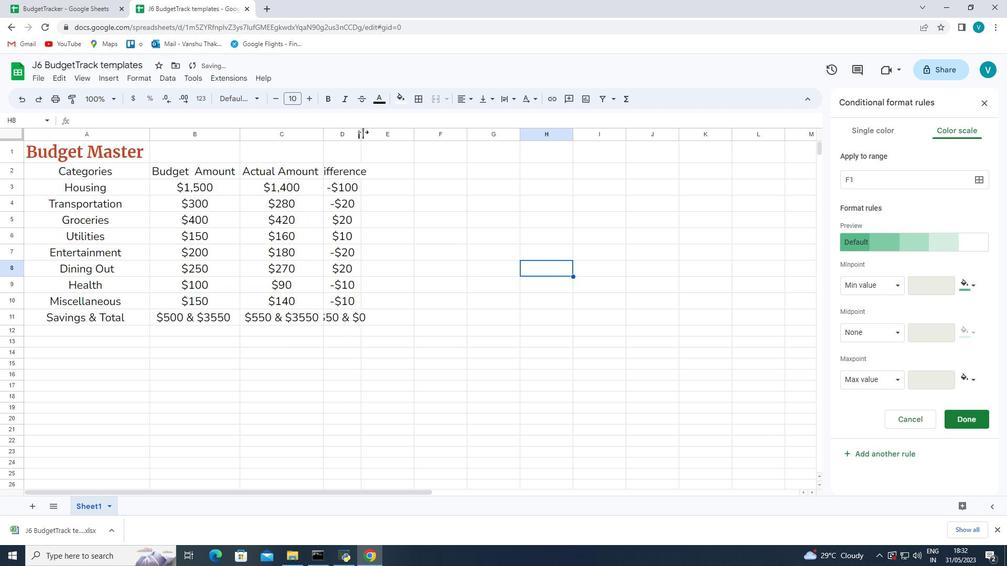 
Action: Mouse pressed left at (362, 132)
Screenshot: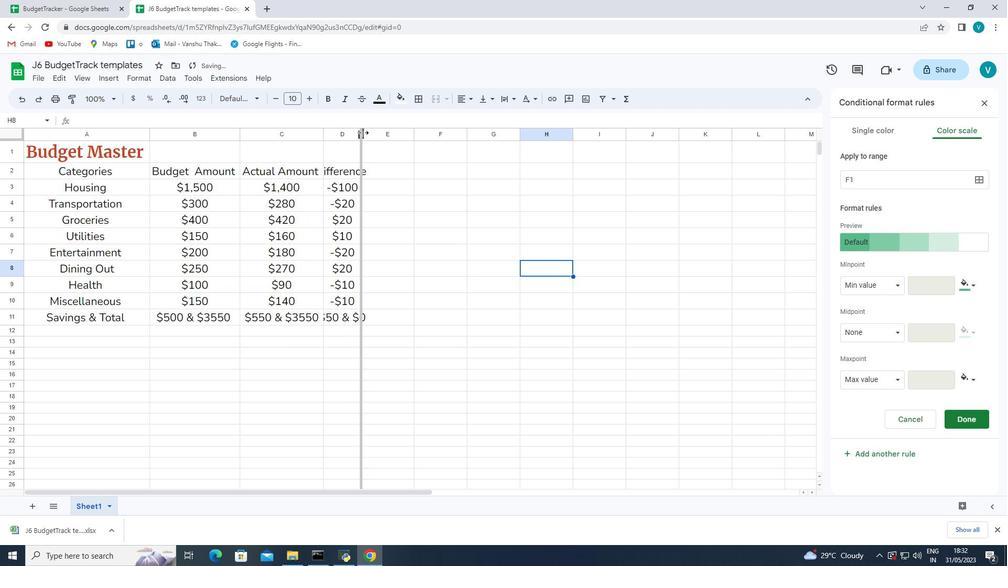 
Action: Mouse moved to (384, 260)
Screenshot: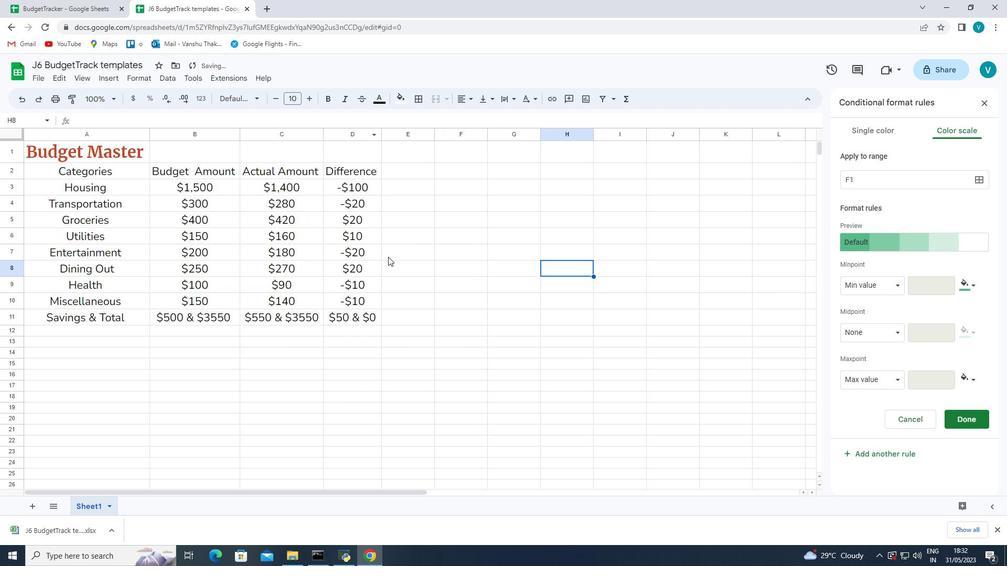 
Action: Mouse scrolled (384, 260) with delta (0, 0)
Screenshot: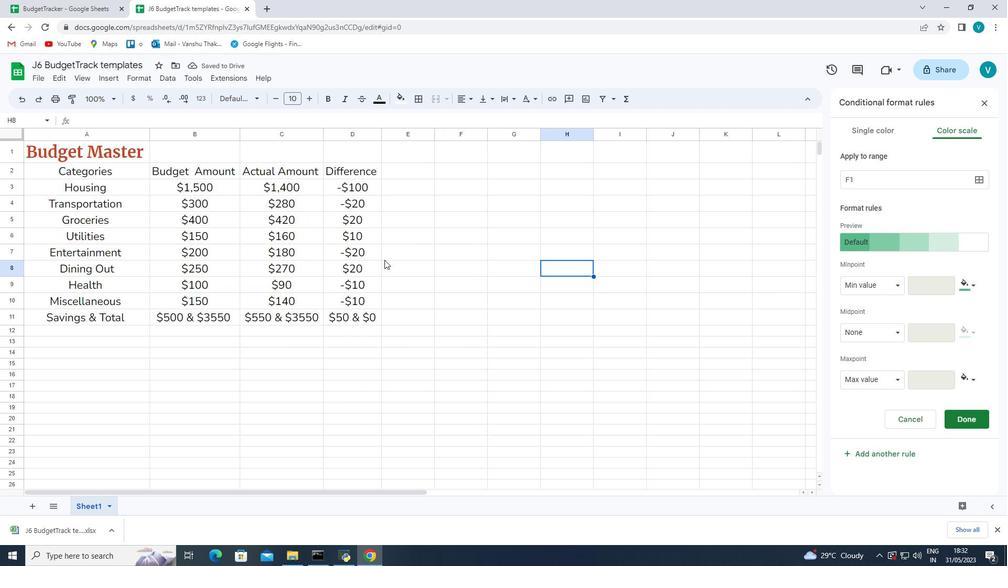 
Action: Mouse scrolled (384, 260) with delta (0, 0)
Screenshot: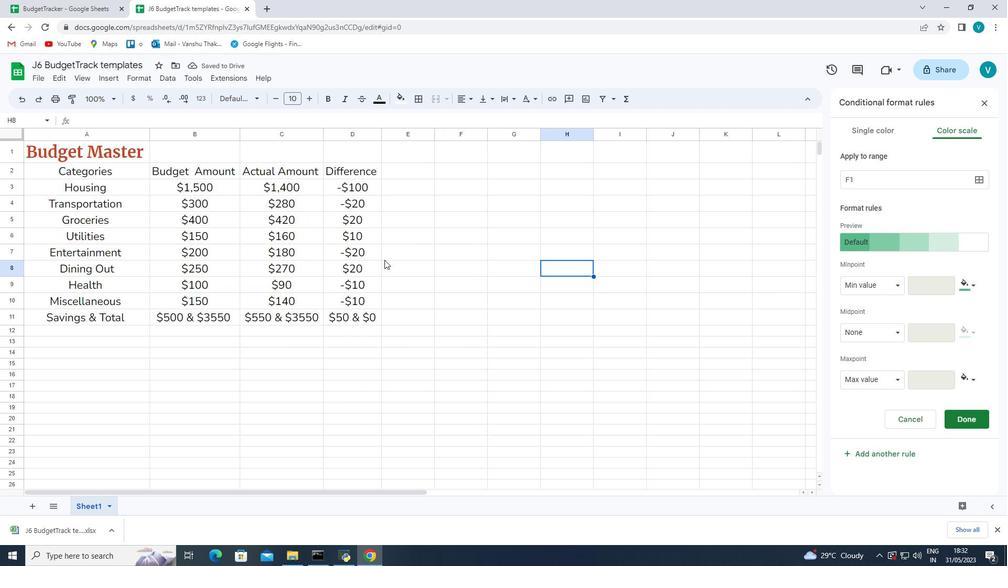 
Action: Mouse moved to (384, 260)
